 Task: Add a timeline in the project AgileFusion for the epic 'IT Problem Management Process Improvement' from 2024/02/08 to 2024/11/05. Add a timeline in the project AgileFusion for the epic 'IT Incident Management Process Improvement' from 2024/03/20 to 2024/10/09. Add a timeline in the project AgileFusion for the epic 'IT Service Request Management Process Improvement' from 2024/03/15 to 2024/09/20
Action: Mouse moved to (399, 165)
Screenshot: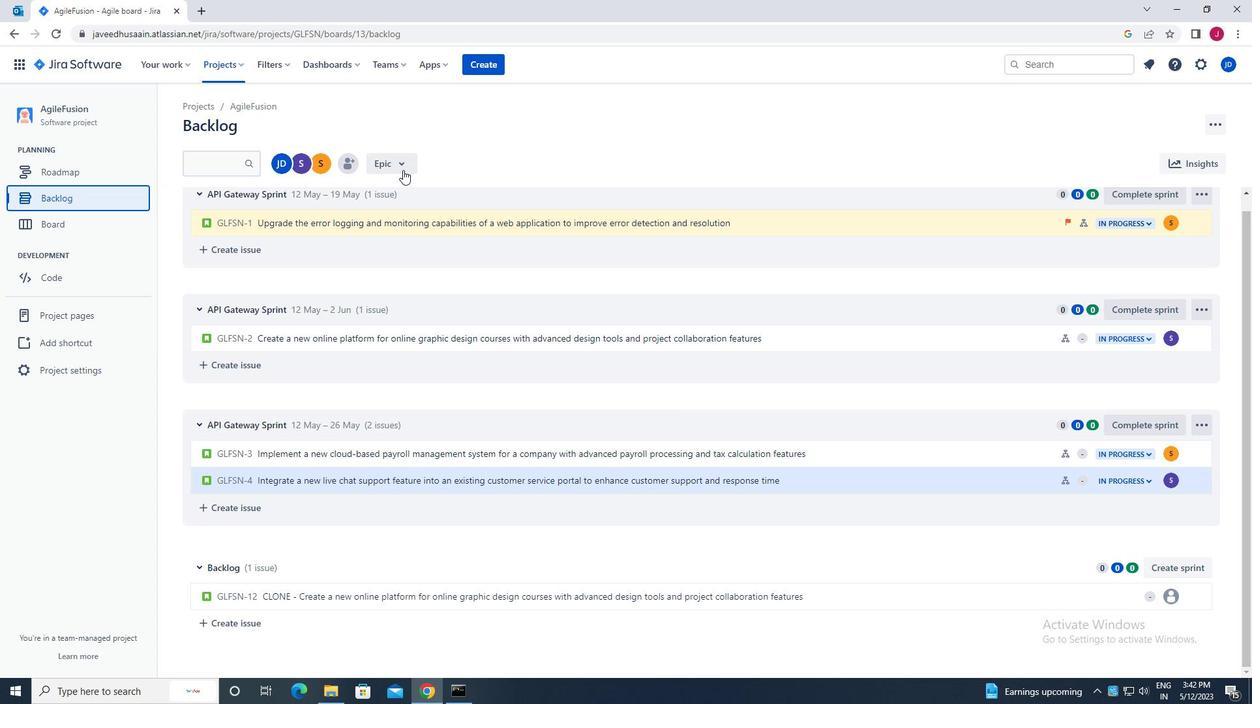 
Action: Mouse pressed left at (399, 165)
Screenshot: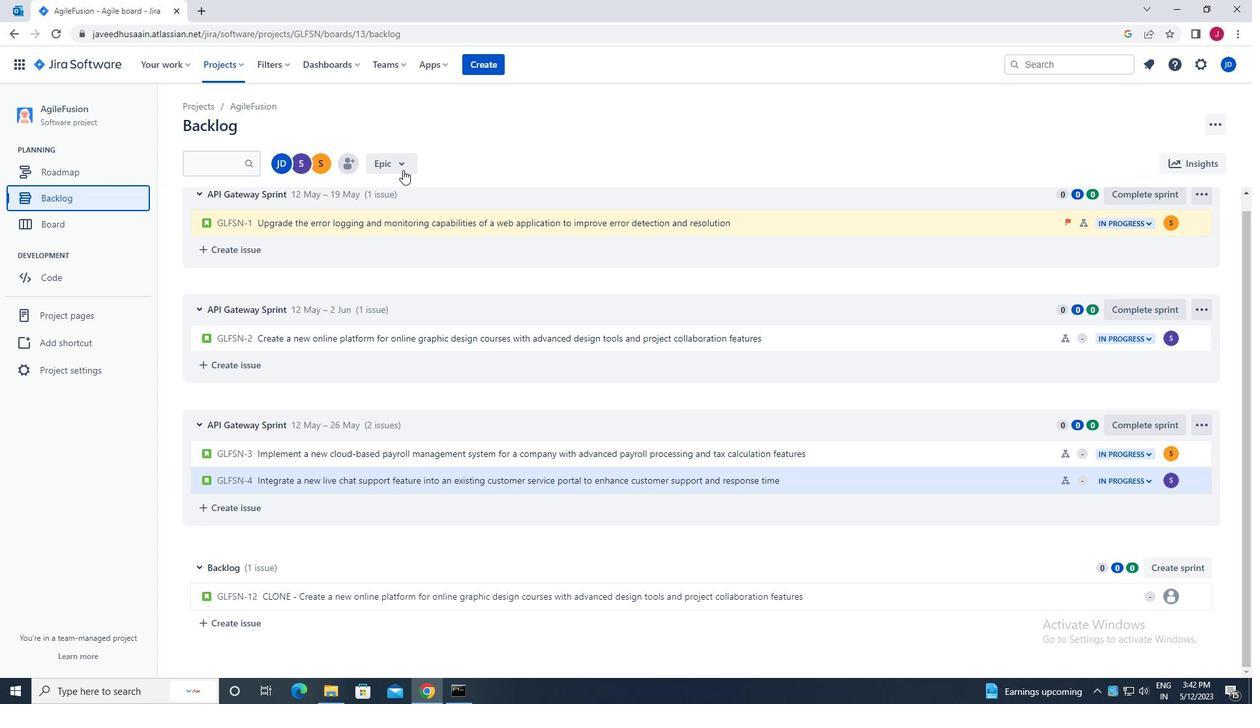 
Action: Mouse moved to (394, 303)
Screenshot: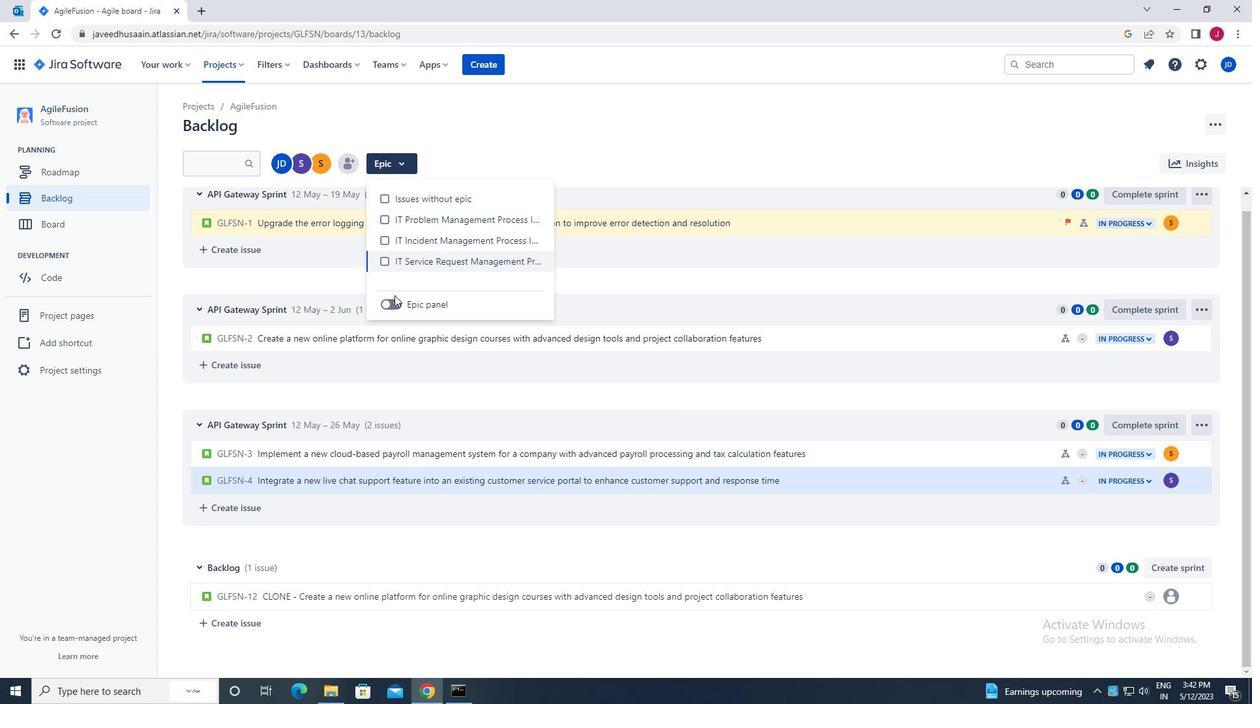 
Action: Mouse pressed left at (394, 303)
Screenshot: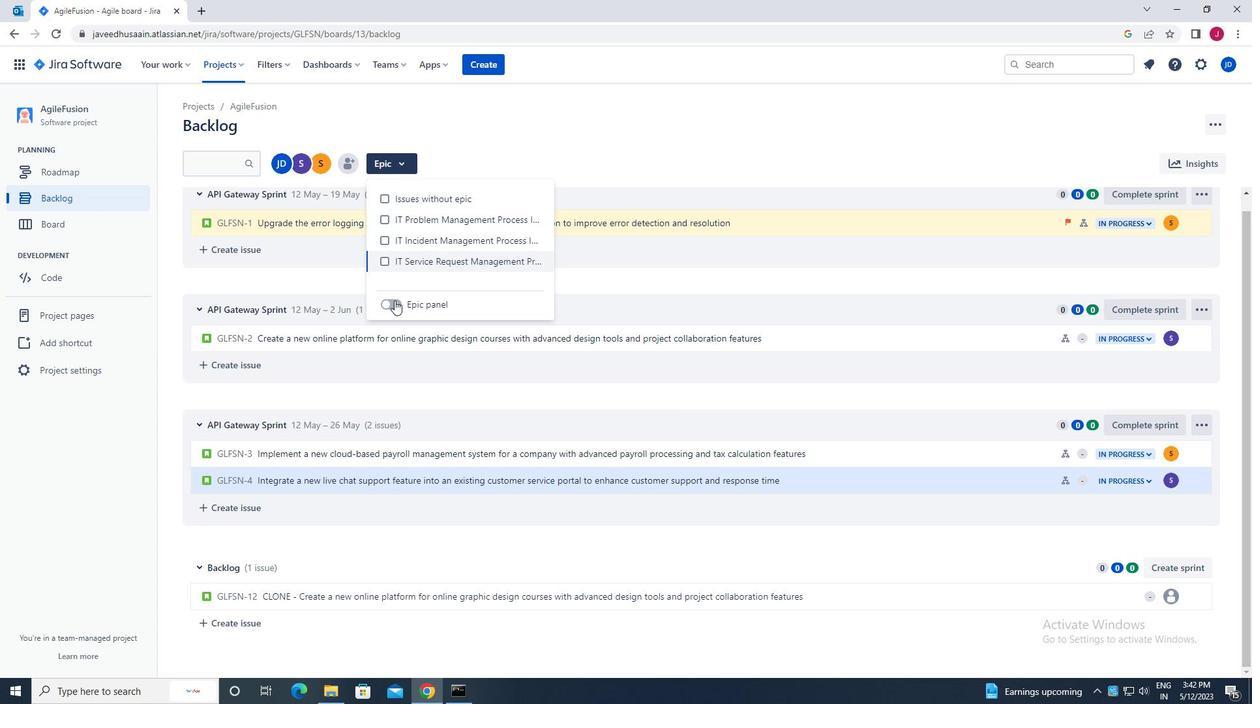 
Action: Mouse moved to (194, 264)
Screenshot: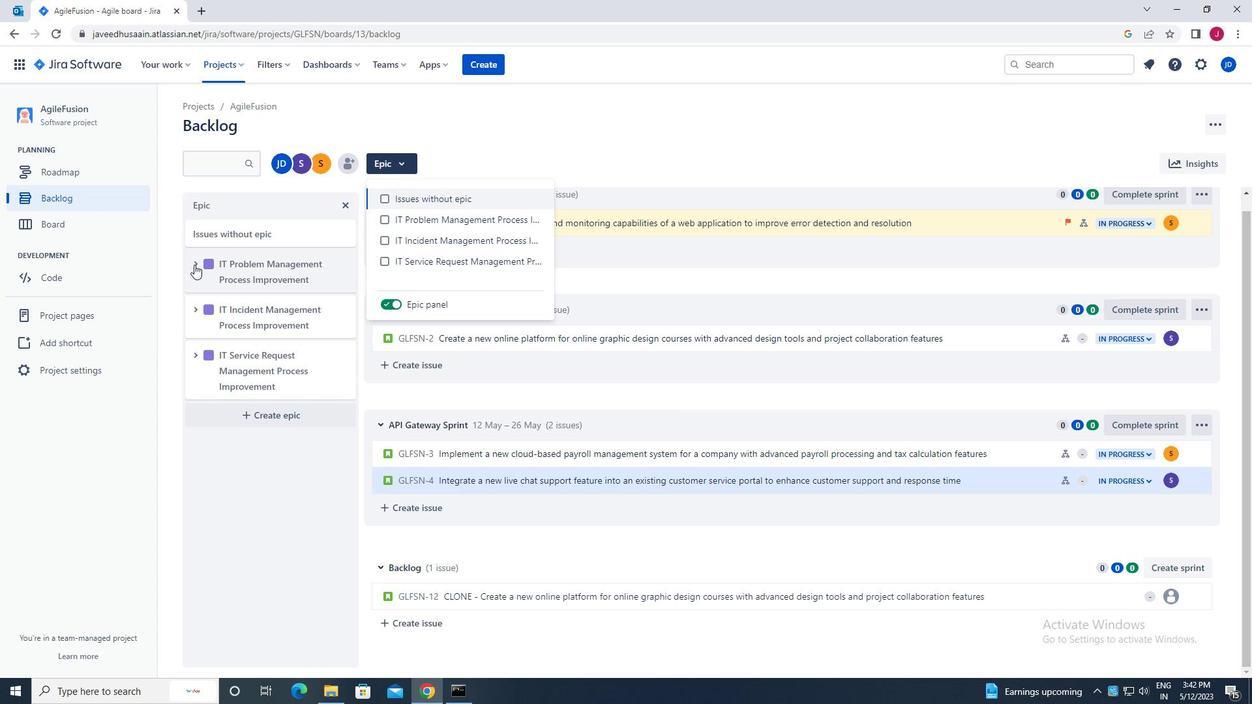 
Action: Mouse pressed left at (194, 264)
Screenshot: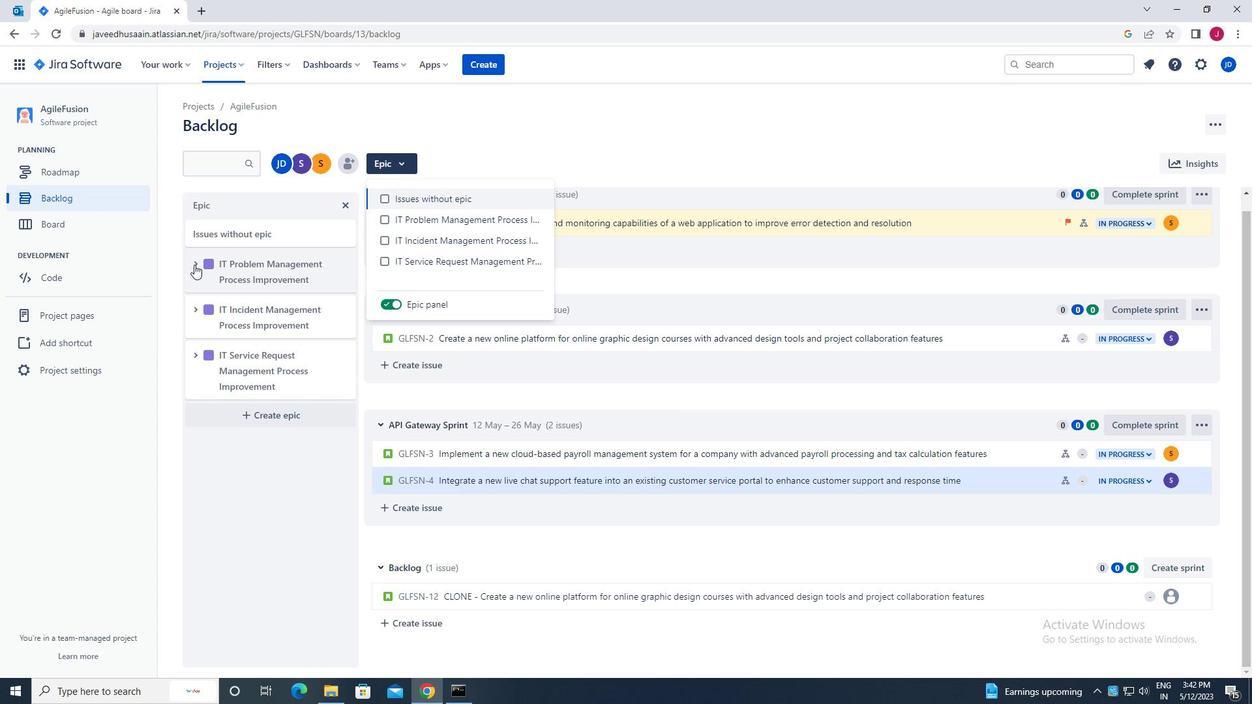 
Action: Mouse moved to (275, 392)
Screenshot: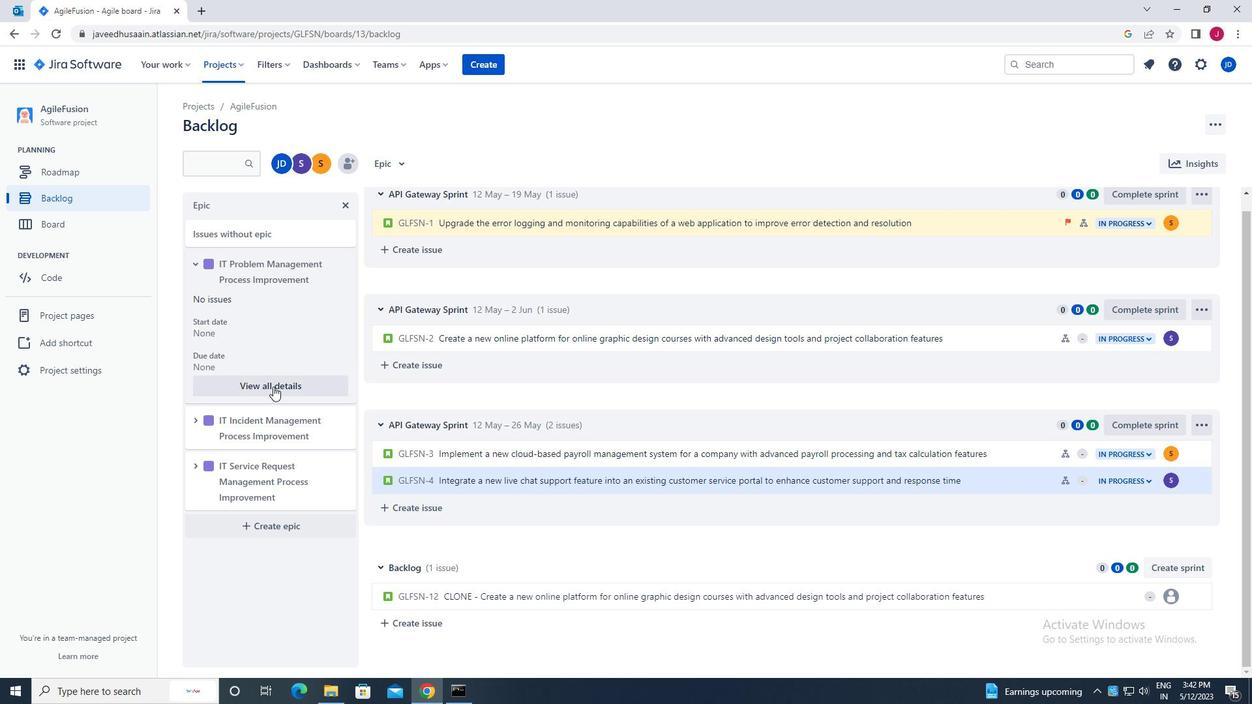 
Action: Mouse pressed left at (275, 392)
Screenshot: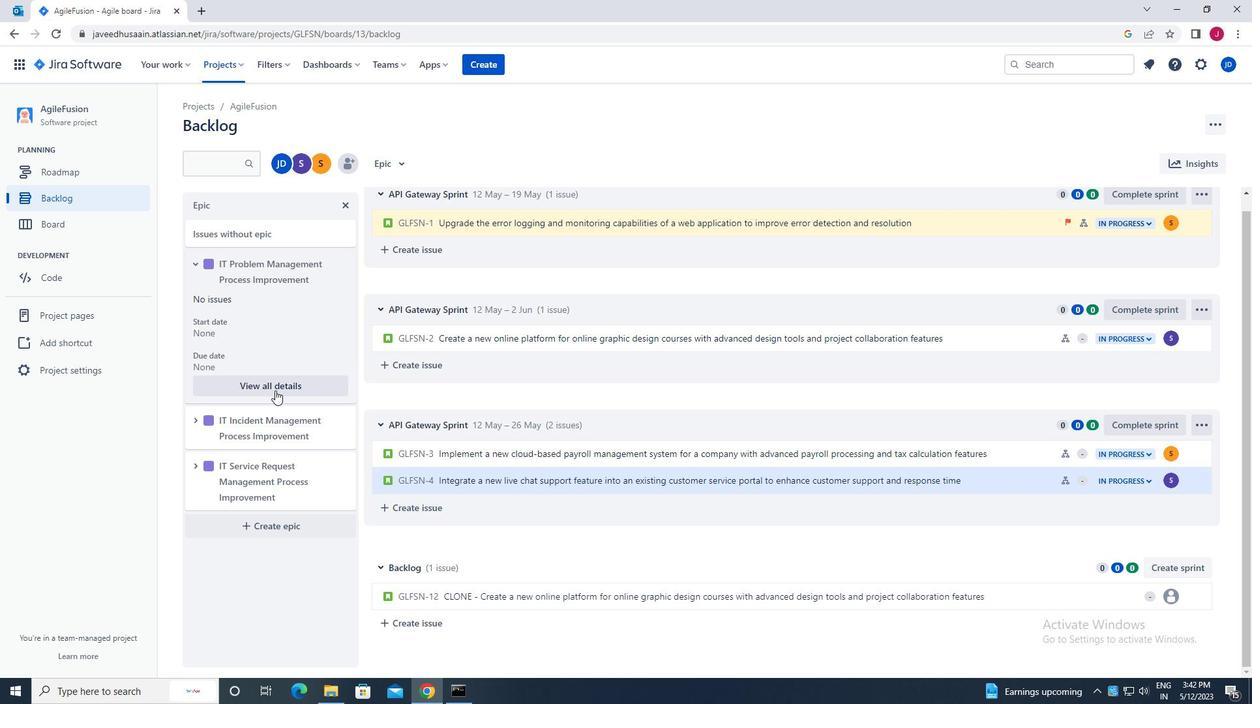
Action: Mouse moved to (1124, 488)
Screenshot: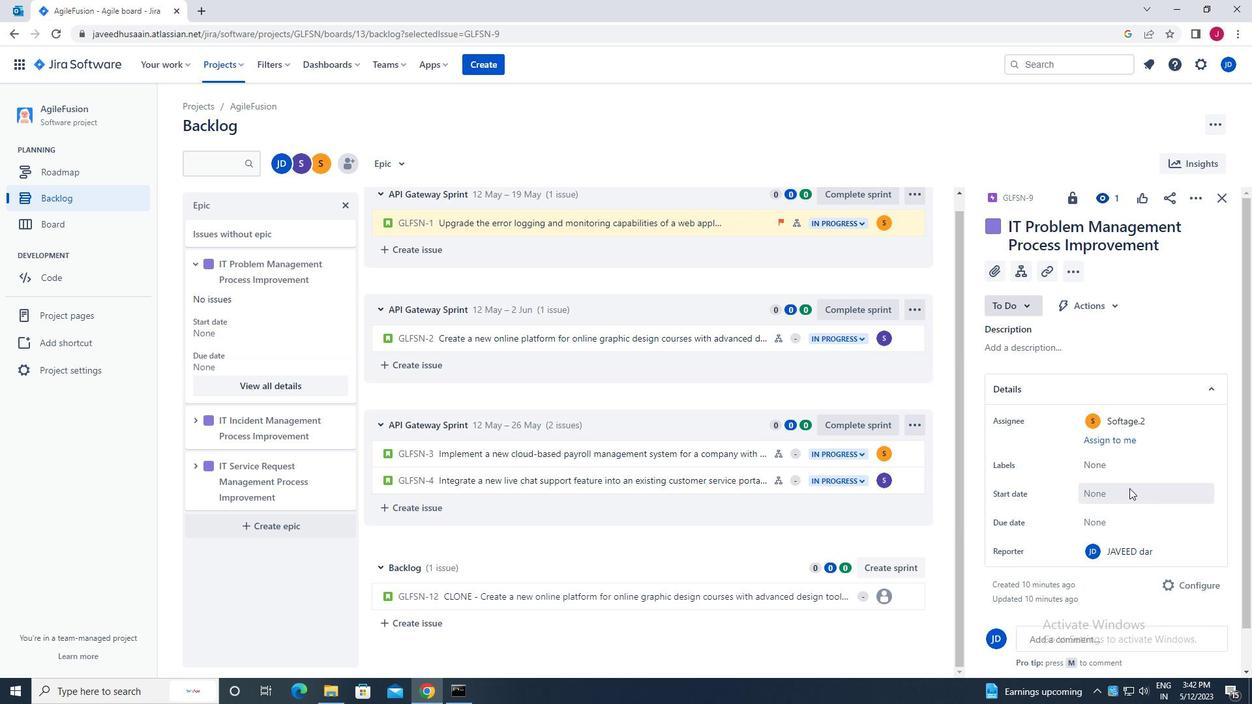 
Action: Mouse pressed left at (1124, 488)
Screenshot: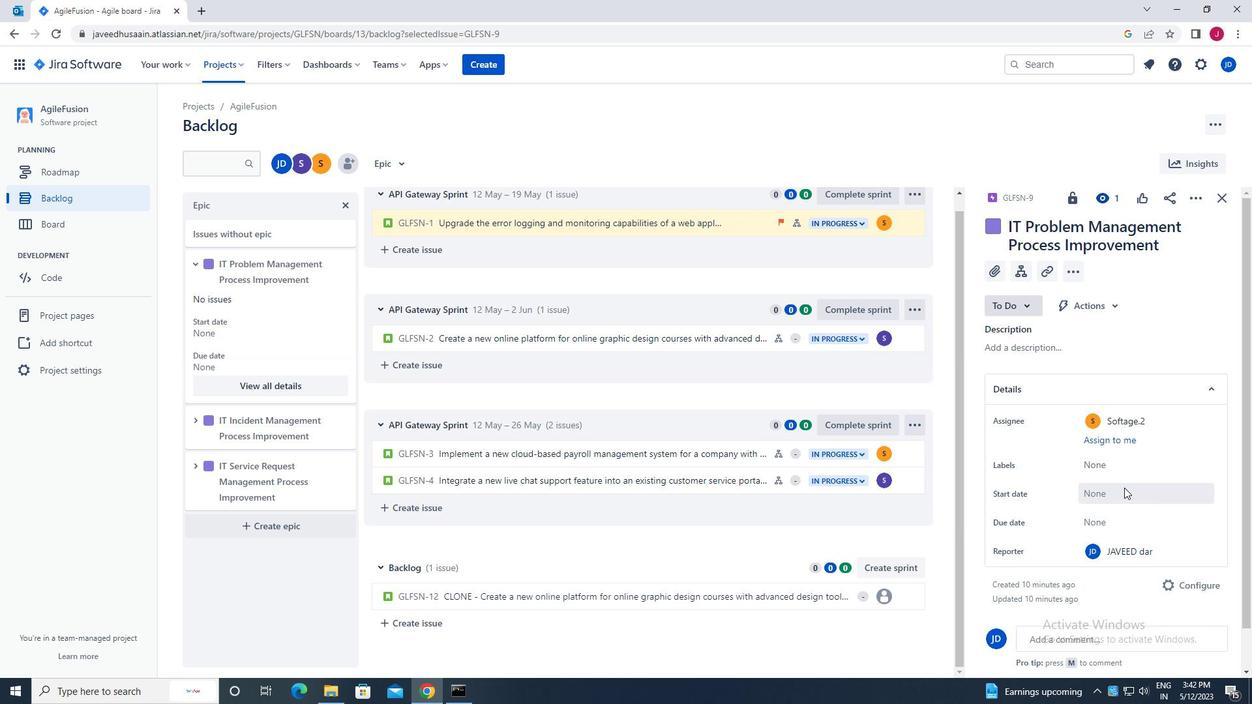 
Action: Mouse moved to (1226, 310)
Screenshot: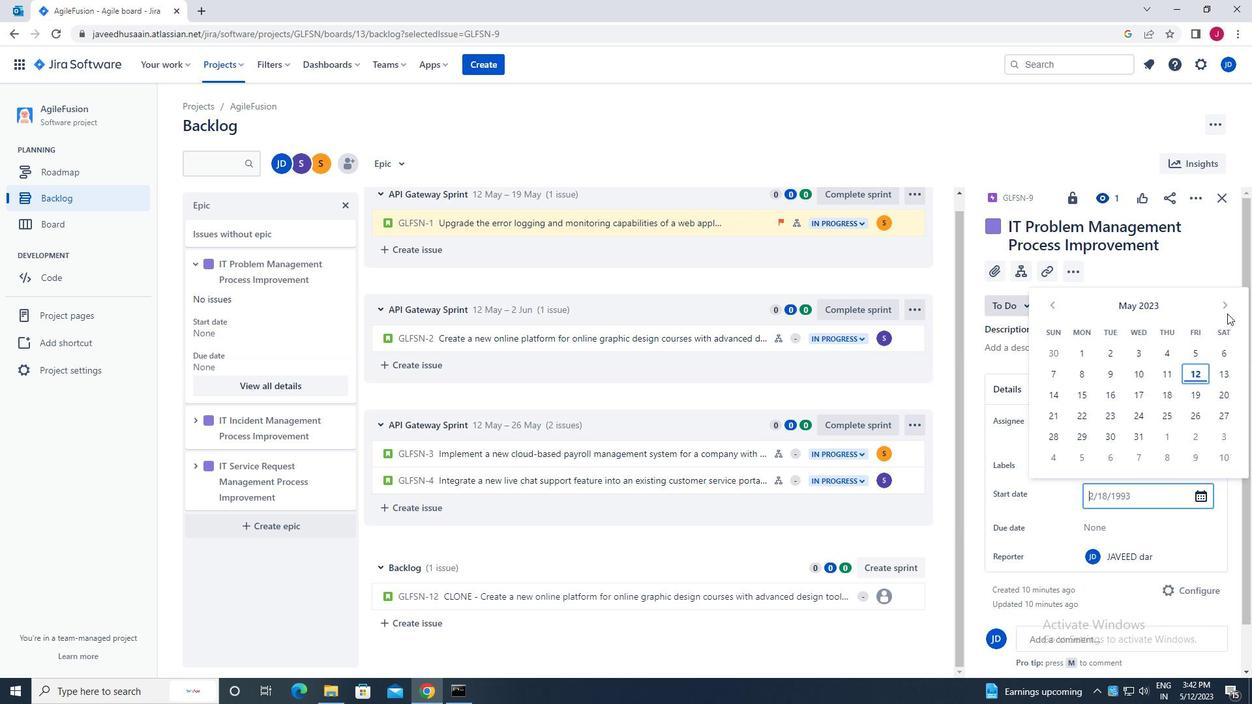 
Action: Mouse pressed left at (1226, 310)
Screenshot: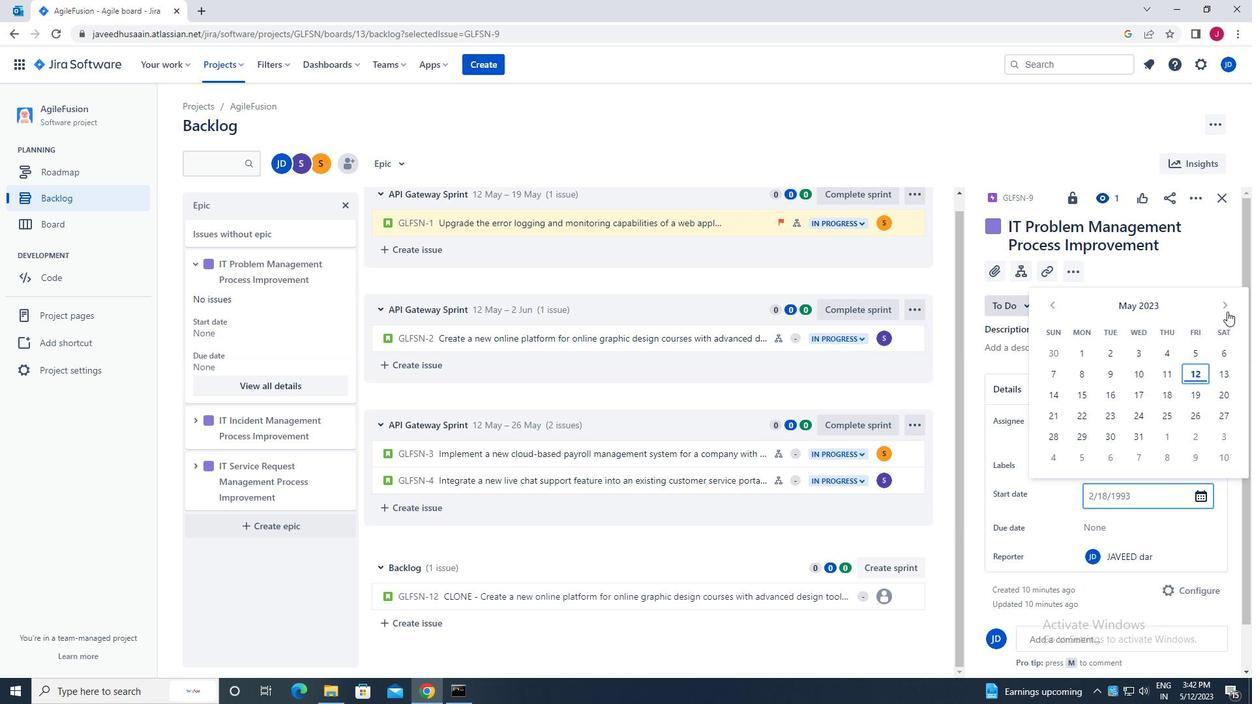 
Action: Mouse moved to (1226, 310)
Screenshot: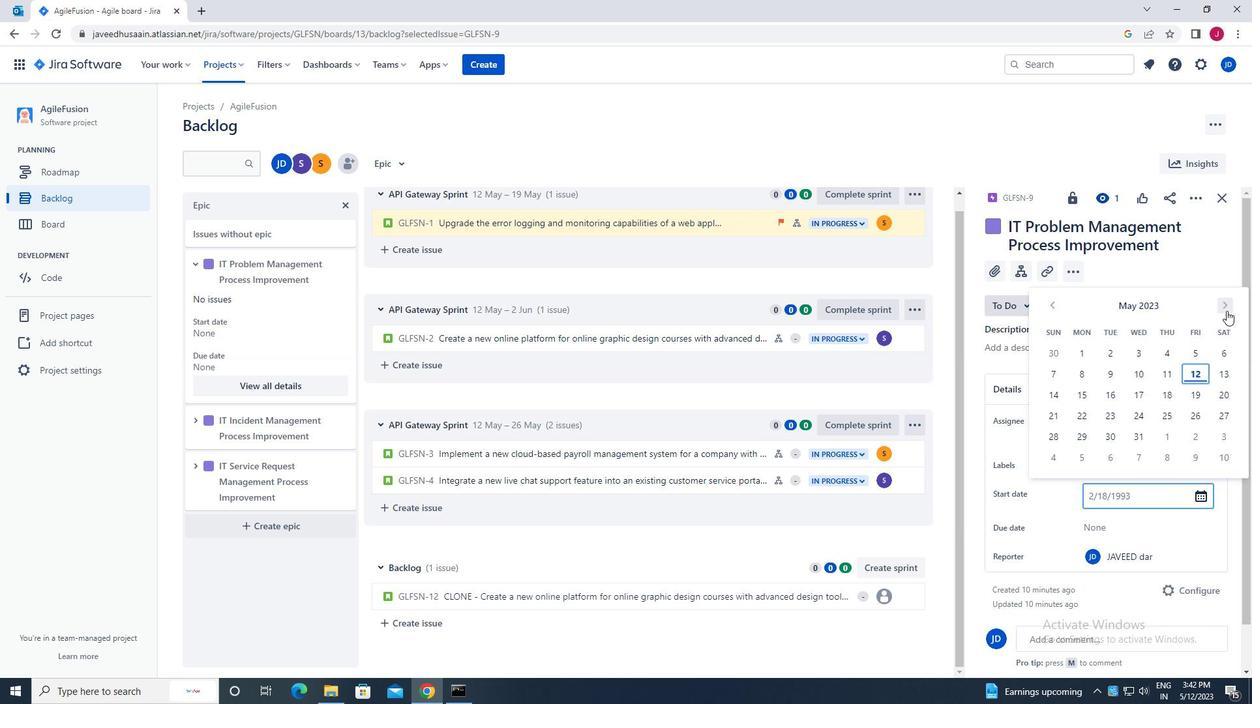 
Action: Mouse pressed left at (1226, 310)
Screenshot: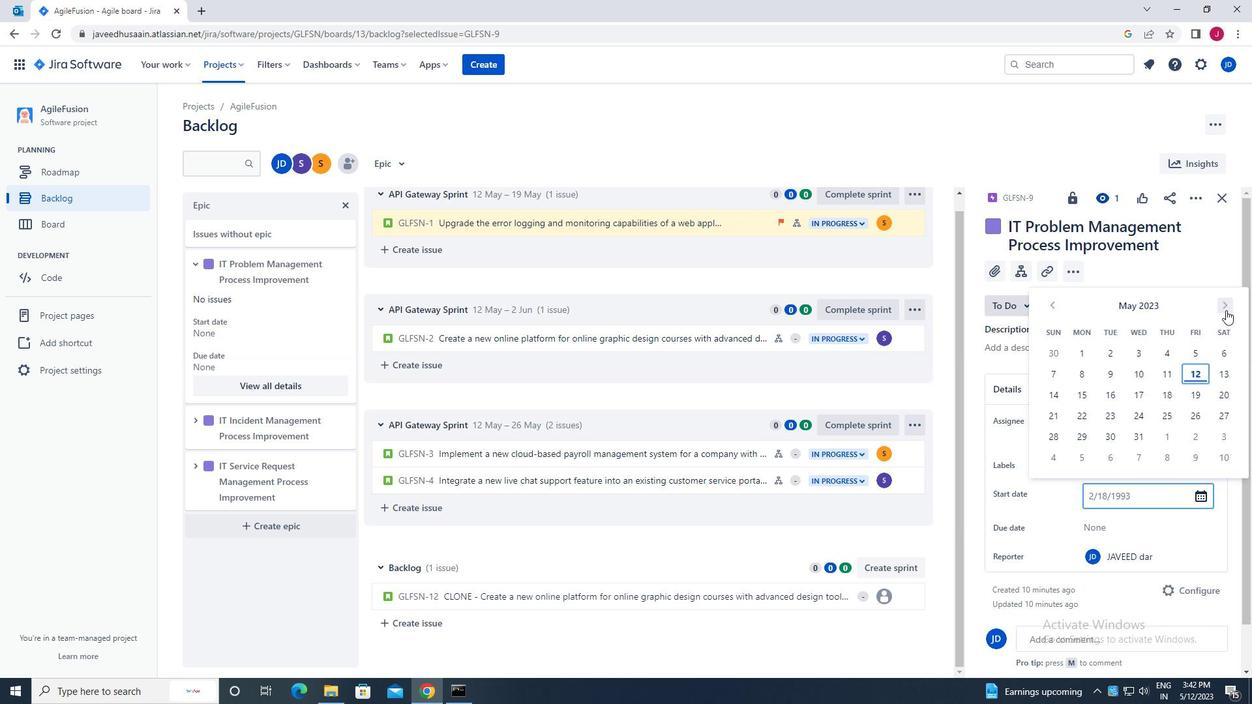 
Action: Mouse pressed left at (1226, 310)
Screenshot: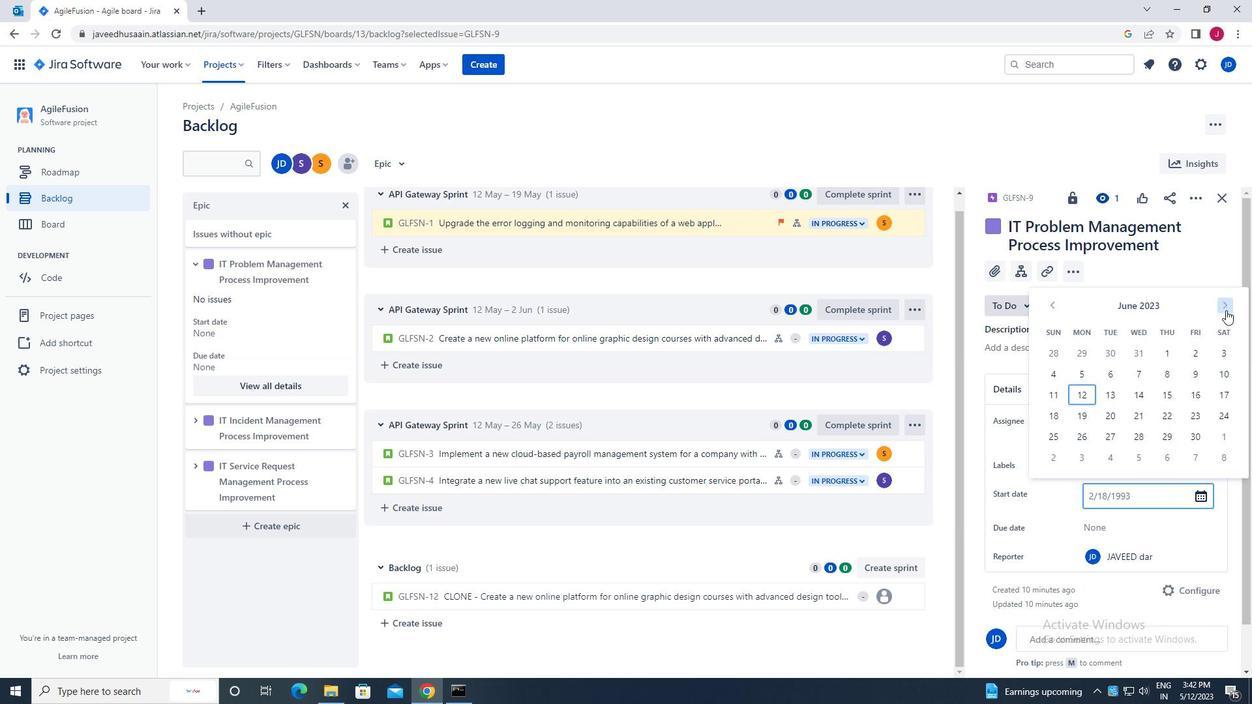 
Action: Mouse pressed left at (1226, 310)
Screenshot: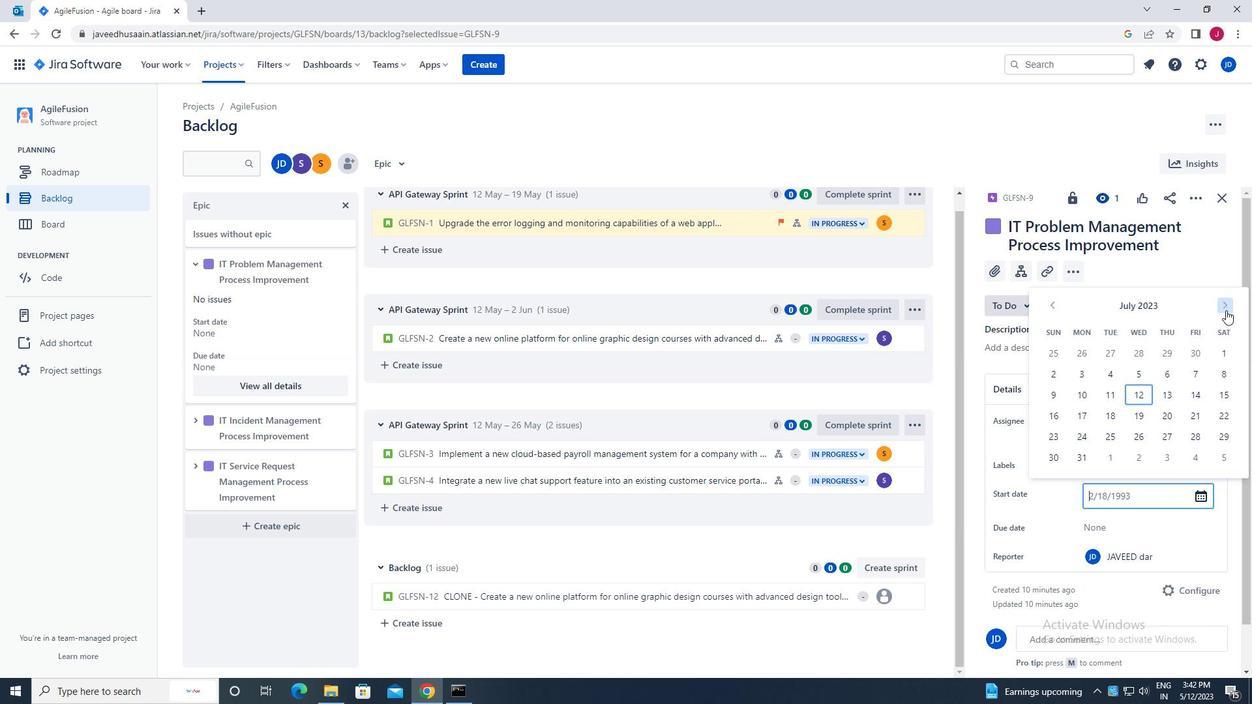 
Action: Mouse pressed left at (1226, 310)
Screenshot: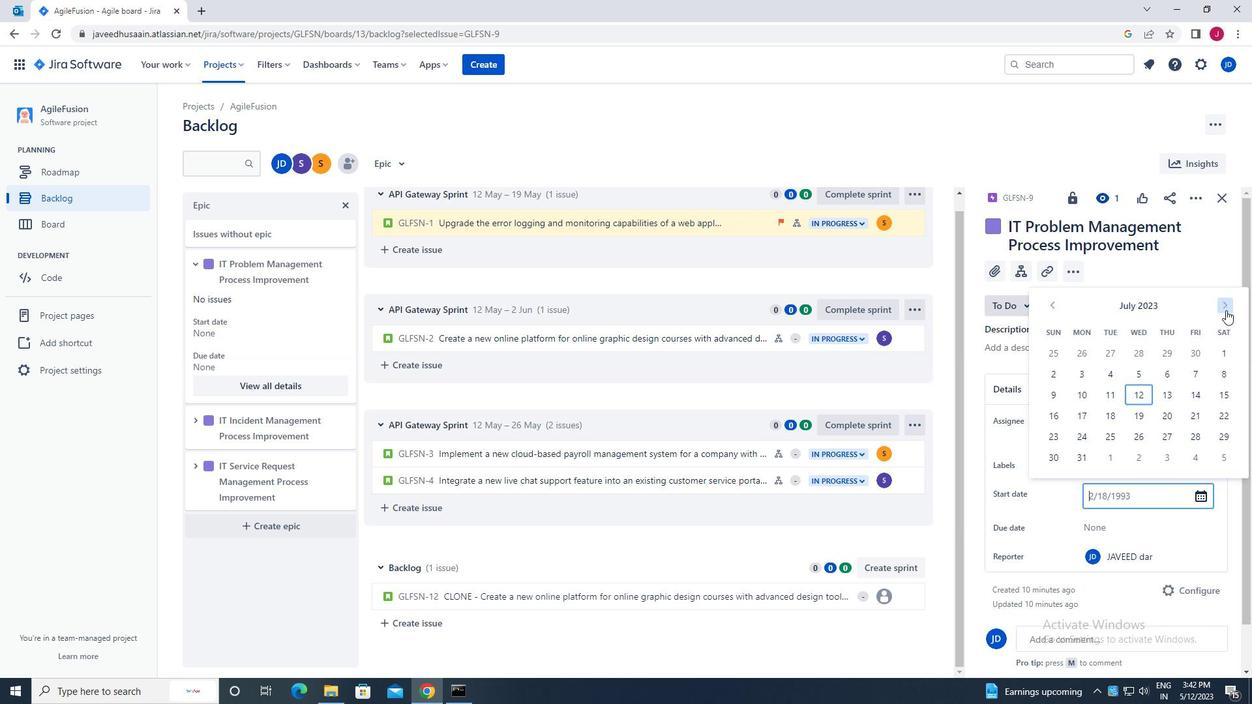 
Action: Mouse pressed left at (1226, 310)
Screenshot: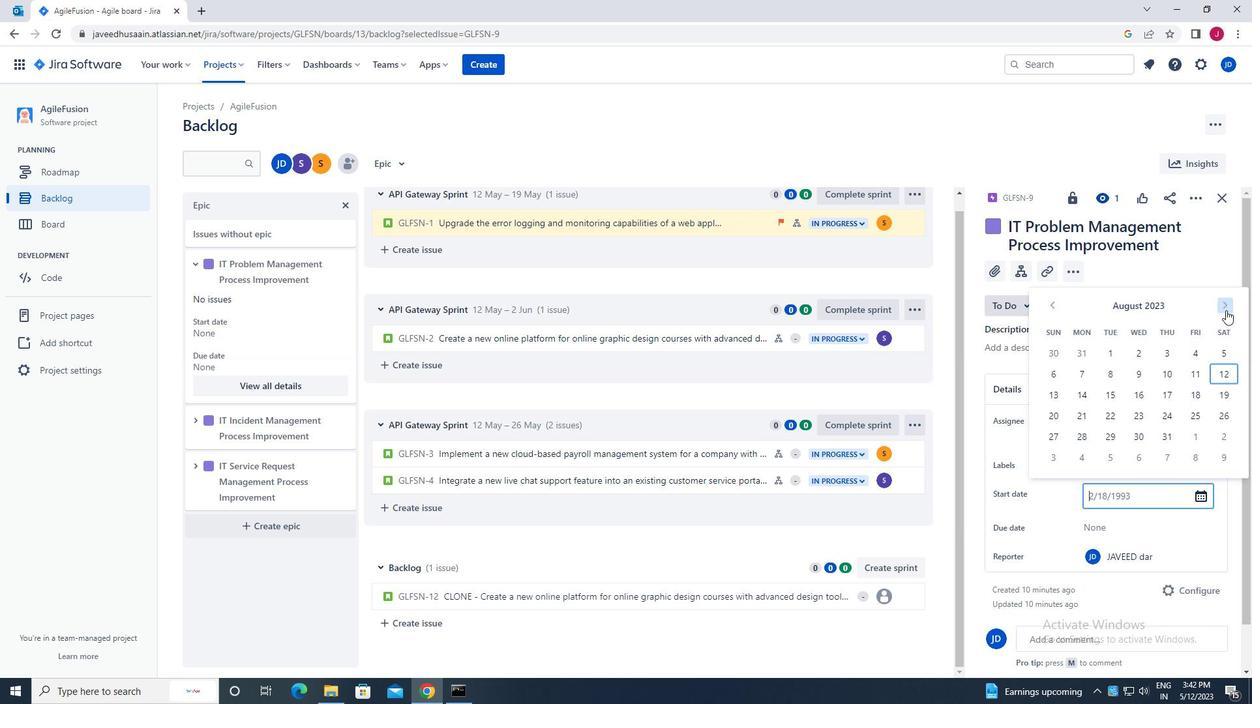 
Action: Mouse pressed left at (1226, 310)
Screenshot: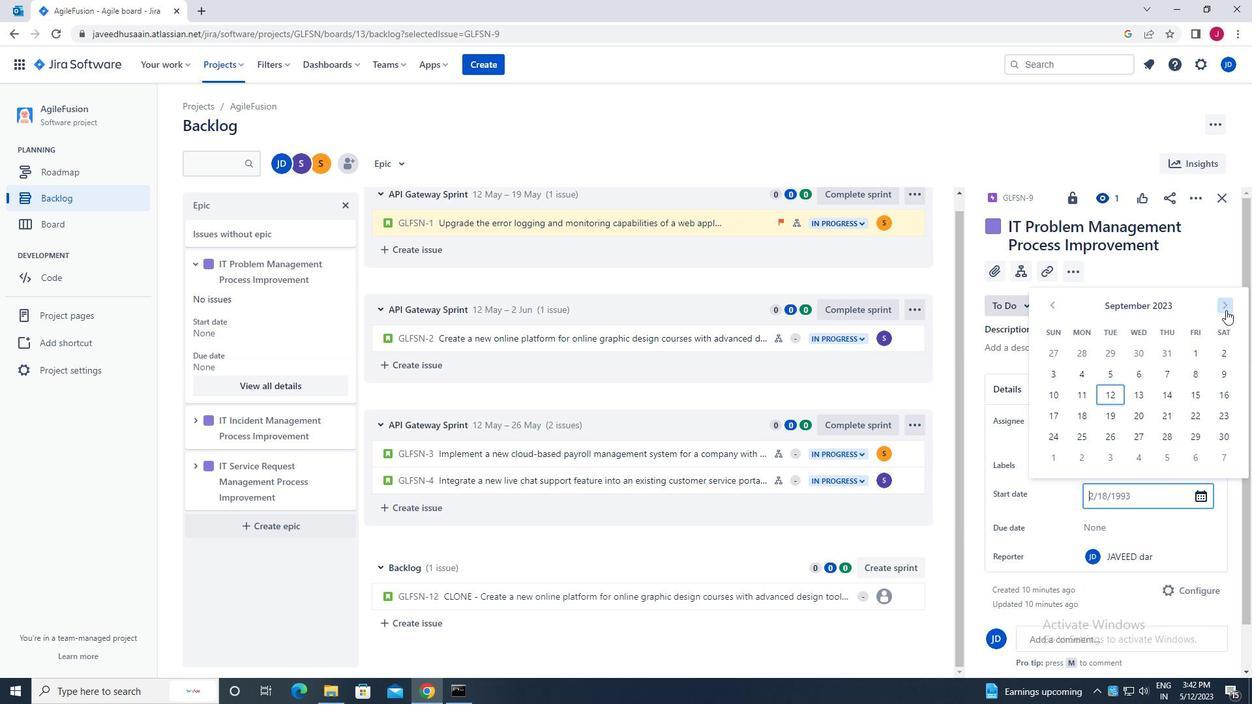 
Action: Mouse pressed left at (1226, 310)
Screenshot: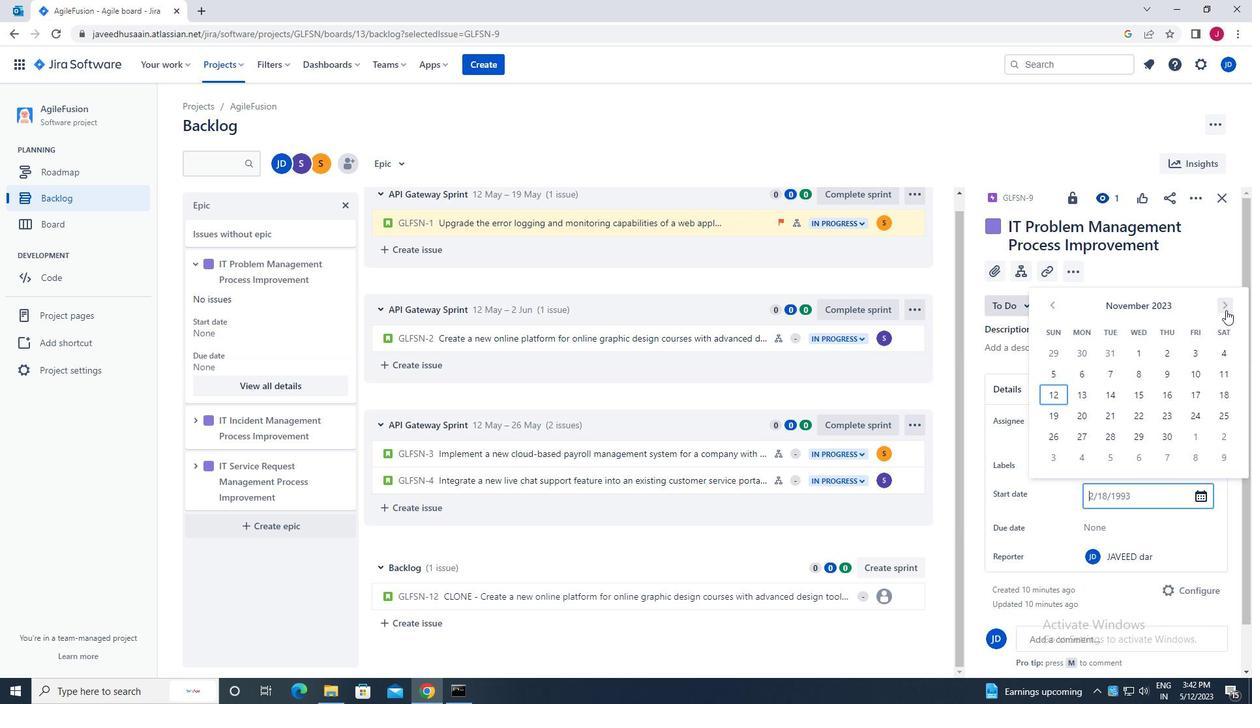 
Action: Mouse pressed left at (1226, 310)
Screenshot: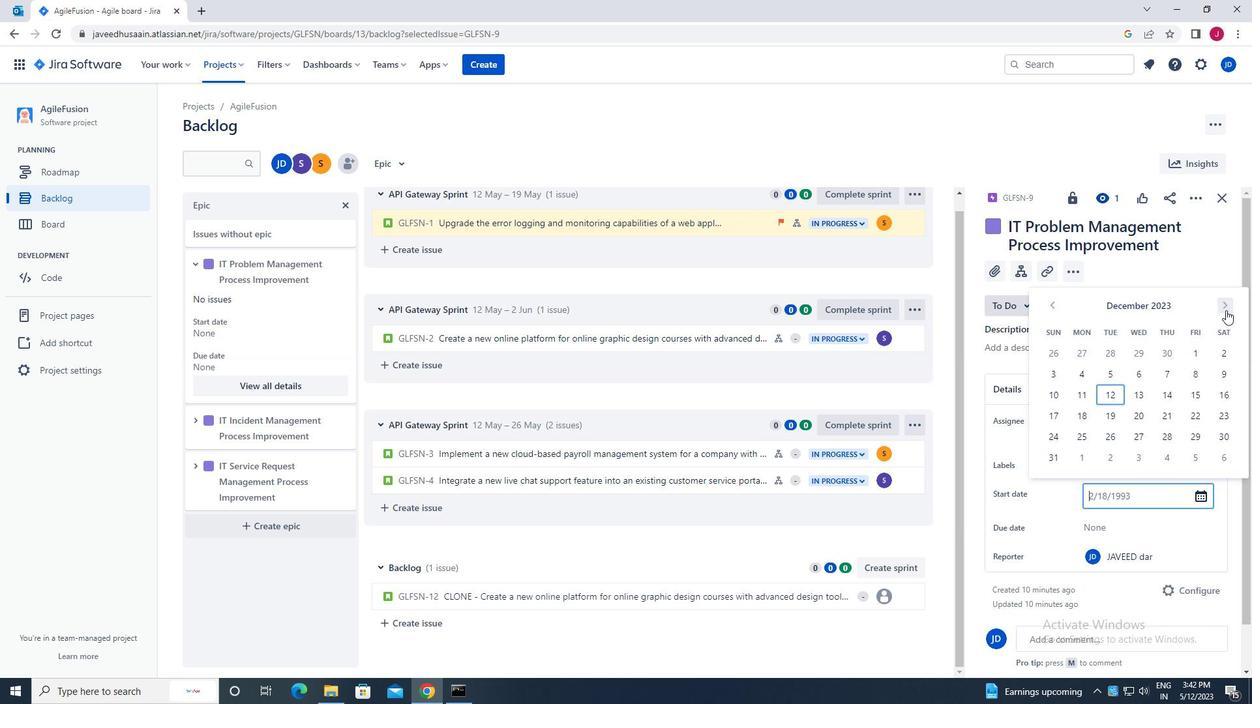 
Action: Mouse pressed left at (1226, 310)
Screenshot: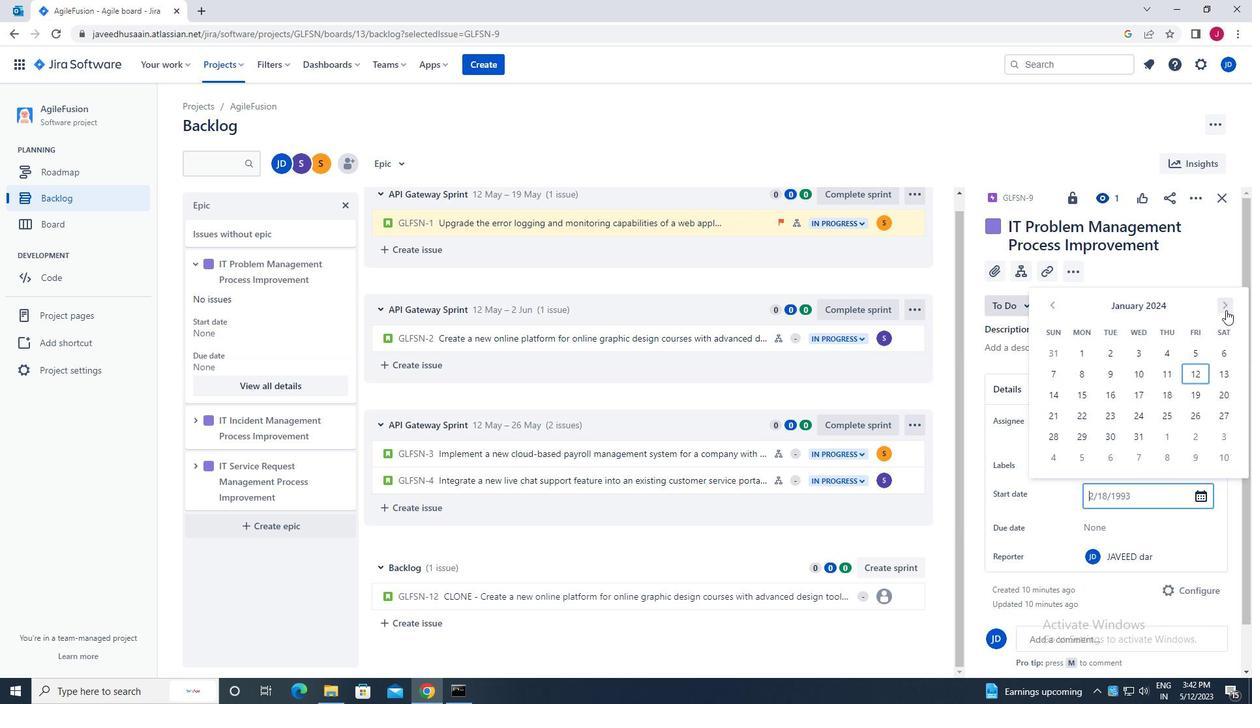 
Action: Mouse moved to (1053, 308)
Screenshot: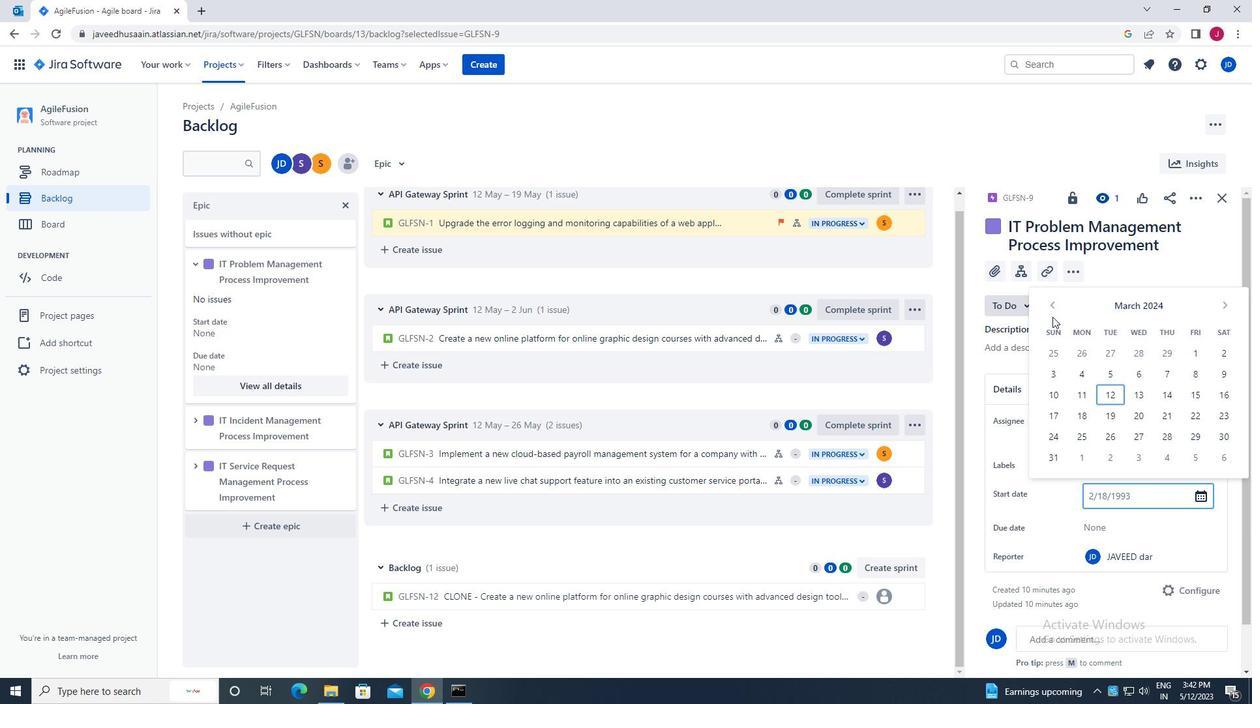 
Action: Mouse pressed left at (1053, 308)
Screenshot: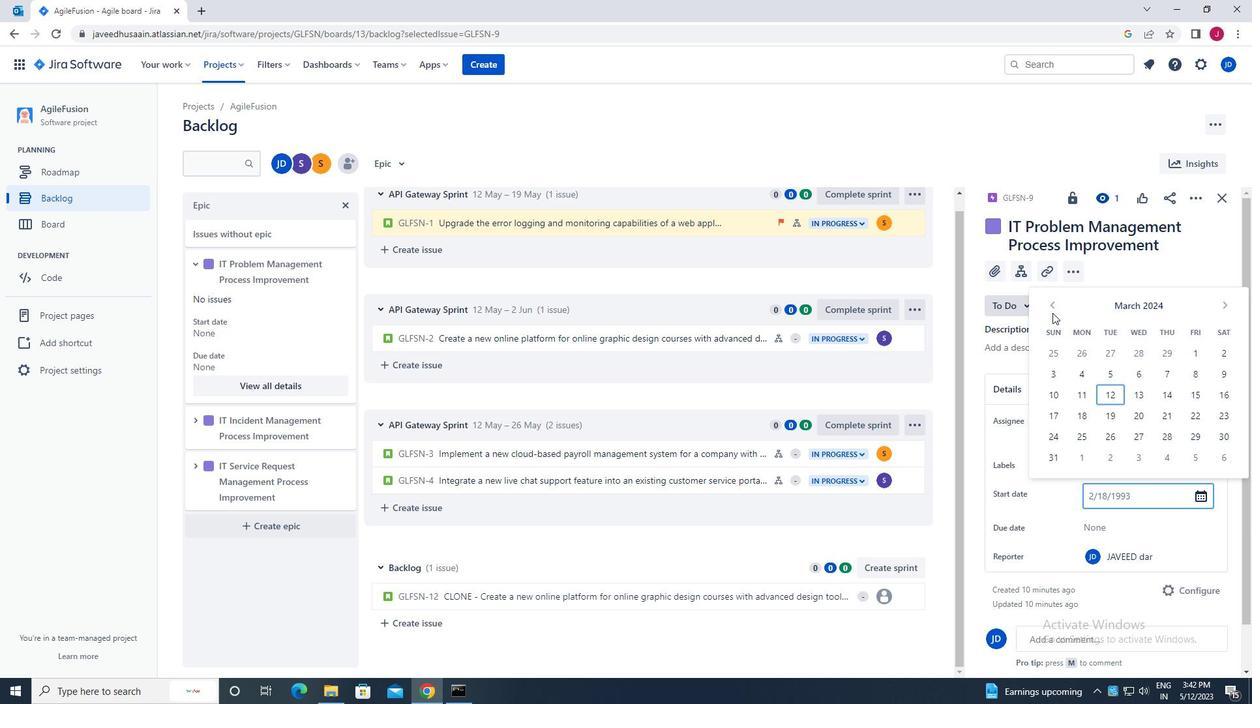 
Action: Mouse pressed left at (1053, 308)
Screenshot: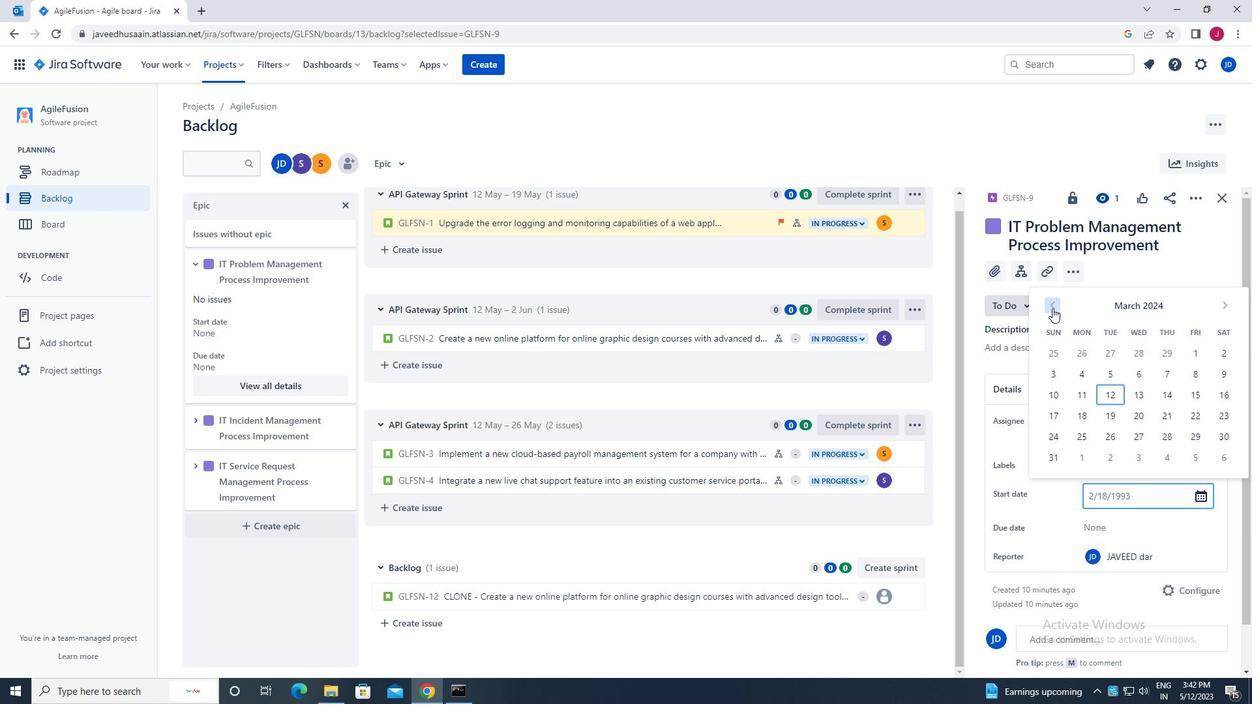 
Action: Mouse moved to (1224, 305)
Screenshot: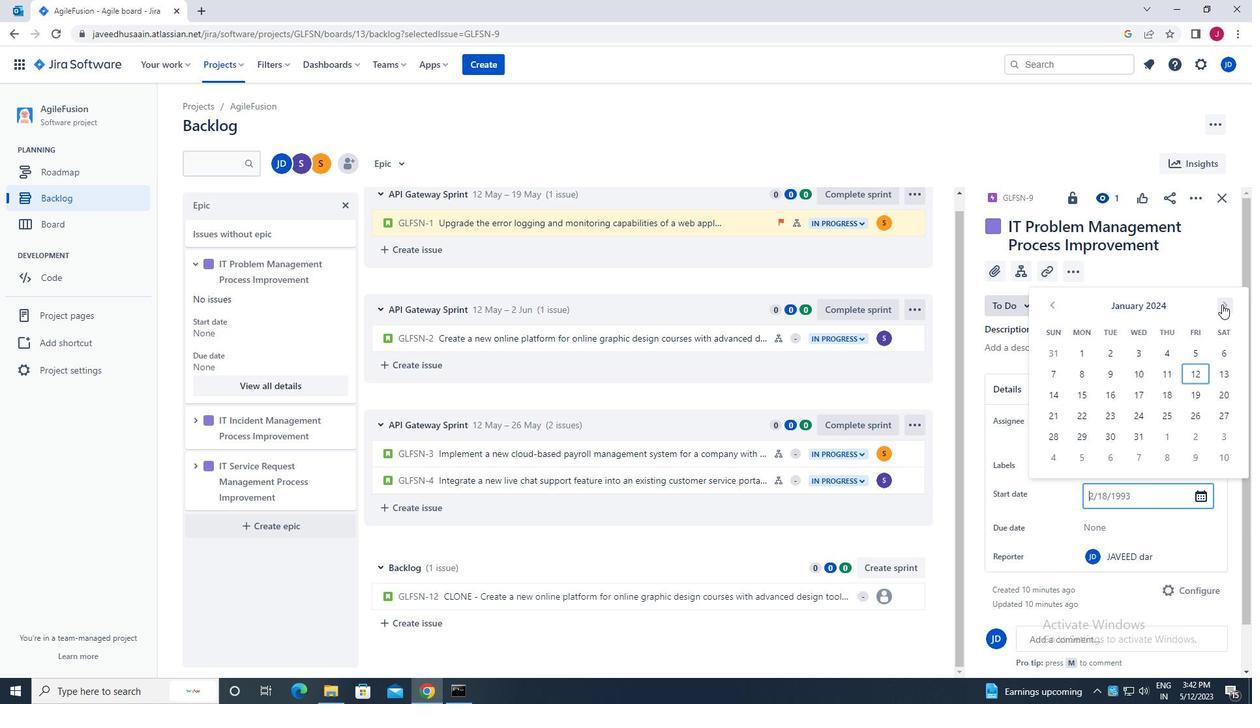 
Action: Mouse pressed left at (1224, 305)
Screenshot: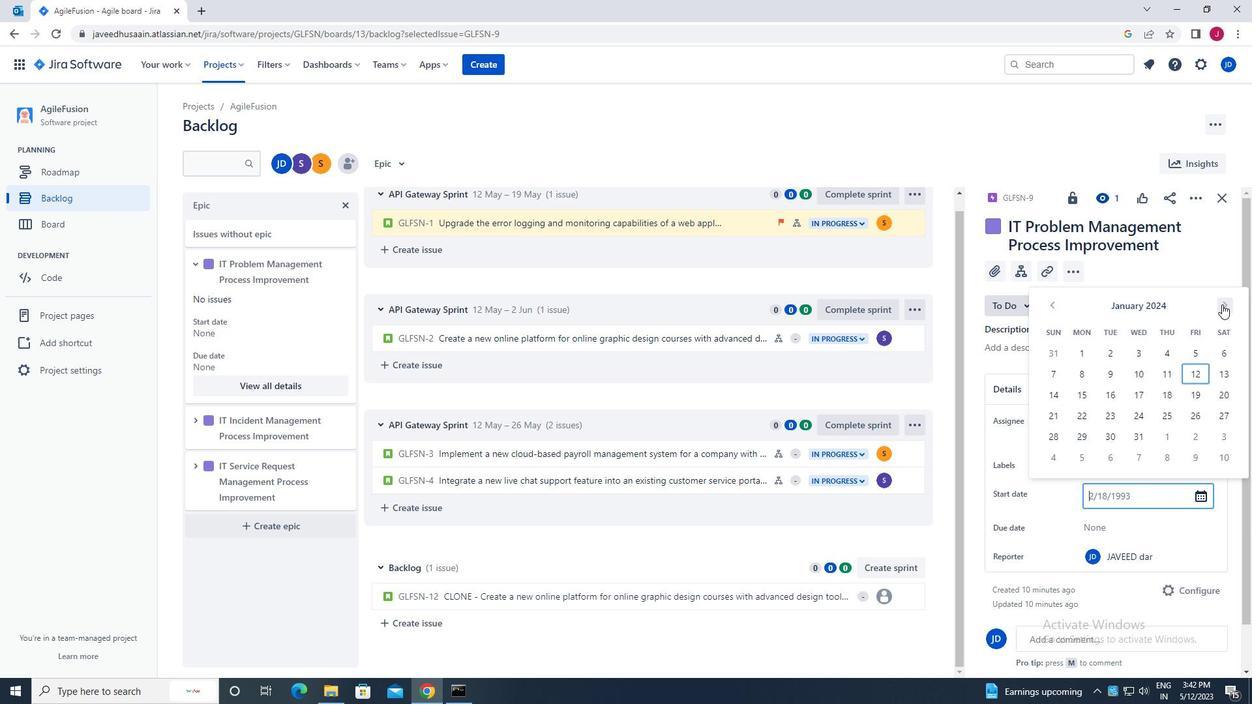 
Action: Mouse moved to (1171, 373)
Screenshot: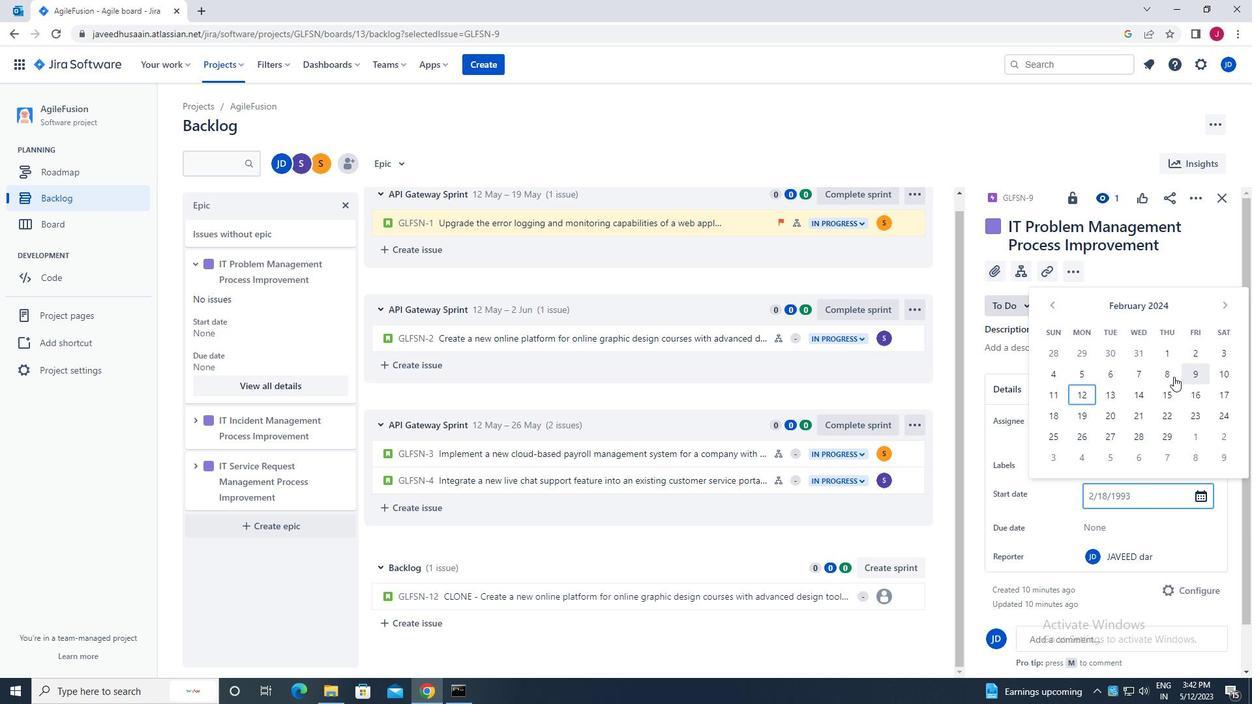 
Action: Mouse pressed left at (1171, 373)
Screenshot: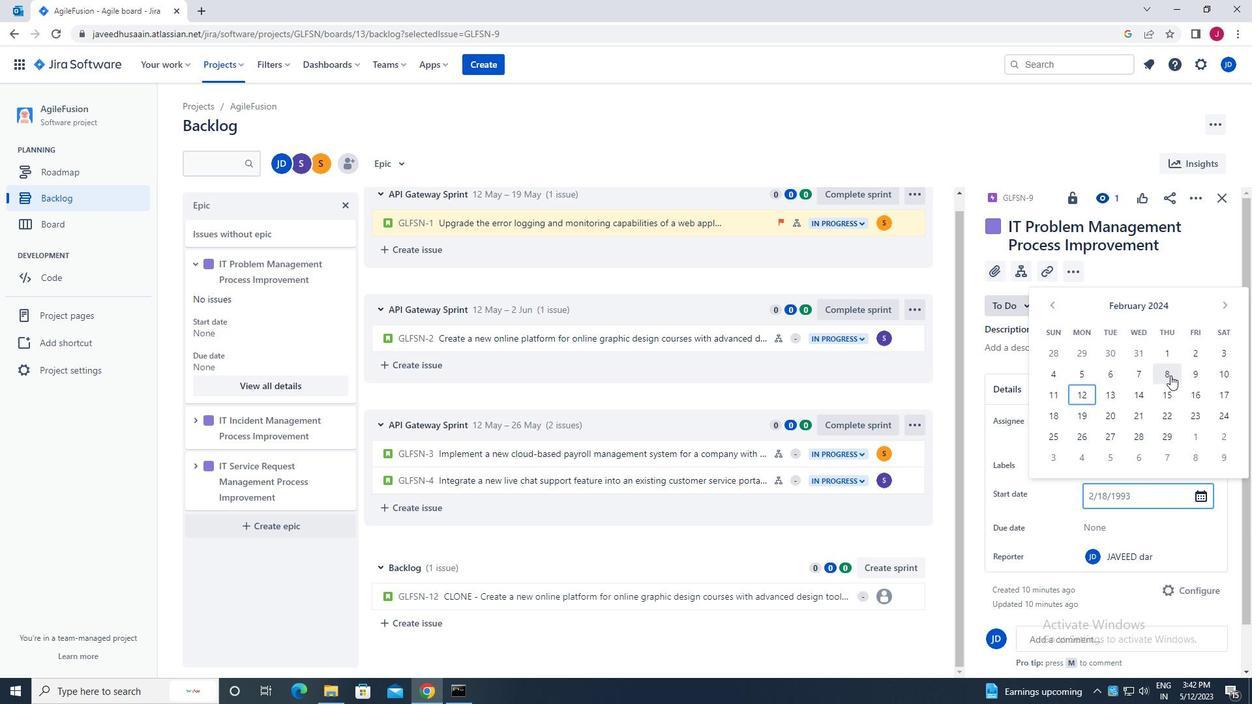 
Action: Key pressed <Key.enter>
Screenshot: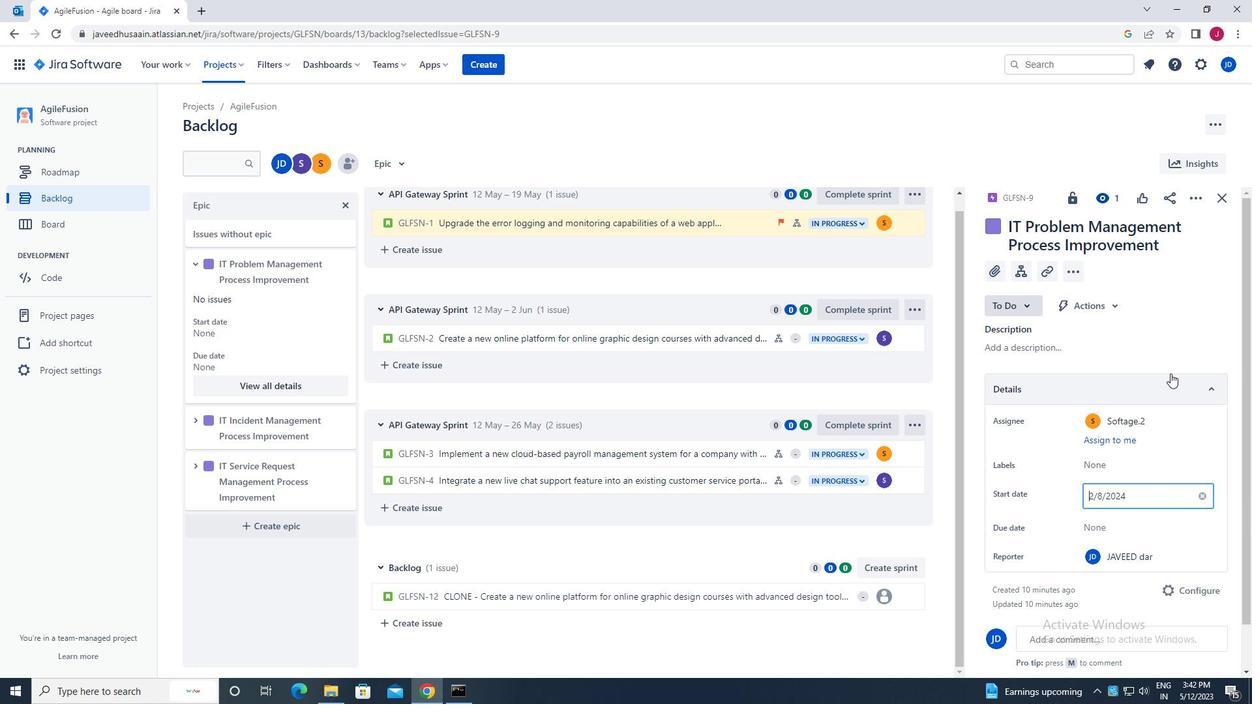 
Action: Mouse moved to (1099, 470)
Screenshot: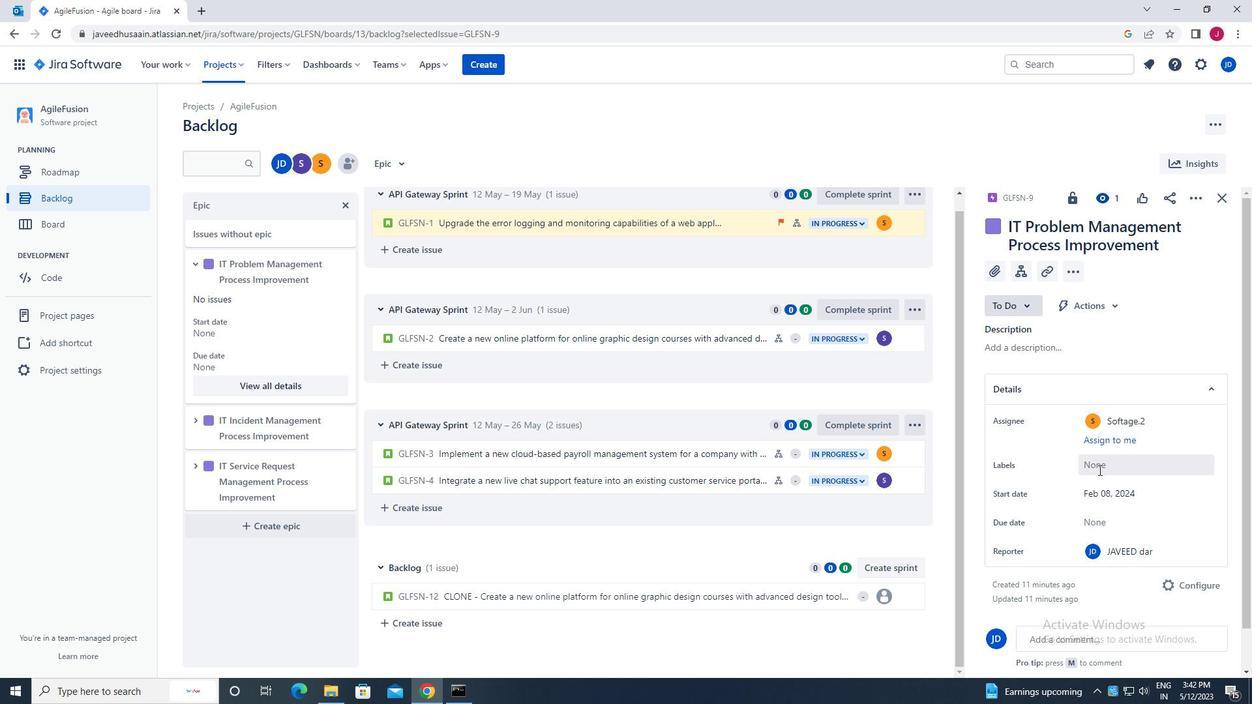 
Action: Mouse pressed left at (1099, 470)
Screenshot: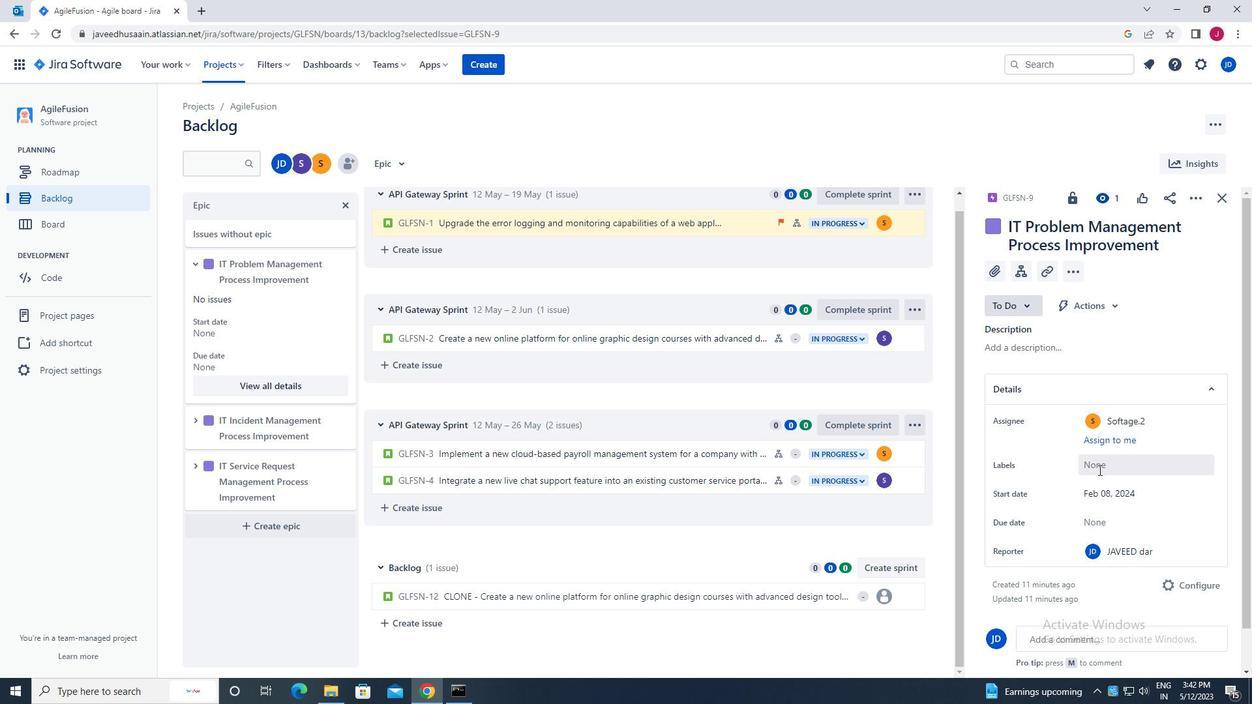 
Action: Mouse moved to (1038, 461)
Screenshot: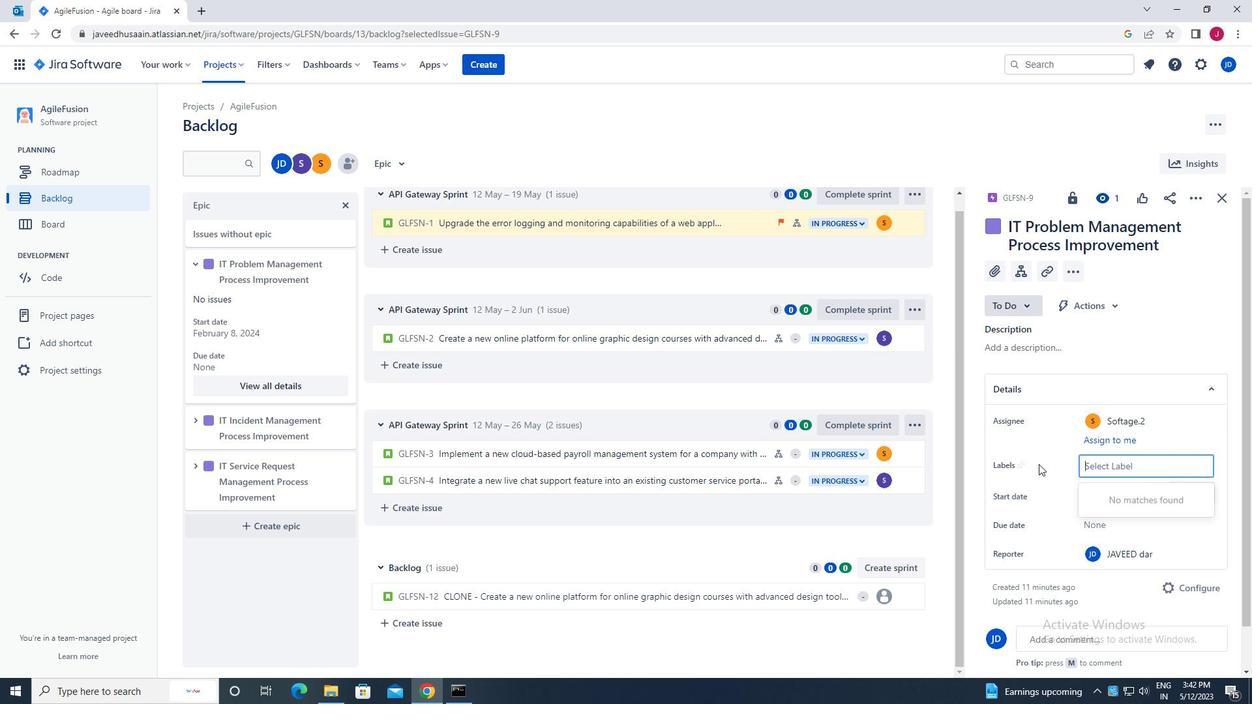 
Action: Mouse pressed left at (1038, 461)
Screenshot: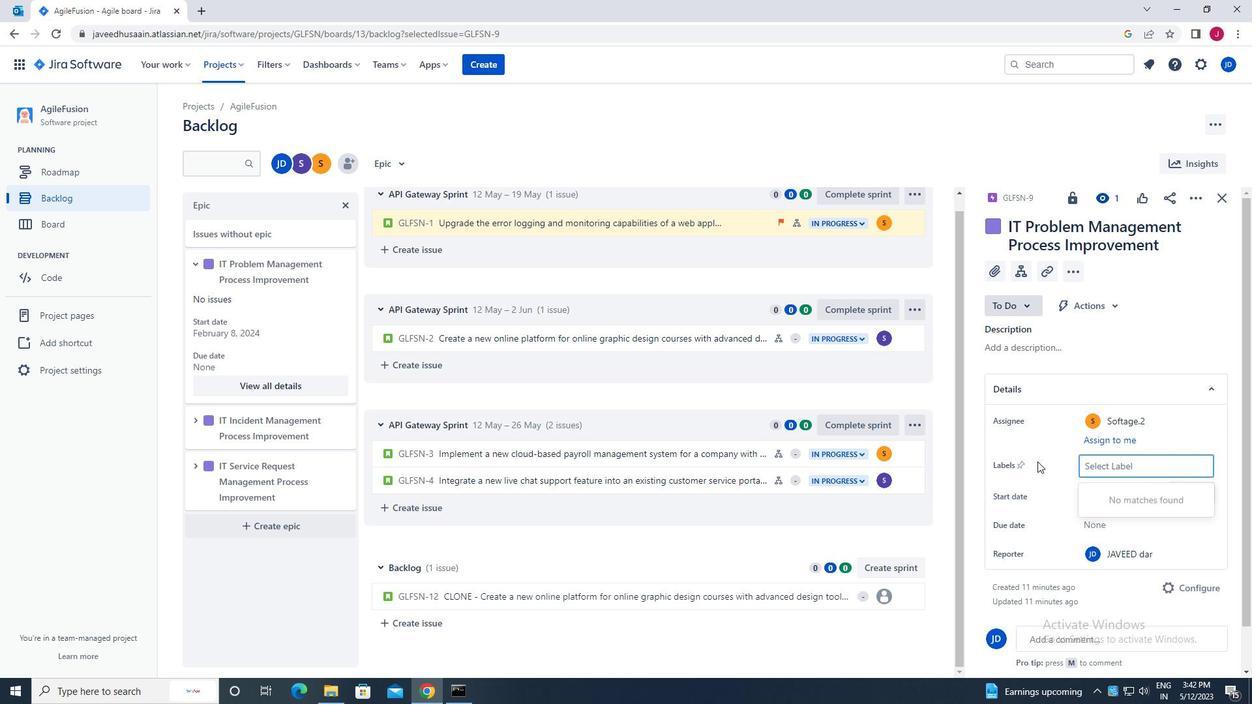 
Action: Mouse moved to (1101, 525)
Screenshot: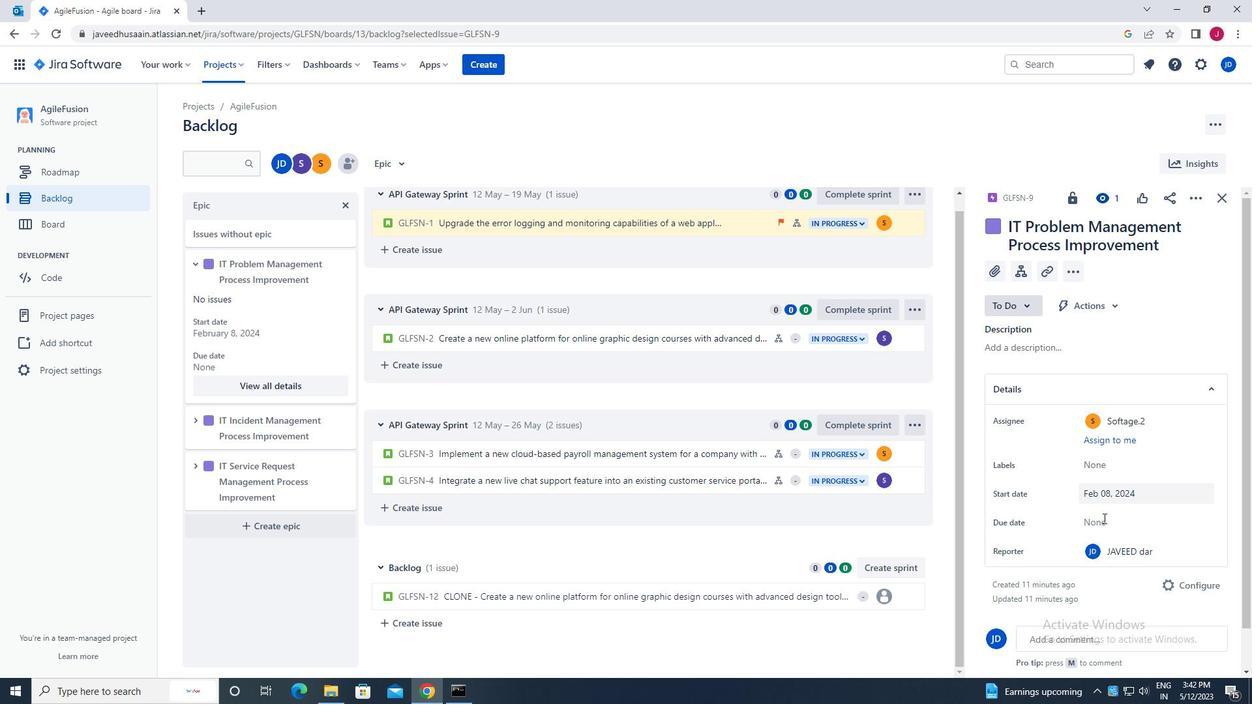 
Action: Mouse pressed left at (1101, 525)
Screenshot: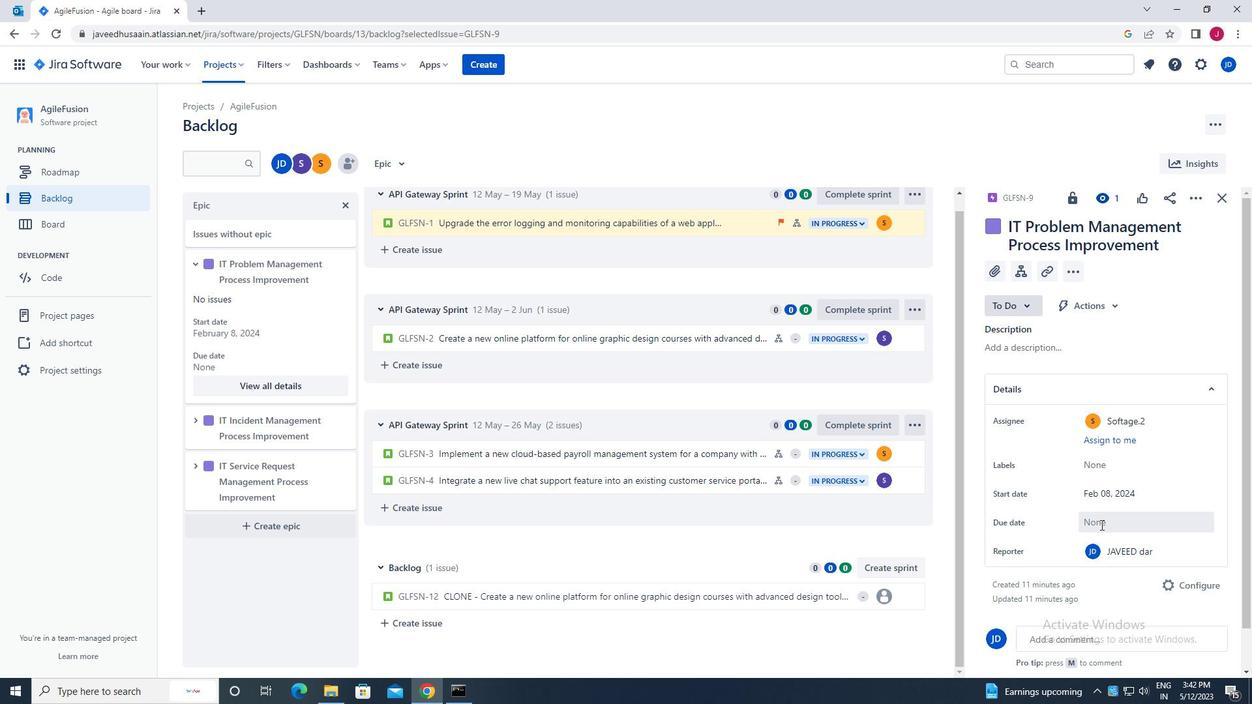 
Action: Mouse moved to (1223, 336)
Screenshot: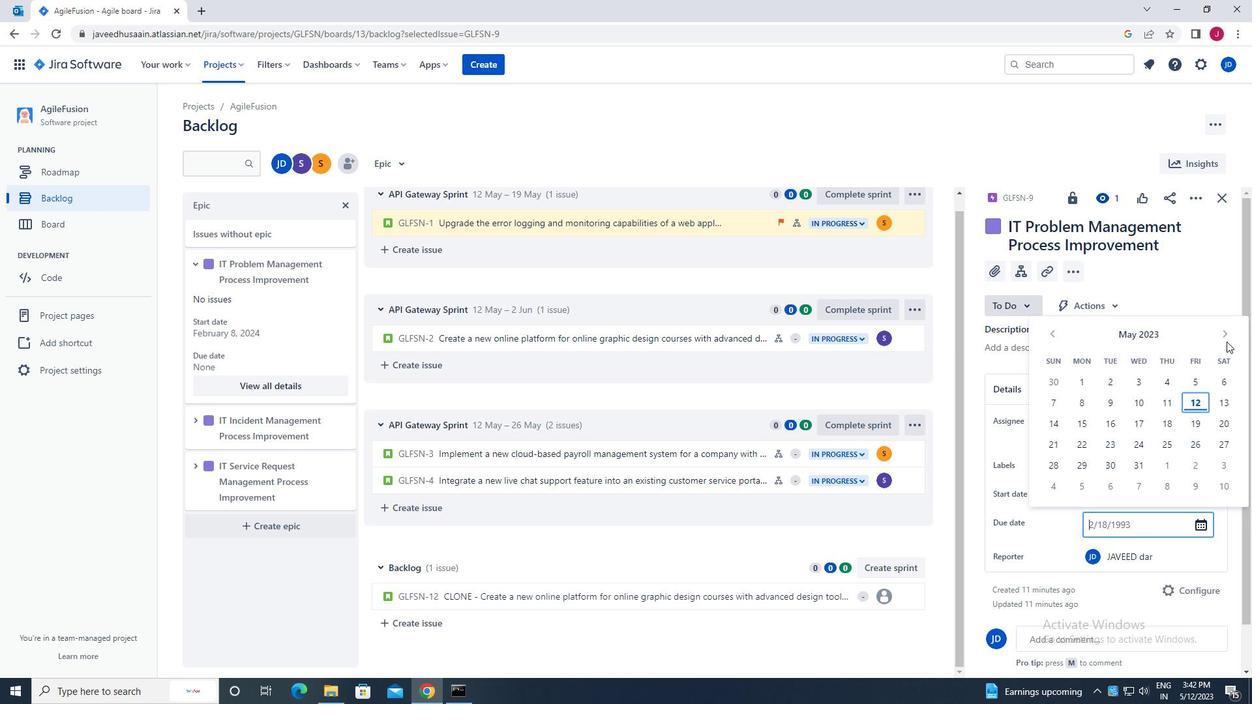 
Action: Mouse pressed left at (1223, 336)
Screenshot: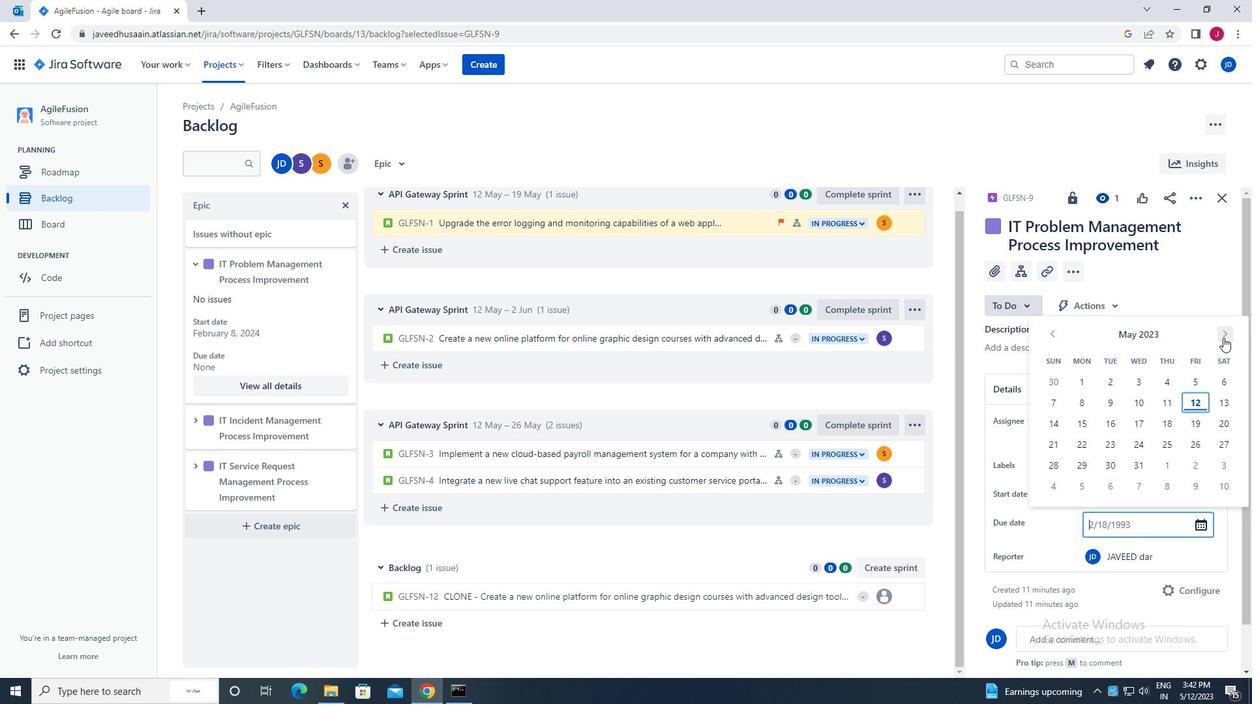 
Action: Mouse pressed left at (1223, 336)
Screenshot: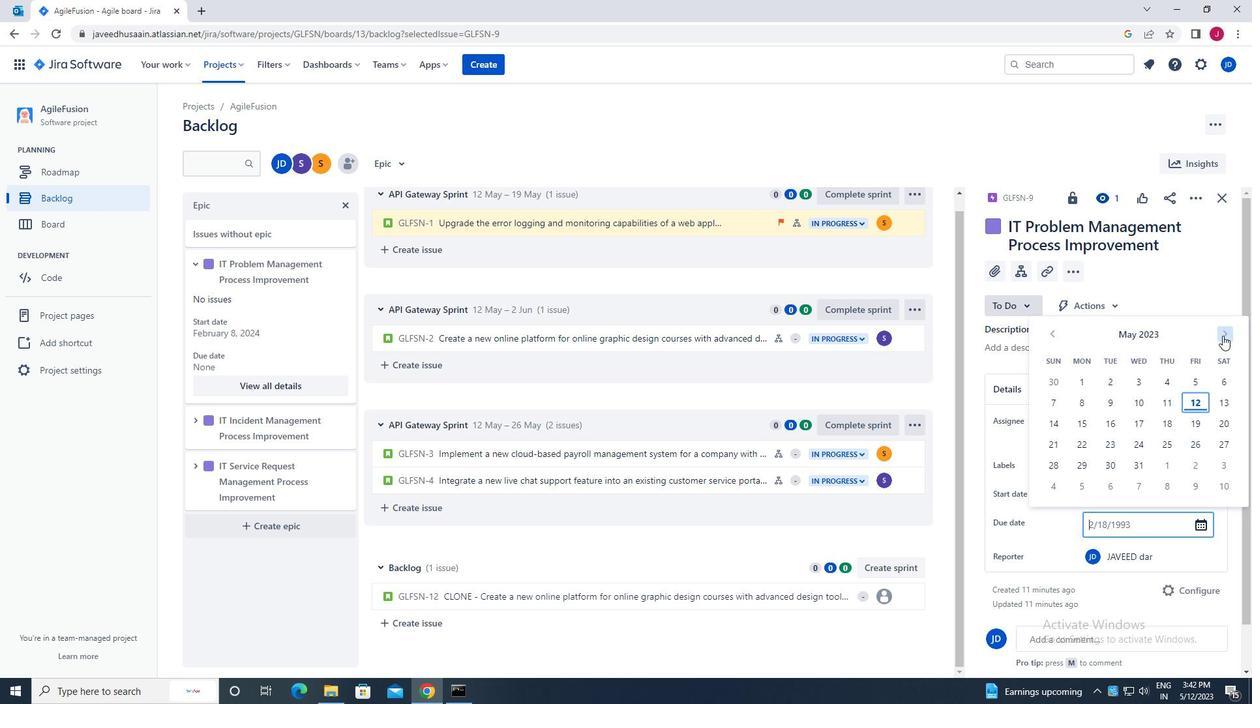 
Action: Mouse pressed left at (1223, 336)
Screenshot: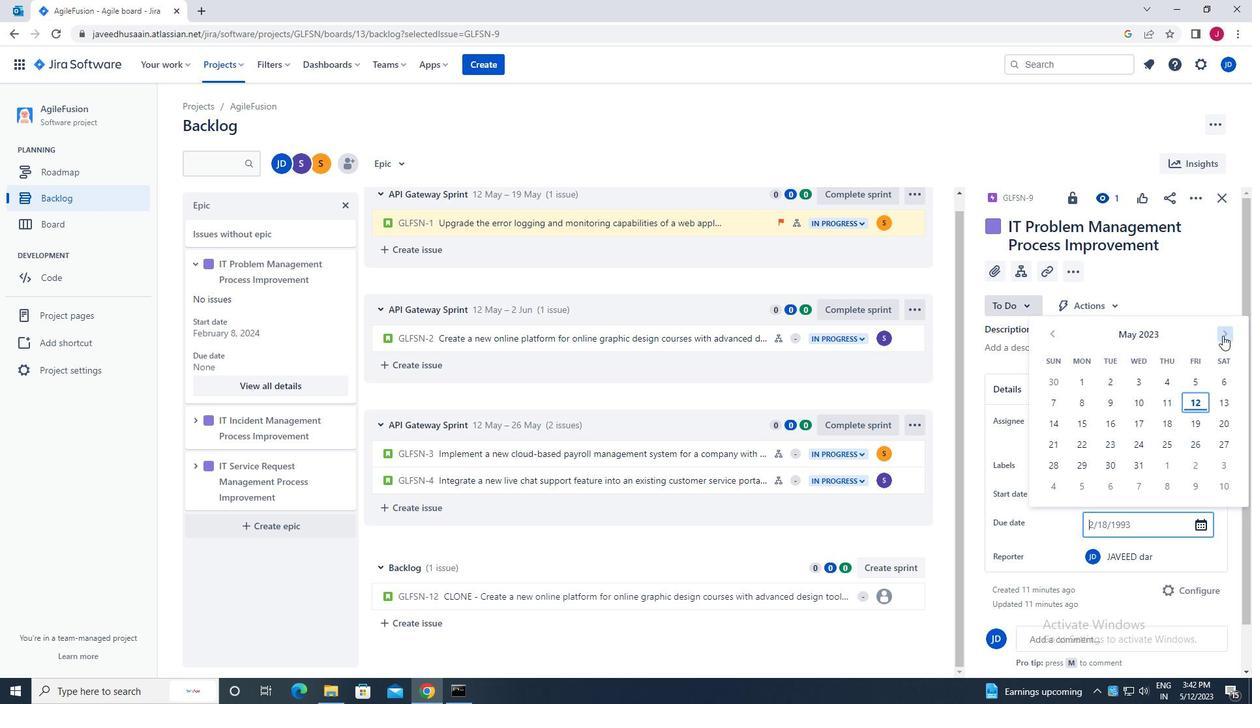 
Action: Mouse pressed left at (1223, 336)
Screenshot: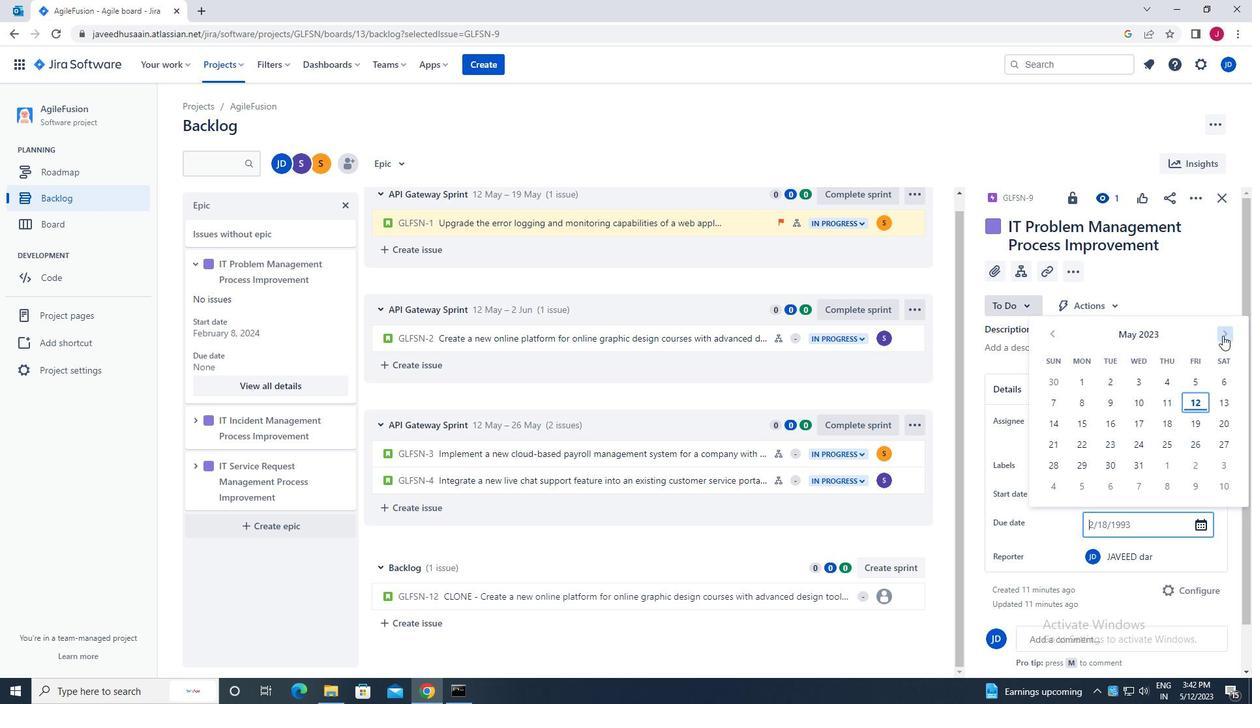 
Action: Mouse pressed left at (1223, 336)
Screenshot: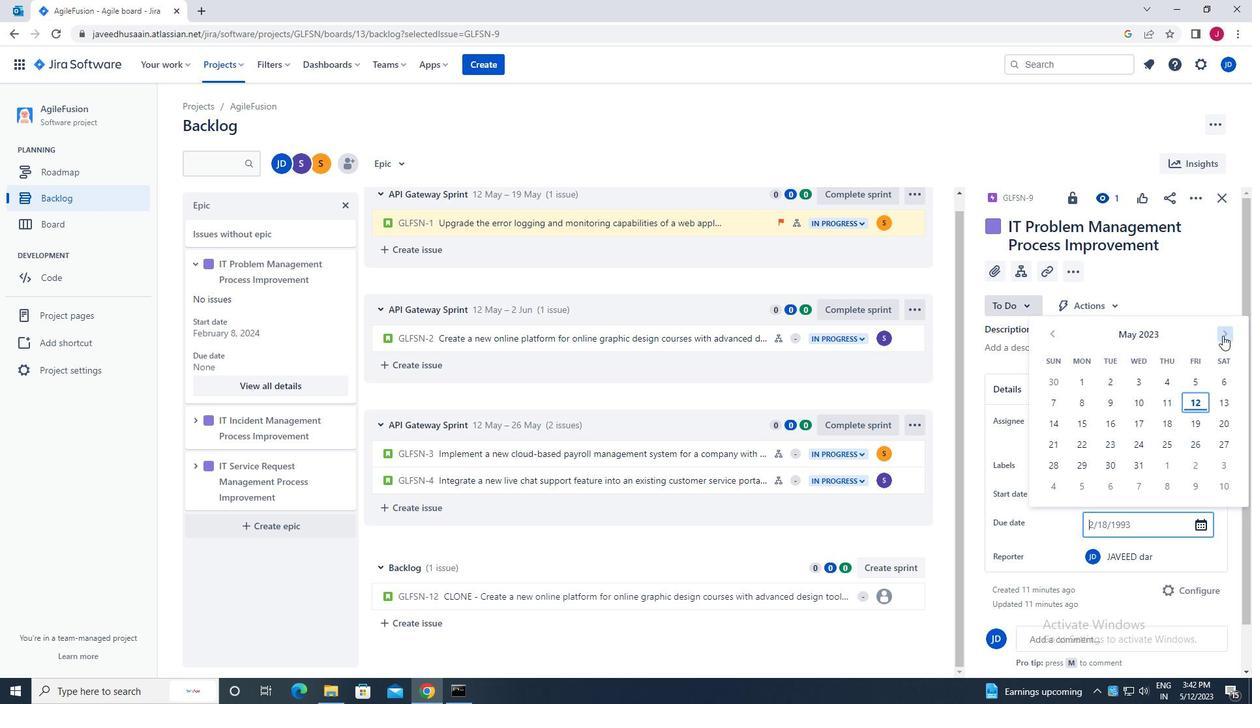 
Action: Mouse pressed left at (1223, 336)
Screenshot: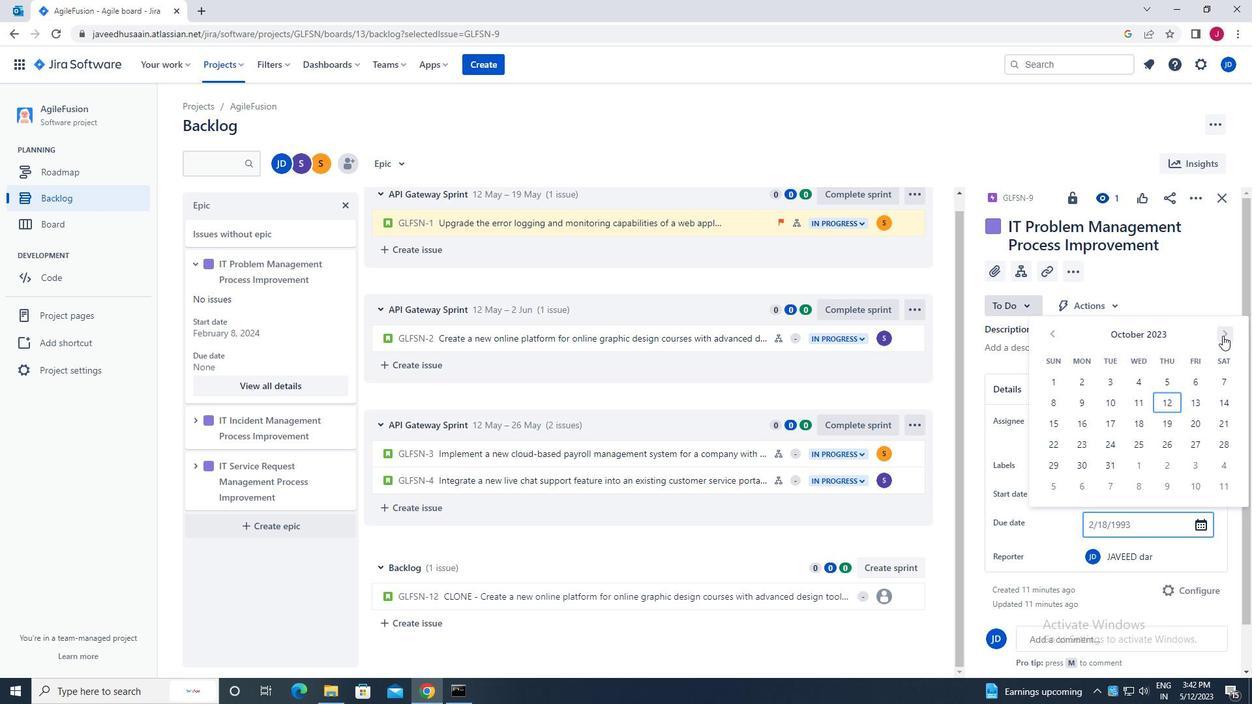 
Action: Mouse pressed left at (1223, 336)
Screenshot: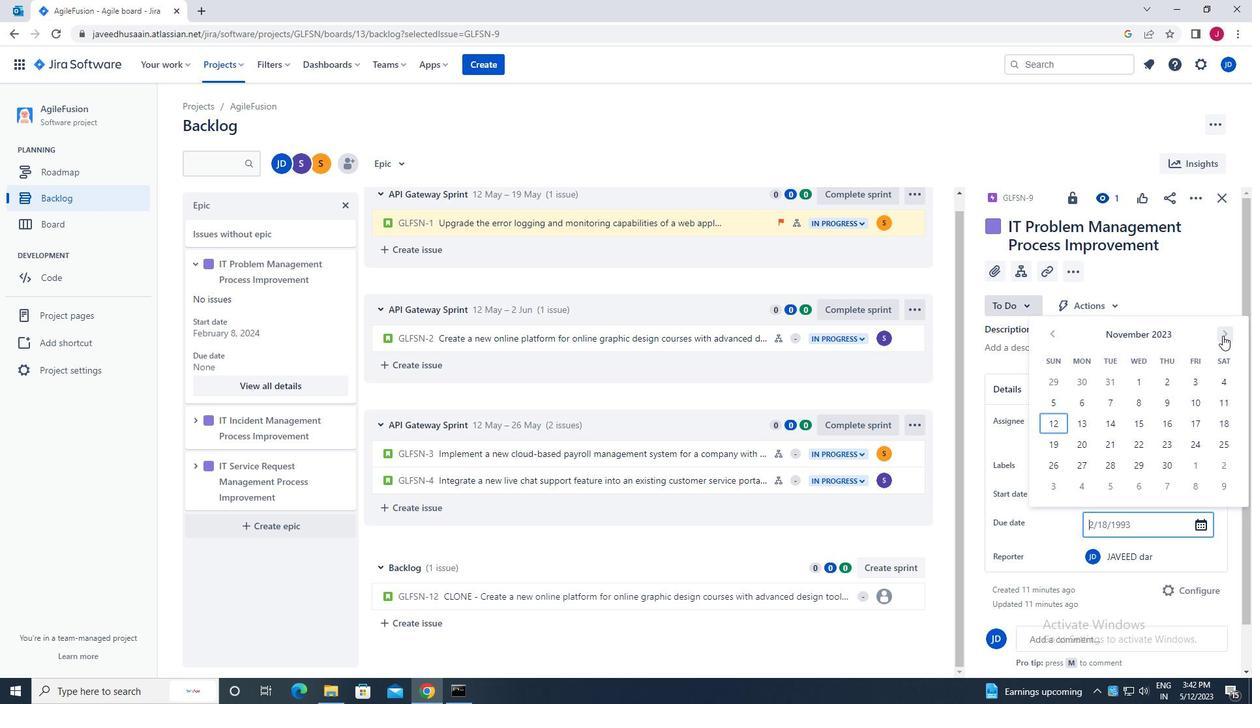 
Action: Mouse pressed left at (1223, 336)
Screenshot: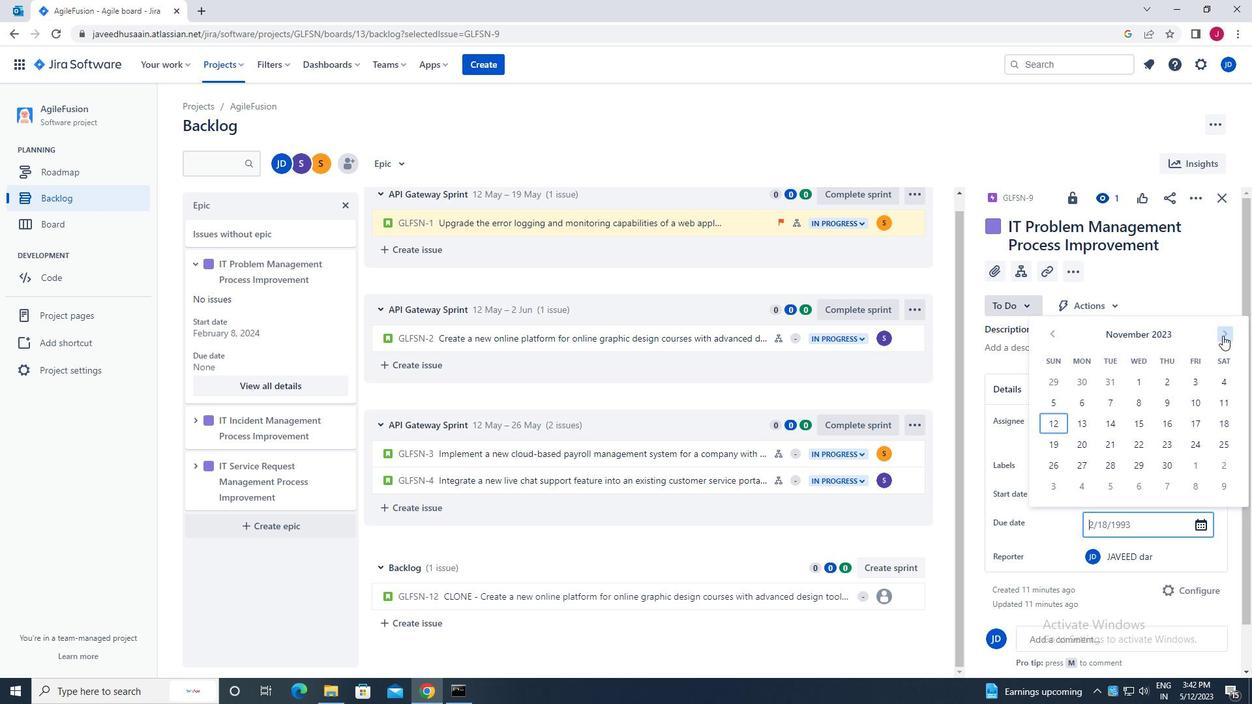 
Action: Mouse pressed left at (1223, 336)
Screenshot: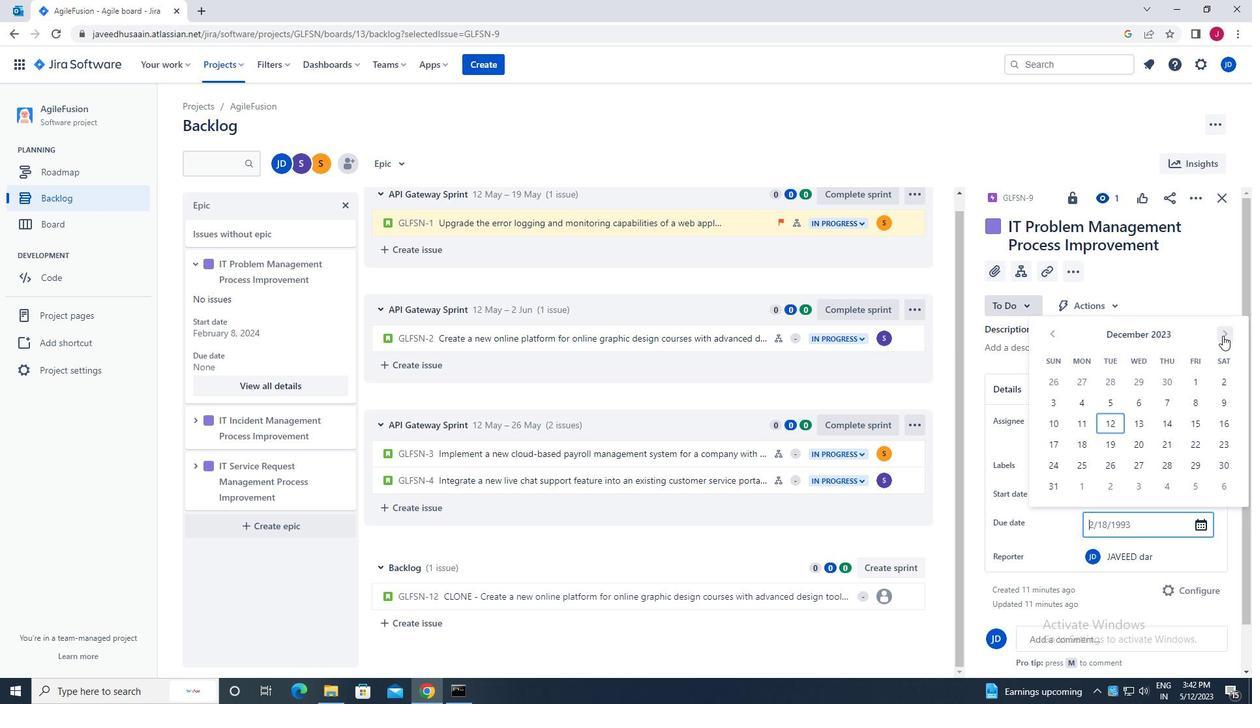 
Action: Mouse pressed left at (1223, 336)
Screenshot: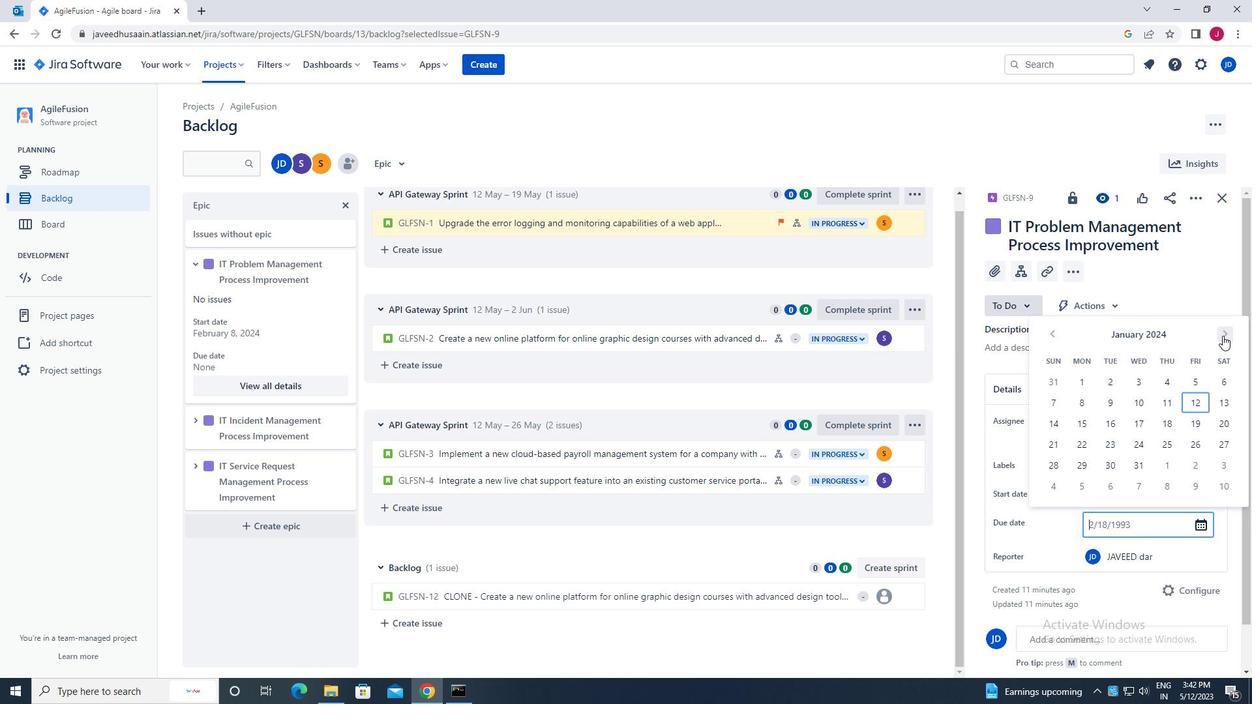 
Action: Mouse pressed left at (1223, 336)
Screenshot: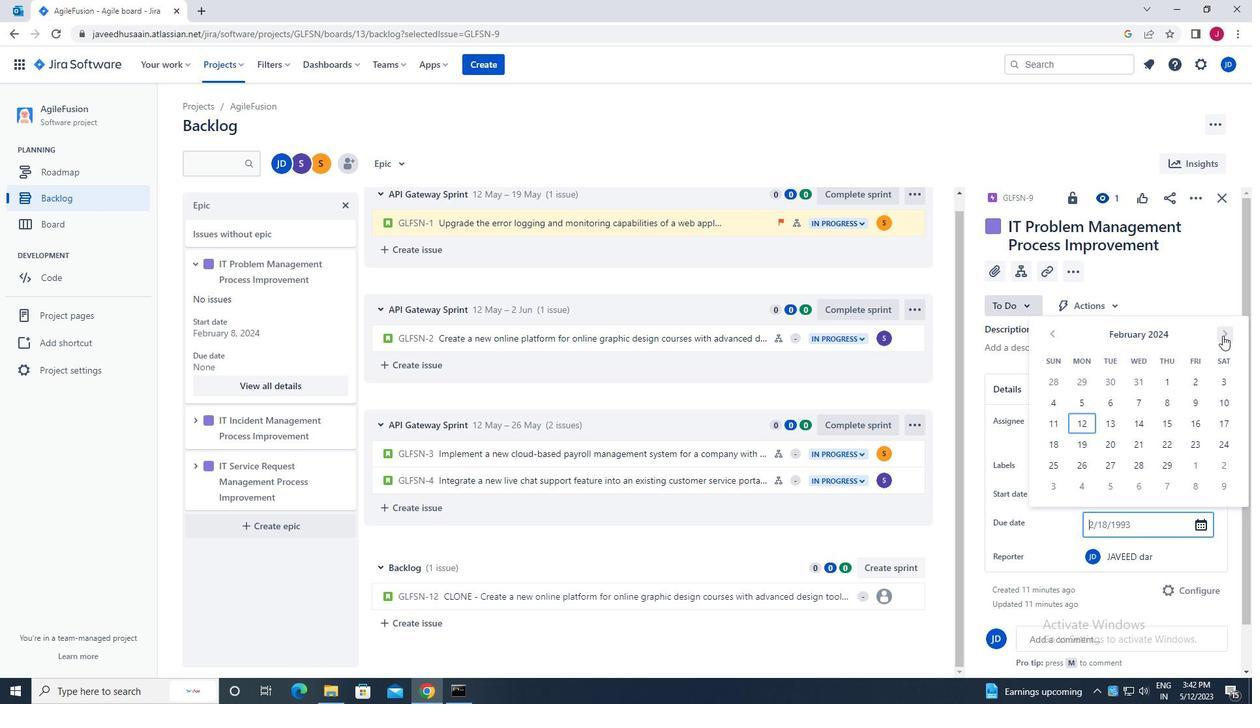 
Action: Mouse pressed left at (1223, 336)
Screenshot: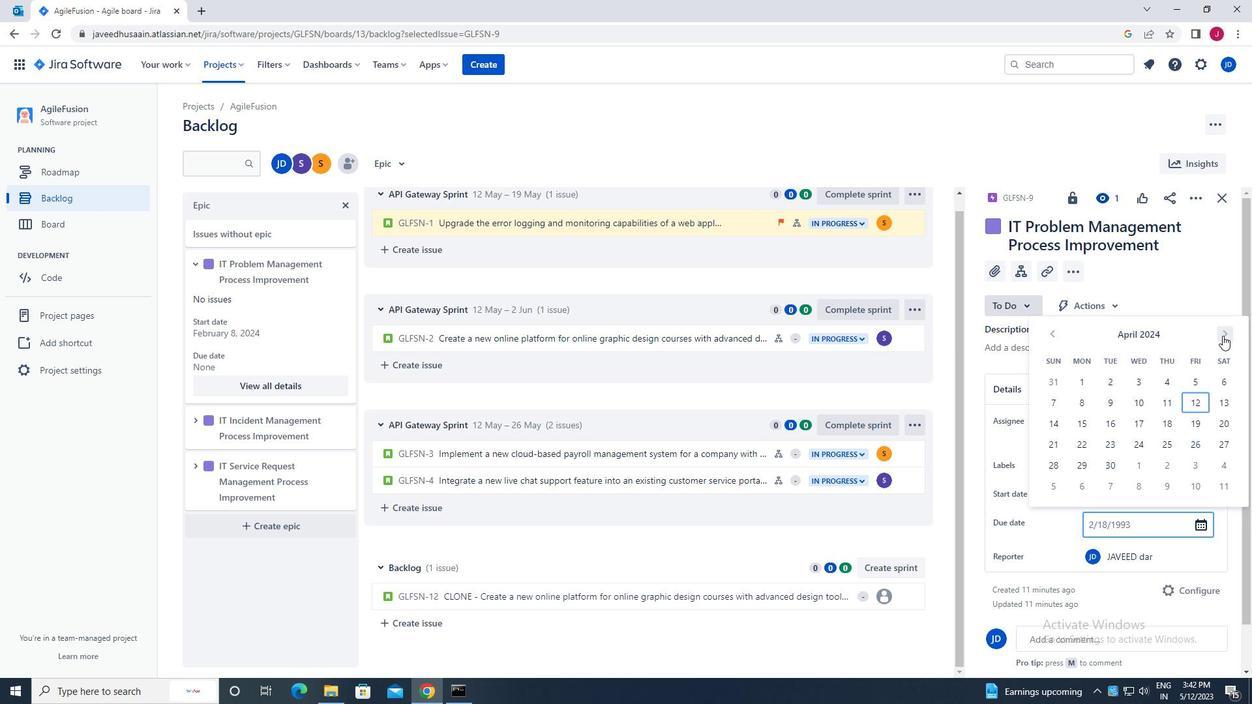 
Action: Mouse moved to (1223, 336)
Screenshot: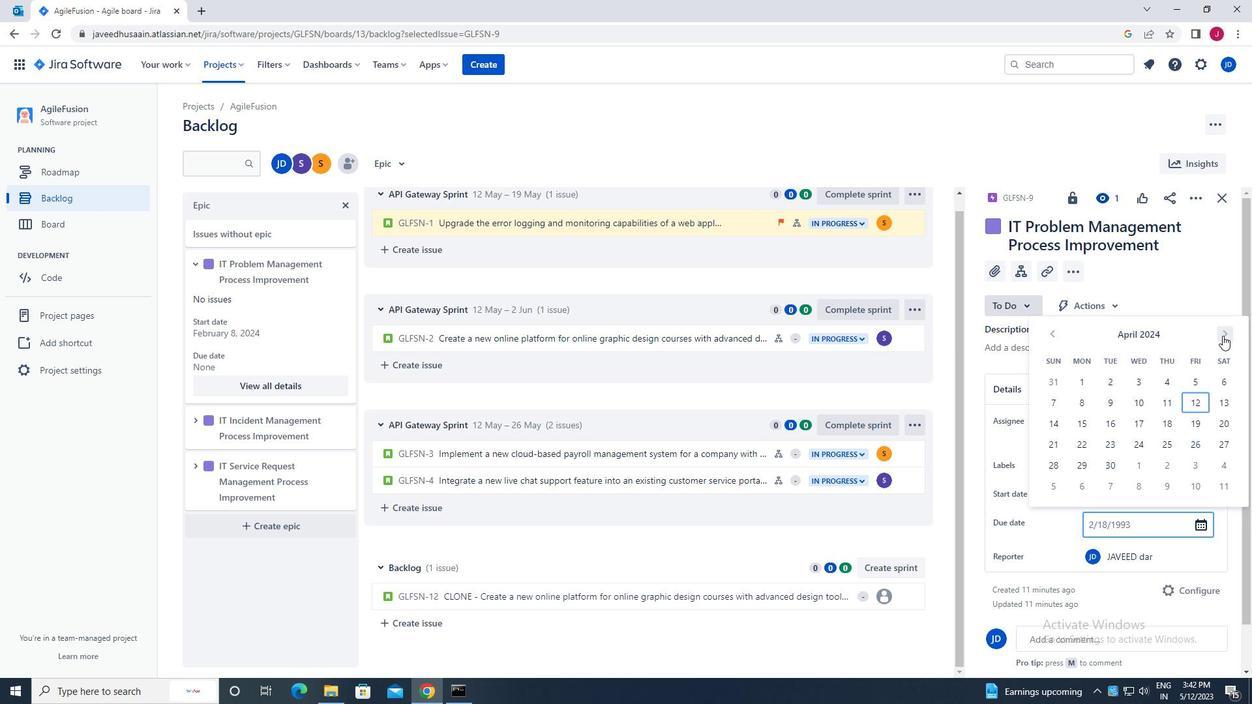 
Action: Mouse pressed left at (1223, 336)
Screenshot: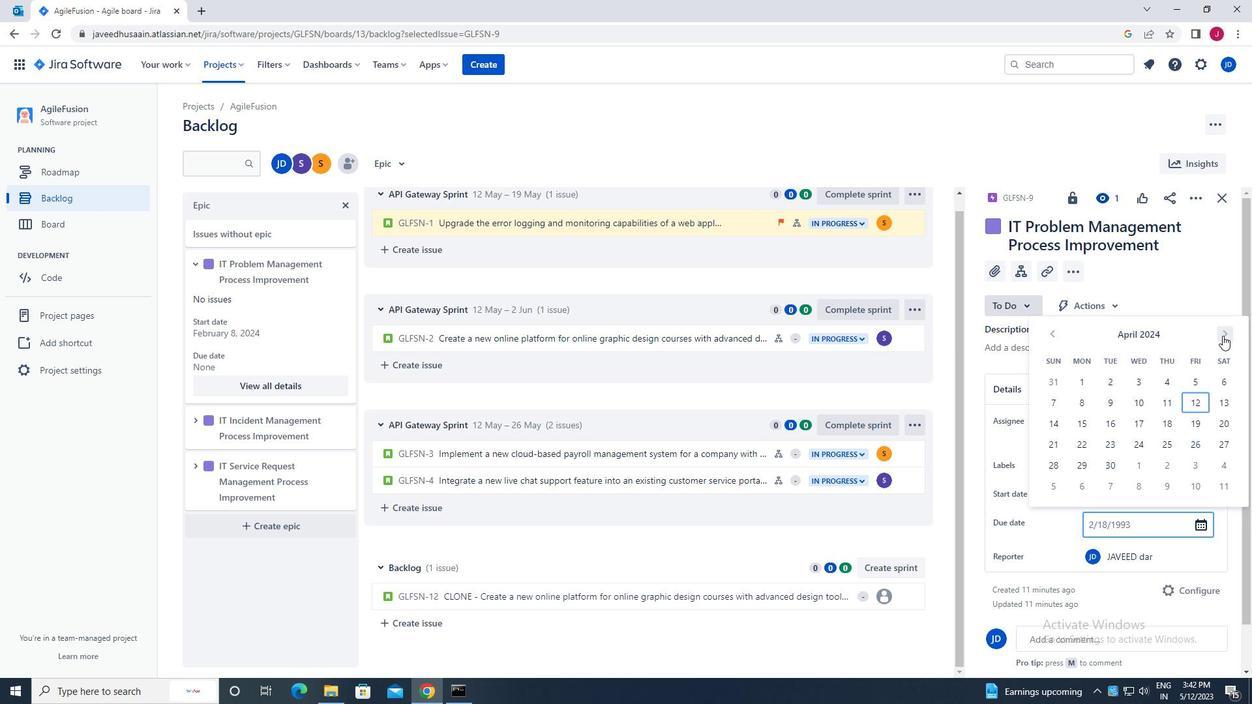 
Action: Mouse pressed left at (1223, 336)
Screenshot: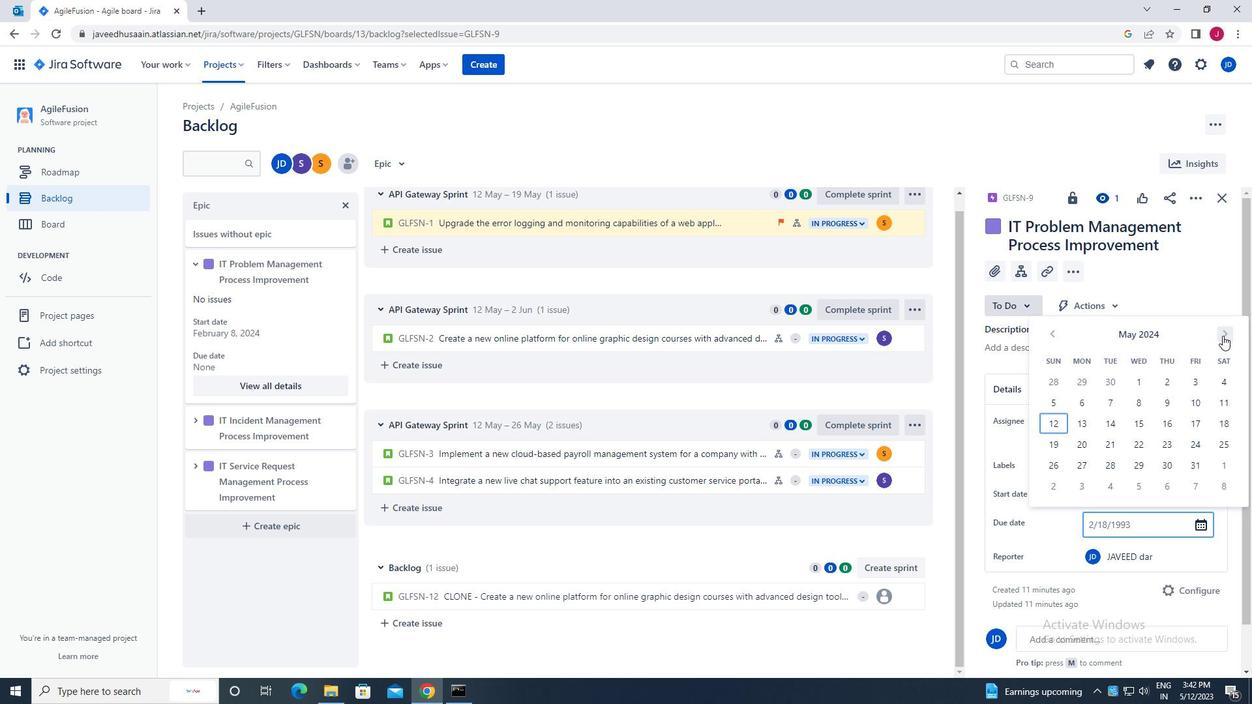 
Action: Mouse pressed left at (1223, 336)
Screenshot: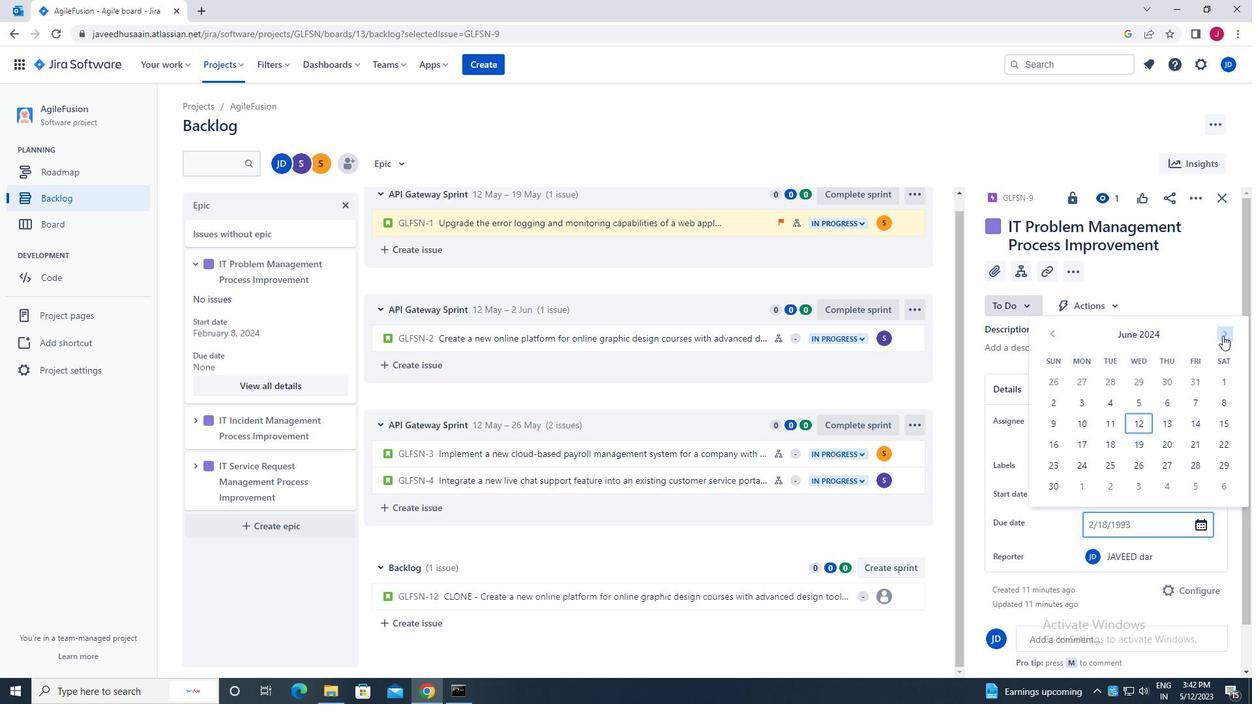 
Action: Mouse pressed left at (1223, 336)
Screenshot: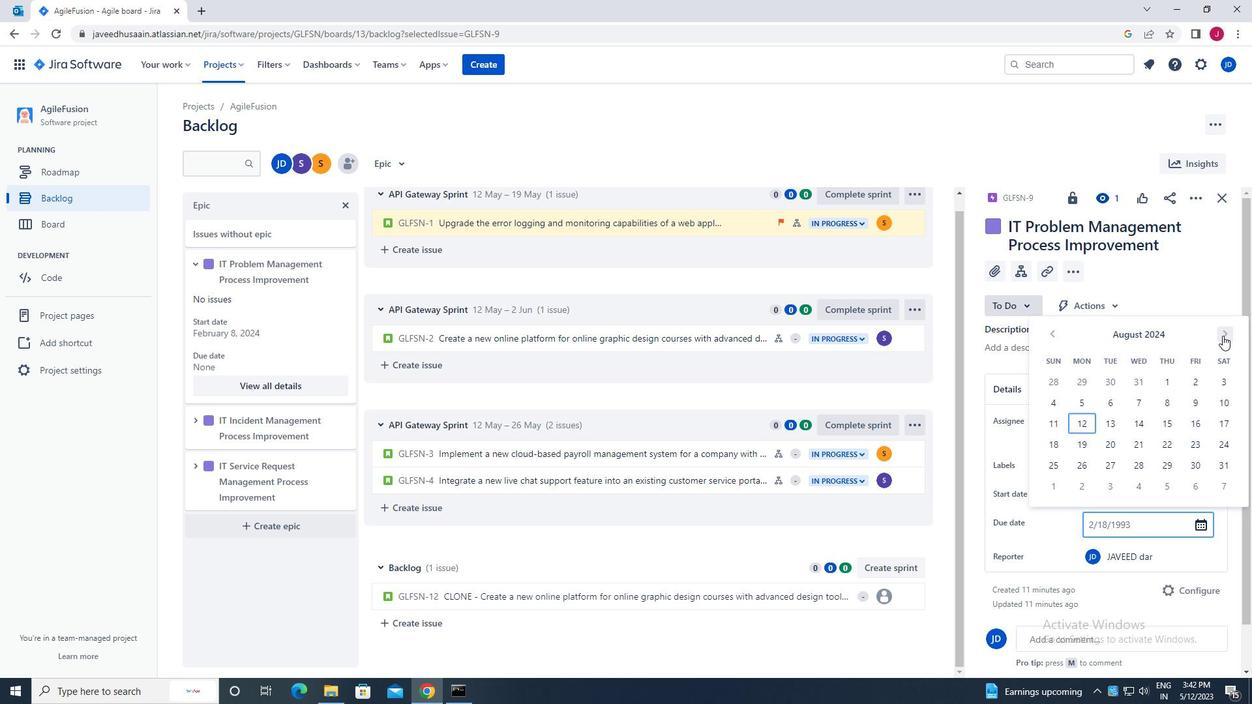 
Action: Mouse pressed left at (1223, 336)
Screenshot: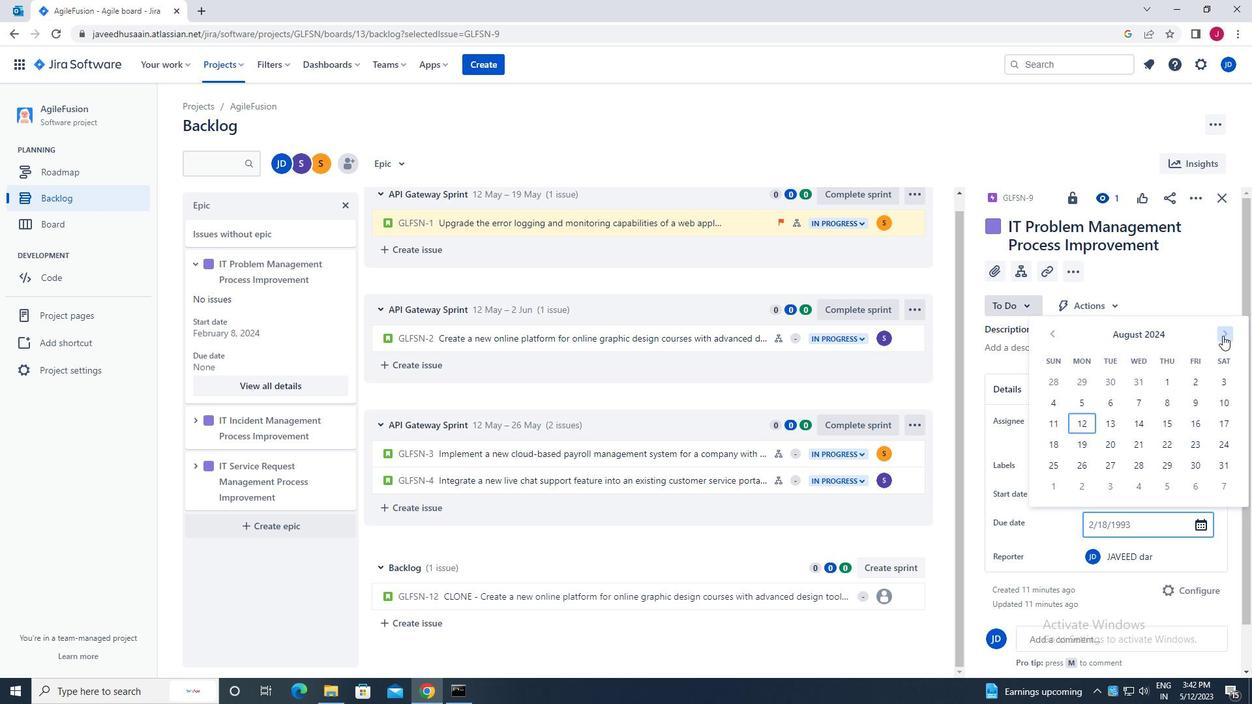 
Action: Mouse pressed left at (1223, 336)
Screenshot: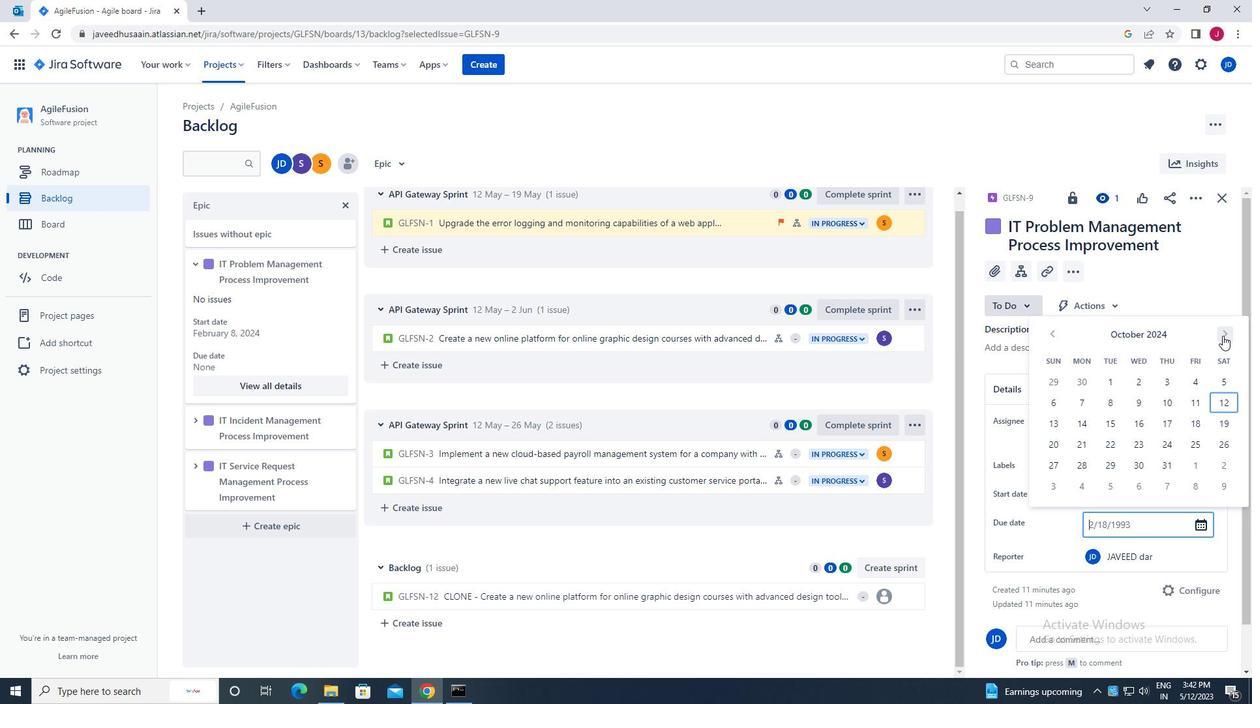 
Action: Mouse moved to (1114, 402)
Screenshot: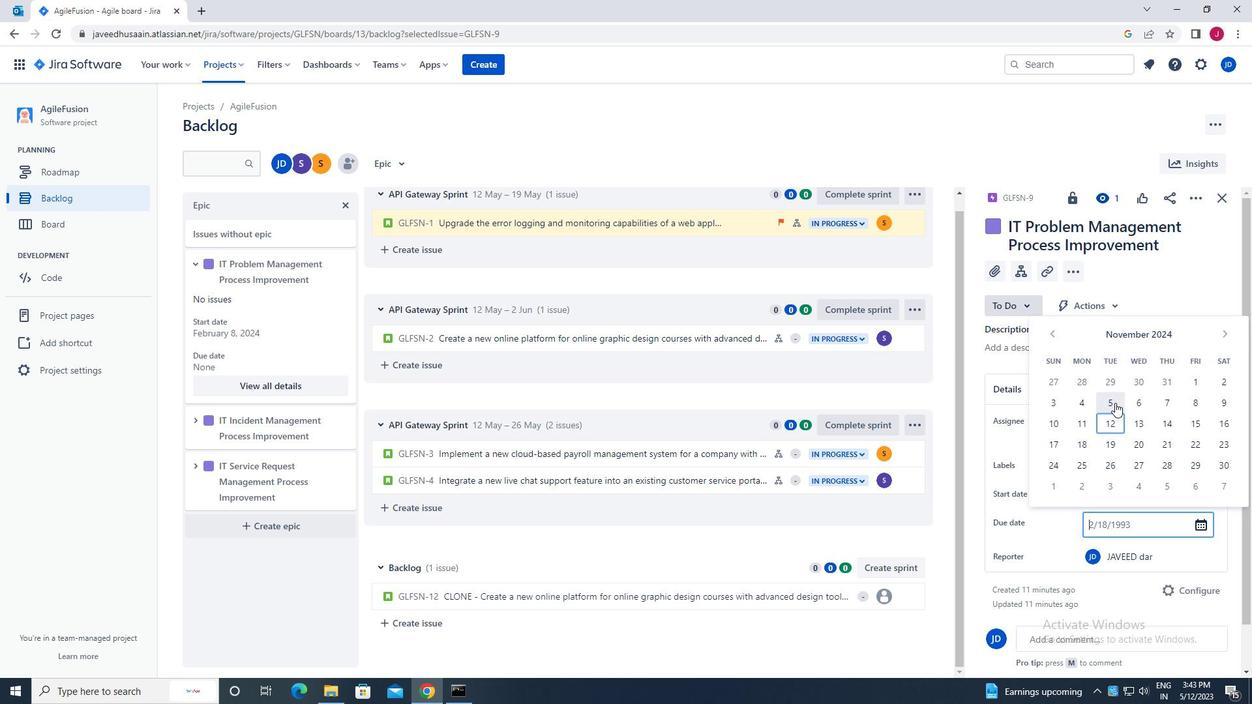 
Action: Mouse pressed left at (1114, 402)
Screenshot: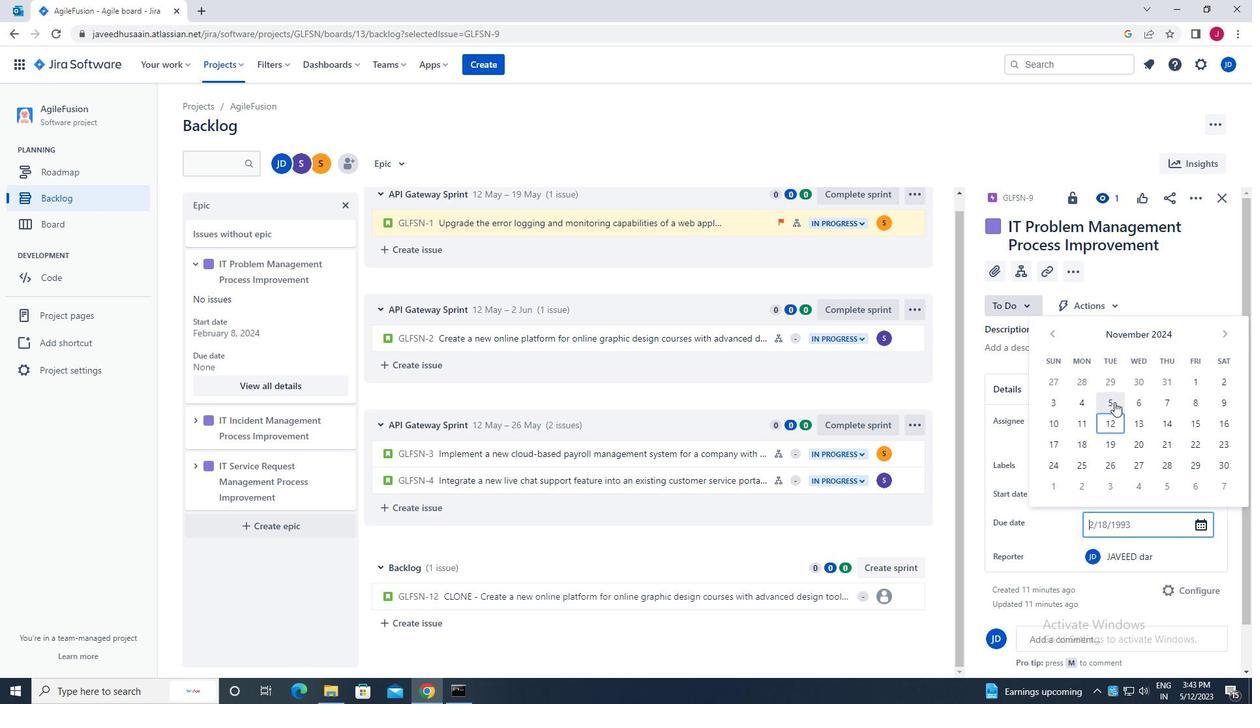 
Action: Key pressed <Key.enter>
Screenshot: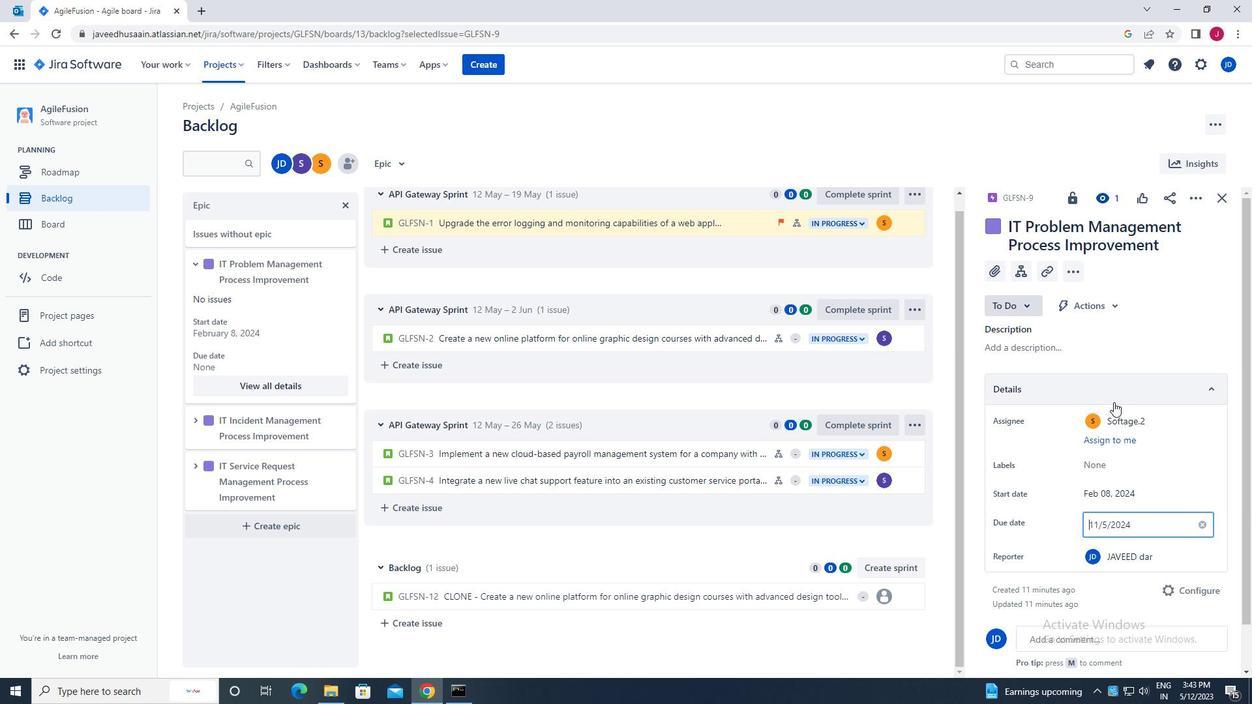 
Action: Mouse moved to (1217, 199)
Screenshot: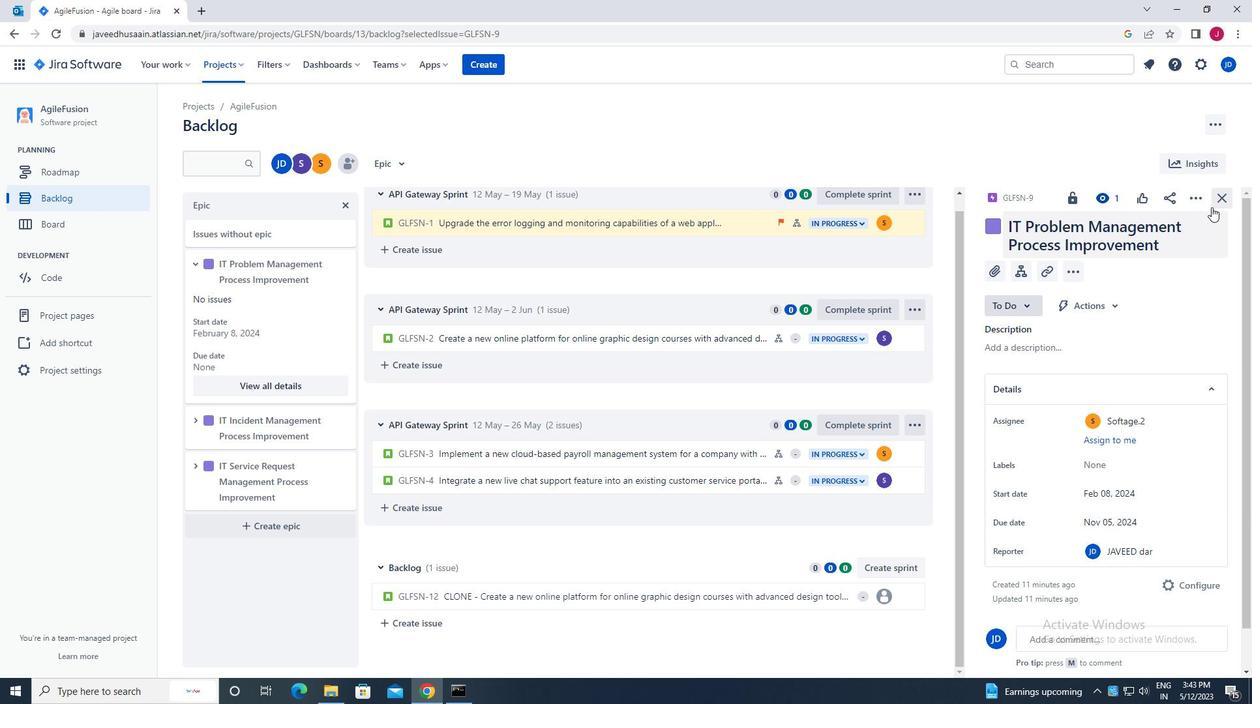 
Action: Mouse pressed left at (1217, 199)
Screenshot: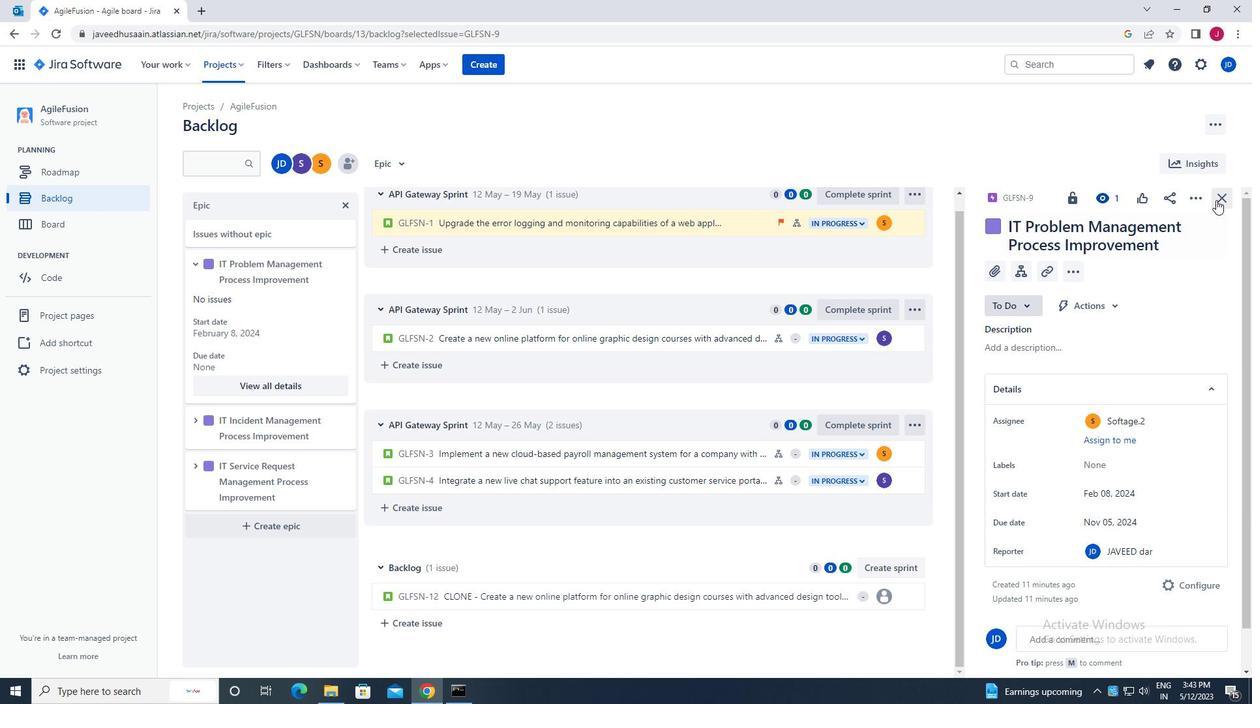 
Action: Mouse moved to (194, 426)
Screenshot: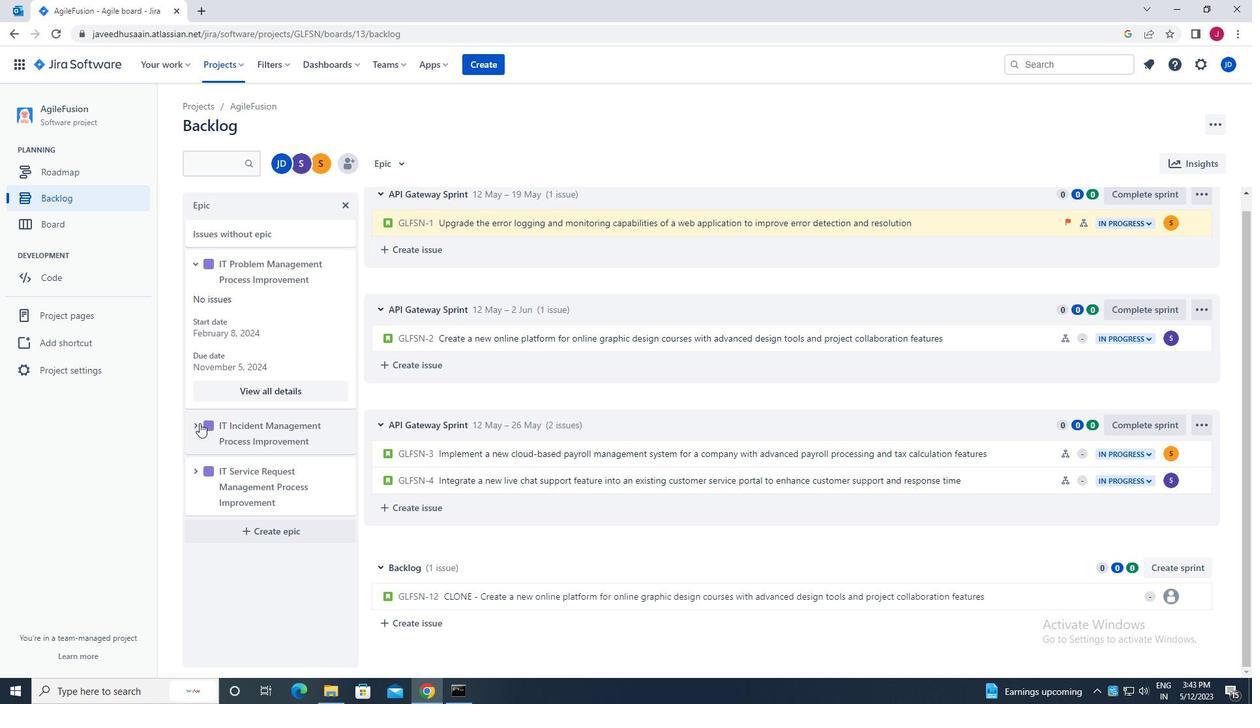 
Action: Mouse pressed left at (194, 426)
Screenshot: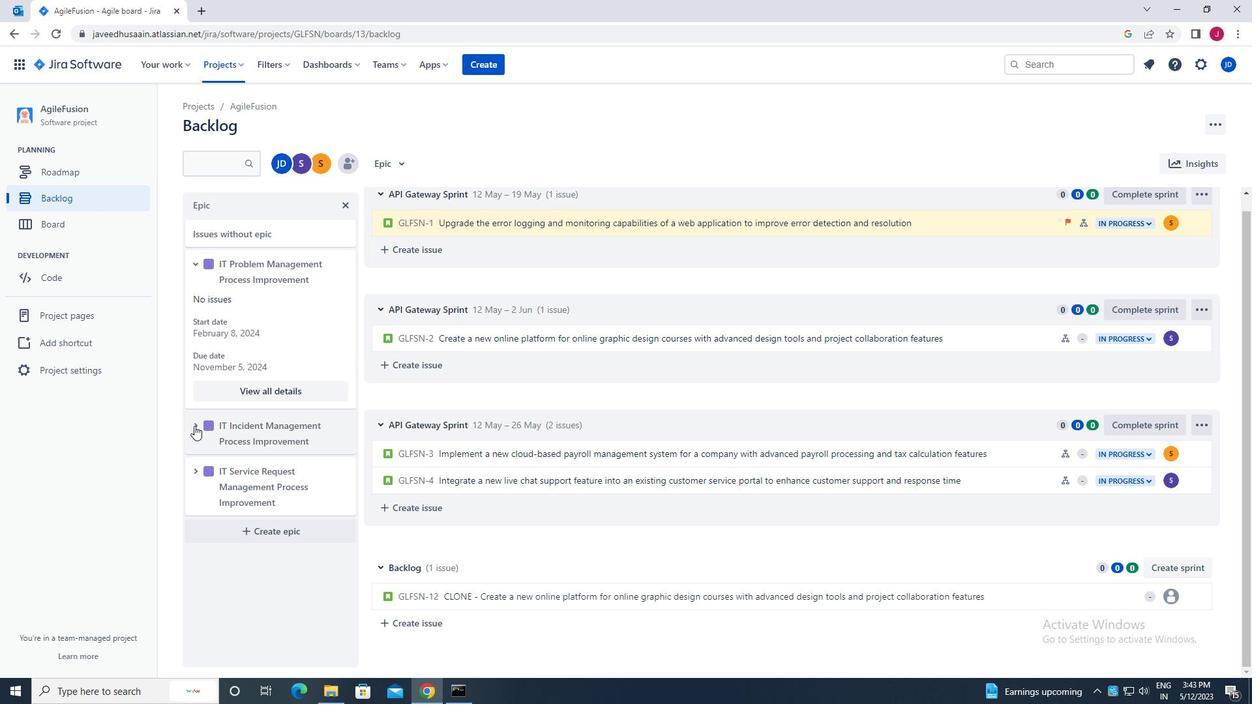 
Action: Mouse moved to (259, 546)
Screenshot: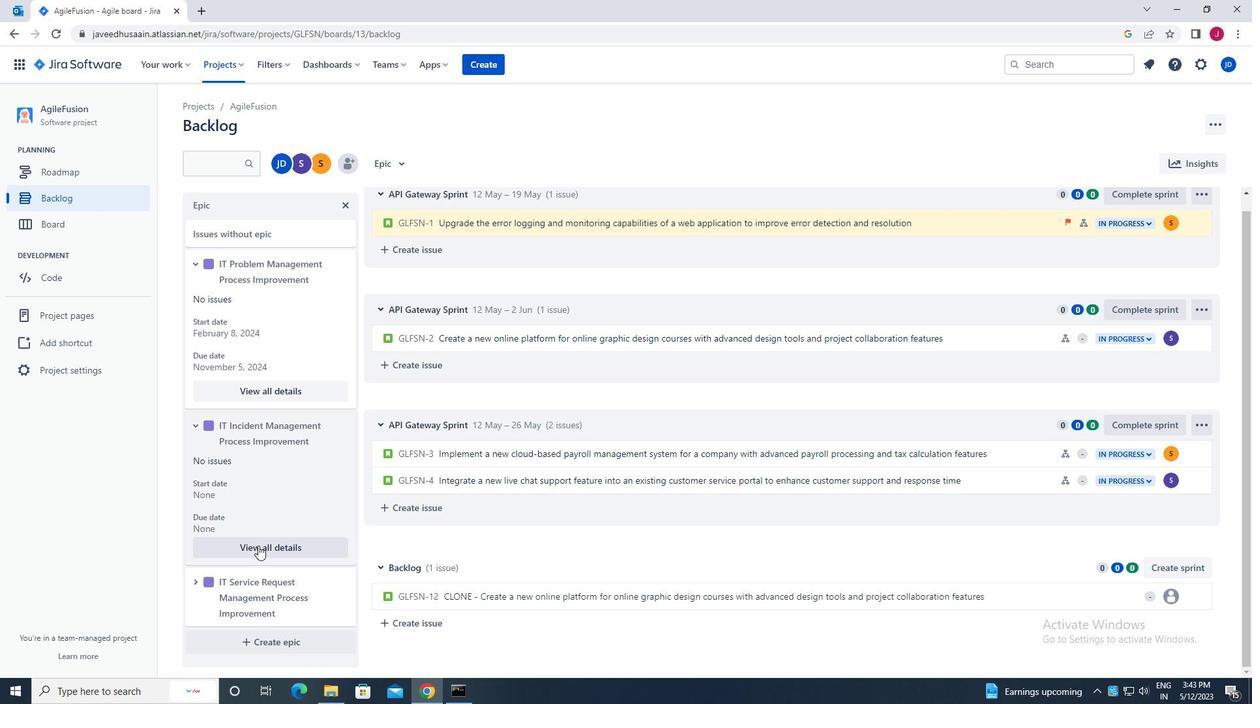 
Action: Mouse pressed left at (259, 546)
Screenshot: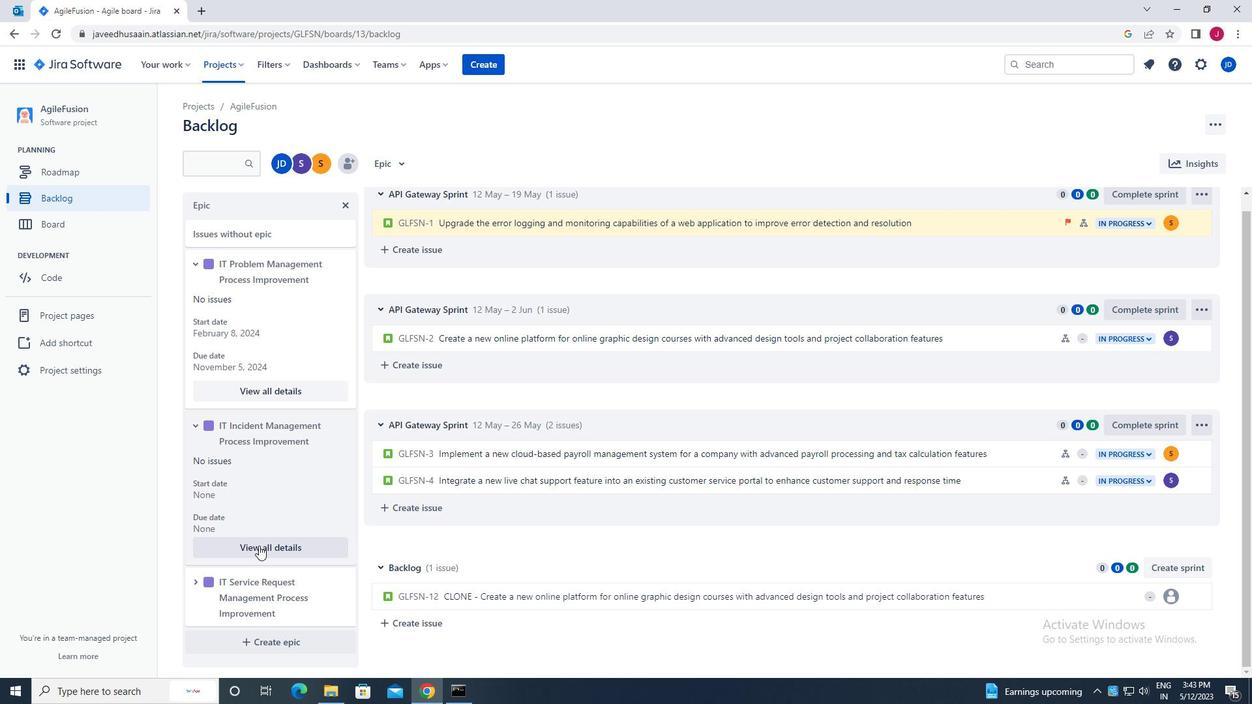 
Action: Mouse moved to (1100, 493)
Screenshot: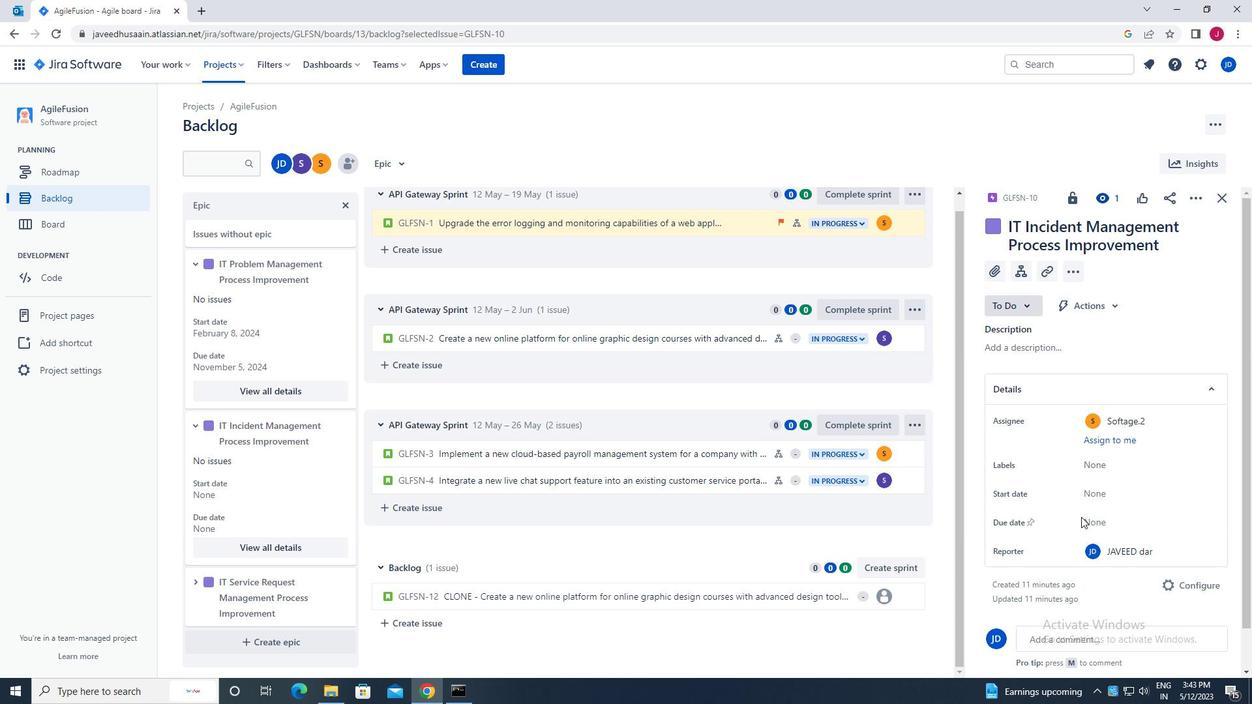 
Action: Mouse pressed left at (1100, 493)
Screenshot: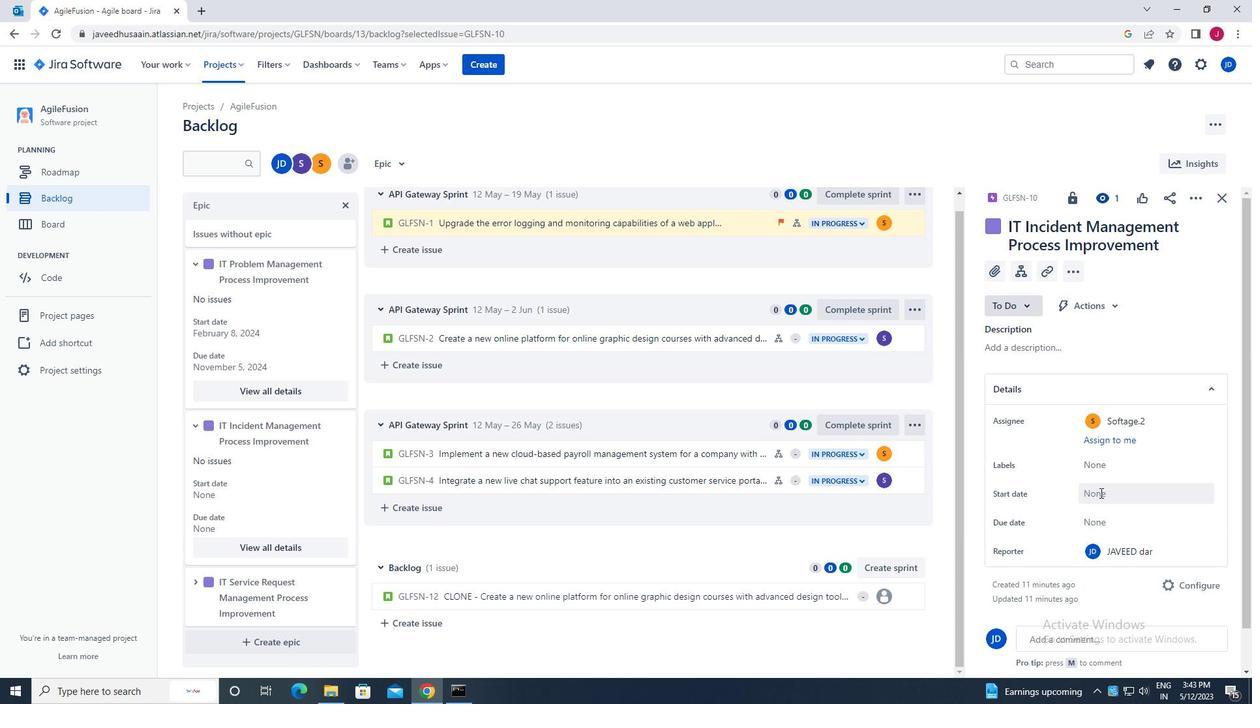 
Action: Mouse moved to (1227, 302)
Screenshot: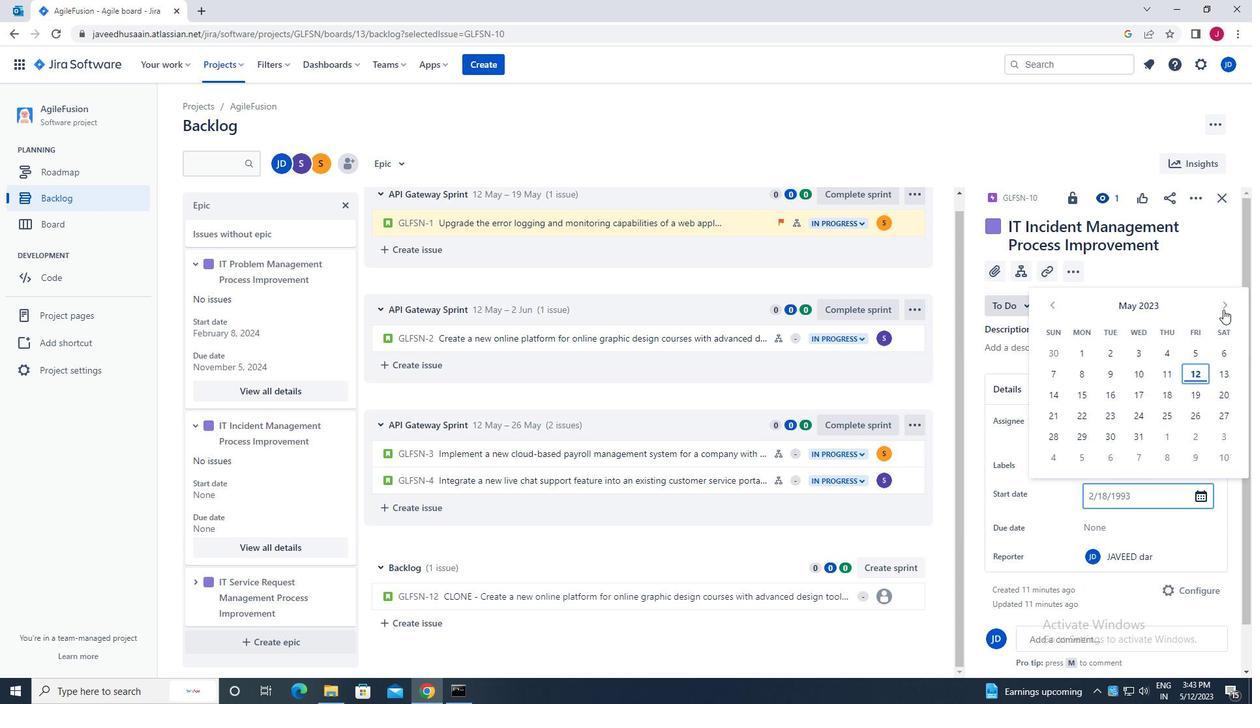 
Action: Mouse pressed left at (1227, 302)
Screenshot: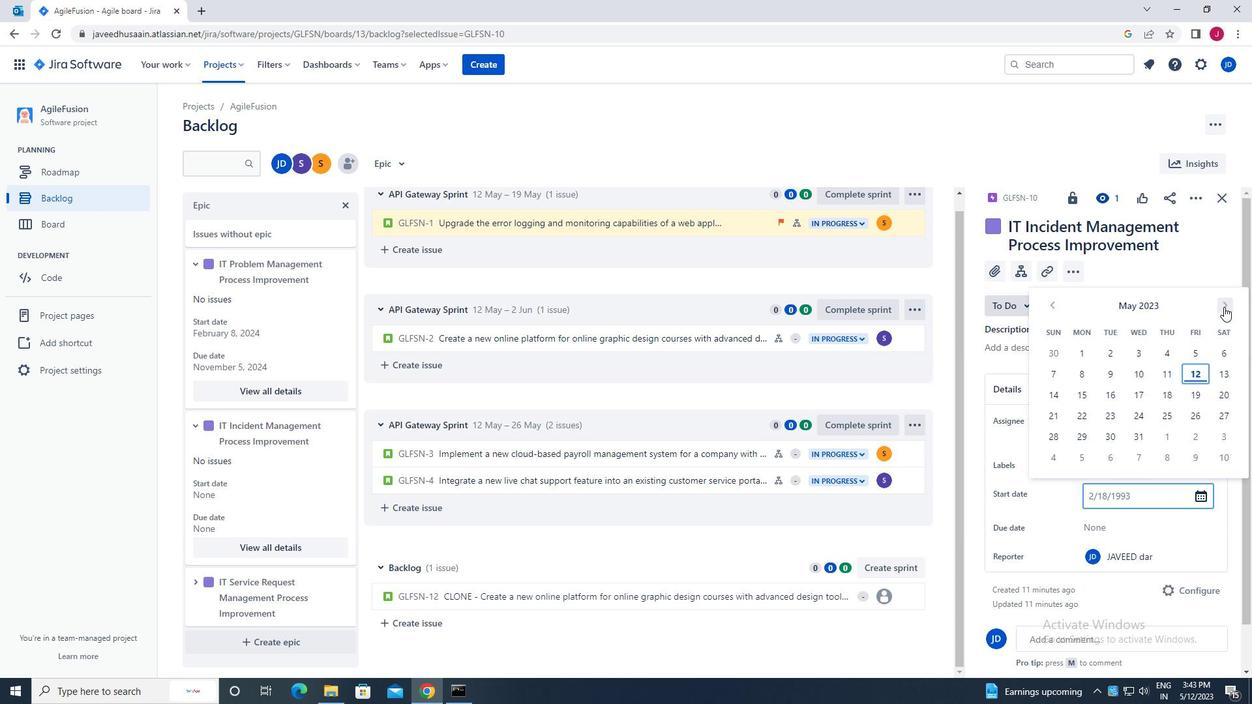 
Action: Mouse pressed left at (1227, 302)
Screenshot: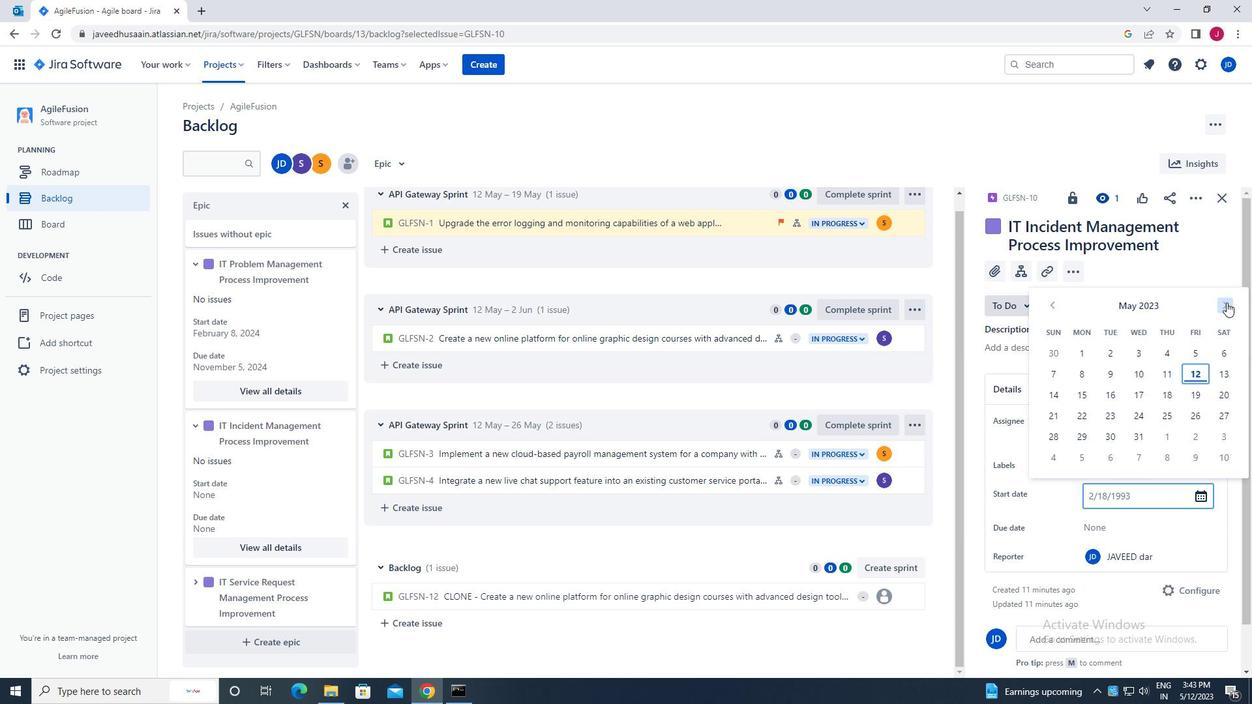 
Action: Mouse pressed left at (1227, 302)
Screenshot: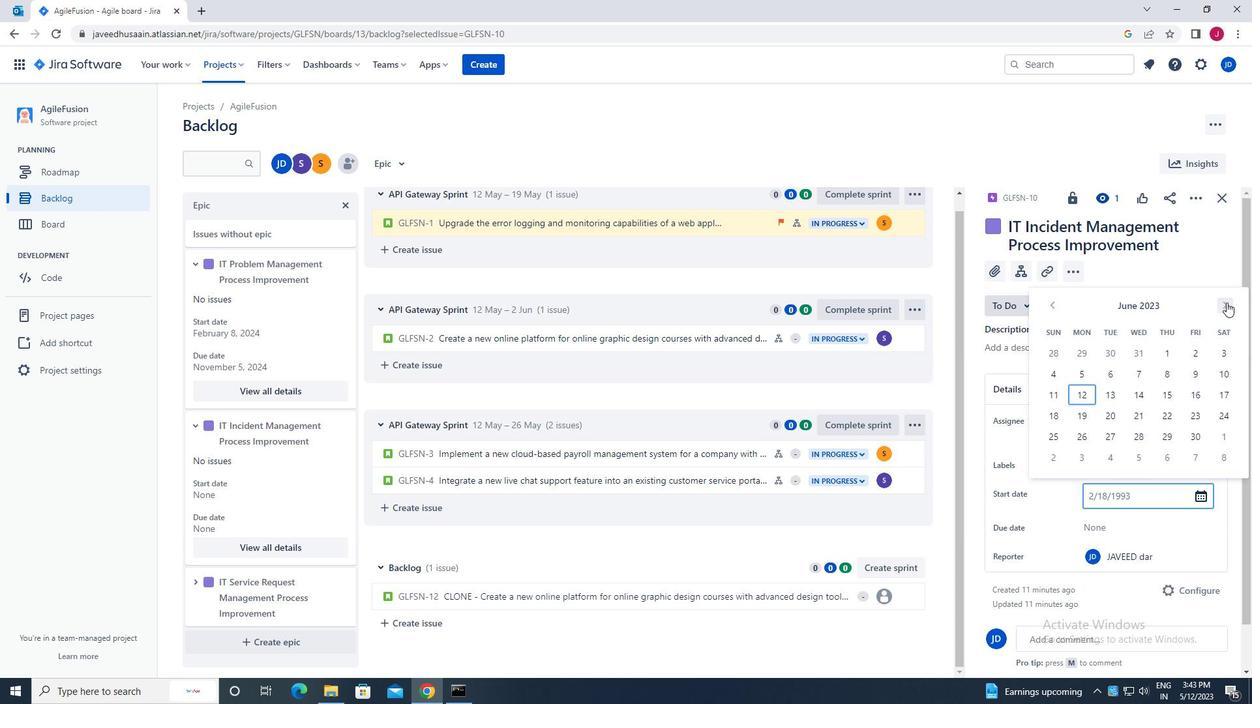 
Action: Mouse pressed left at (1227, 302)
Screenshot: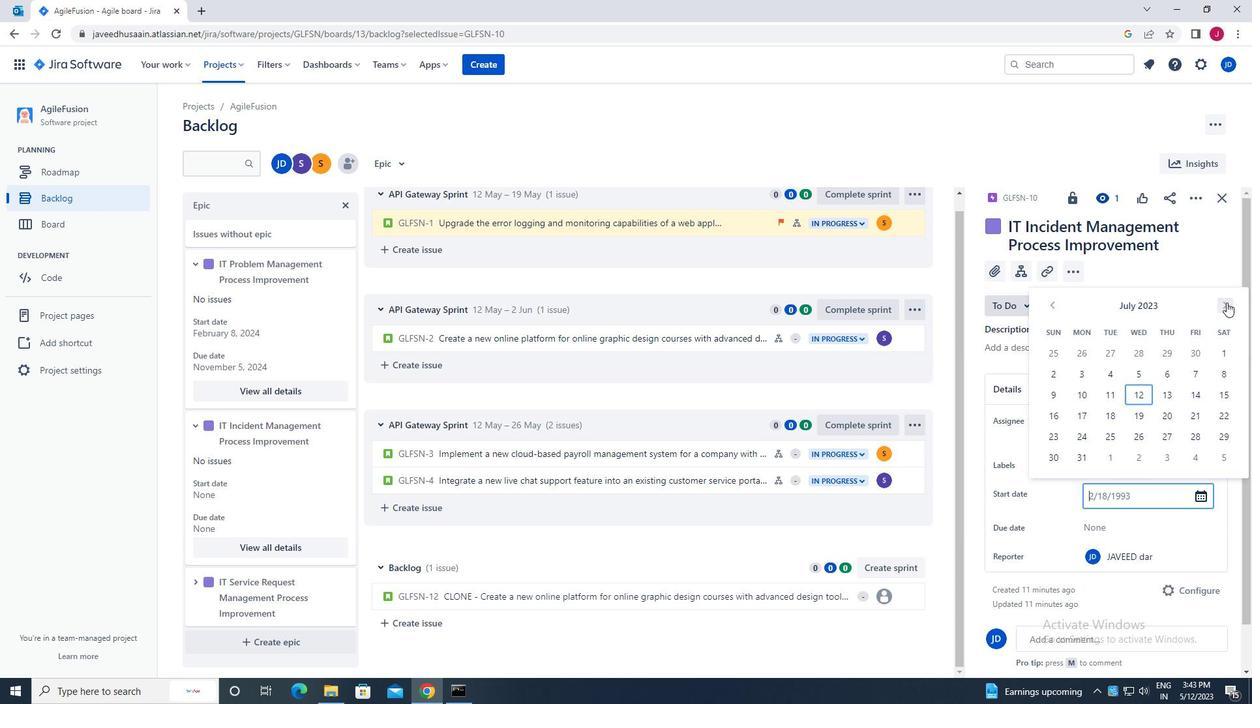 
Action: Mouse pressed left at (1227, 302)
Screenshot: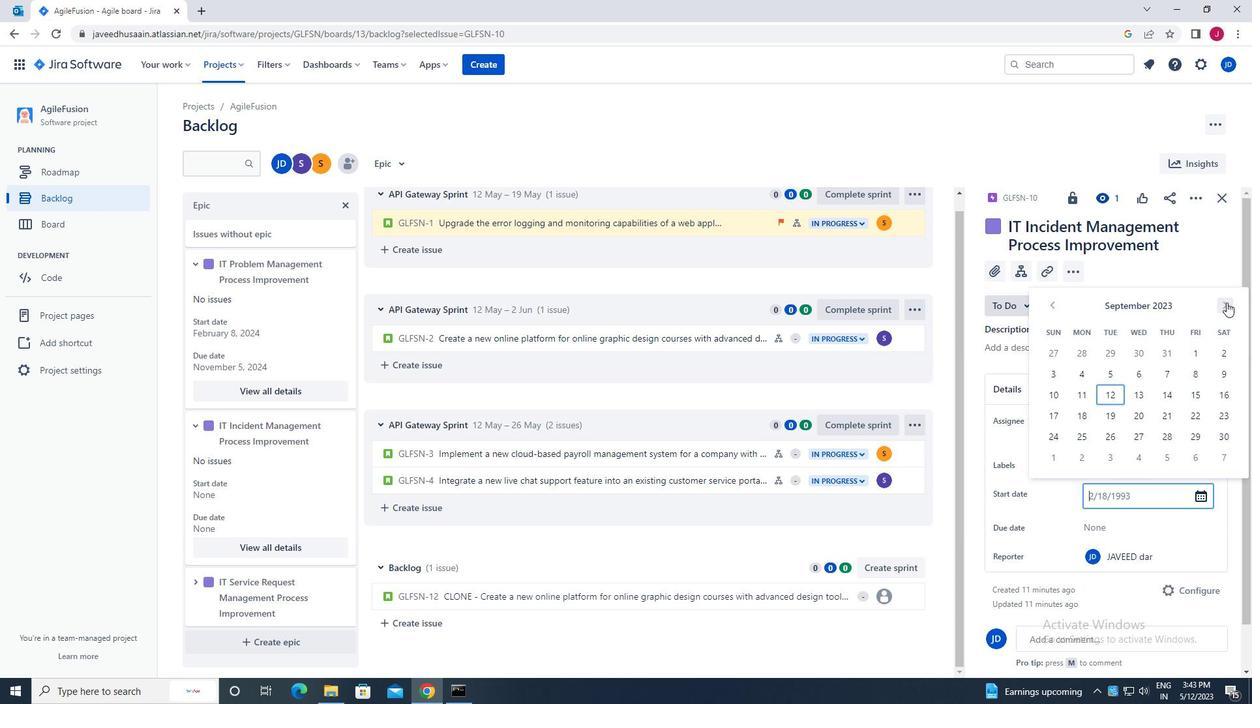 
Action: Mouse pressed left at (1227, 302)
Screenshot: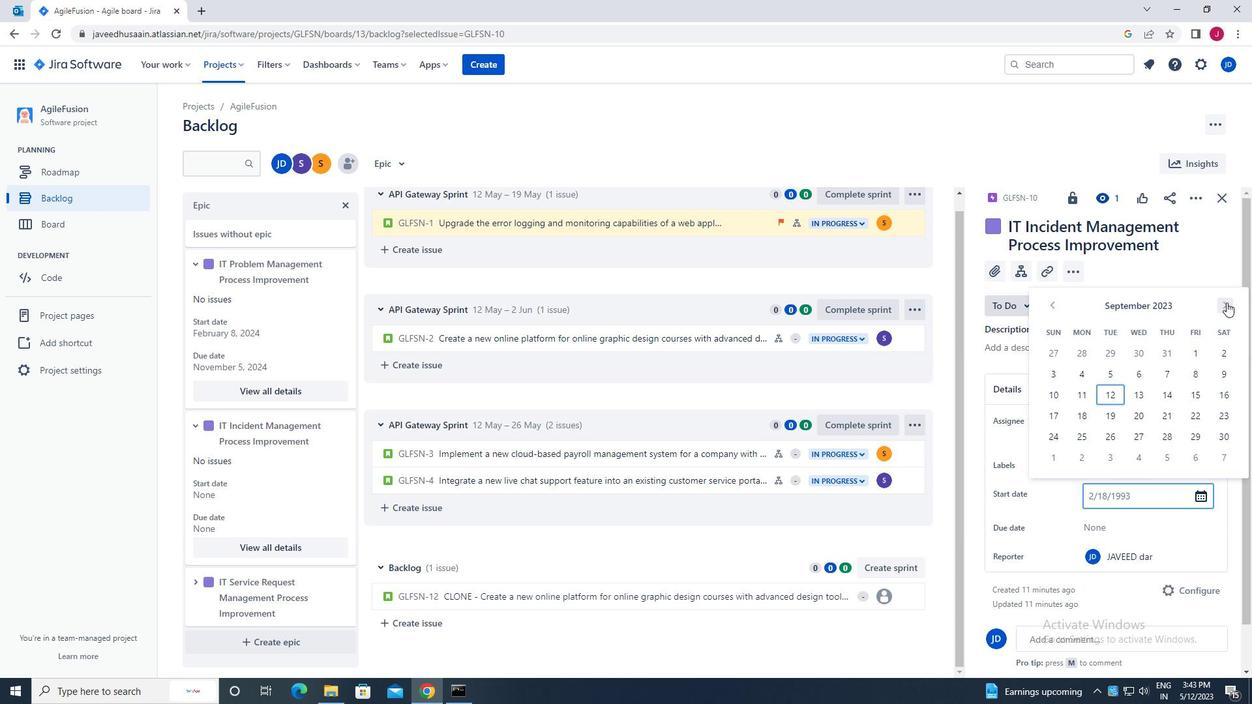 
Action: Mouse pressed left at (1227, 302)
Screenshot: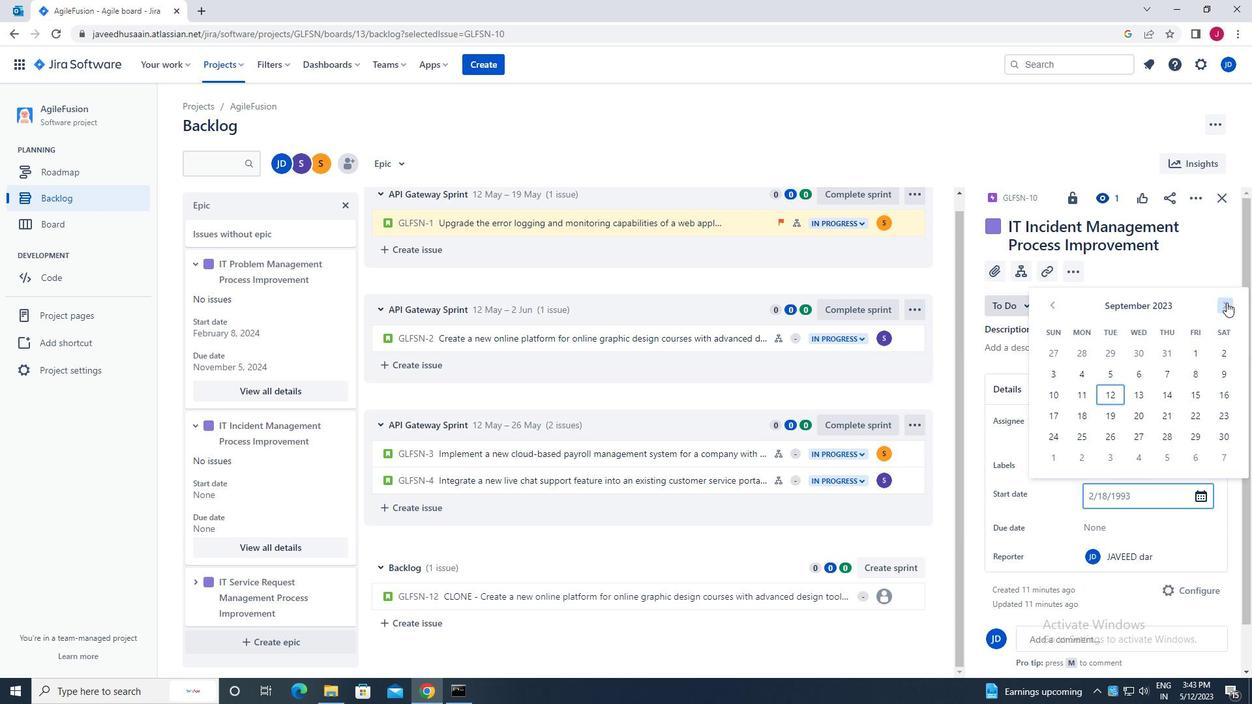 
Action: Mouse pressed left at (1227, 302)
Screenshot: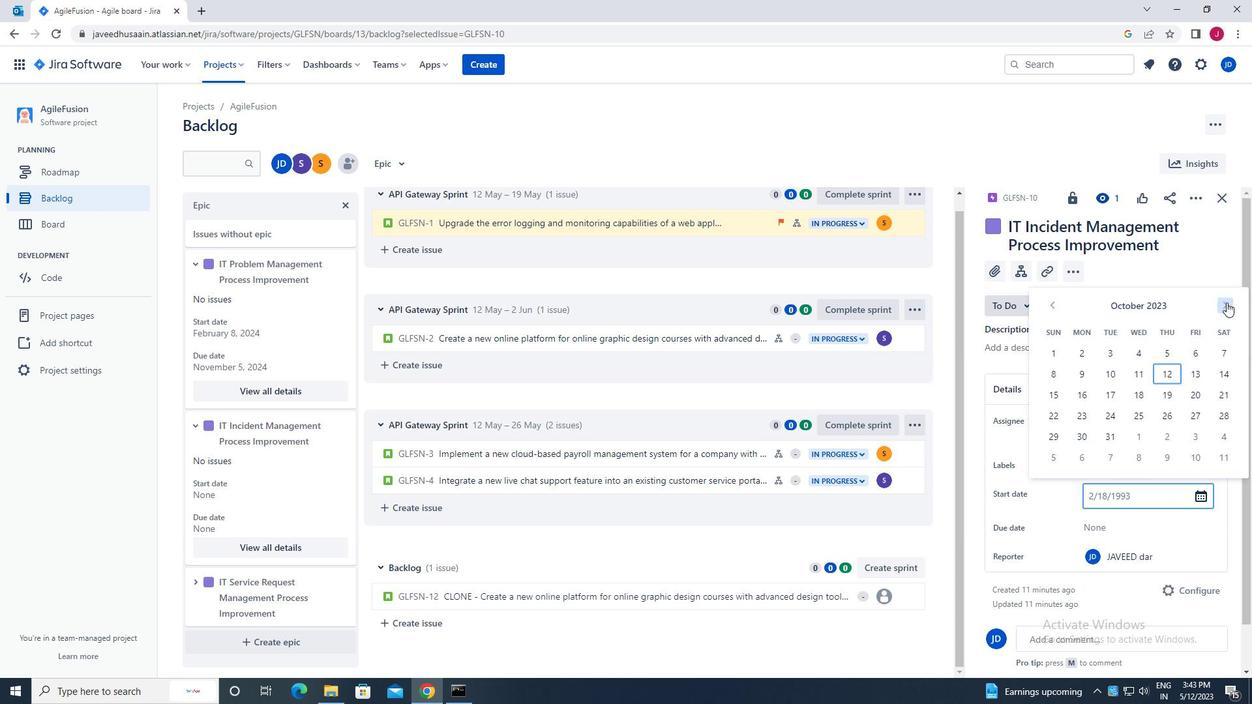 
Action: Mouse pressed left at (1227, 302)
Screenshot: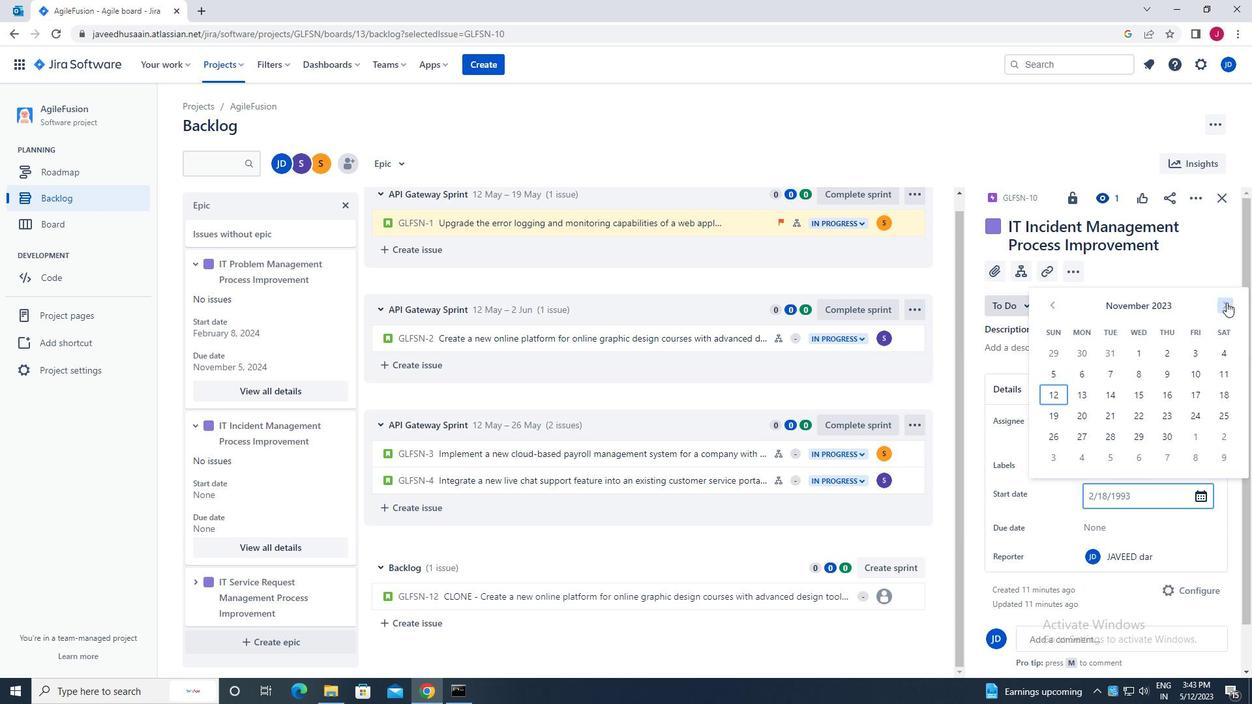 
Action: Mouse pressed left at (1227, 302)
Screenshot: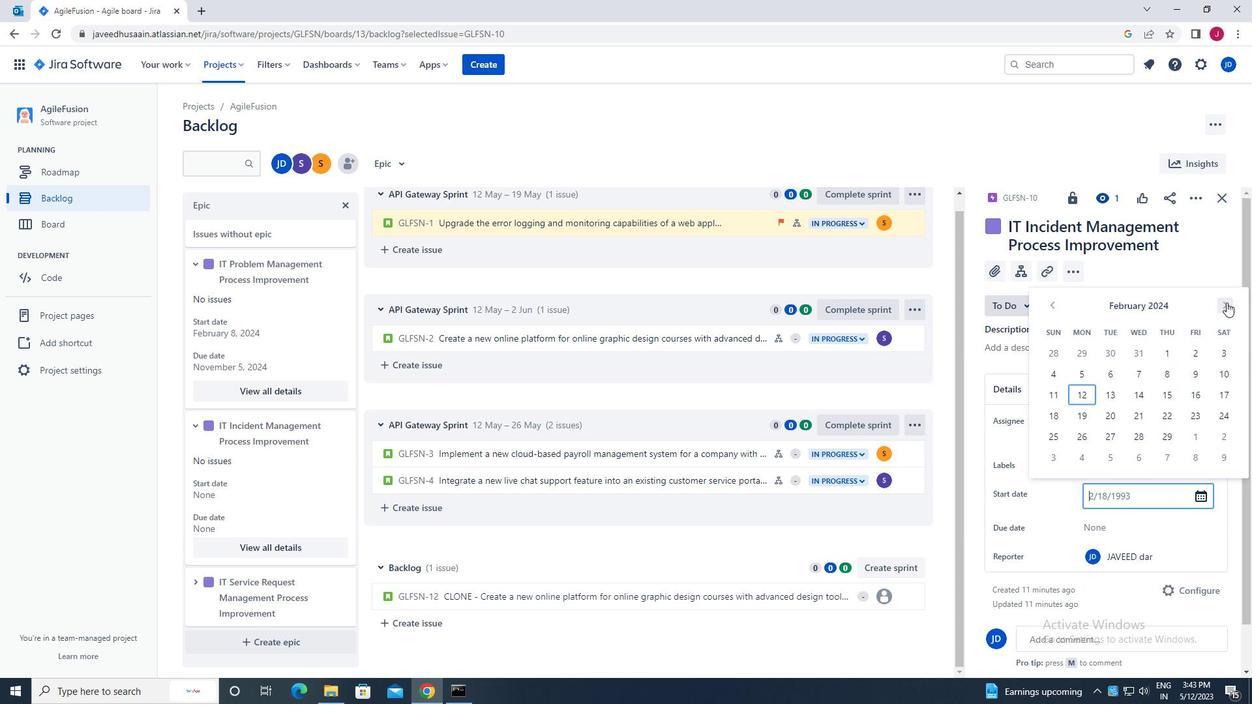 
Action: Mouse moved to (1135, 414)
Screenshot: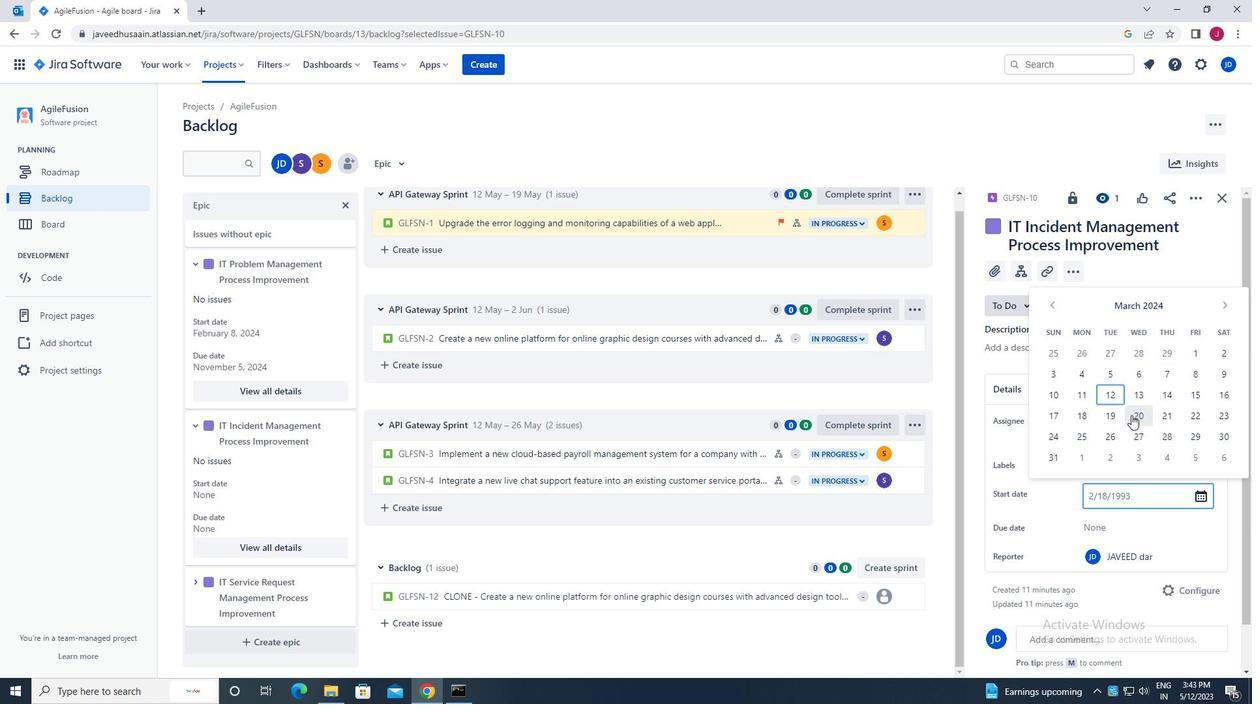 
Action: Mouse pressed left at (1135, 414)
Screenshot: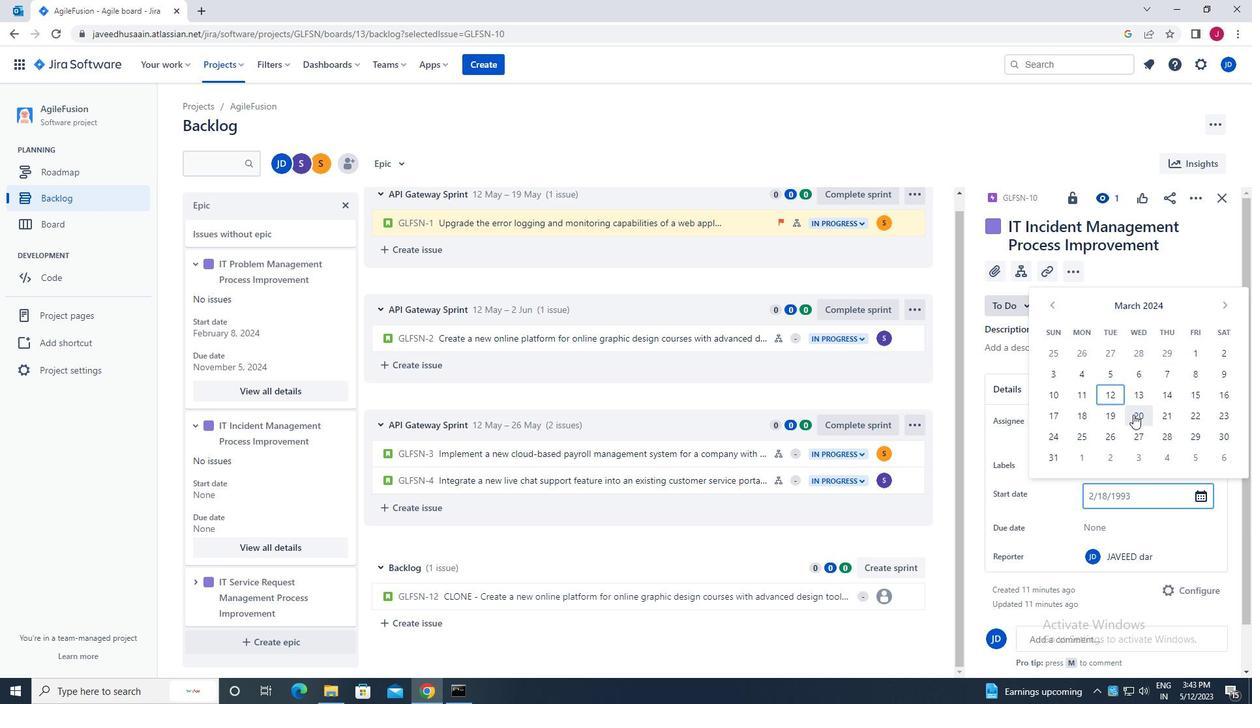 
Action: Mouse moved to (1134, 414)
Screenshot: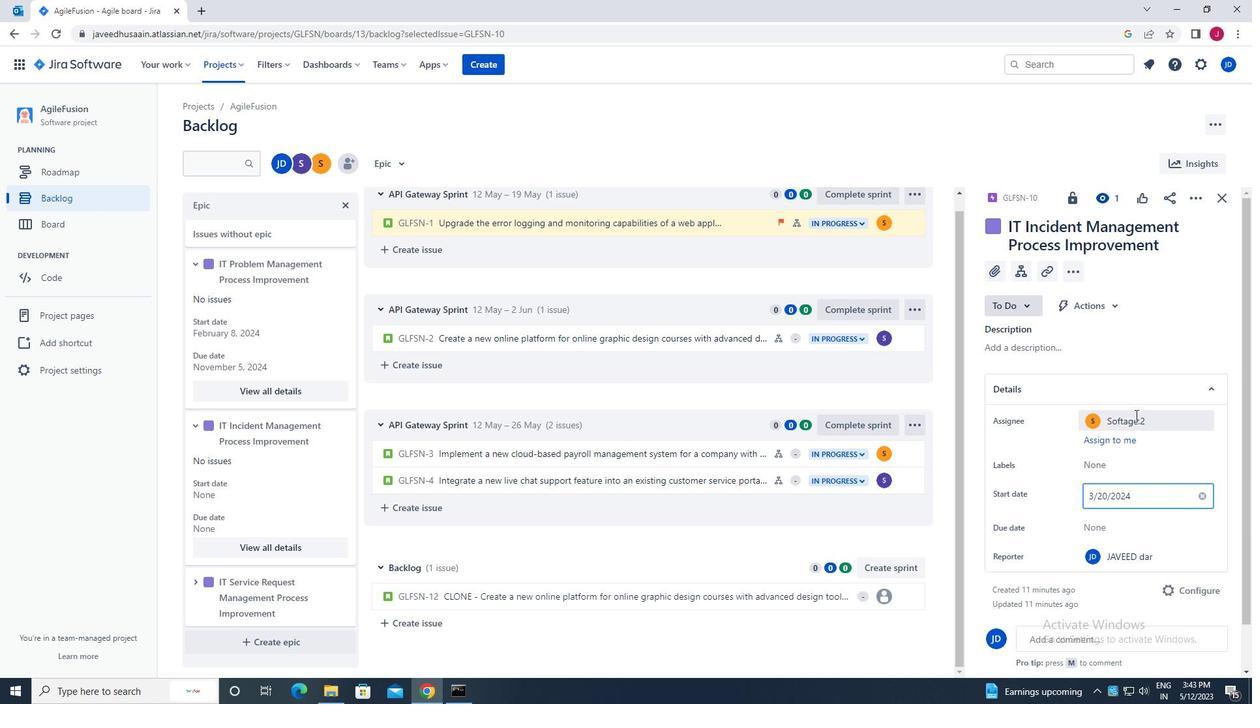 
Action: Key pressed <Key.enter>
Screenshot: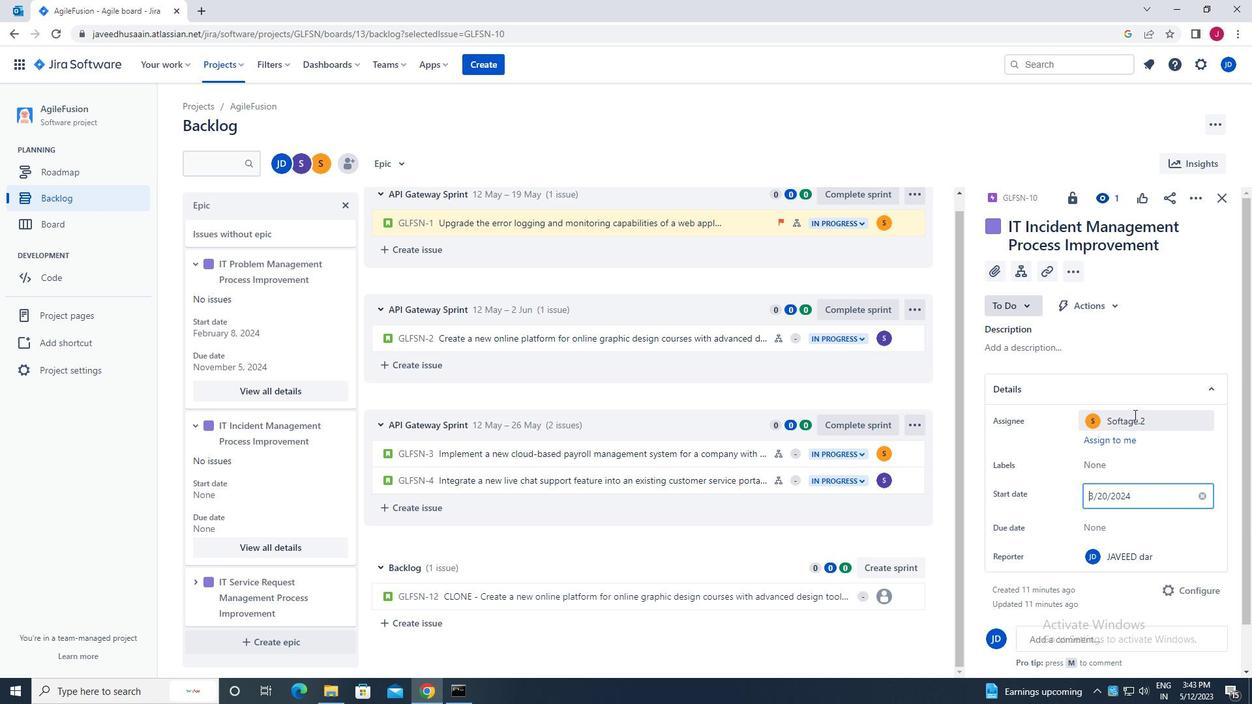 
Action: Mouse moved to (1101, 521)
Screenshot: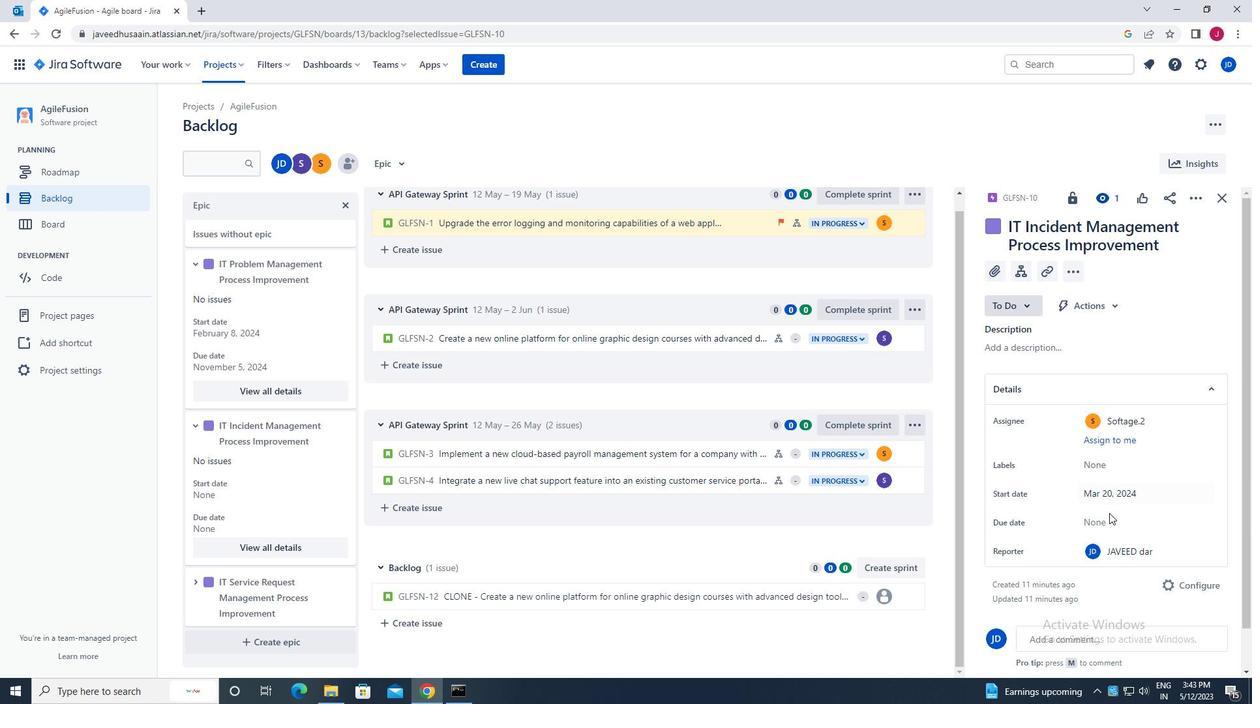 
Action: Mouse pressed left at (1101, 521)
Screenshot: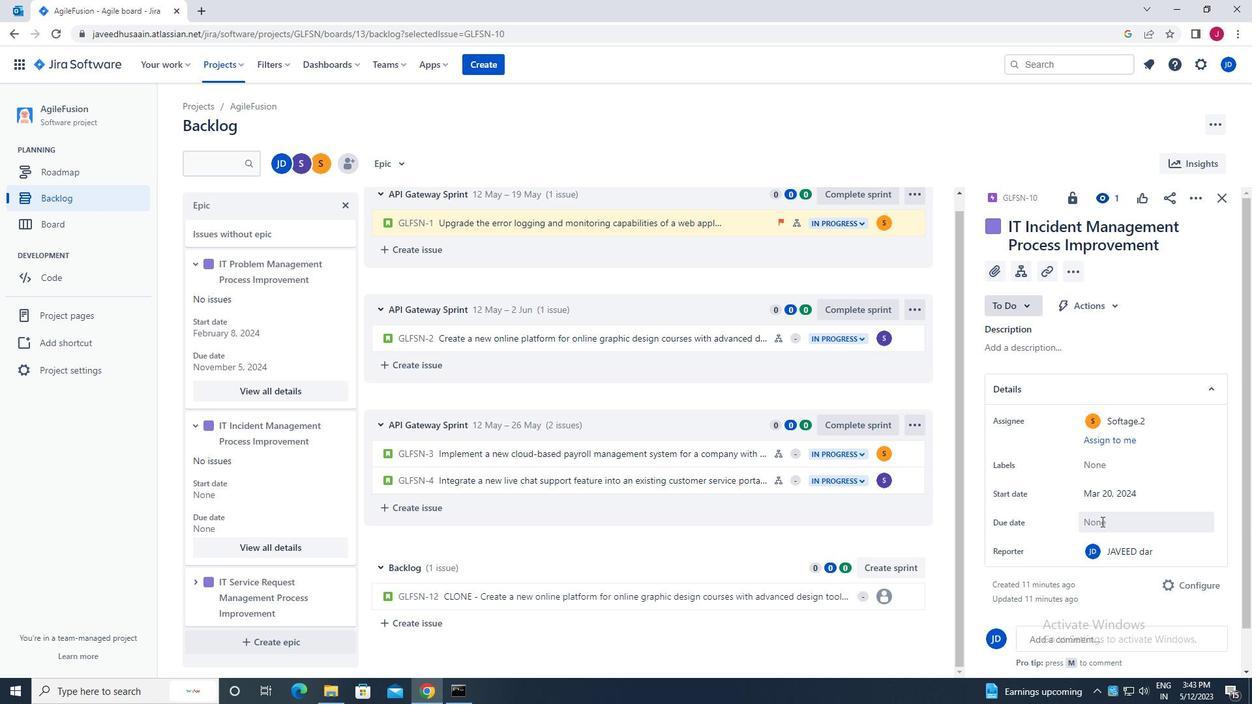 
Action: Mouse moved to (1225, 330)
Screenshot: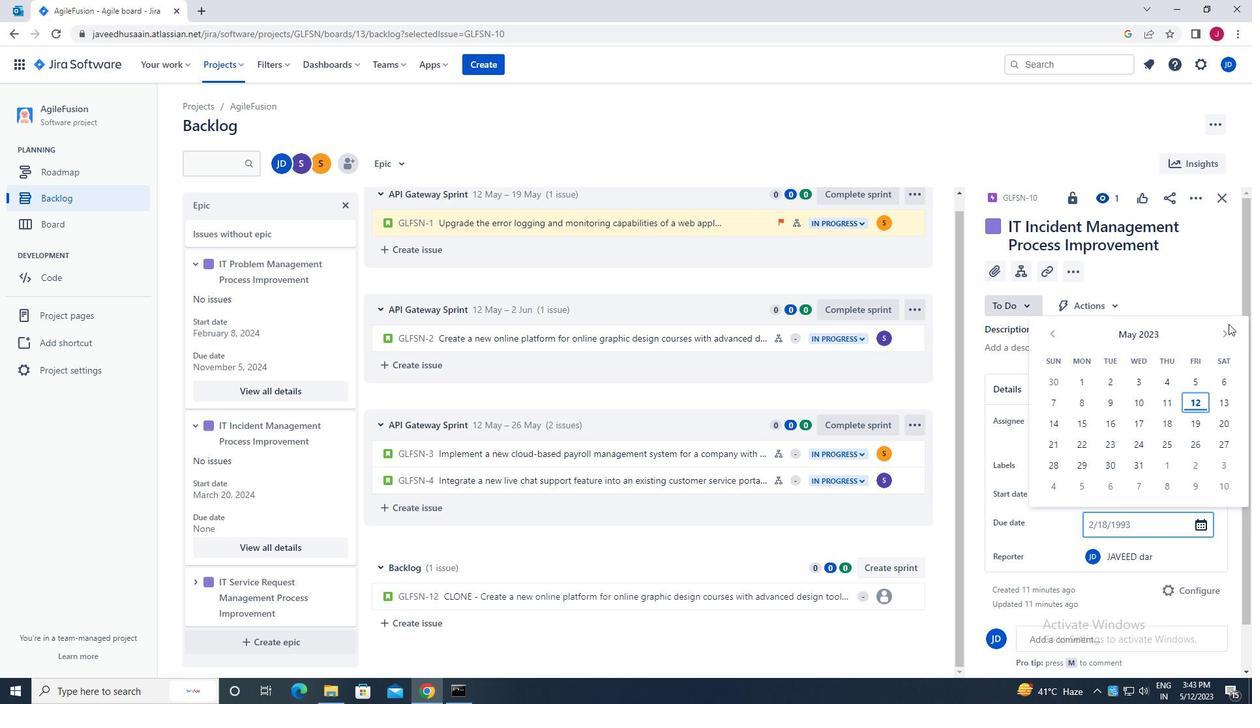 
Action: Mouse pressed left at (1225, 330)
Screenshot: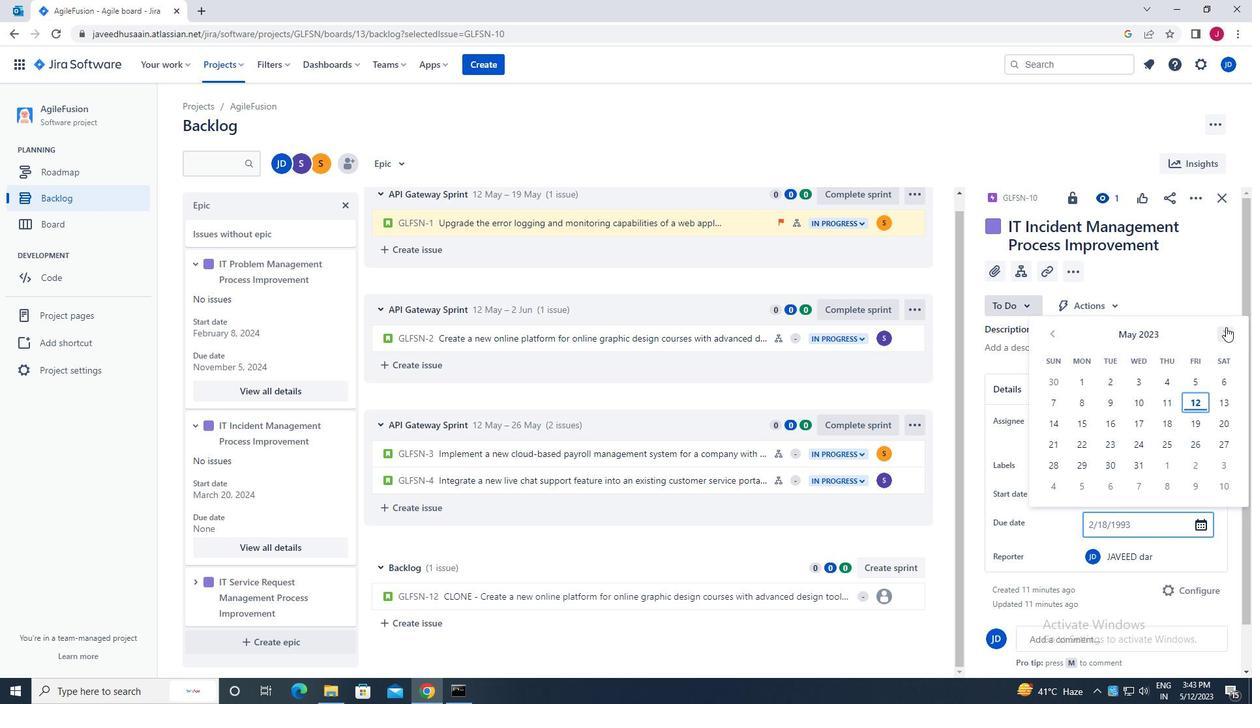 
Action: Mouse pressed left at (1225, 330)
Screenshot: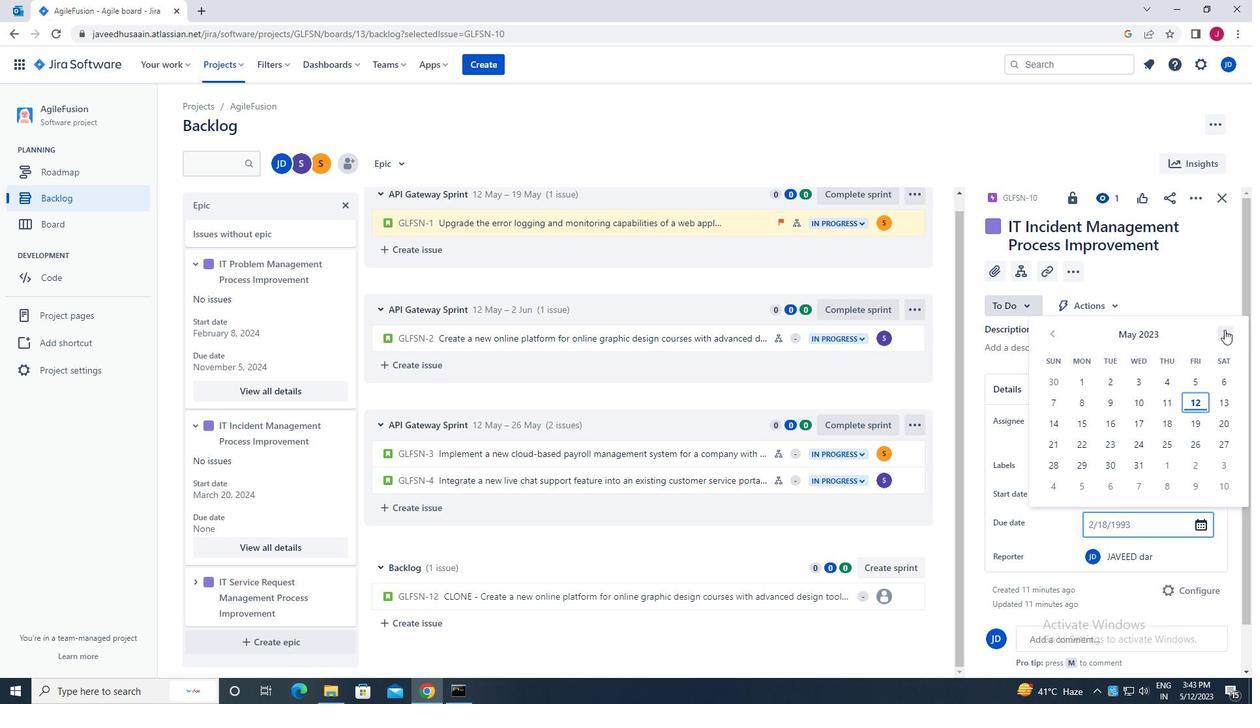 
Action: Mouse pressed left at (1225, 330)
Screenshot: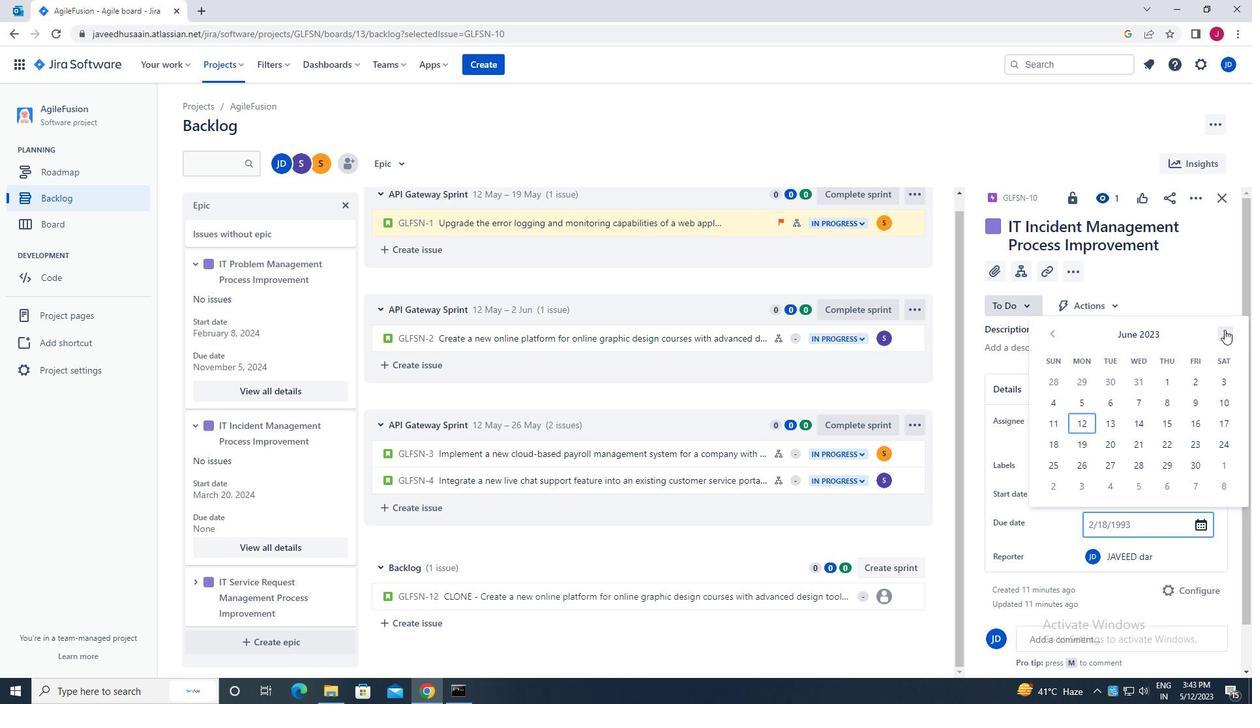 
Action: Mouse pressed left at (1225, 330)
Screenshot: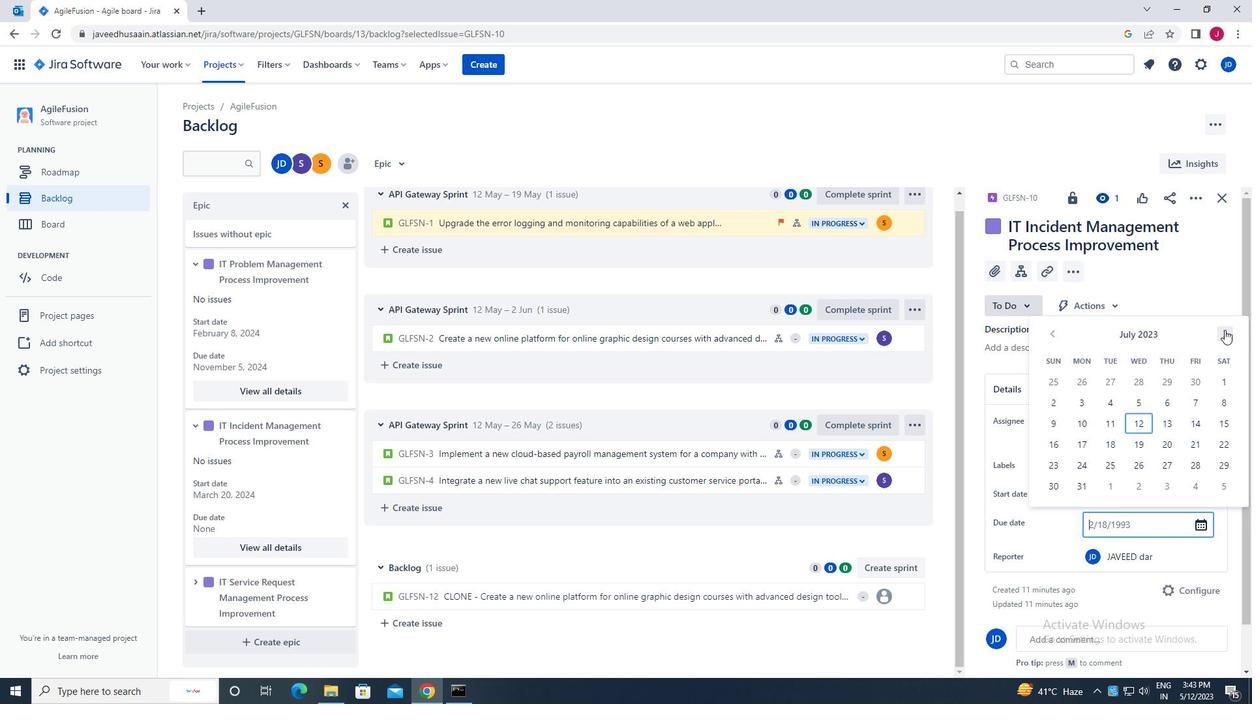 
Action: Mouse pressed left at (1225, 330)
Screenshot: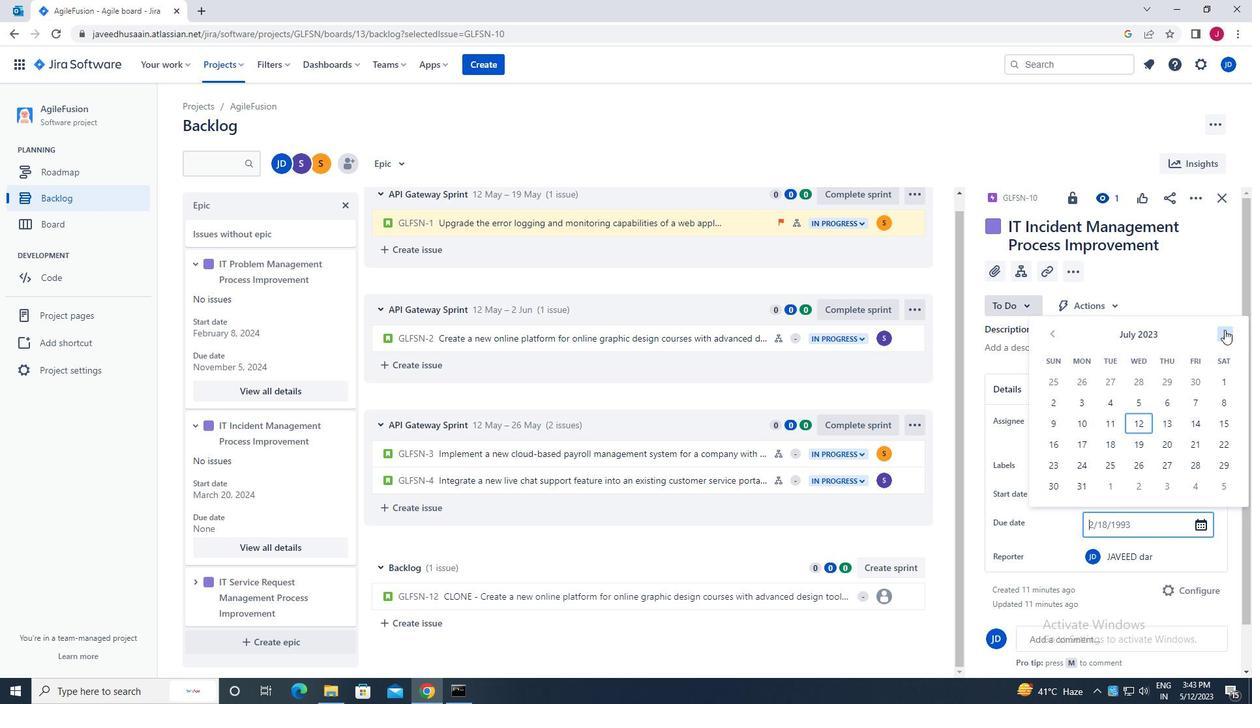 
Action: Mouse pressed left at (1225, 330)
Screenshot: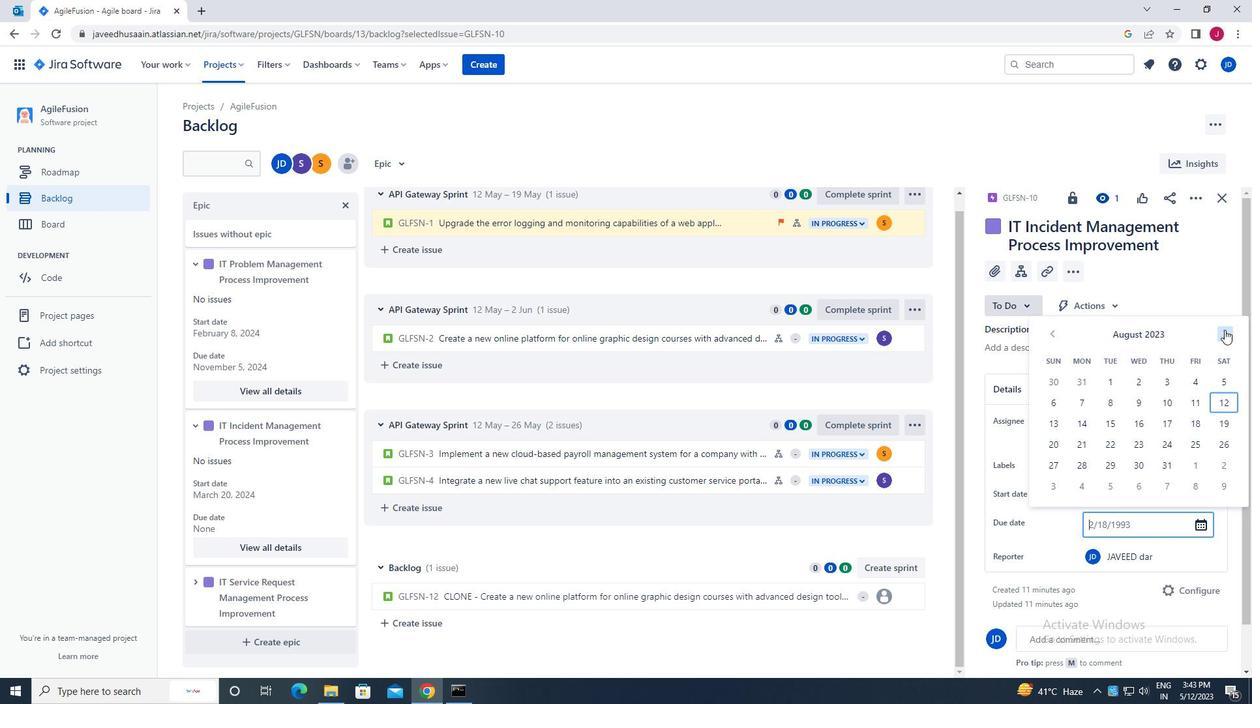 
Action: Mouse pressed left at (1225, 330)
Screenshot: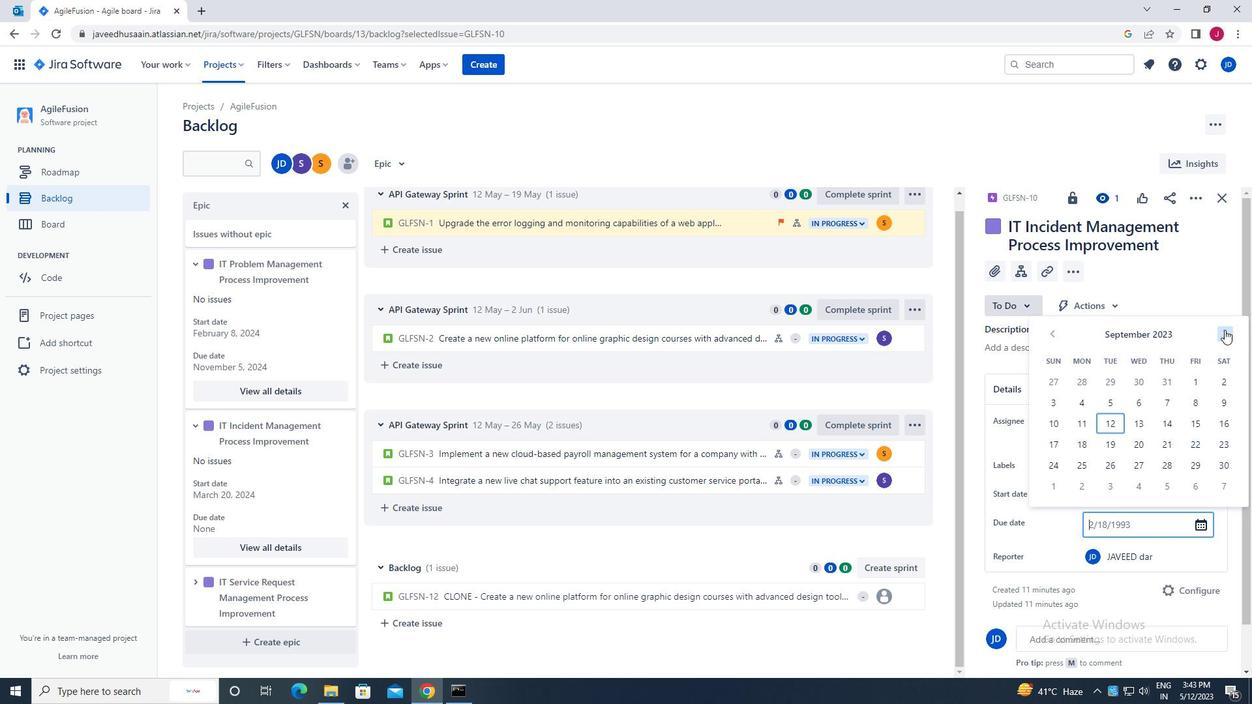 
Action: Mouse pressed left at (1225, 330)
Screenshot: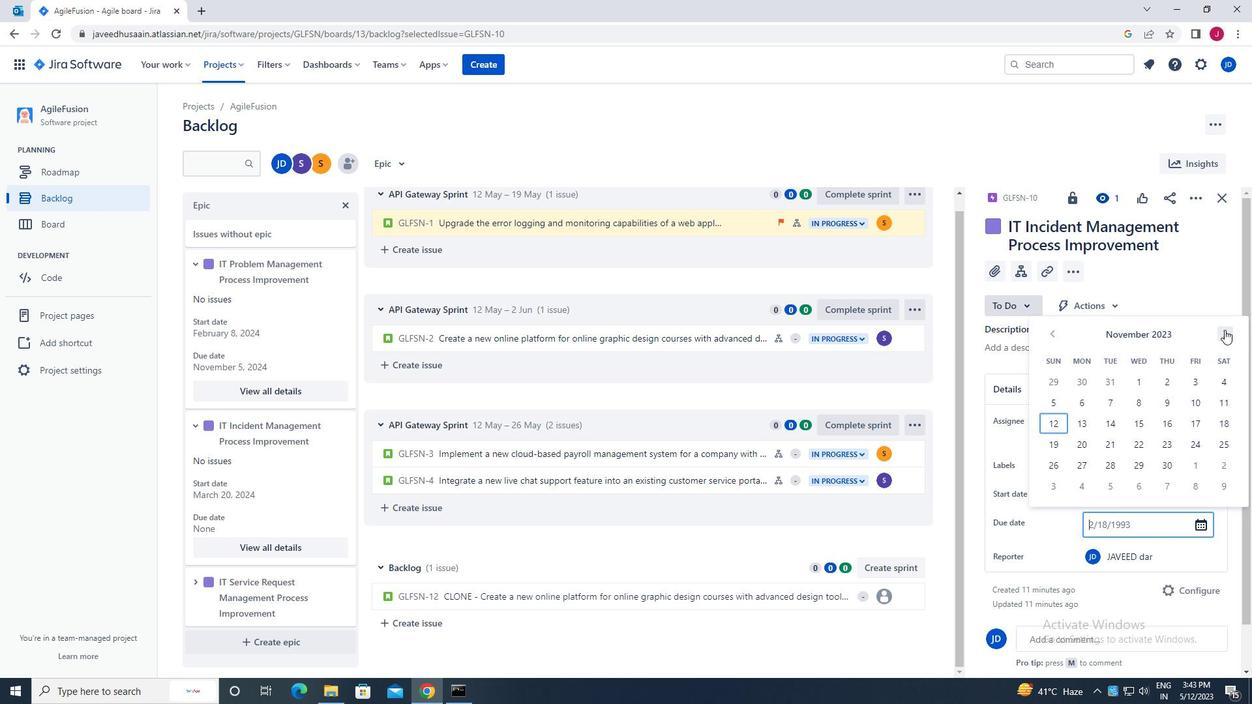 
Action: Mouse pressed left at (1225, 330)
Screenshot: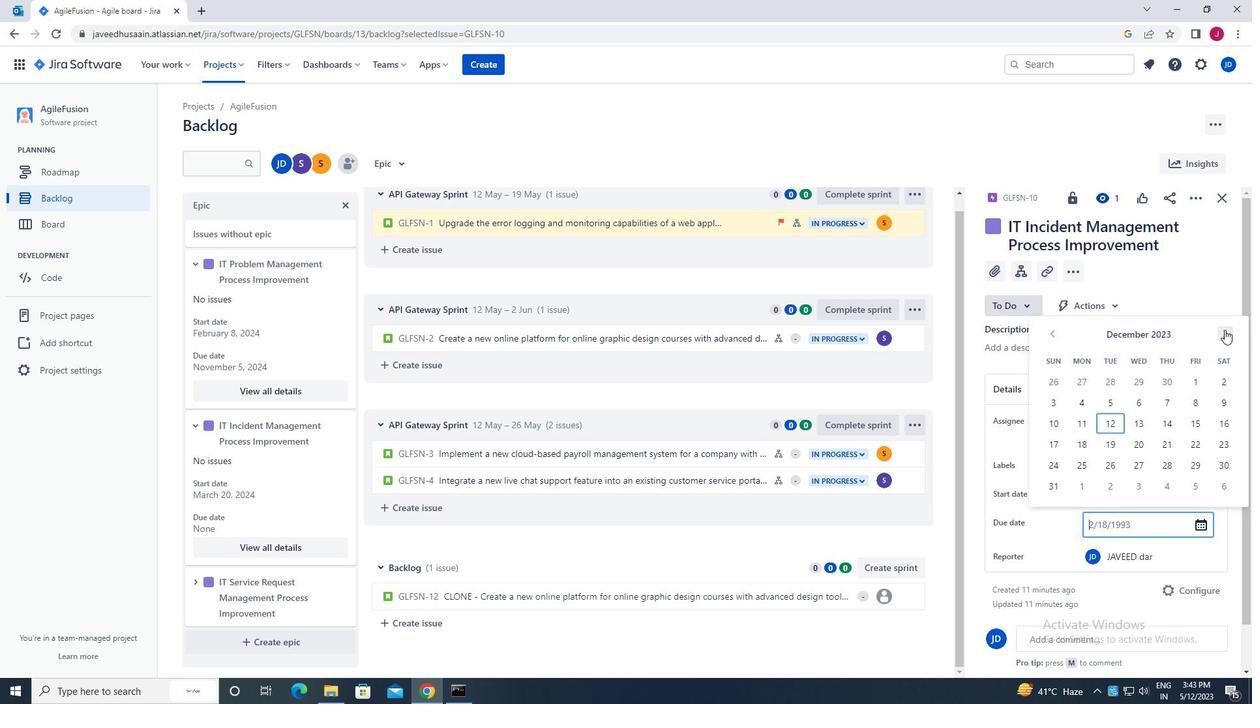 
Action: Mouse pressed left at (1225, 330)
Screenshot: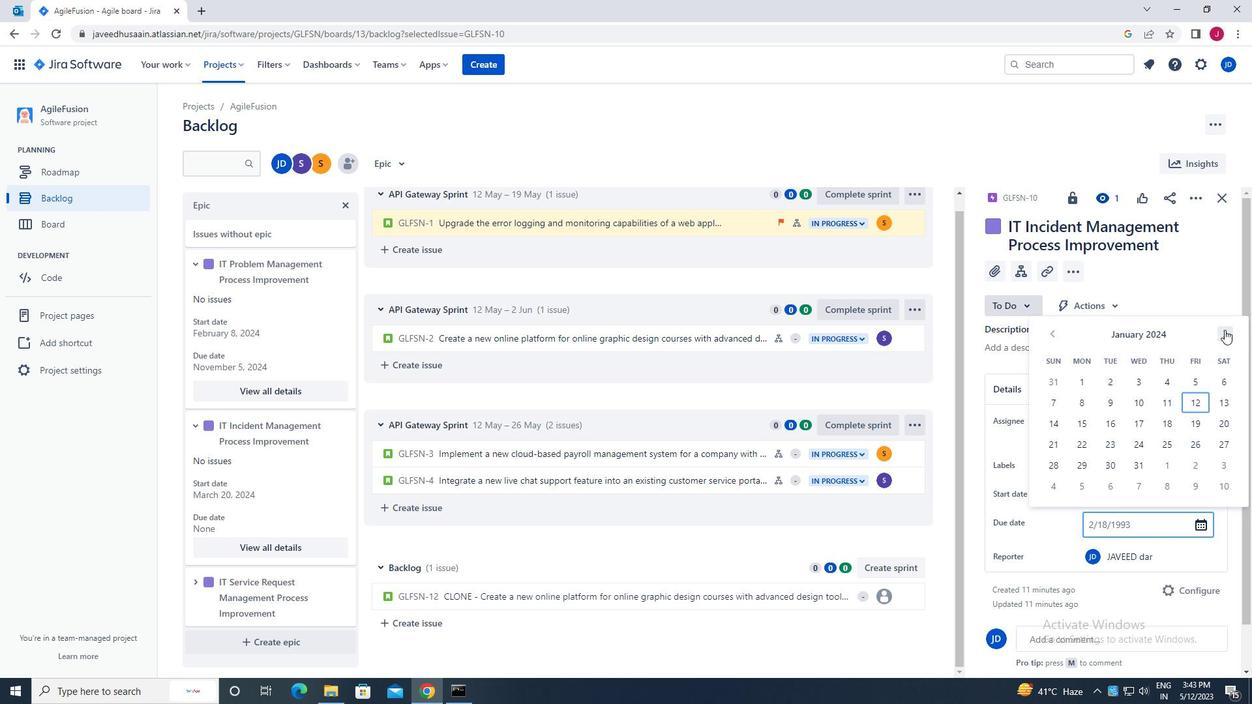 
Action: Mouse pressed left at (1225, 330)
Screenshot: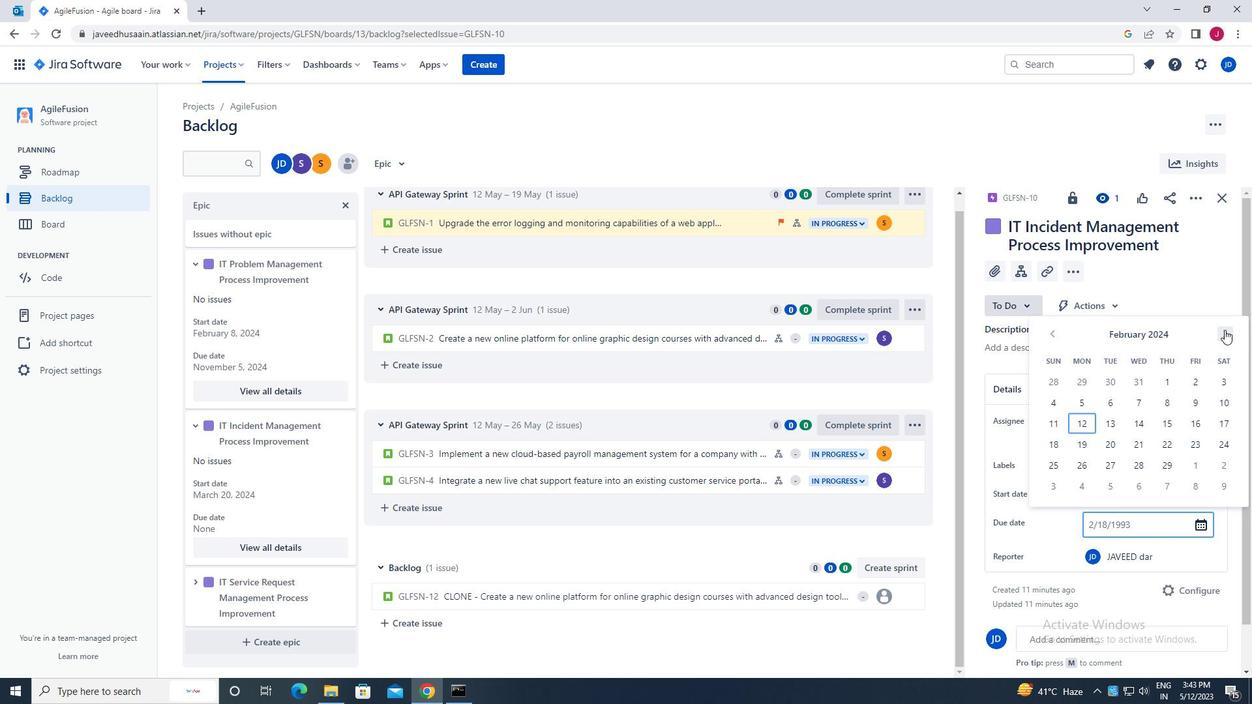 
Action: Mouse pressed left at (1225, 330)
Screenshot: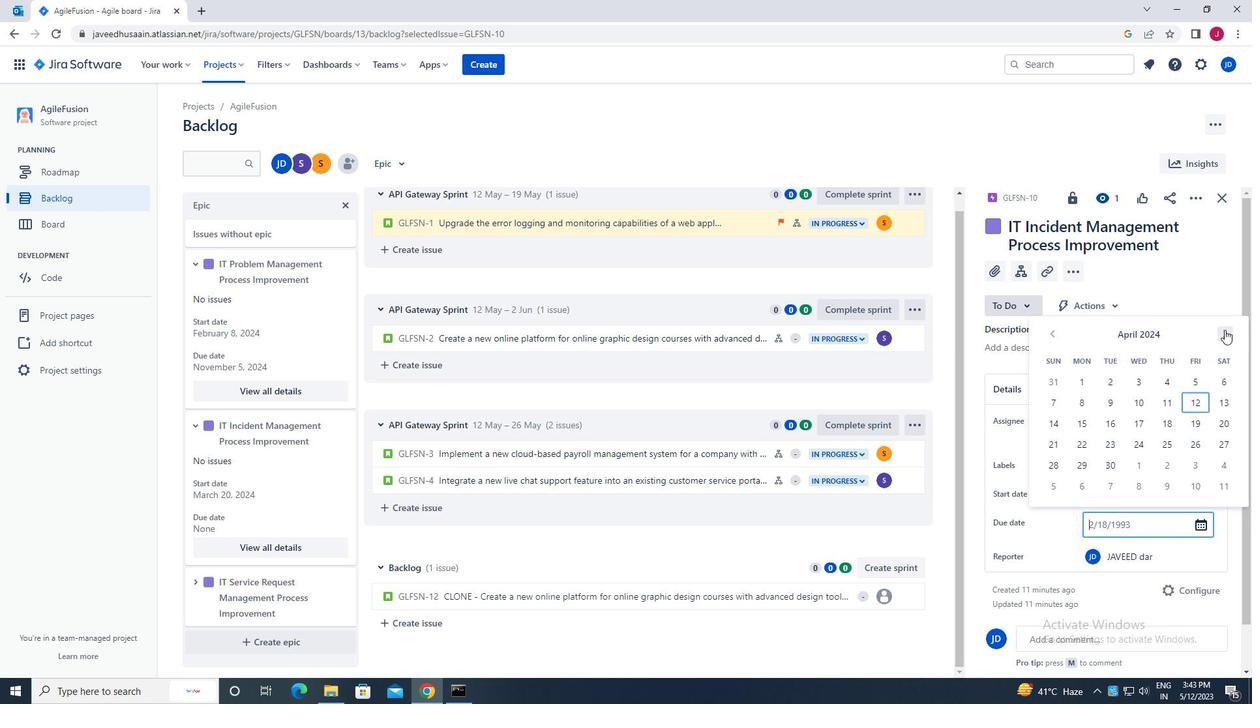 
Action: Mouse pressed left at (1225, 330)
Screenshot: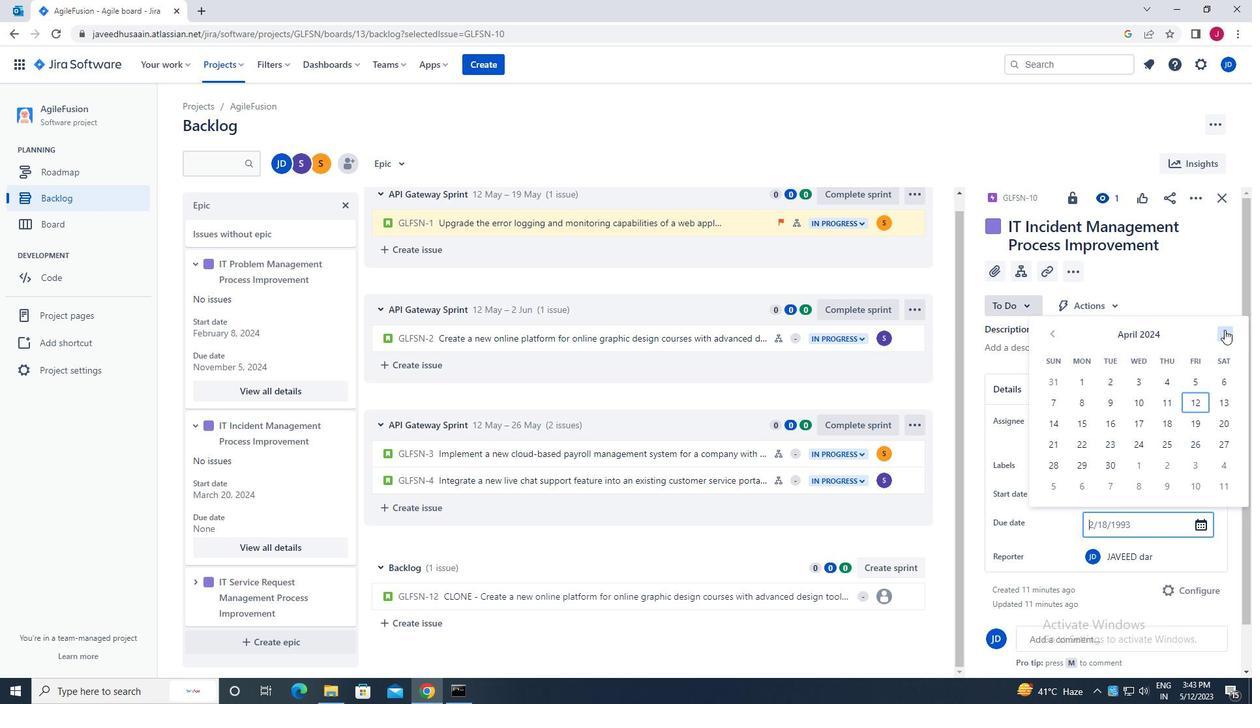 
Action: Mouse pressed left at (1225, 330)
Screenshot: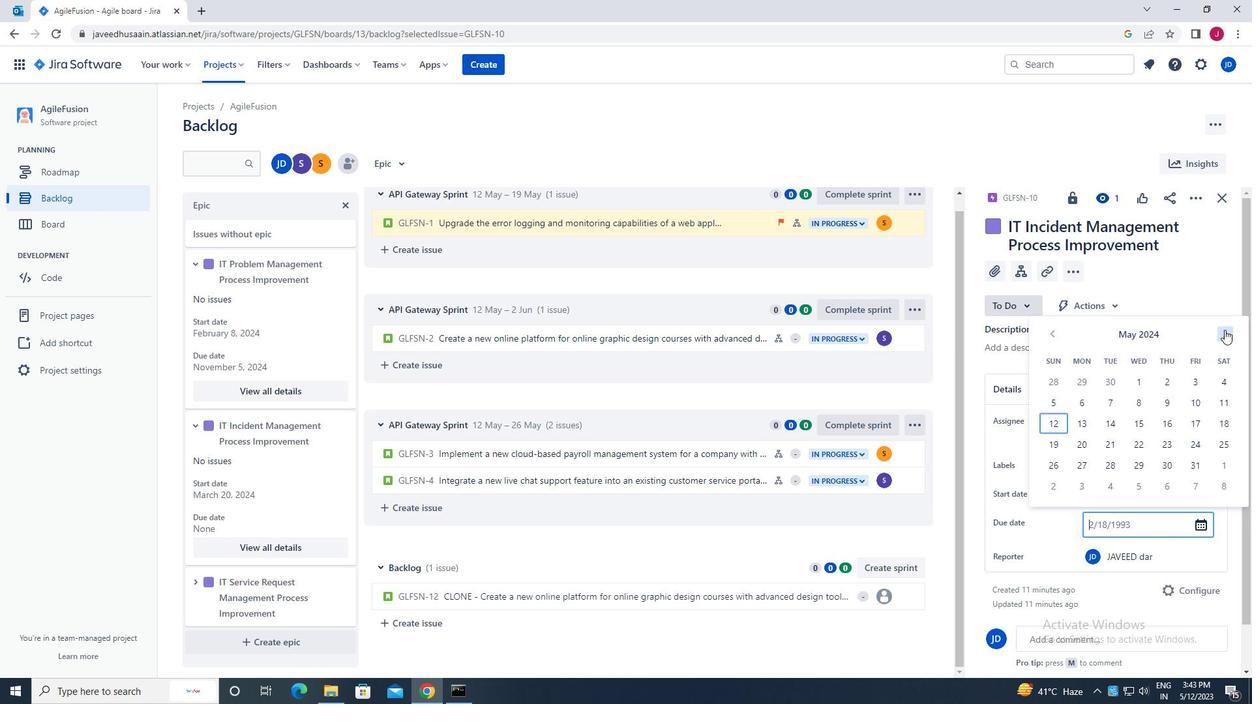 
Action: Mouse pressed left at (1225, 330)
Screenshot: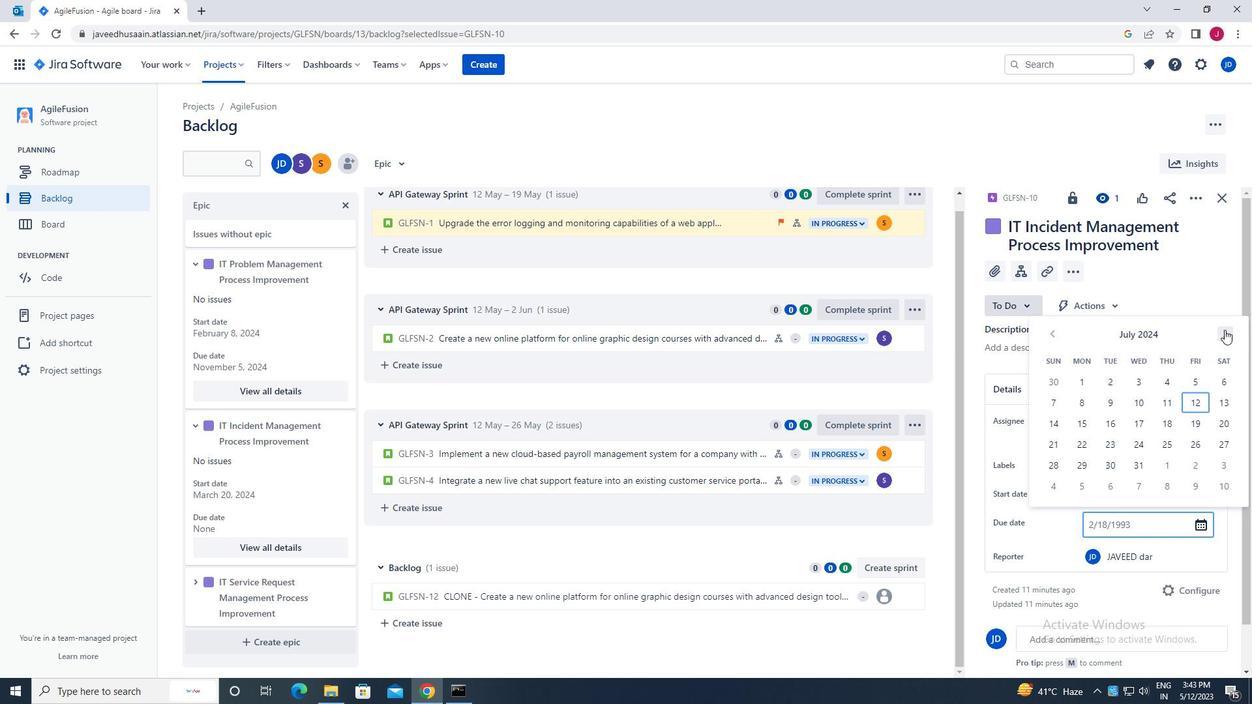 
Action: Mouse pressed left at (1225, 330)
Screenshot: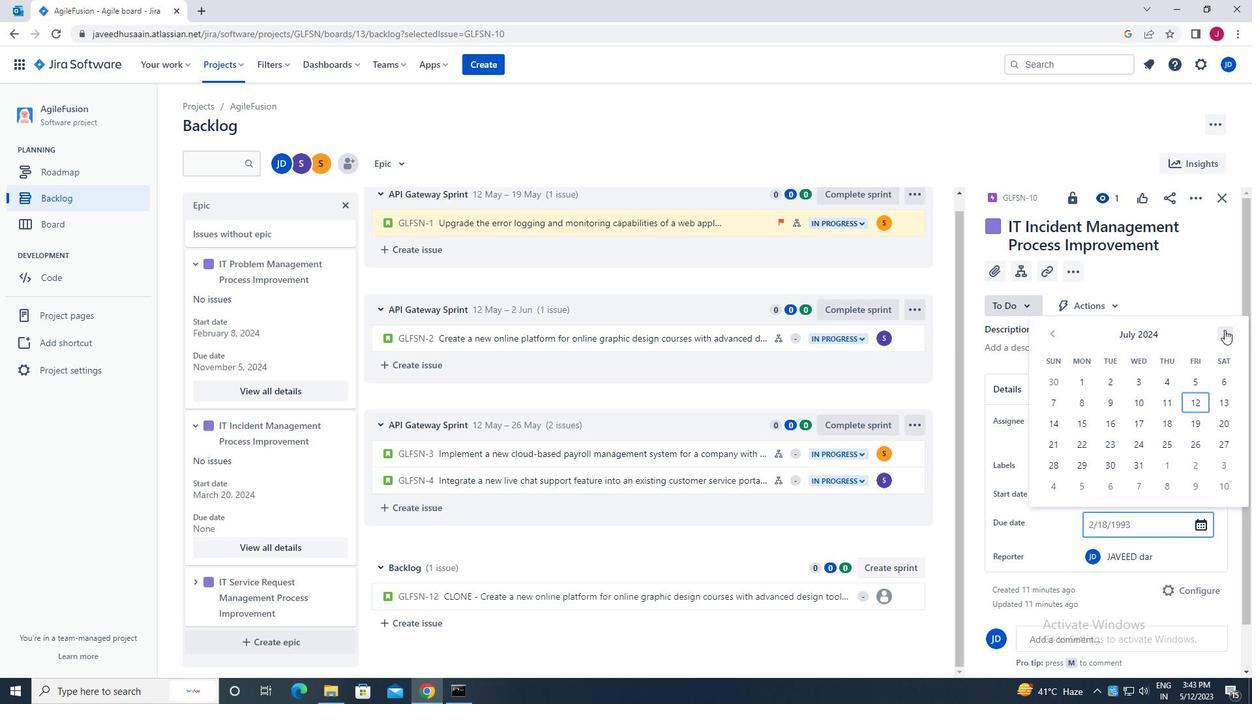 
Action: Mouse pressed left at (1225, 330)
Screenshot: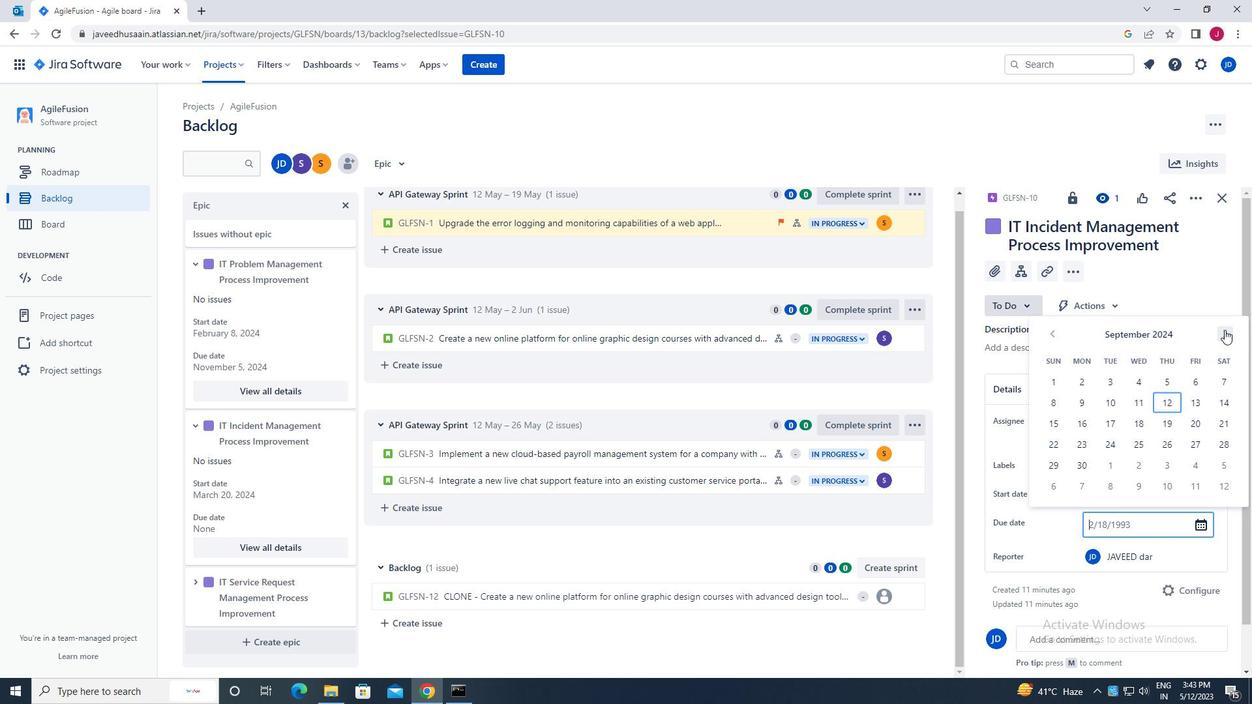 
Action: Mouse moved to (1145, 403)
Screenshot: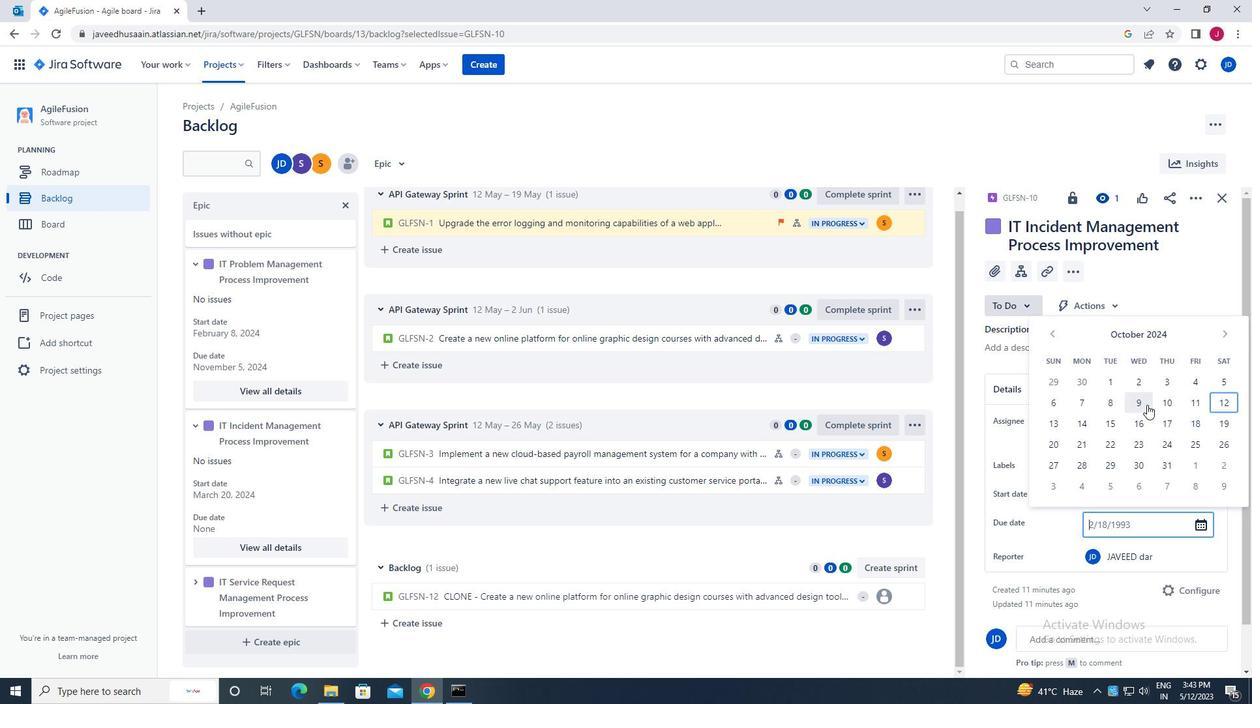 
Action: Mouse pressed left at (1145, 403)
Screenshot: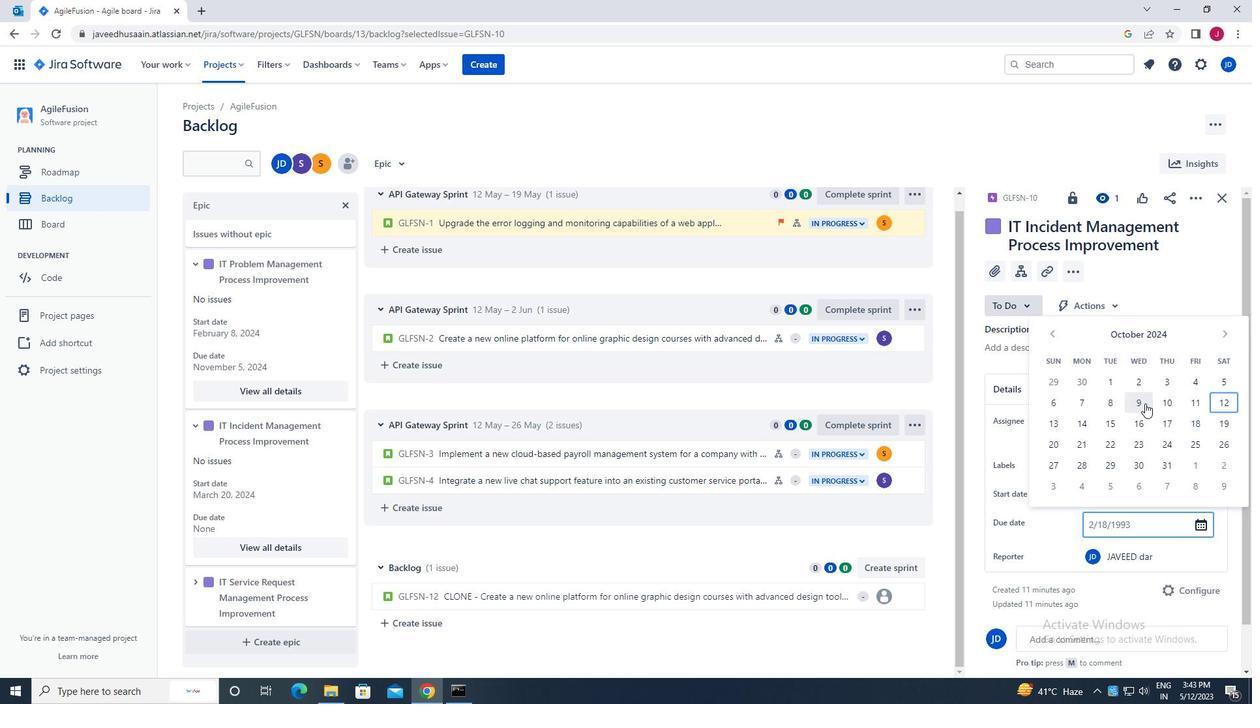 
Action: Key pressed <Key.enter>
Screenshot: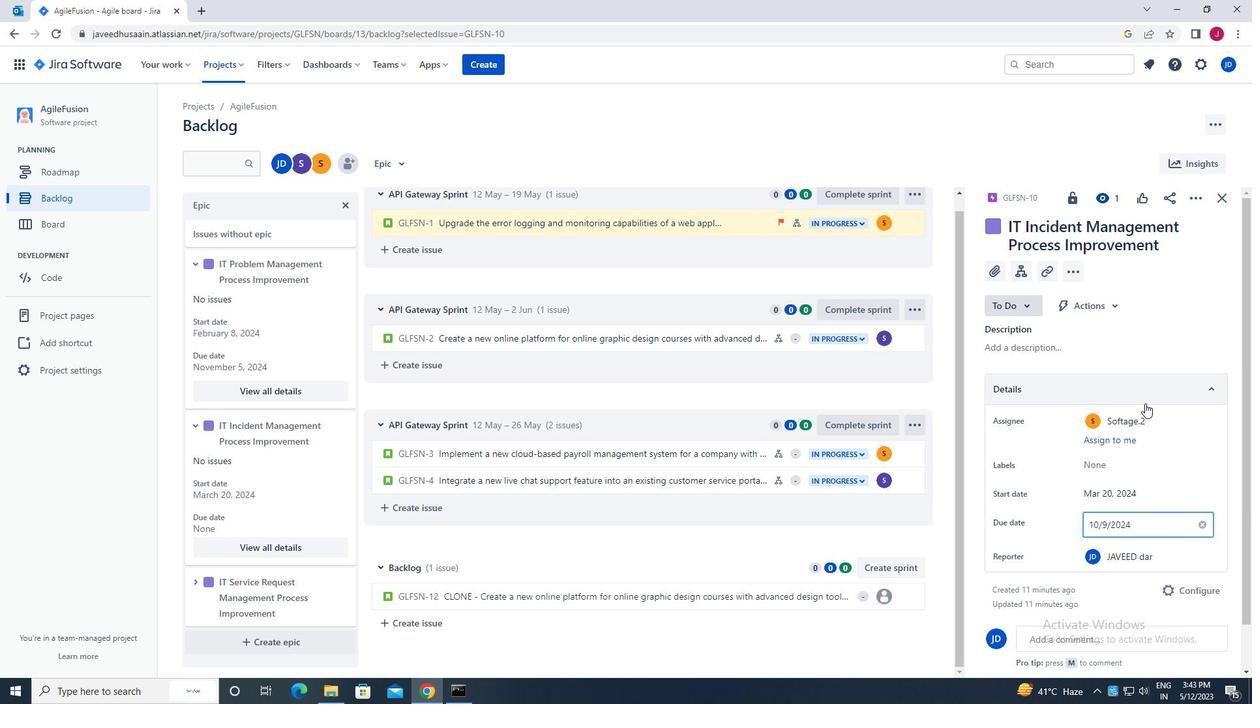 
Action: Mouse moved to (1221, 197)
Screenshot: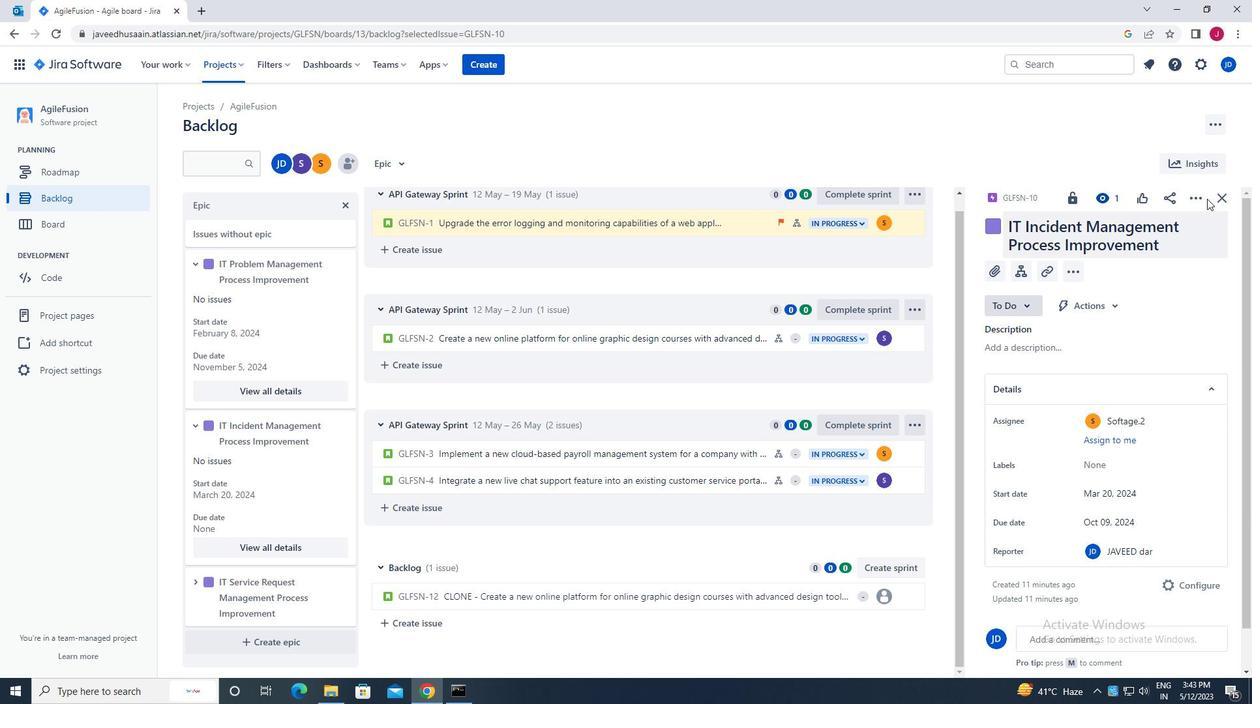 
Action: Mouse pressed left at (1221, 197)
Screenshot: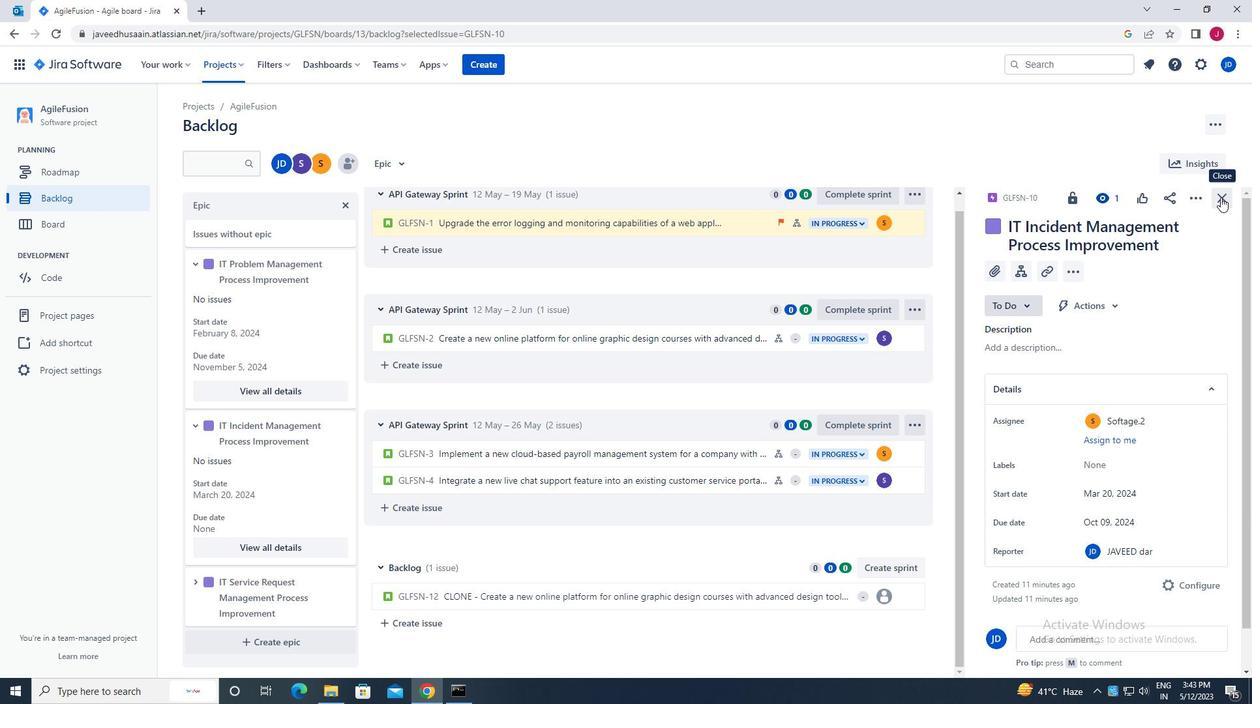 
Action: Mouse moved to (200, 569)
Screenshot: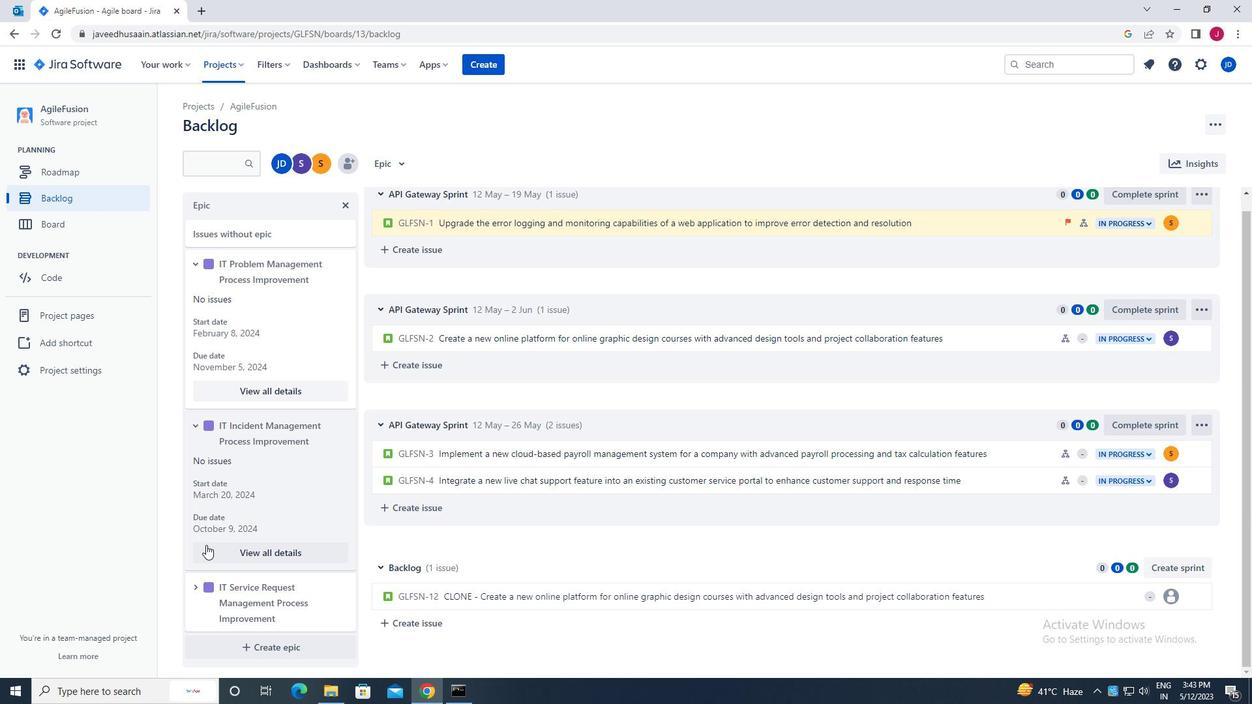 
Action: Mouse scrolled (200, 568) with delta (0, 0)
Screenshot: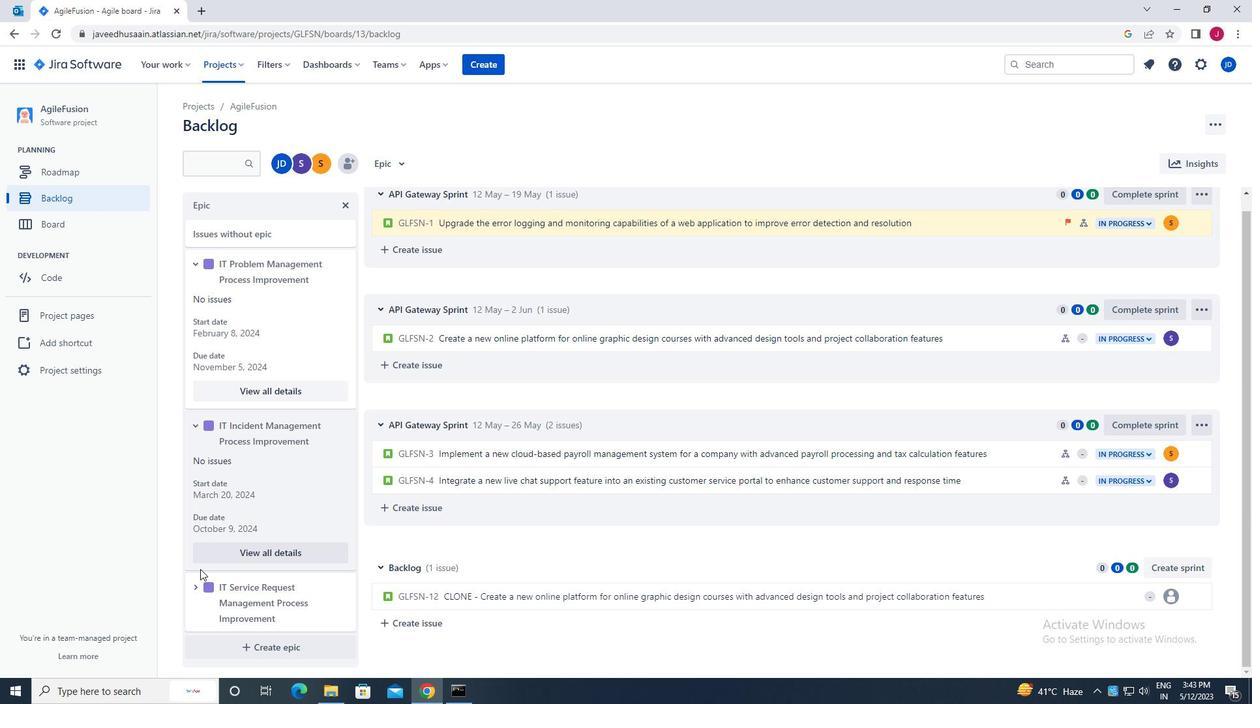 
Action: Mouse scrolled (200, 568) with delta (0, 0)
Screenshot: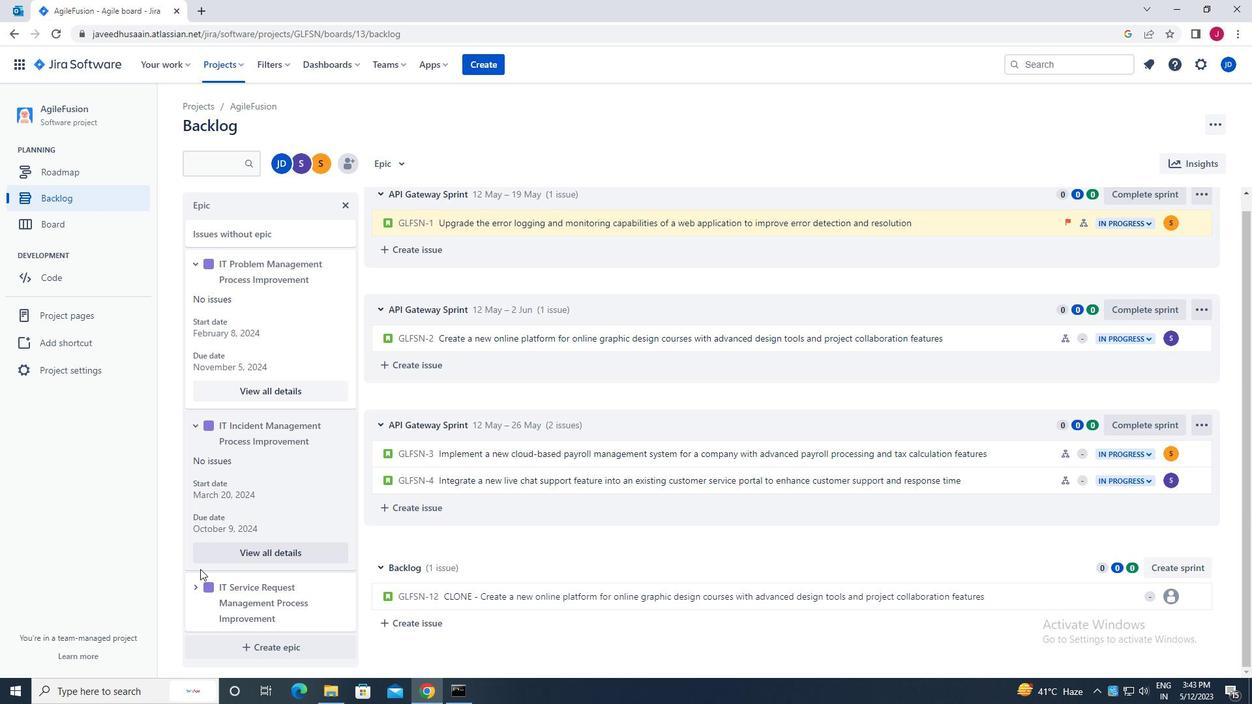 
Action: Mouse scrolled (200, 568) with delta (0, 0)
Screenshot: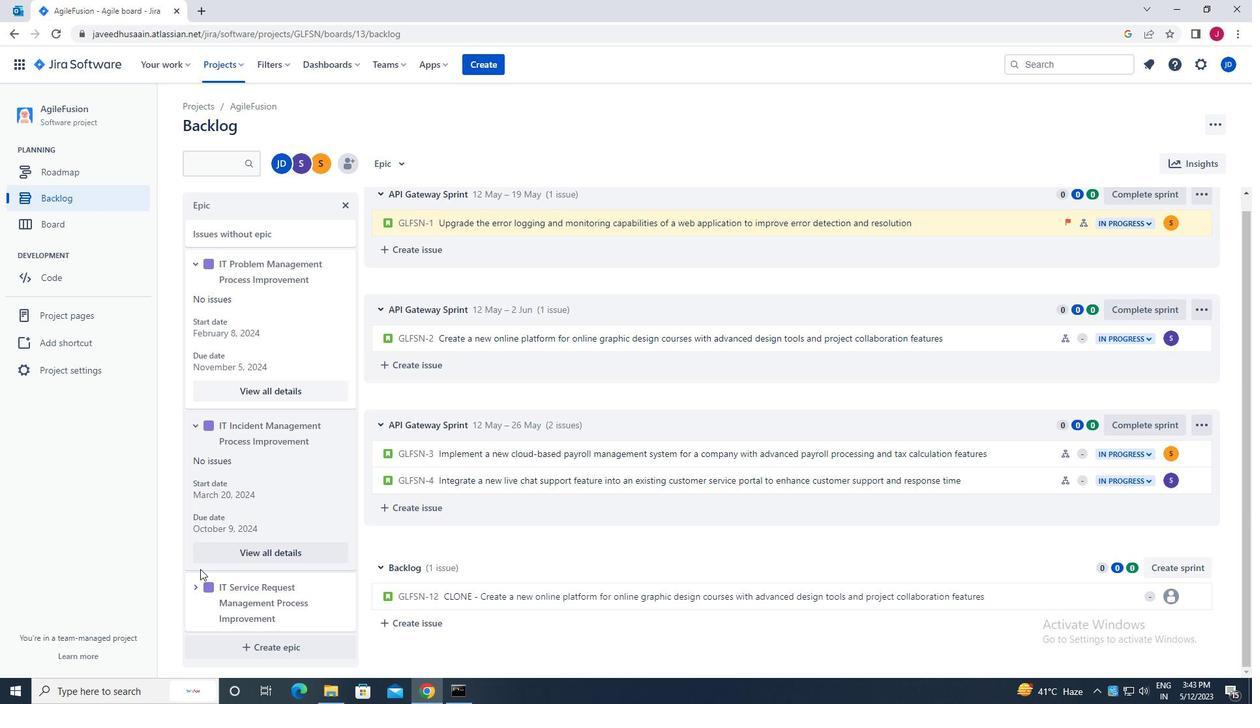 
Action: Mouse moved to (195, 588)
Screenshot: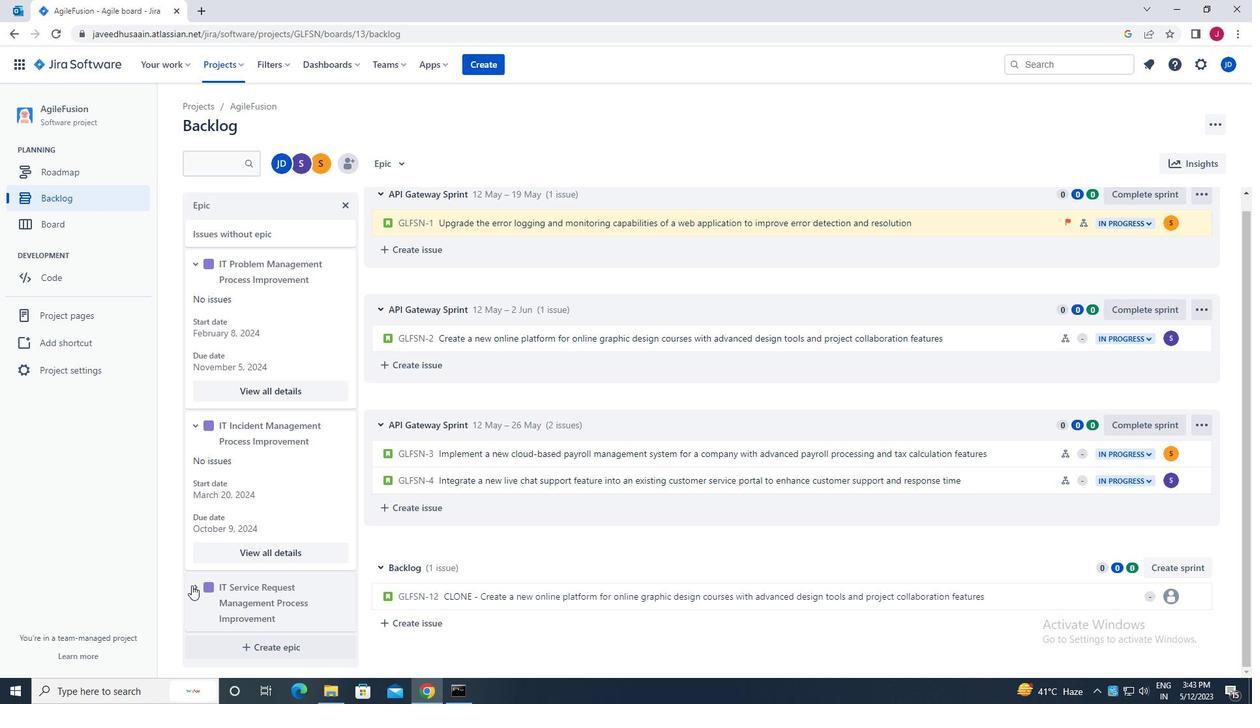 
Action: Mouse pressed left at (195, 588)
Screenshot: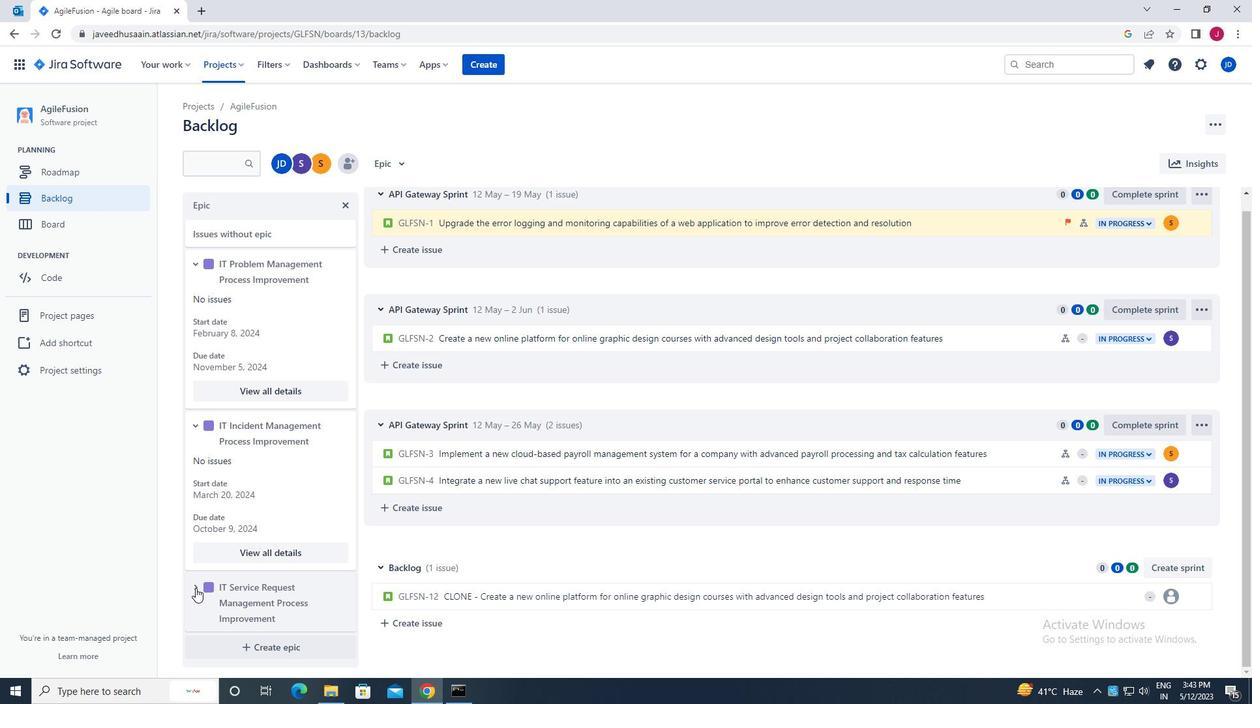 
Action: Mouse moved to (270, 572)
Screenshot: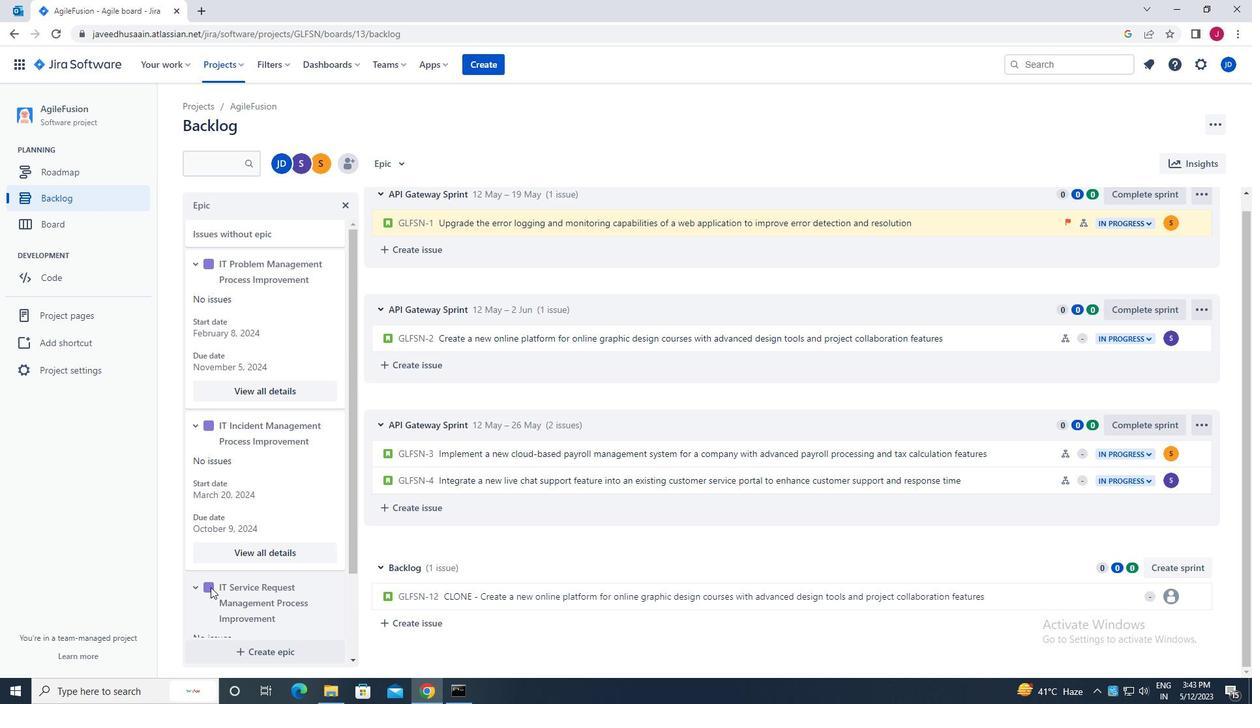 
Action: Mouse scrolled (270, 571) with delta (0, 0)
Screenshot: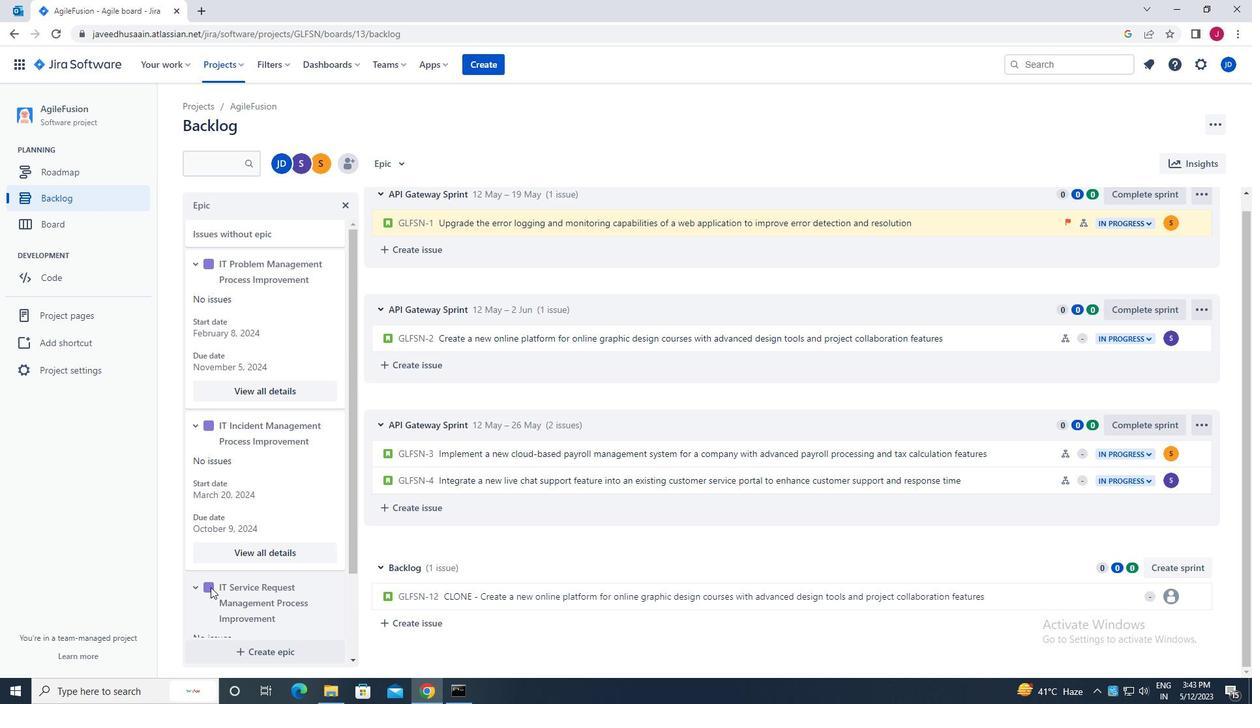 
Action: Mouse scrolled (270, 571) with delta (0, 0)
Screenshot: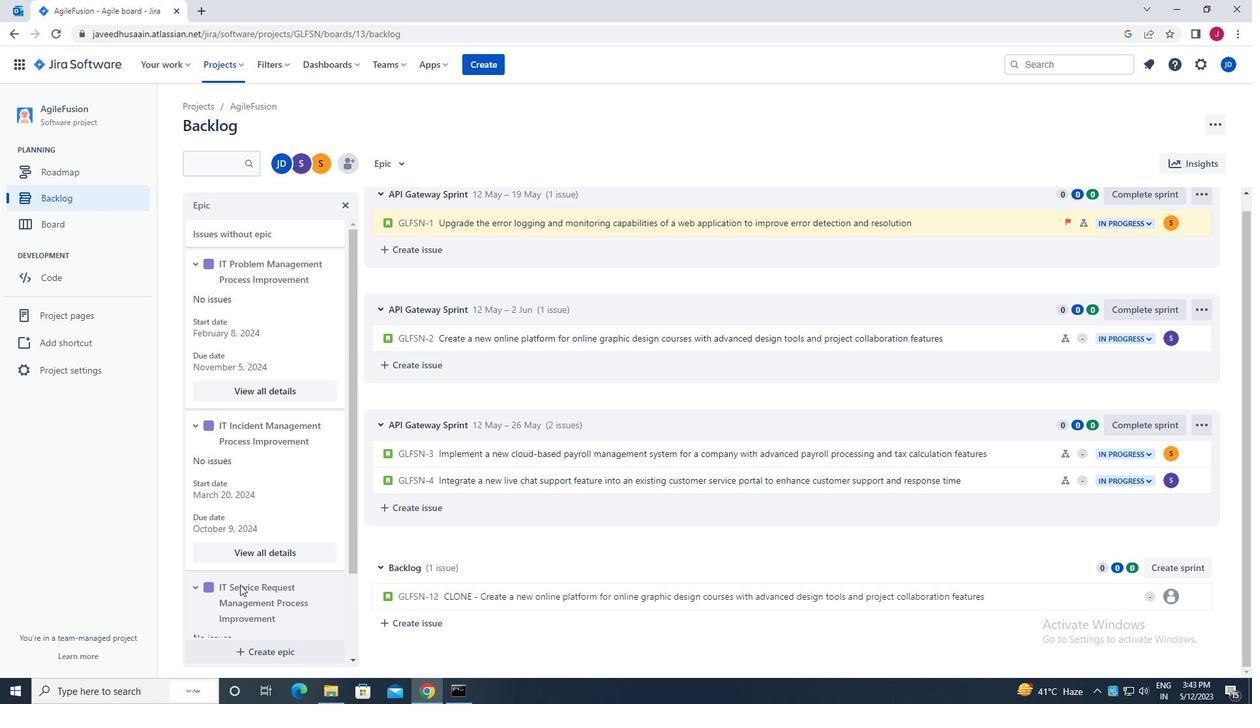 
Action: Mouse scrolled (270, 571) with delta (0, 0)
Screenshot: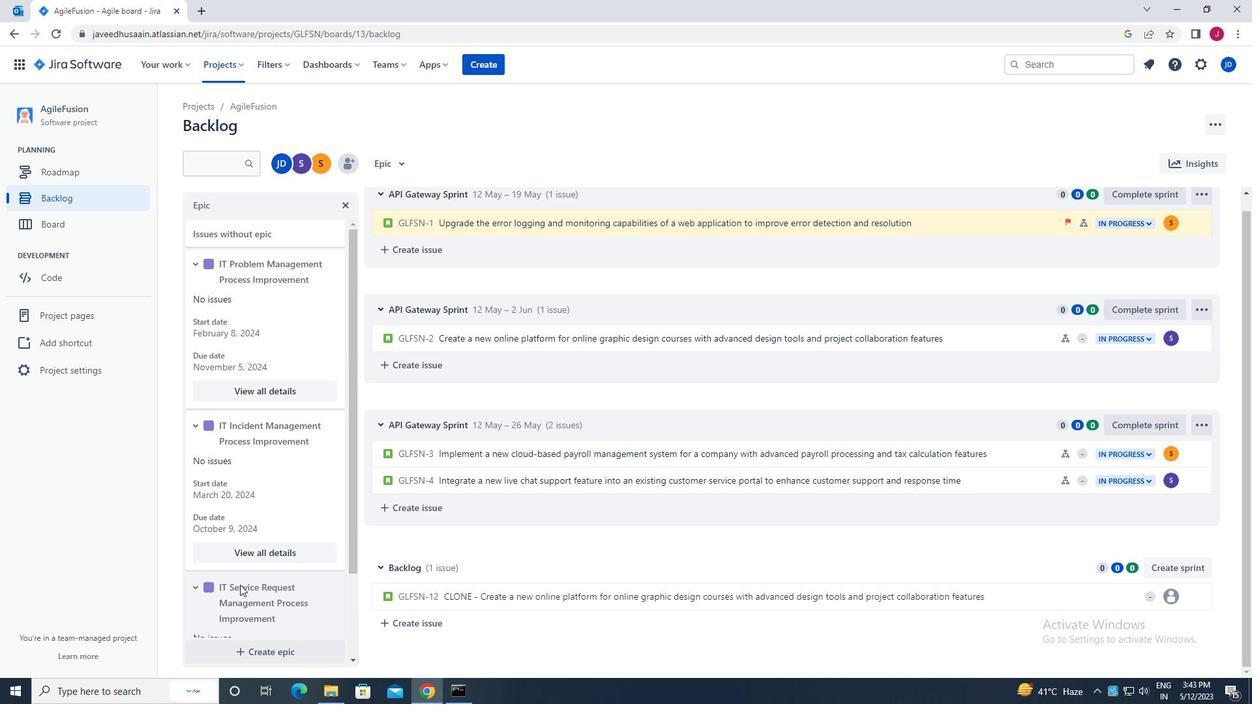 
Action: Mouse scrolled (270, 571) with delta (0, 0)
Screenshot: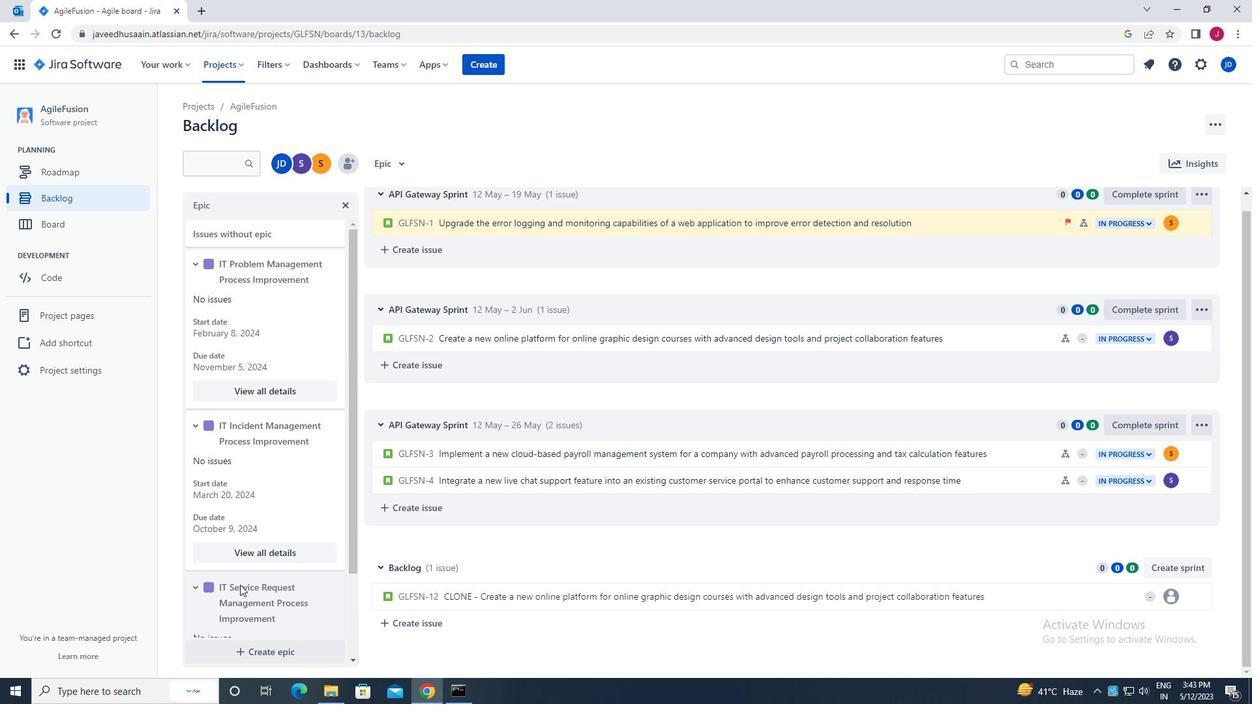 
Action: Mouse scrolled (270, 571) with delta (0, 0)
Screenshot: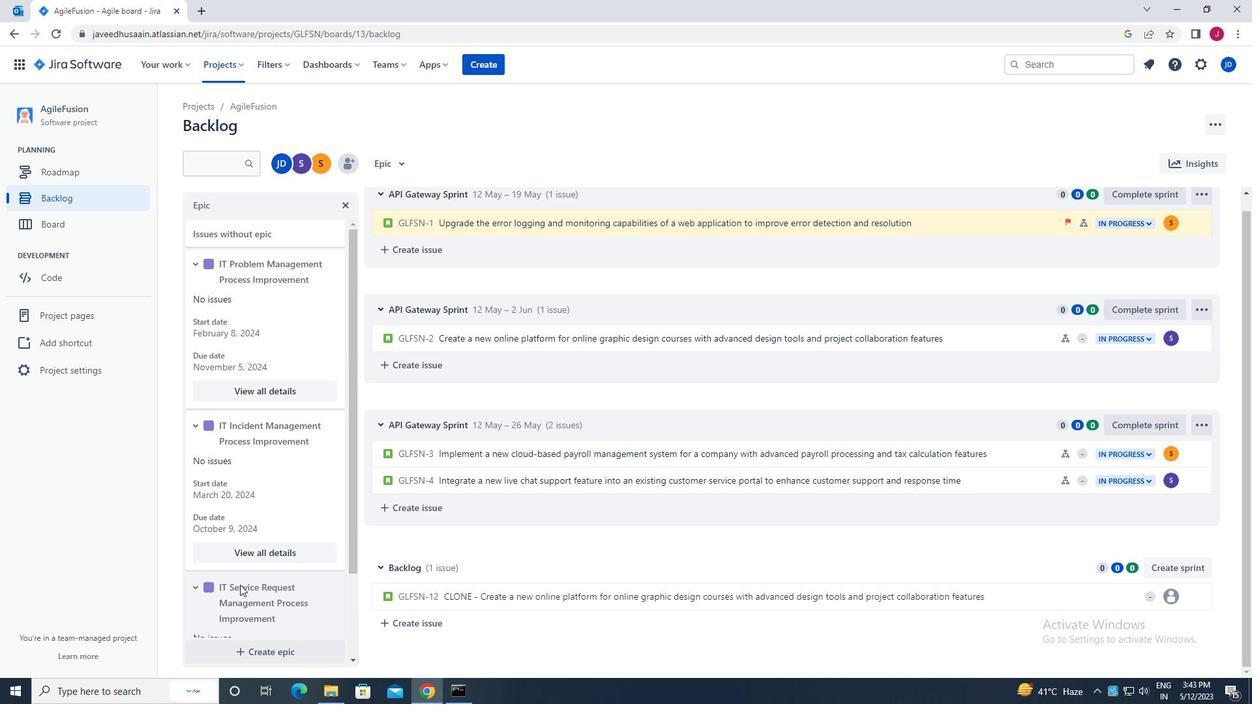 
Action: Mouse scrolled (270, 571) with delta (0, 0)
Screenshot: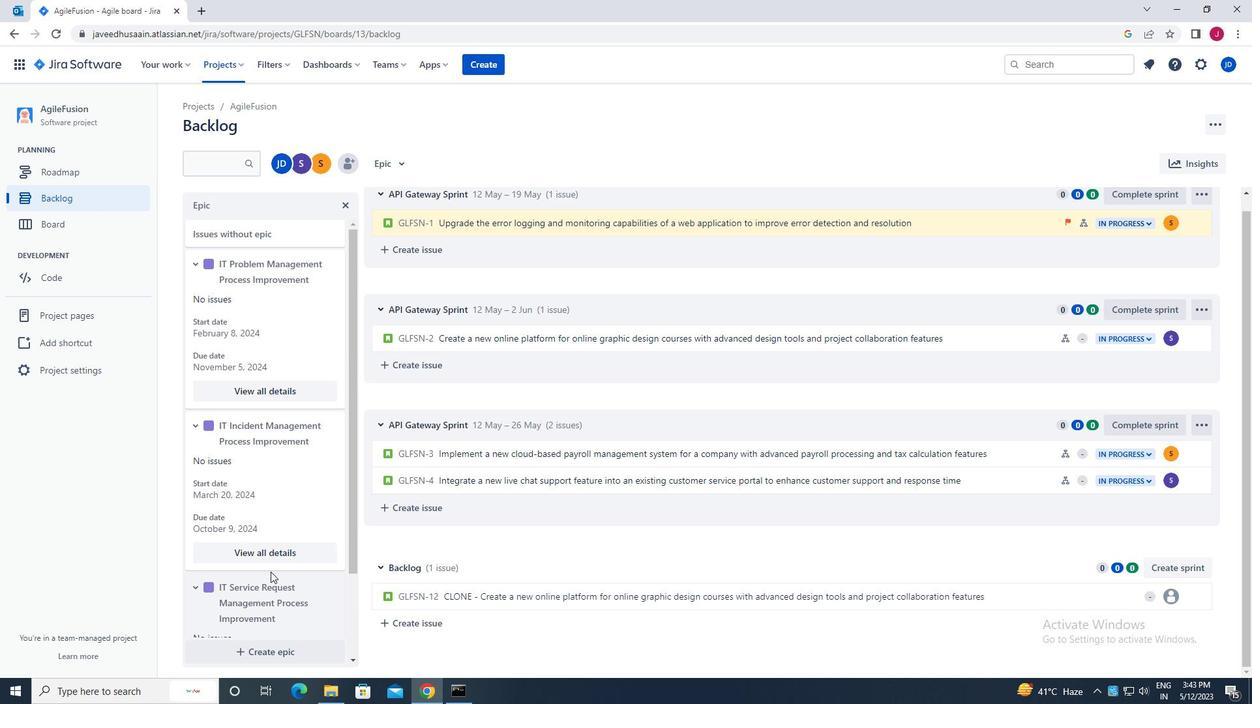 
Action: Mouse moved to (276, 615)
Screenshot: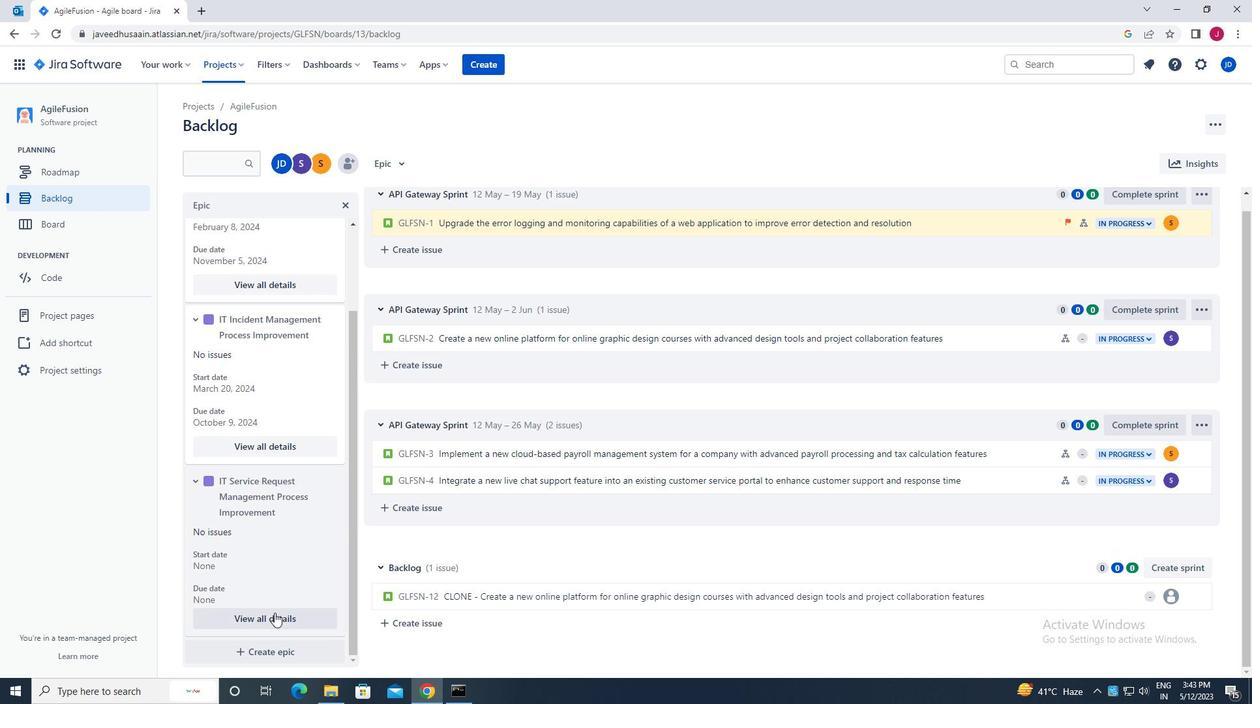 
Action: Mouse pressed left at (276, 615)
Screenshot: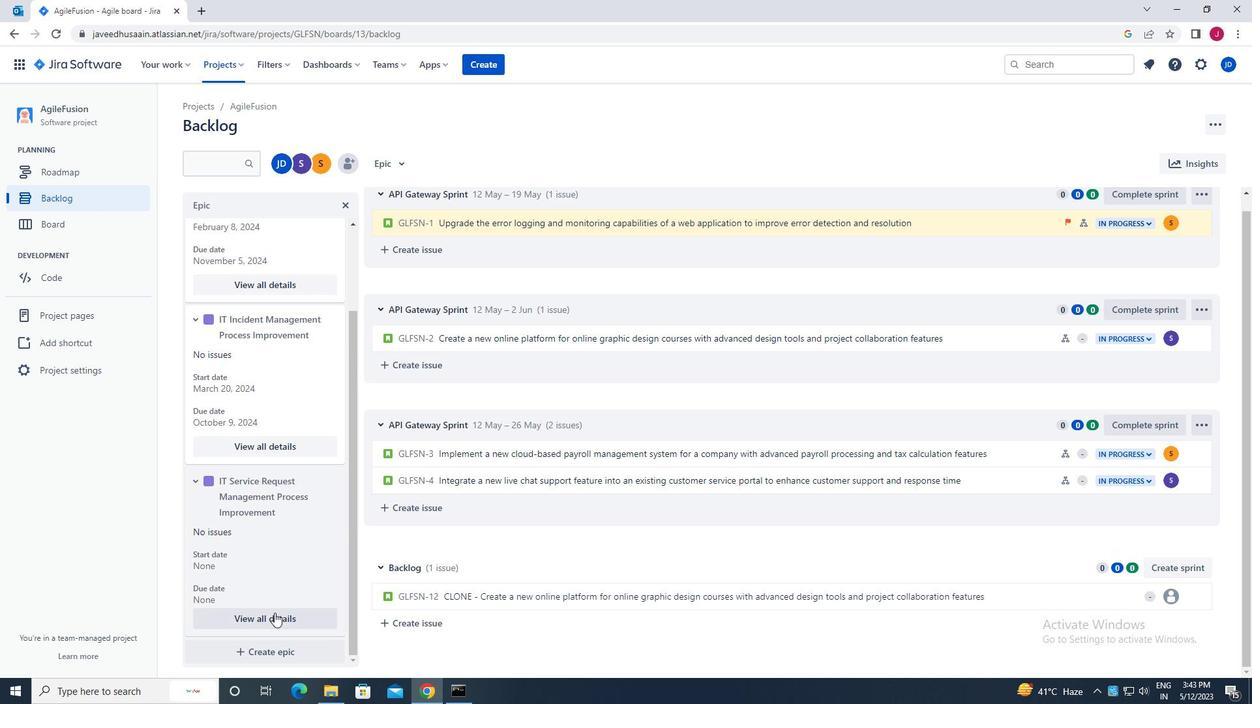 
Action: Mouse moved to (1077, 491)
Screenshot: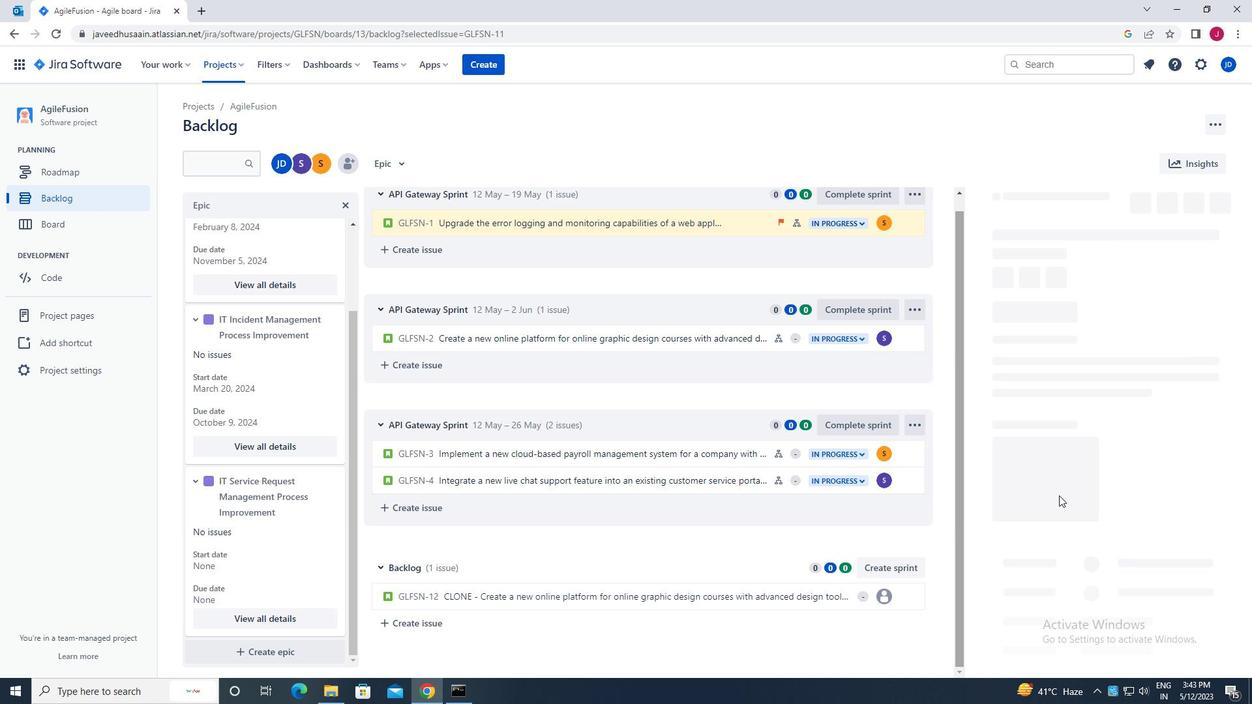 
Action: Mouse scrolled (1077, 491) with delta (0, 0)
Screenshot: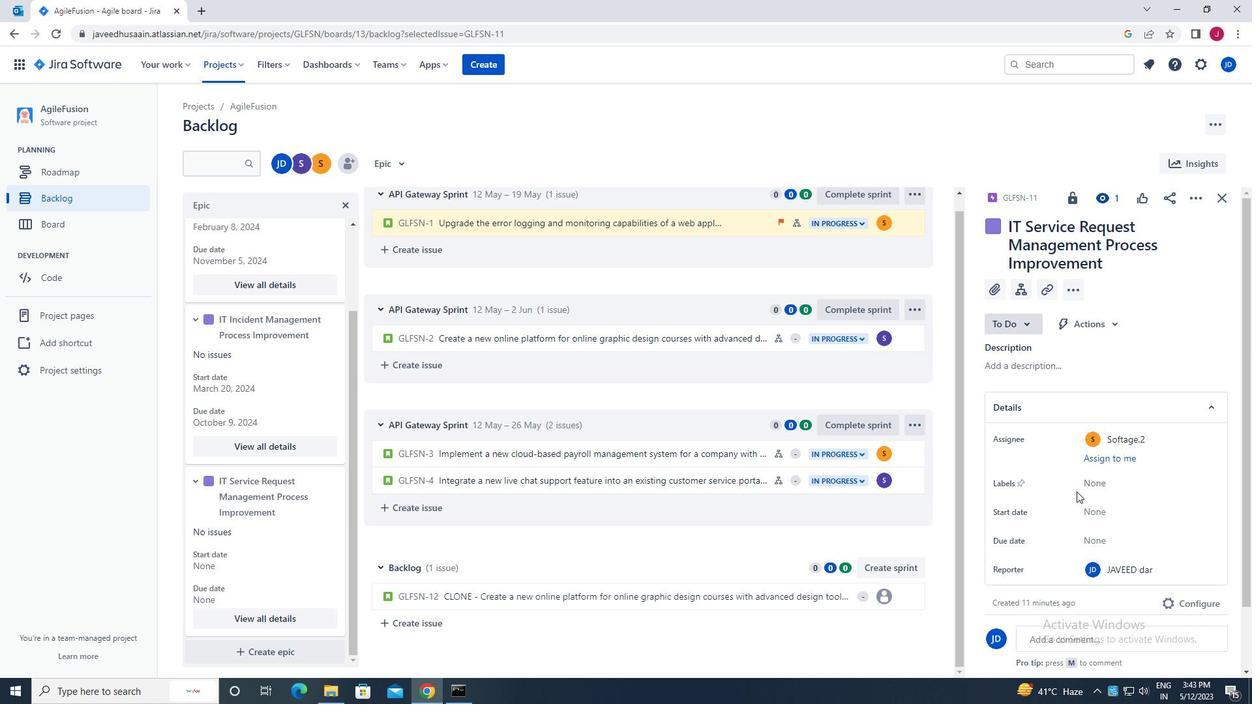 
Action: Mouse scrolled (1077, 491) with delta (0, 0)
Screenshot: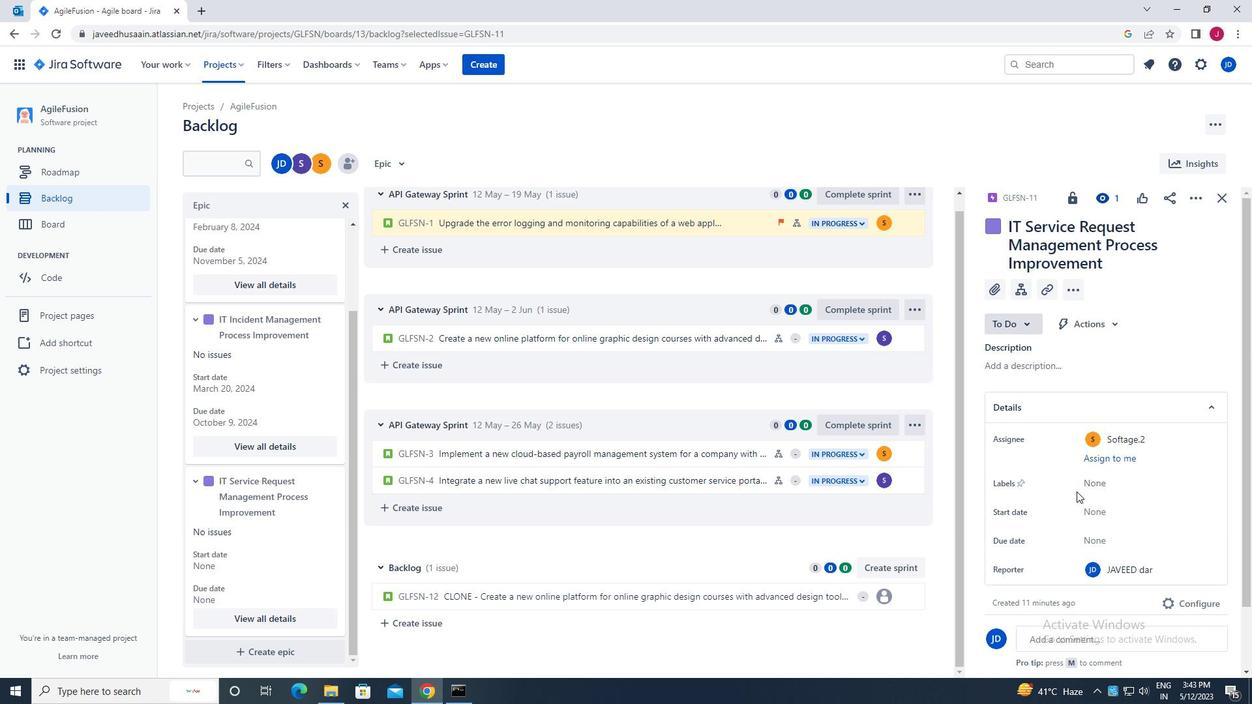 
Action: Mouse moved to (1077, 492)
Screenshot: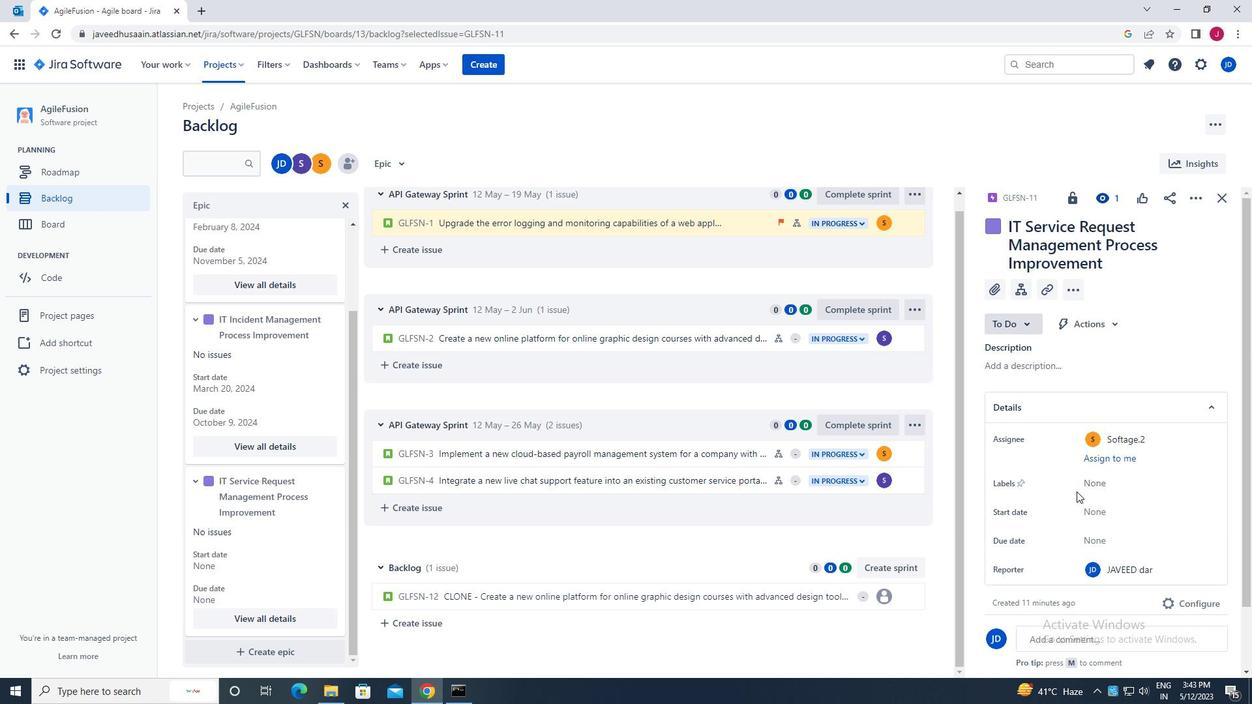 
Action: Mouse scrolled (1077, 491) with delta (0, 0)
Screenshot: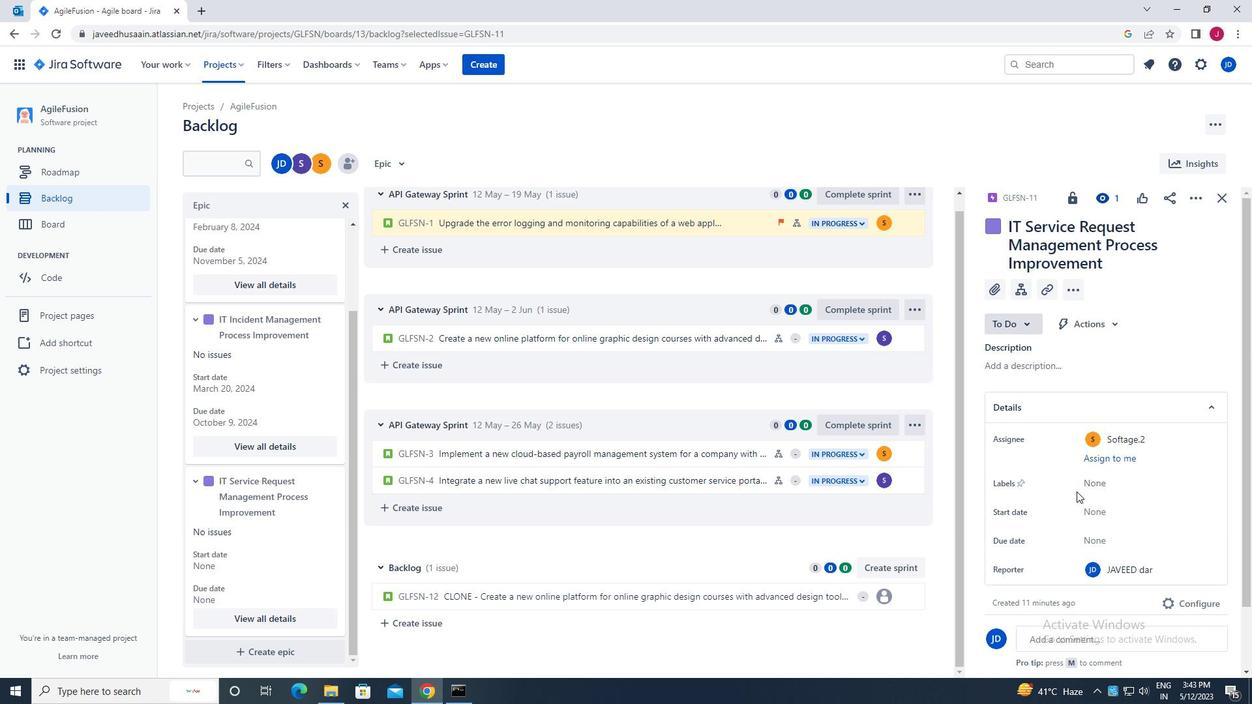 
Action: Mouse moved to (1077, 493)
Screenshot: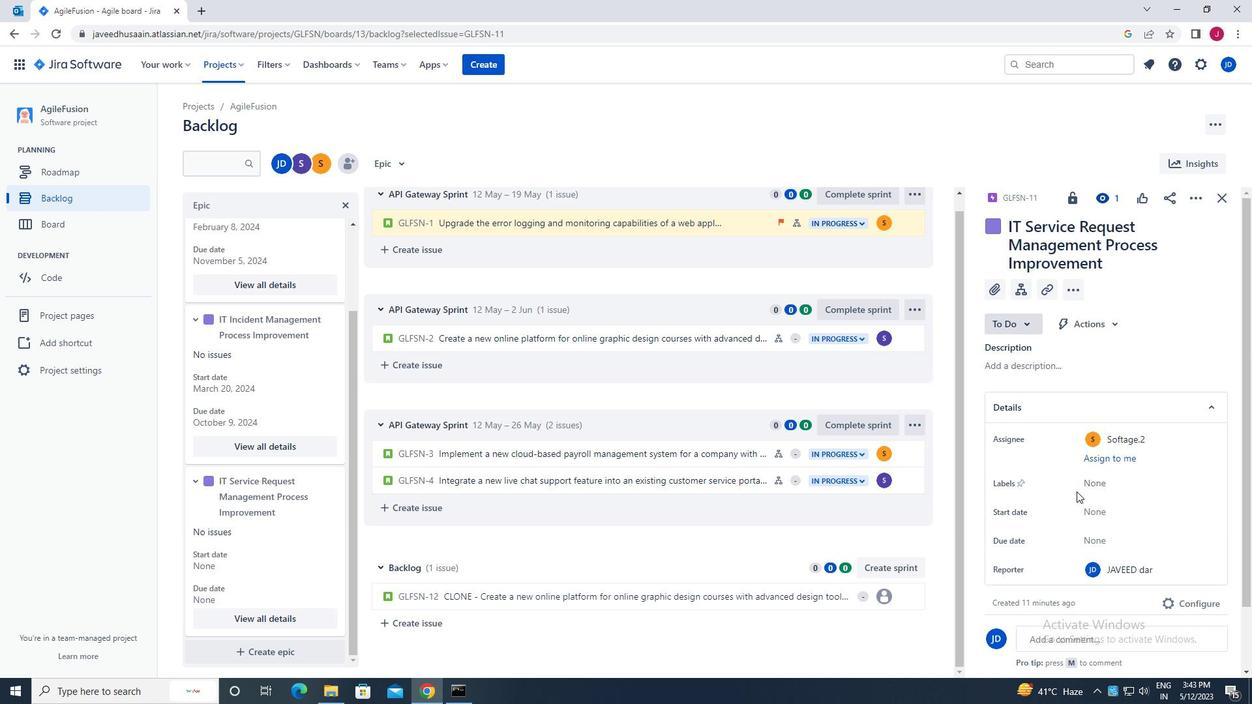 
Action: Mouse scrolled (1077, 493) with delta (0, 0)
Screenshot: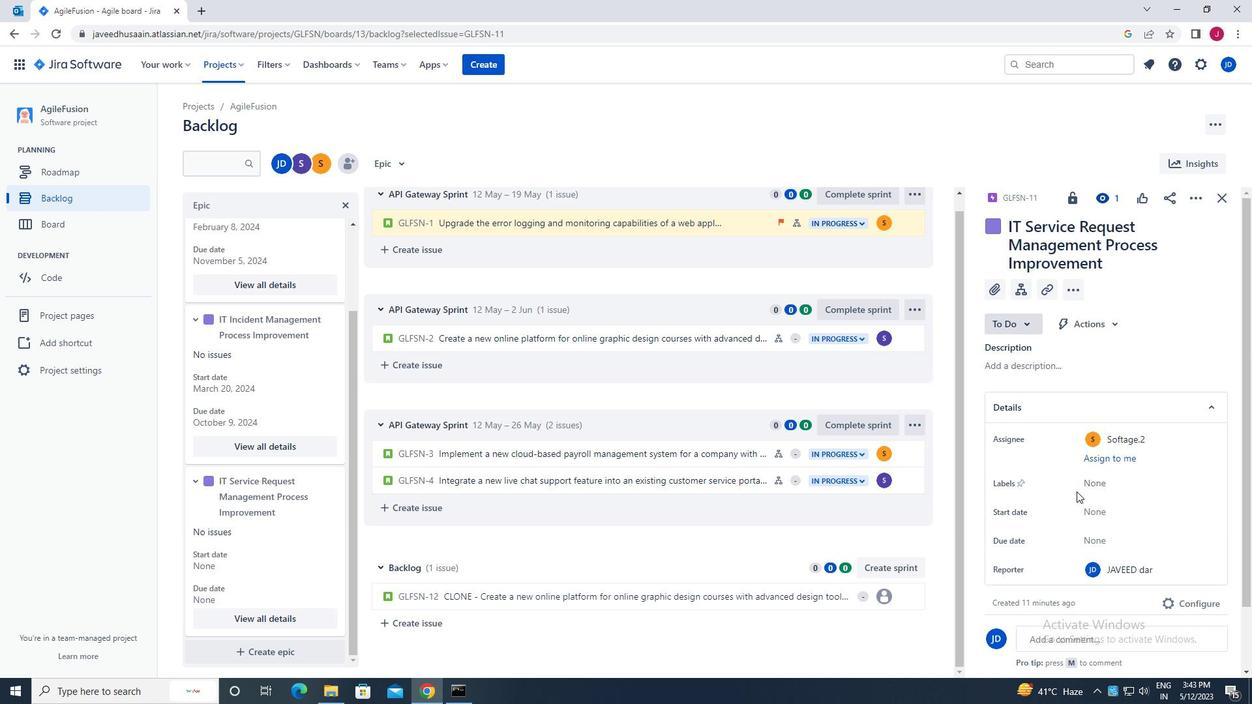 
Action: Mouse moved to (1077, 496)
Screenshot: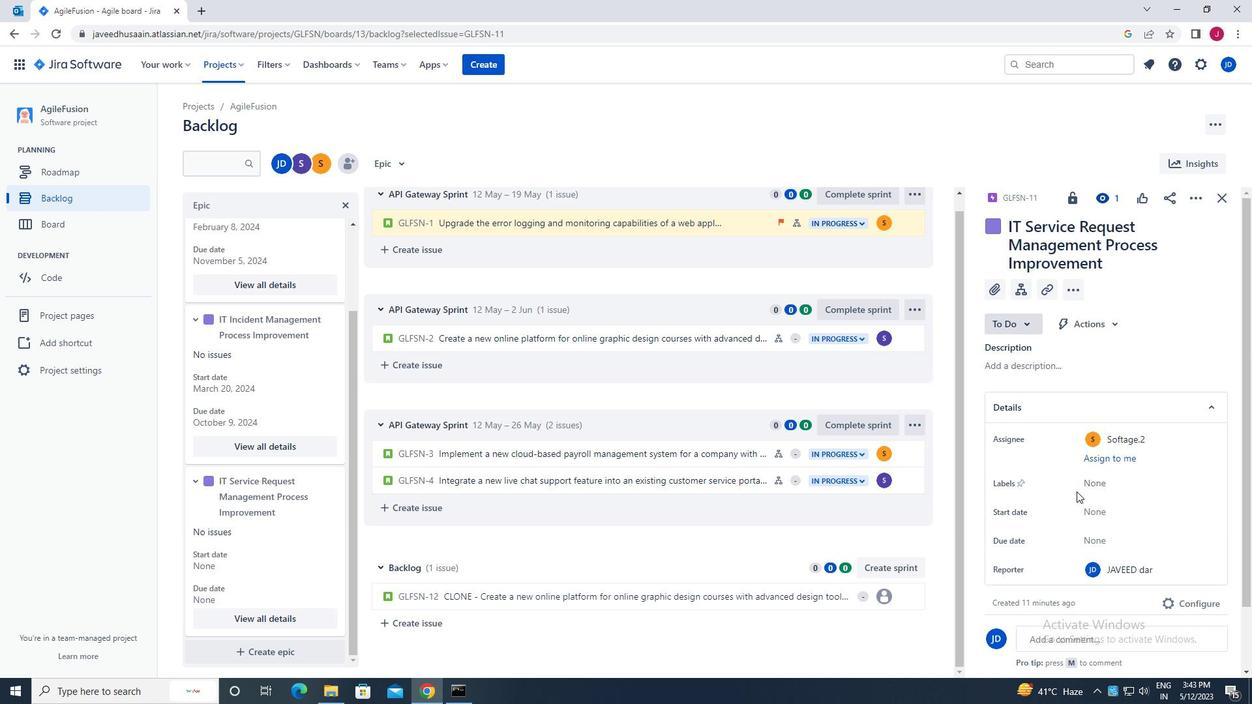 
Action: Mouse scrolled (1077, 495) with delta (0, 0)
Screenshot: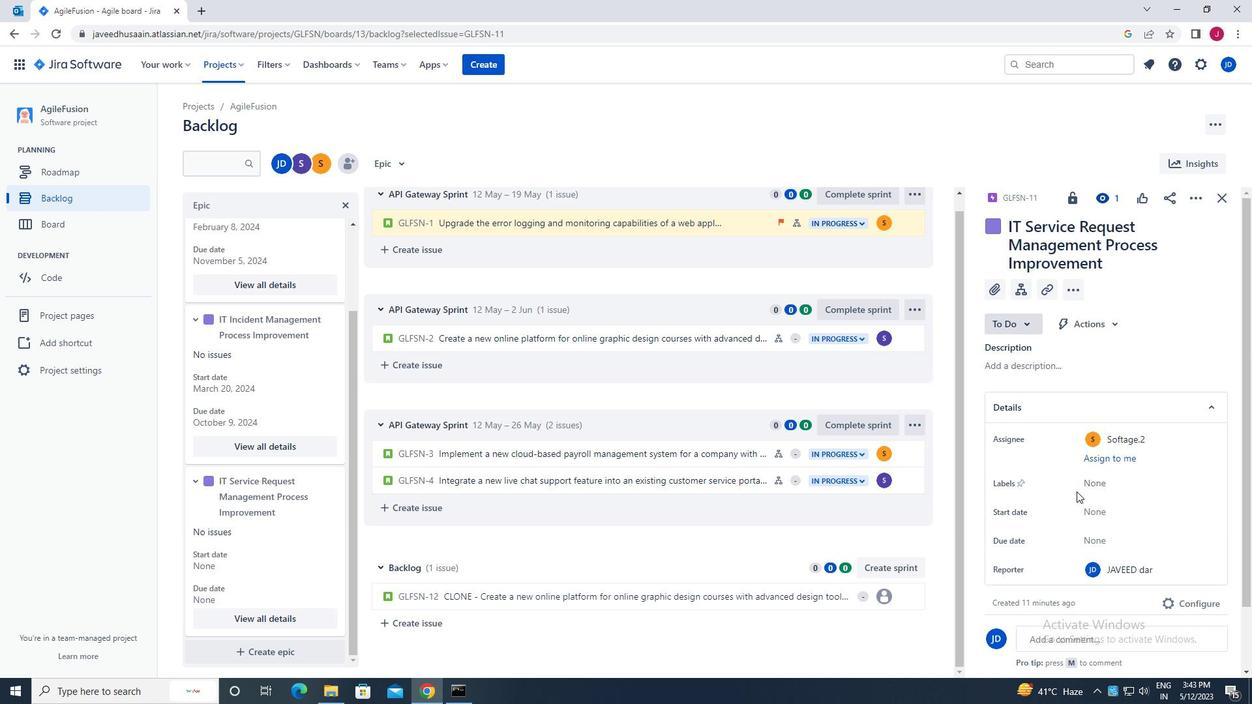 
Action: Mouse moved to (1098, 449)
Screenshot: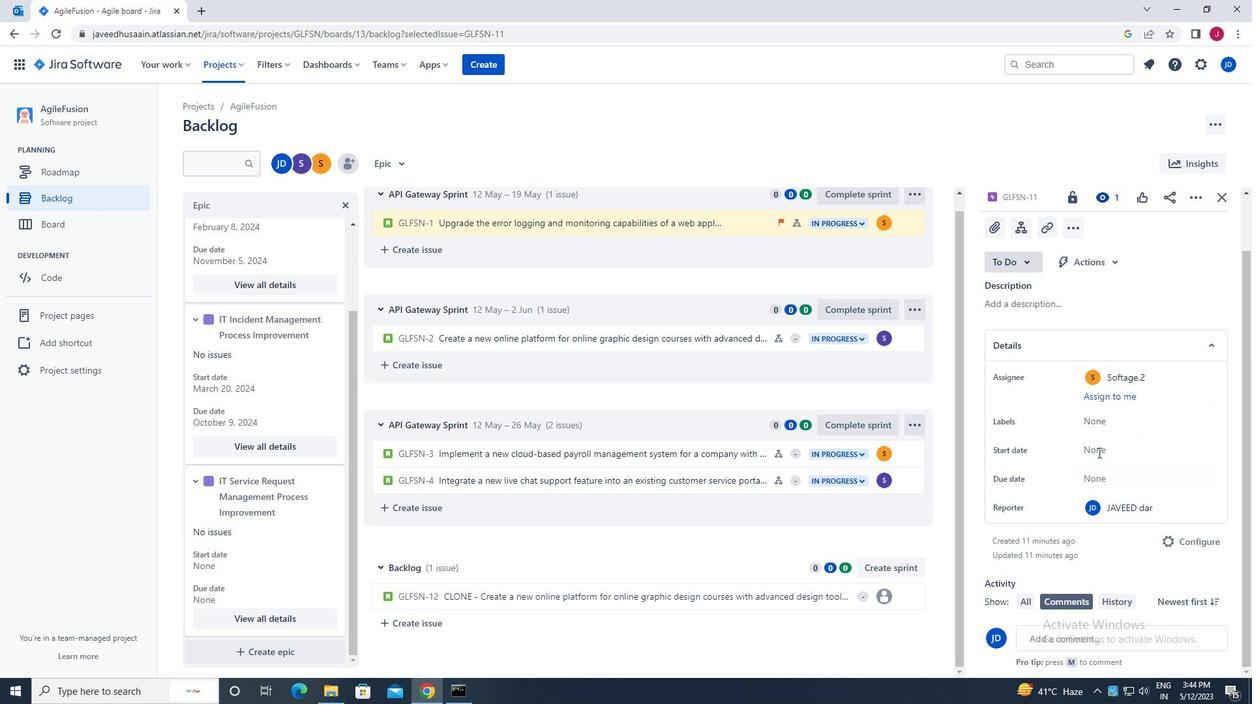 
Action: Mouse pressed left at (1098, 449)
Screenshot: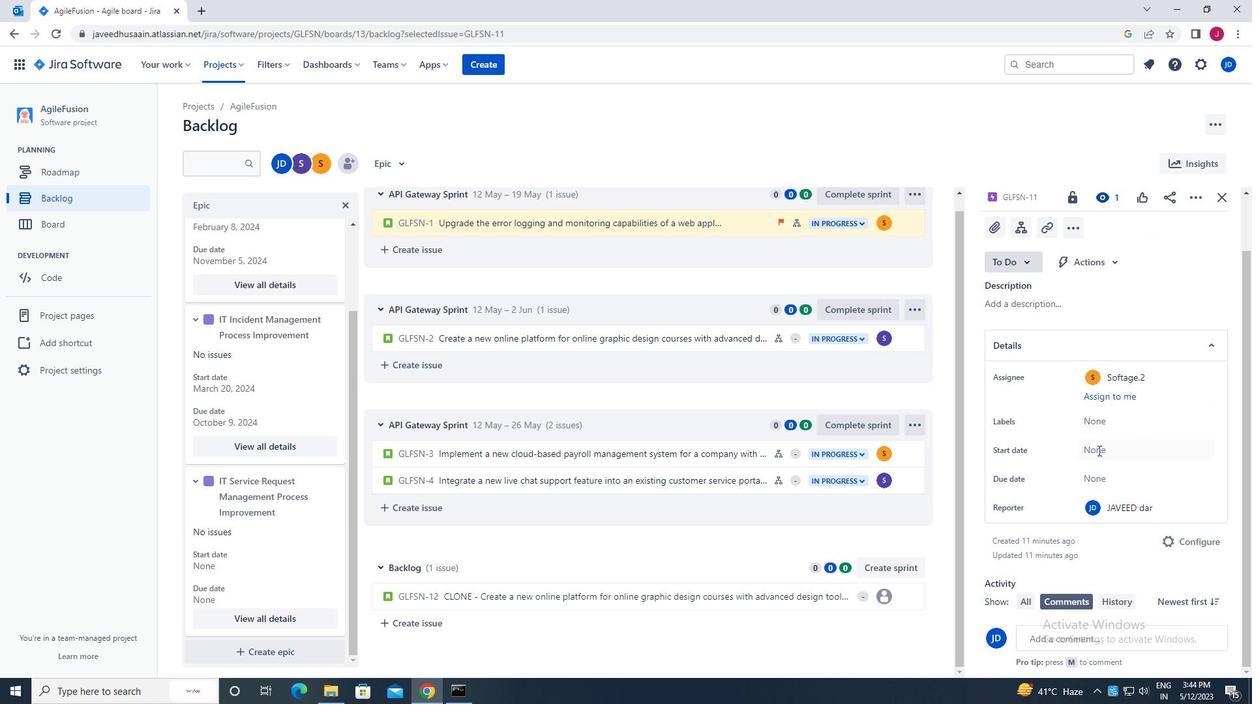 
Action: Mouse moved to (1225, 485)
Screenshot: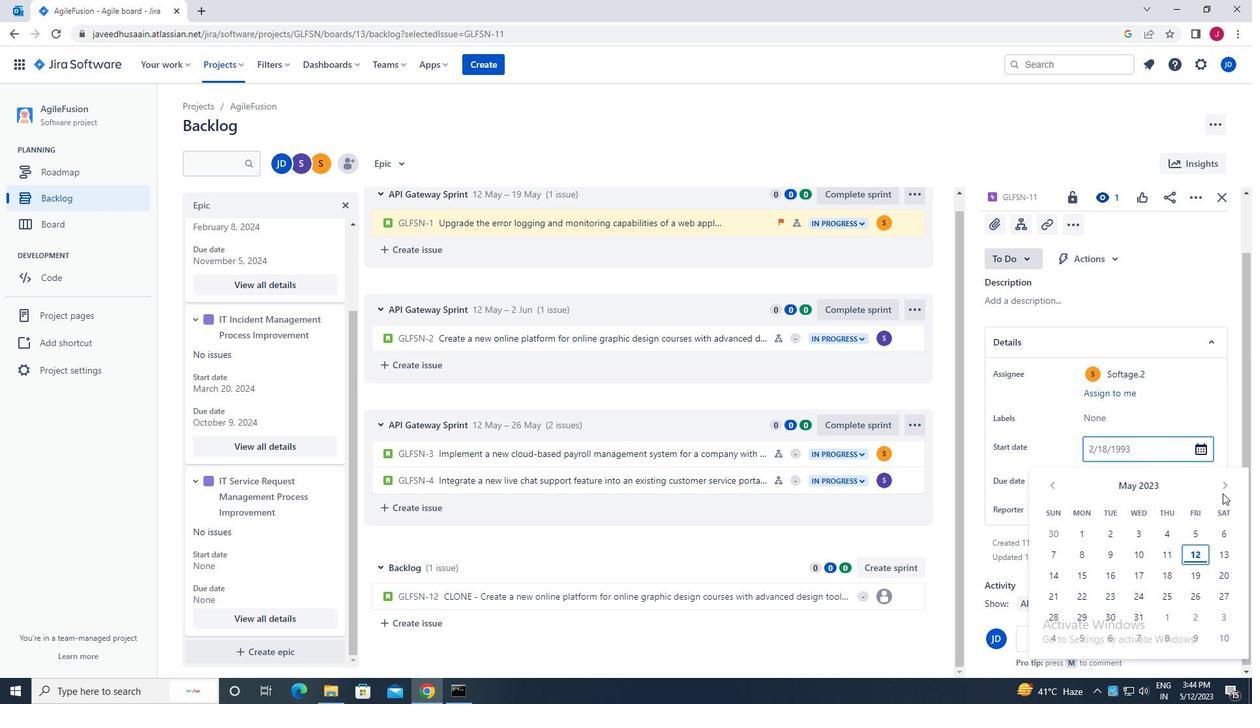 
Action: Mouse pressed left at (1225, 485)
Screenshot: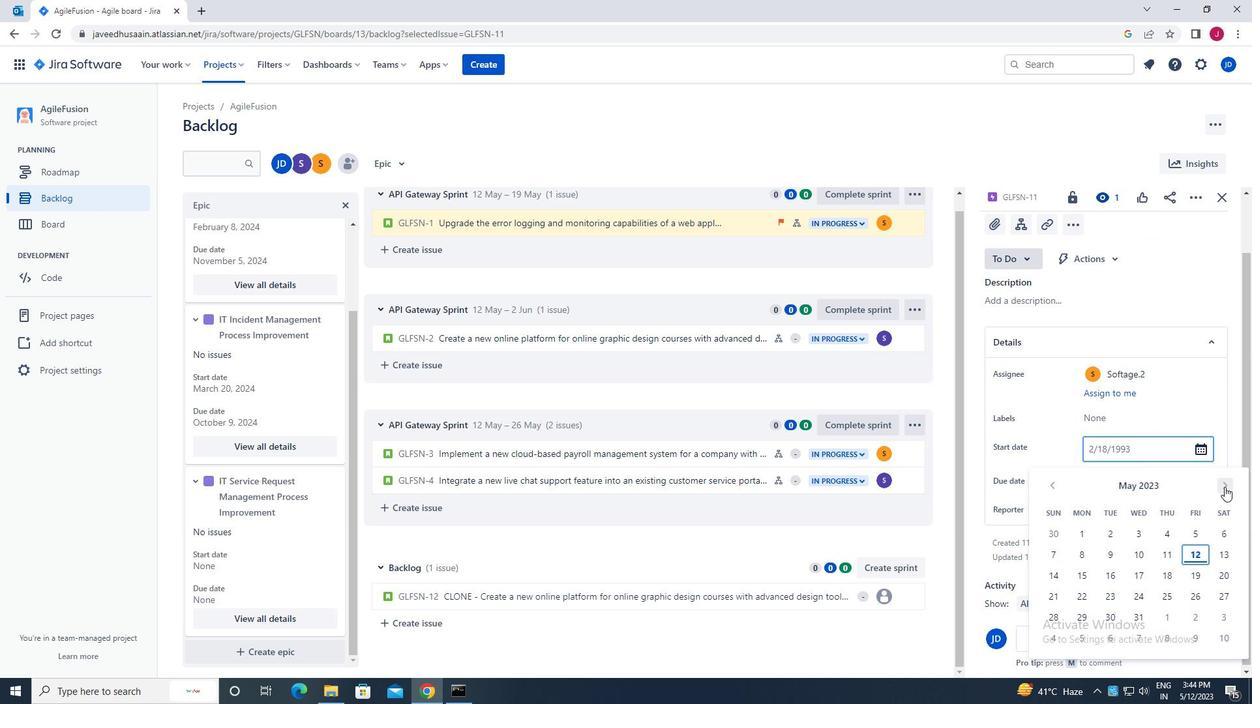 
Action: Mouse pressed left at (1225, 485)
Screenshot: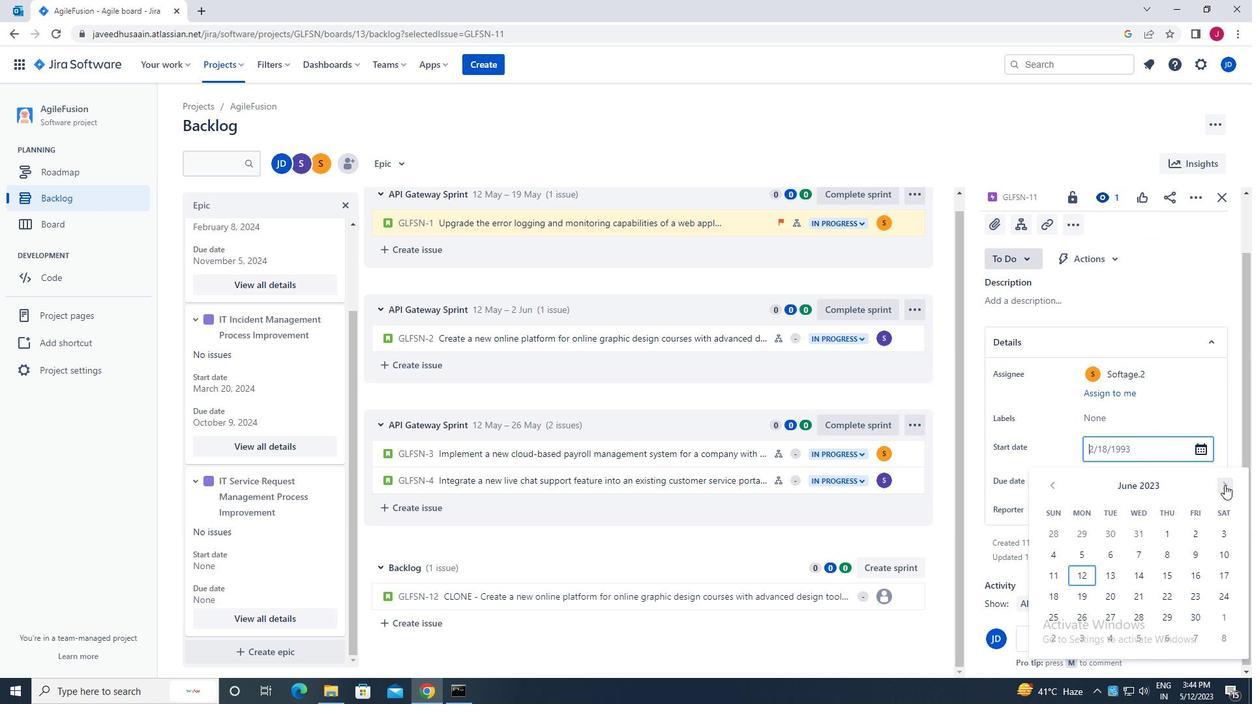 
Action: Mouse pressed left at (1225, 485)
Screenshot: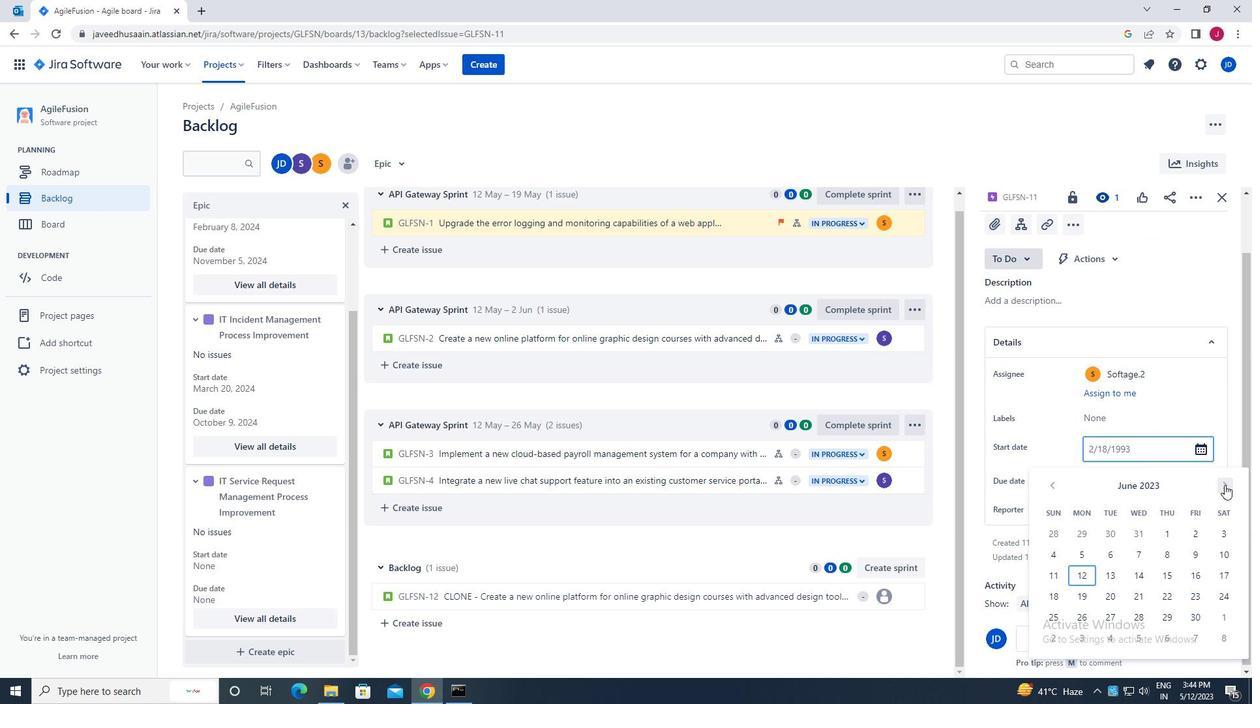 
Action: Mouse pressed left at (1225, 485)
Screenshot: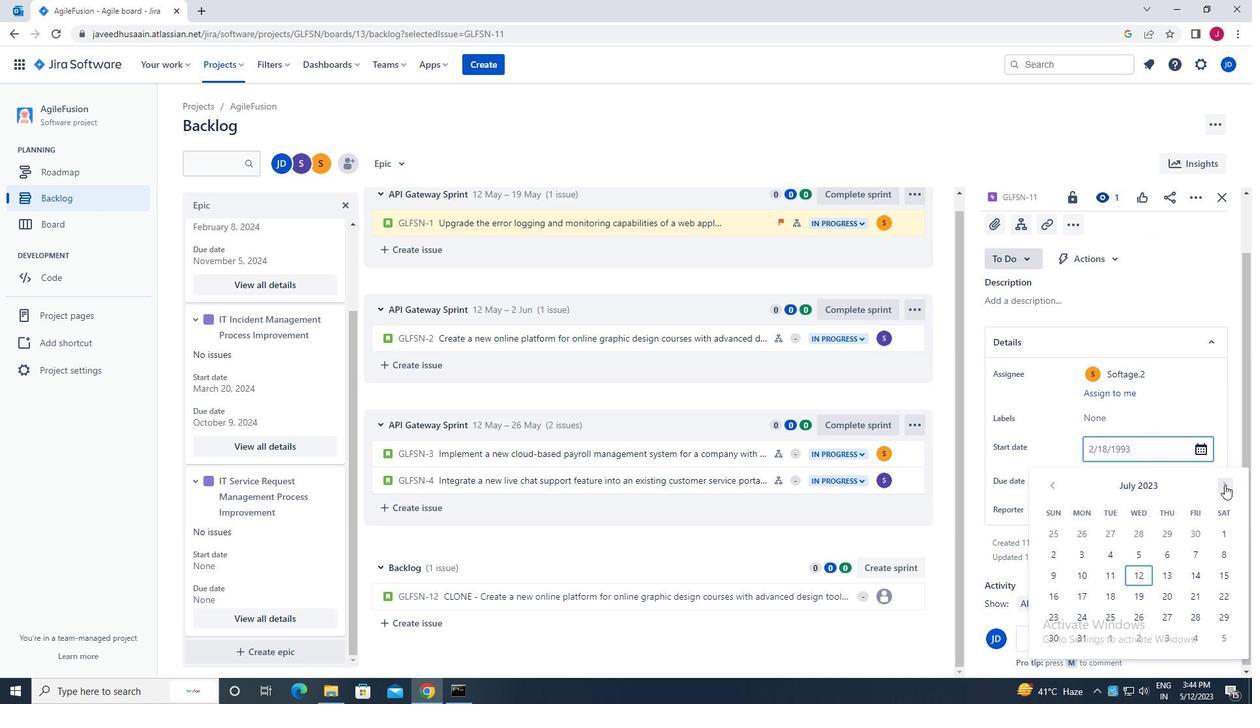 
Action: Mouse pressed left at (1225, 485)
Screenshot: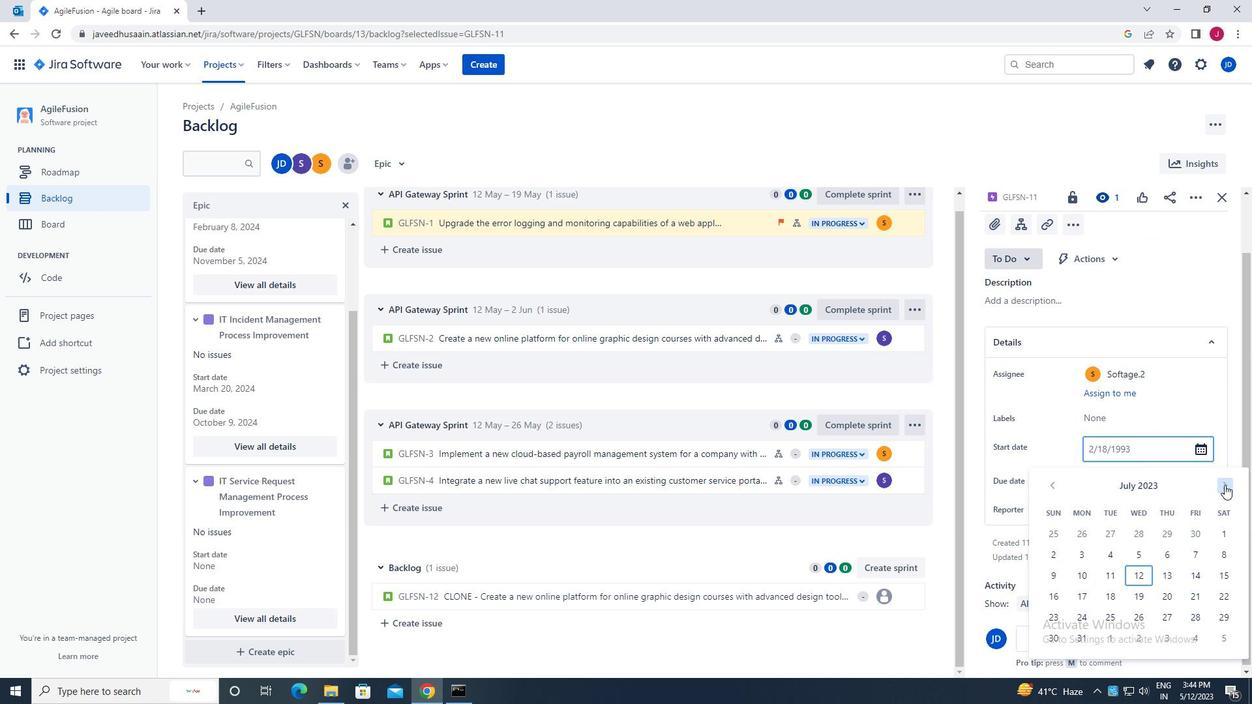 
Action: Mouse pressed left at (1225, 485)
Screenshot: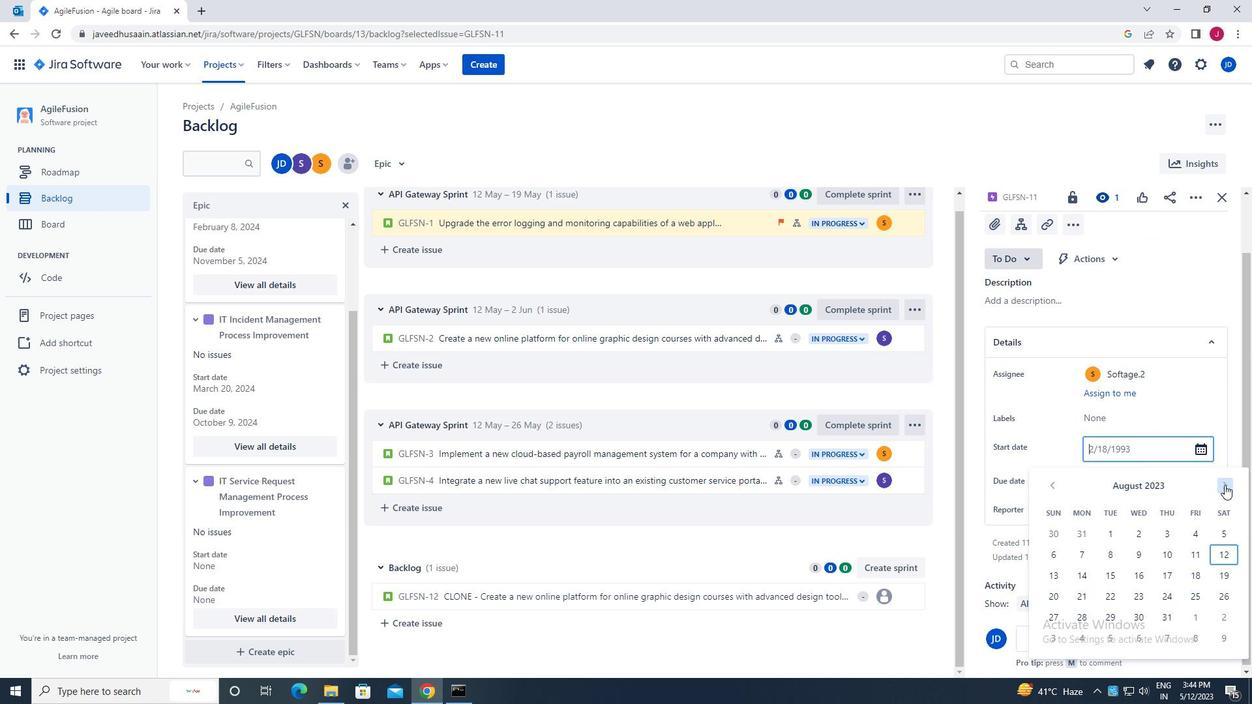 
Action: Mouse pressed left at (1225, 485)
Screenshot: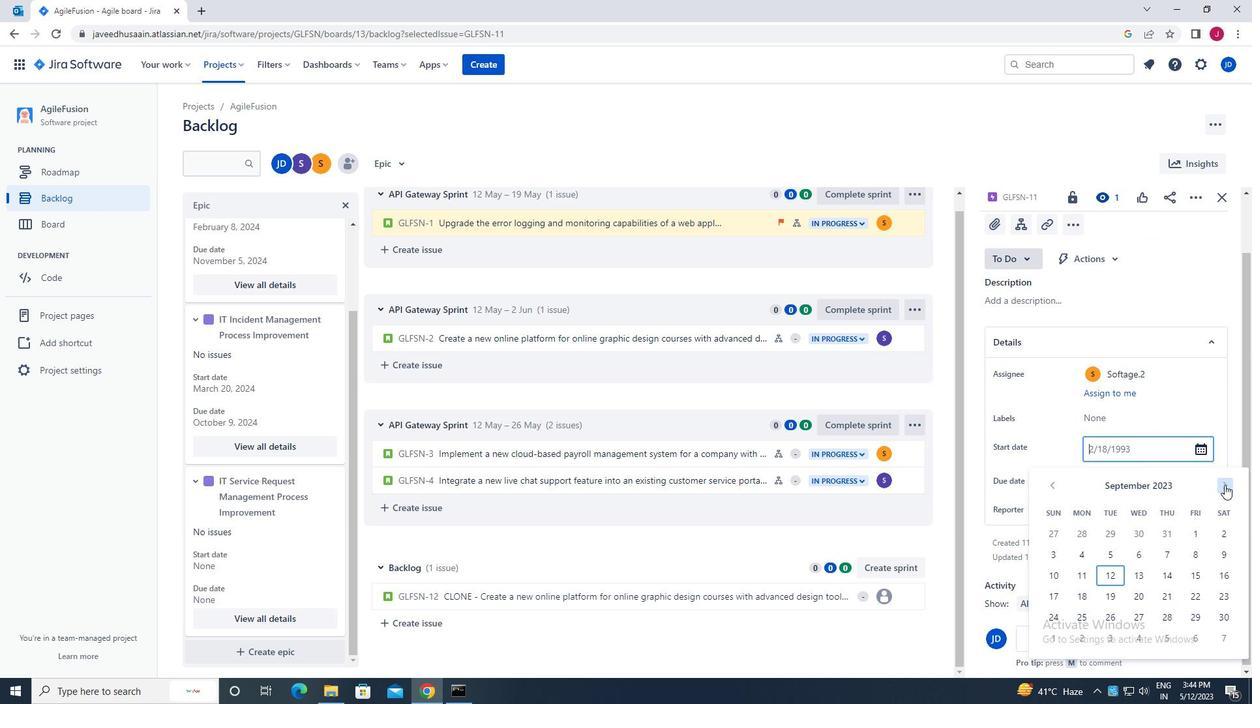 
Action: Mouse pressed left at (1225, 485)
Screenshot: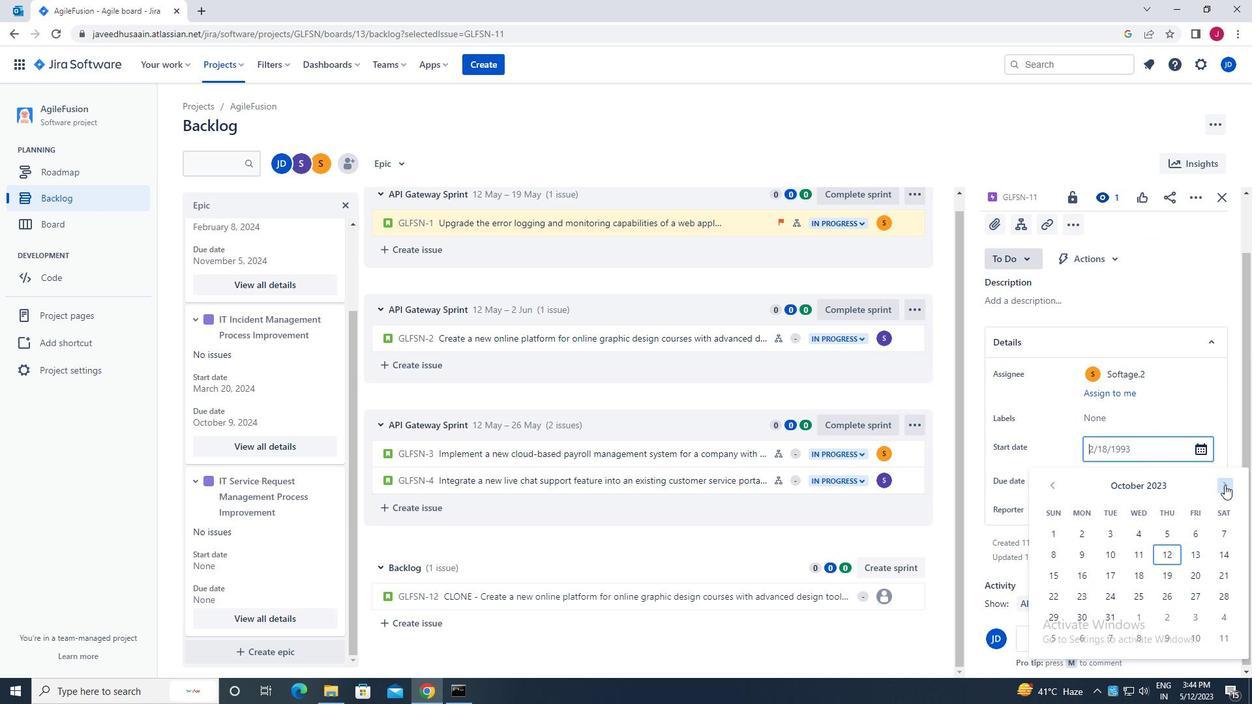 
Action: Mouse pressed left at (1225, 485)
Screenshot: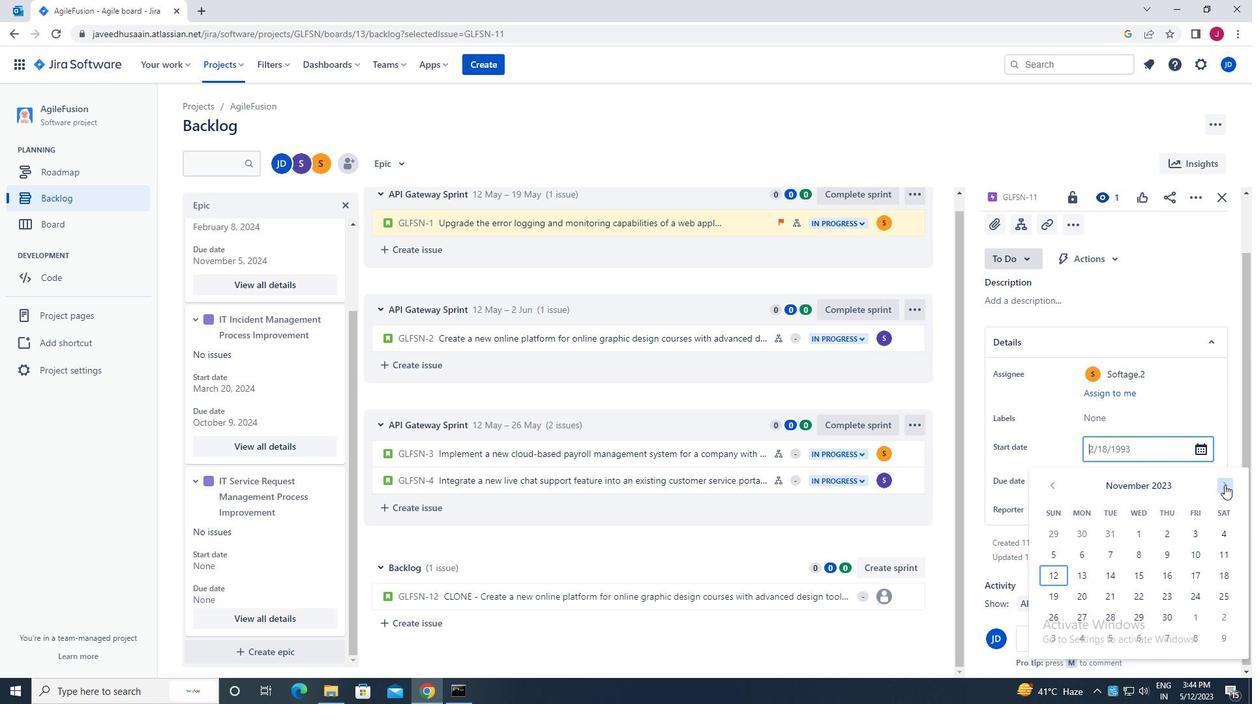 
Action: Mouse pressed left at (1225, 485)
Screenshot: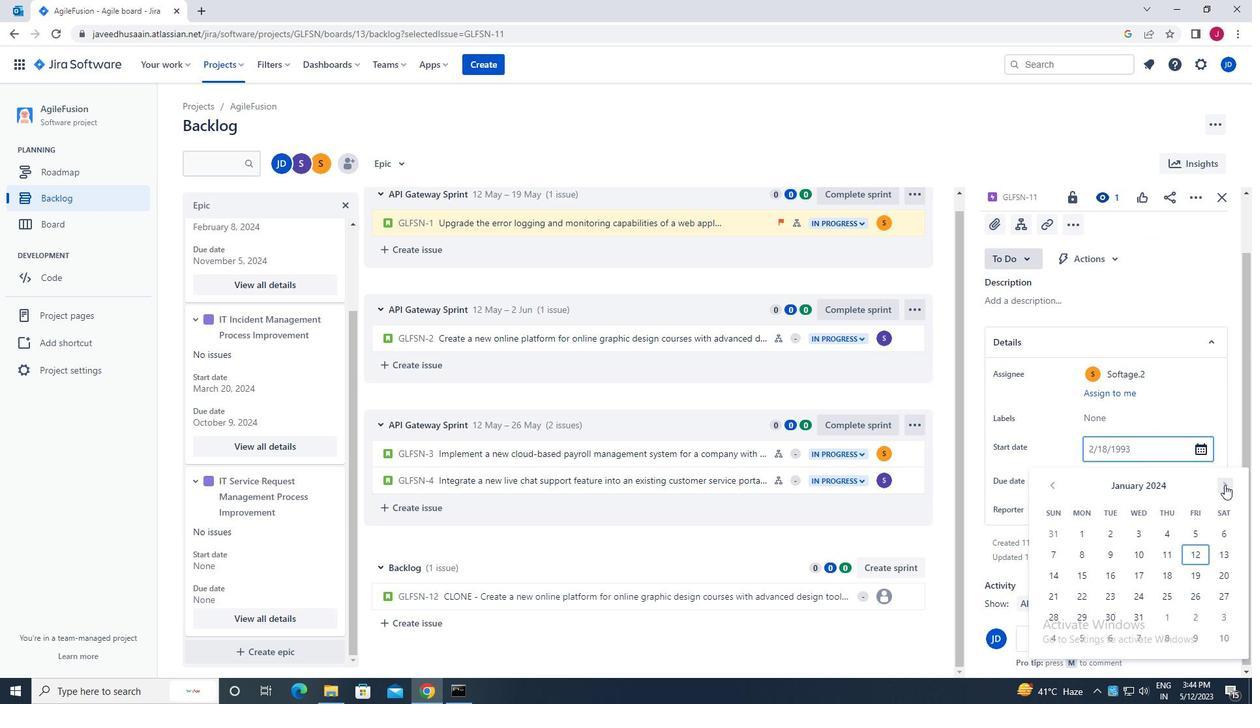 
Action: Mouse pressed left at (1225, 485)
Screenshot: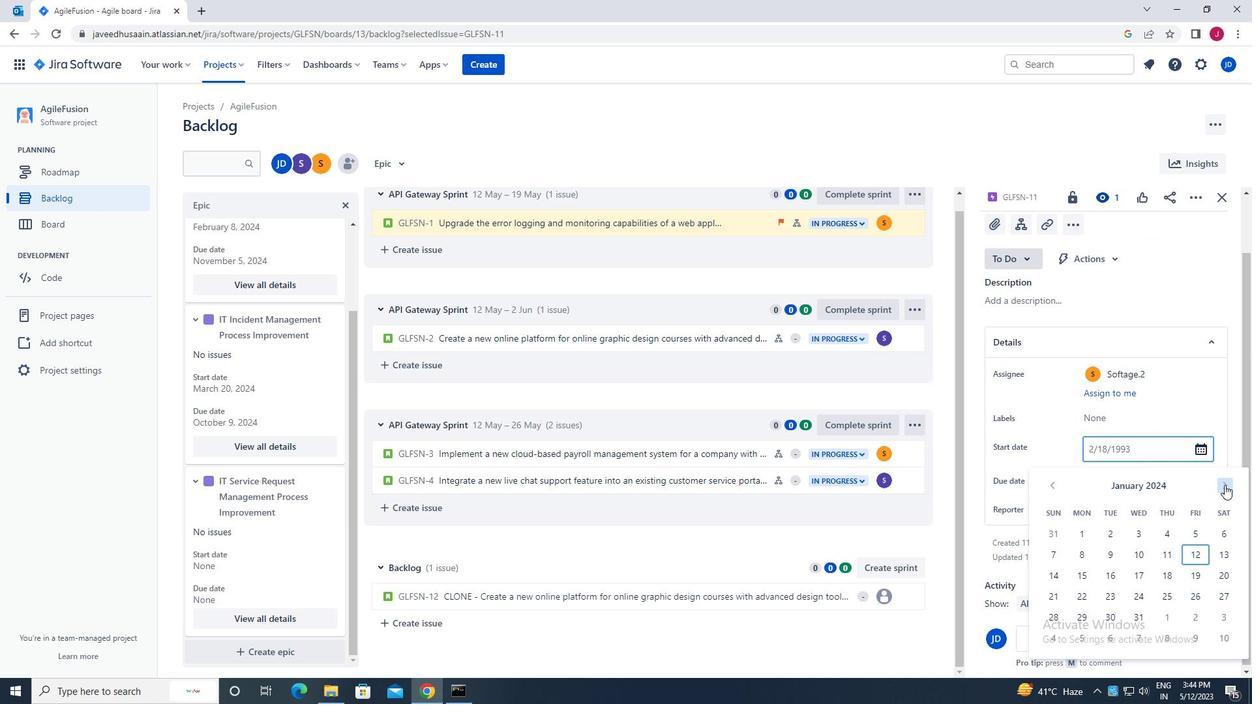 
Action: Mouse moved to (1050, 487)
Screenshot: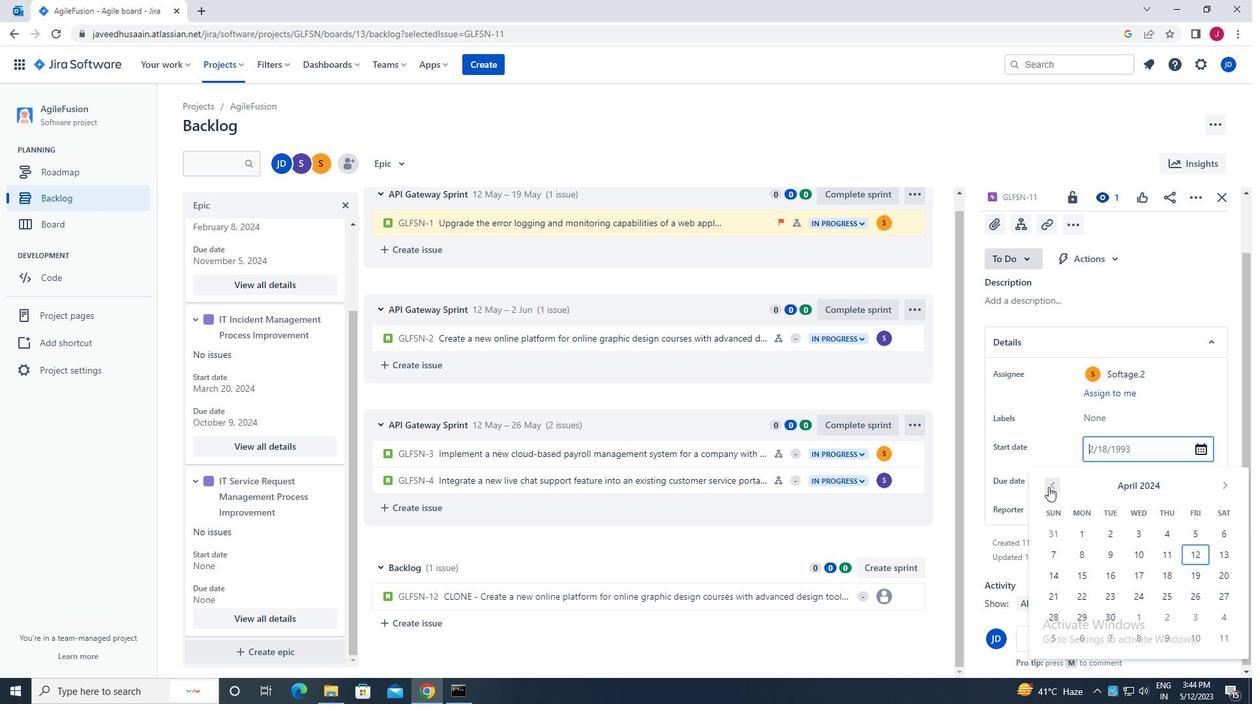 
Action: Mouse pressed left at (1050, 487)
Screenshot: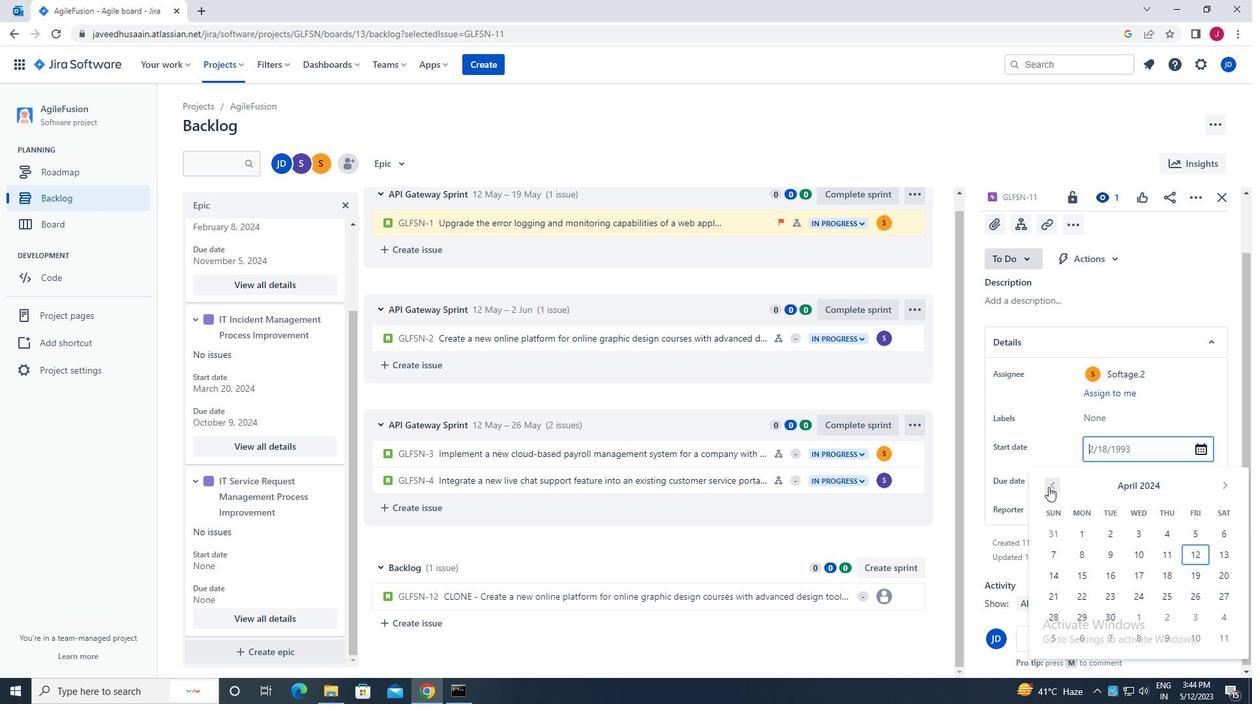 
Action: Mouse moved to (1193, 577)
Screenshot: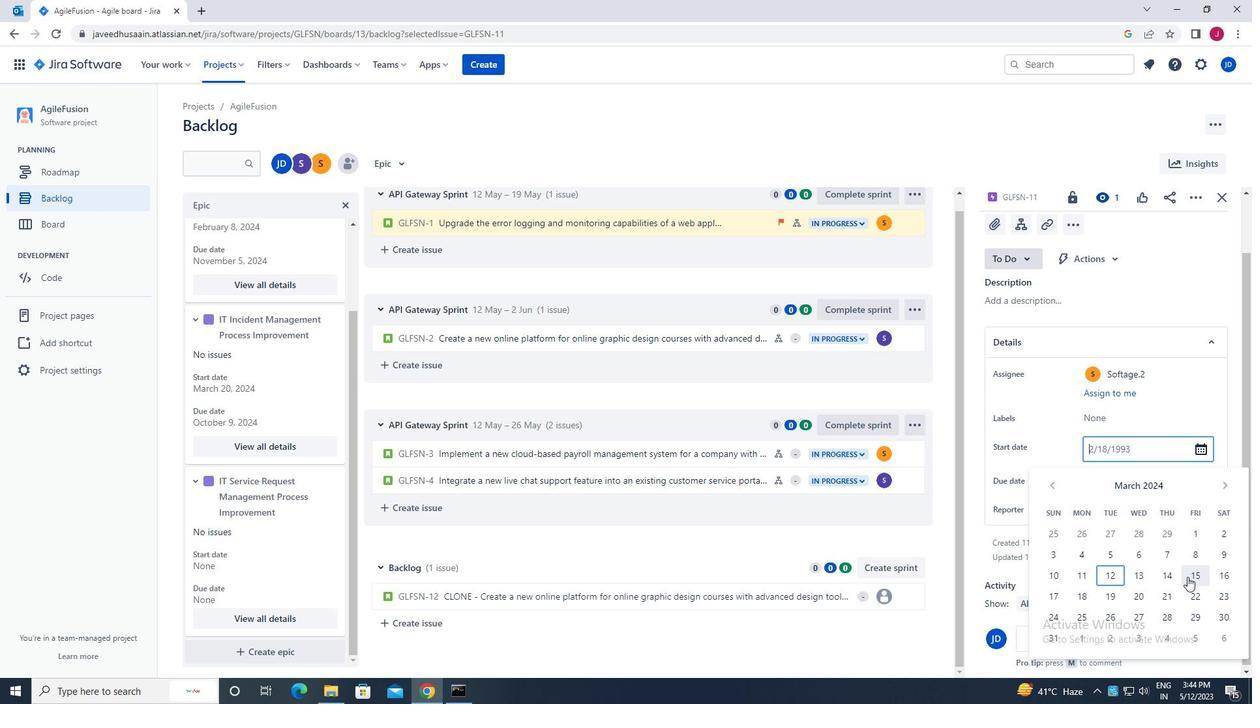 
Action: Mouse pressed left at (1193, 577)
Screenshot: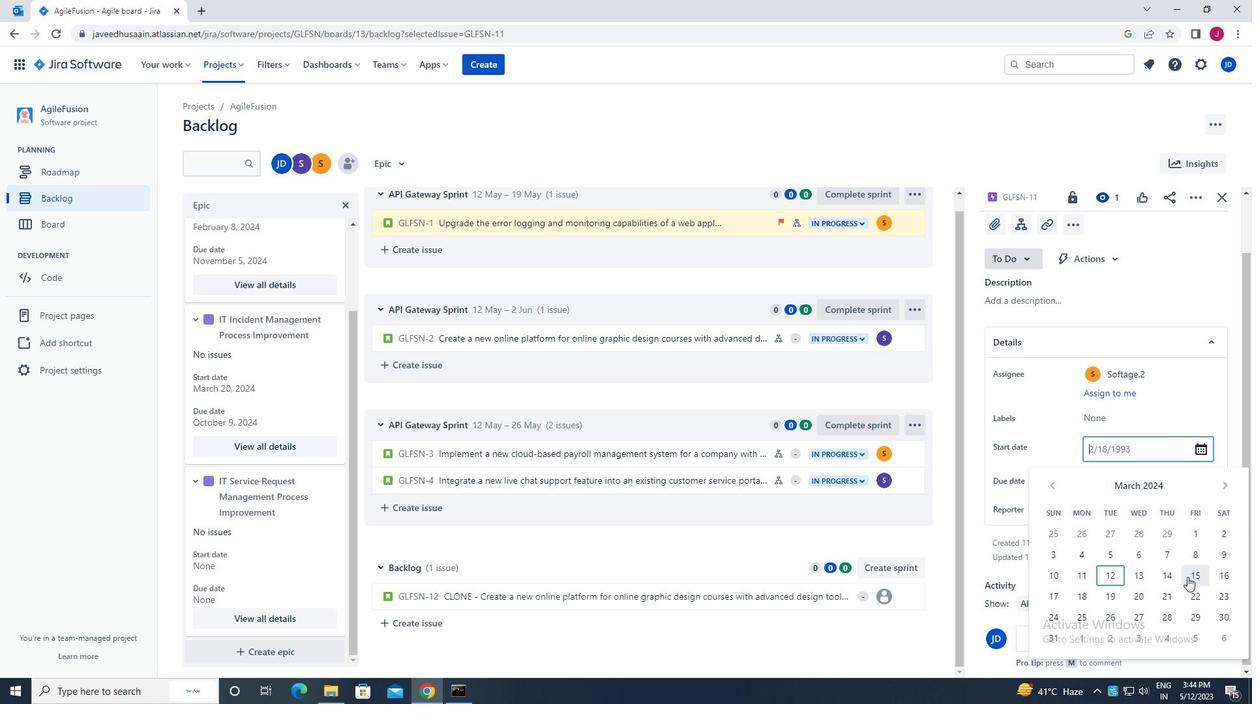 
Action: Mouse moved to (1167, 540)
Screenshot: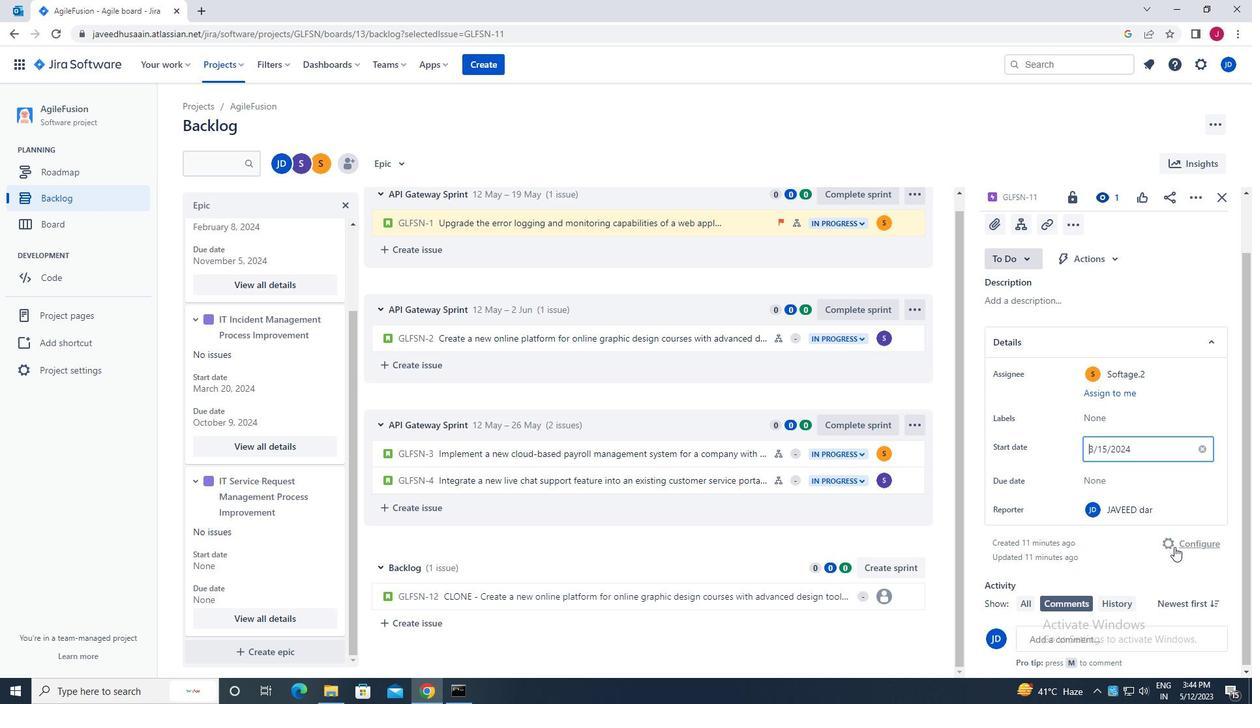 
Action: Key pressed <Key.enter>
Screenshot: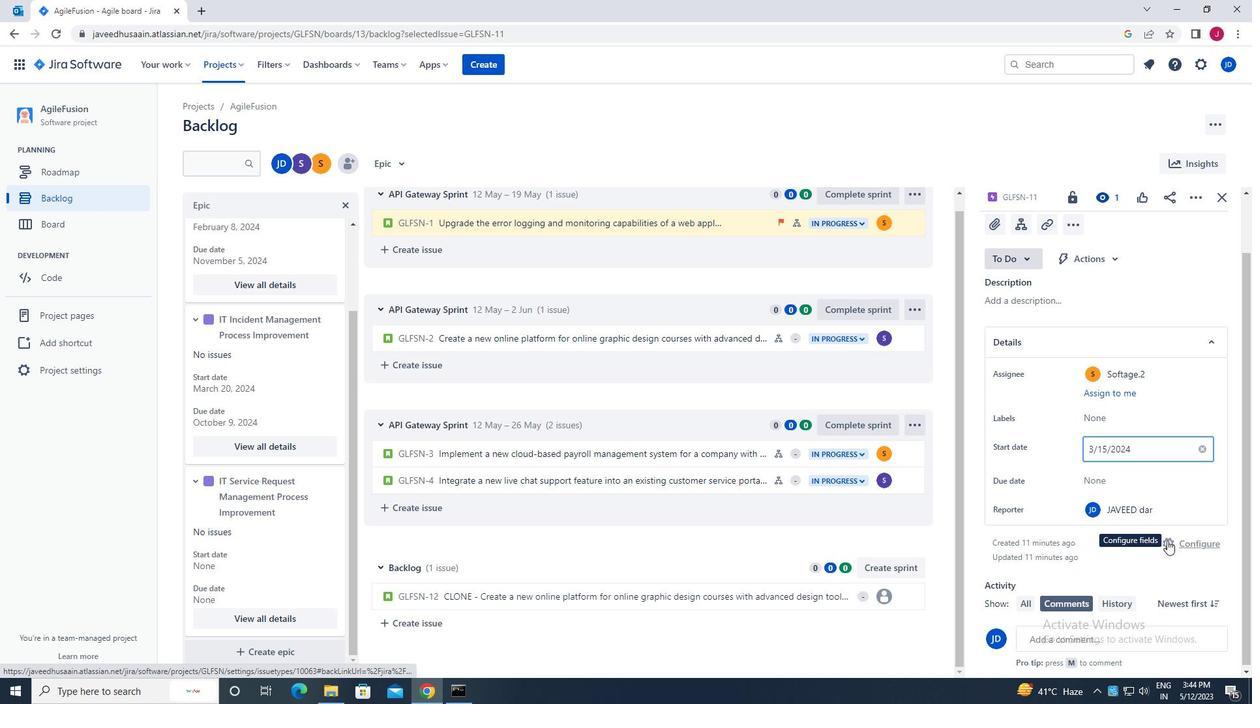 
Action: Mouse moved to (1102, 475)
Screenshot: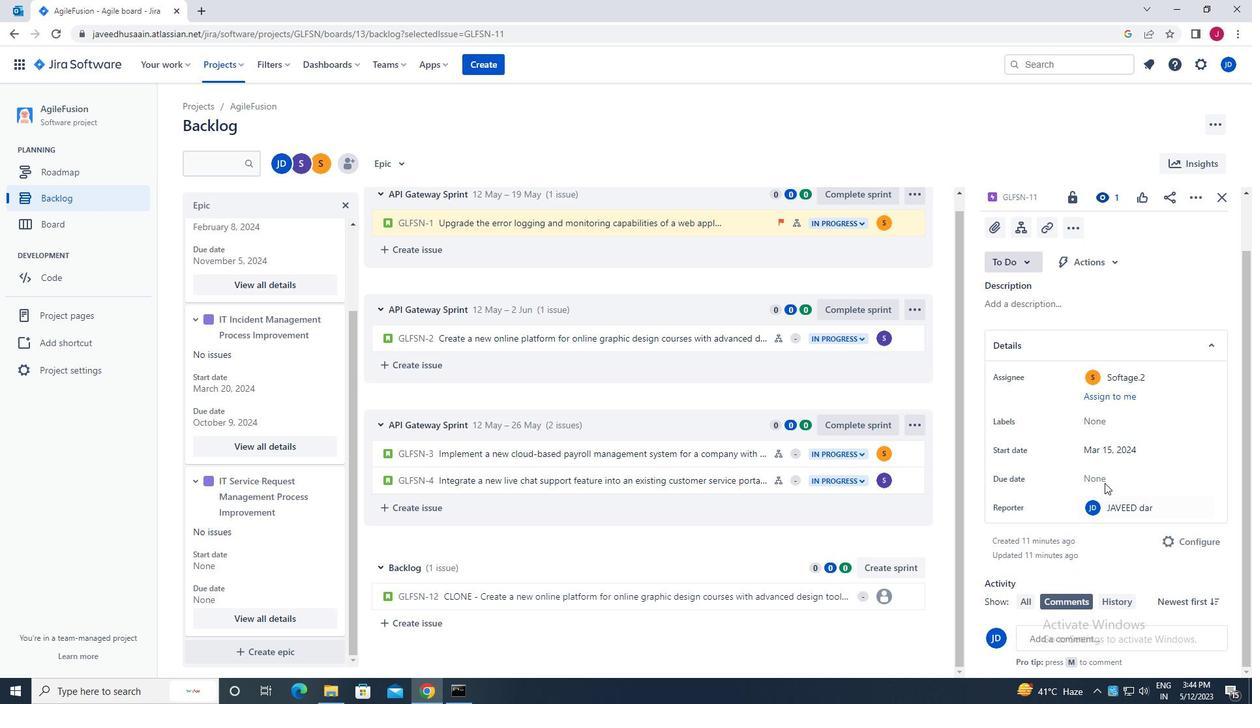 
Action: Mouse pressed left at (1102, 475)
Screenshot: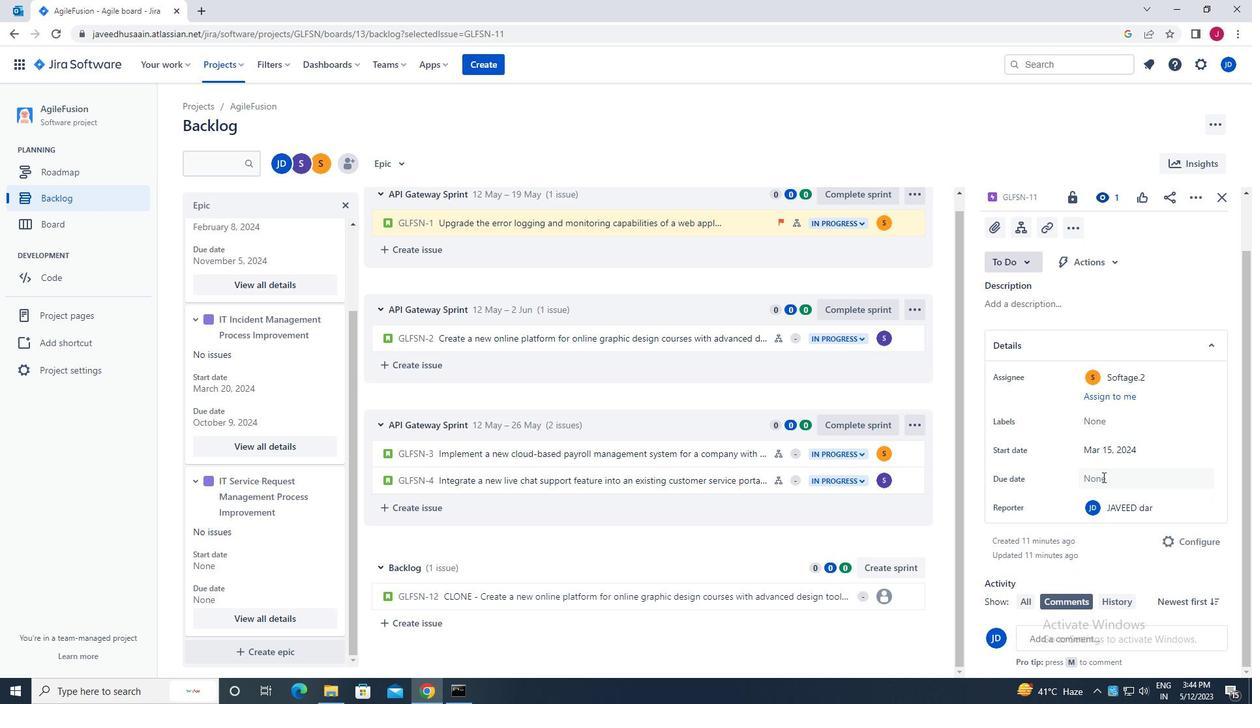
Action: Mouse moved to (1224, 287)
Screenshot: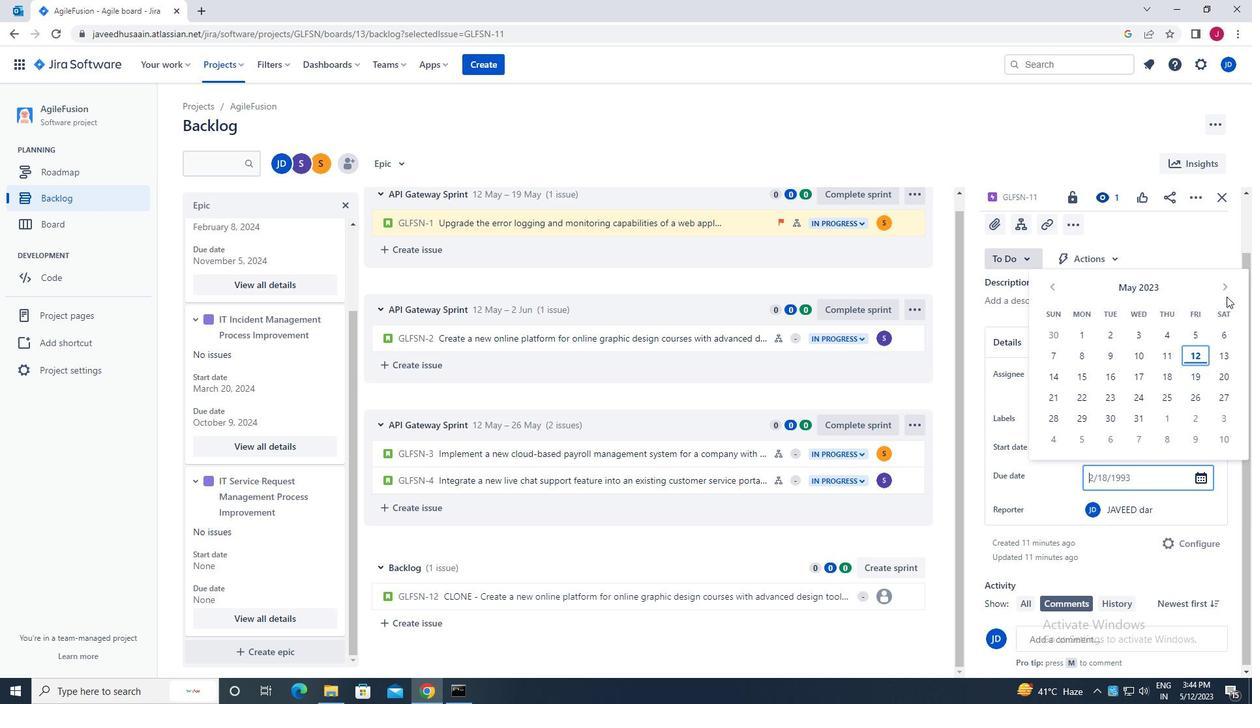
Action: Mouse pressed left at (1224, 287)
Screenshot: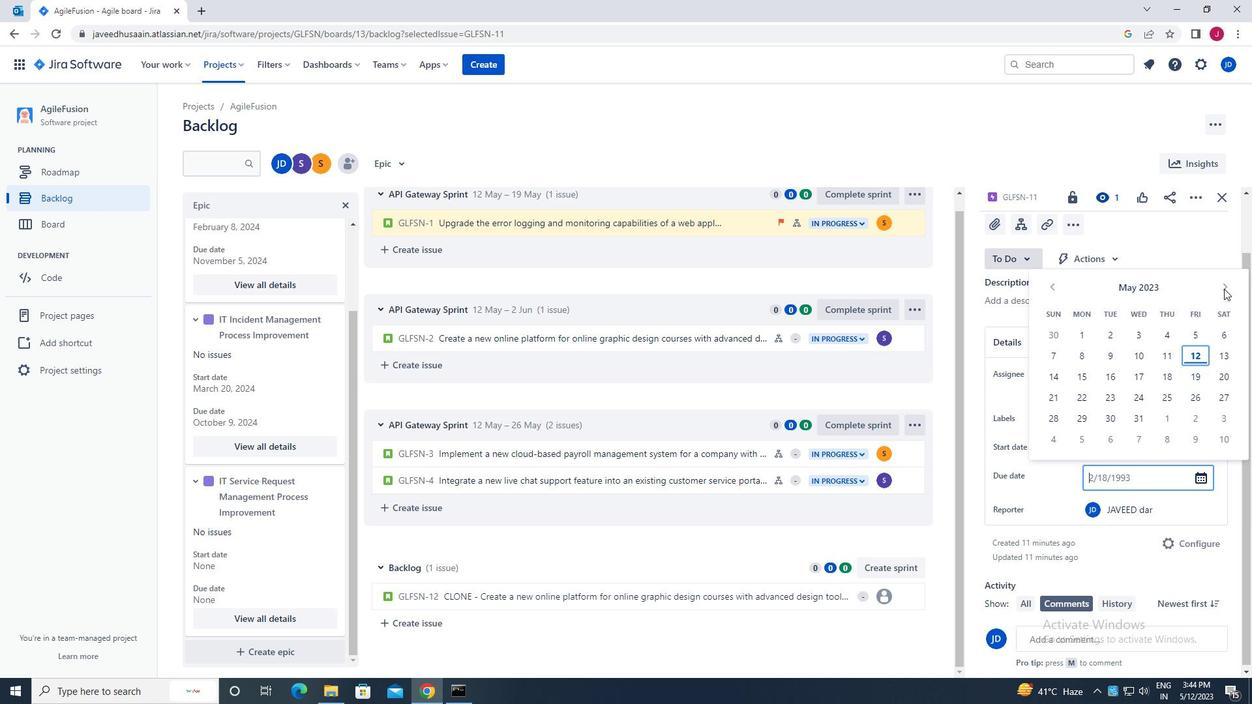 
Action: Mouse pressed left at (1224, 287)
Screenshot: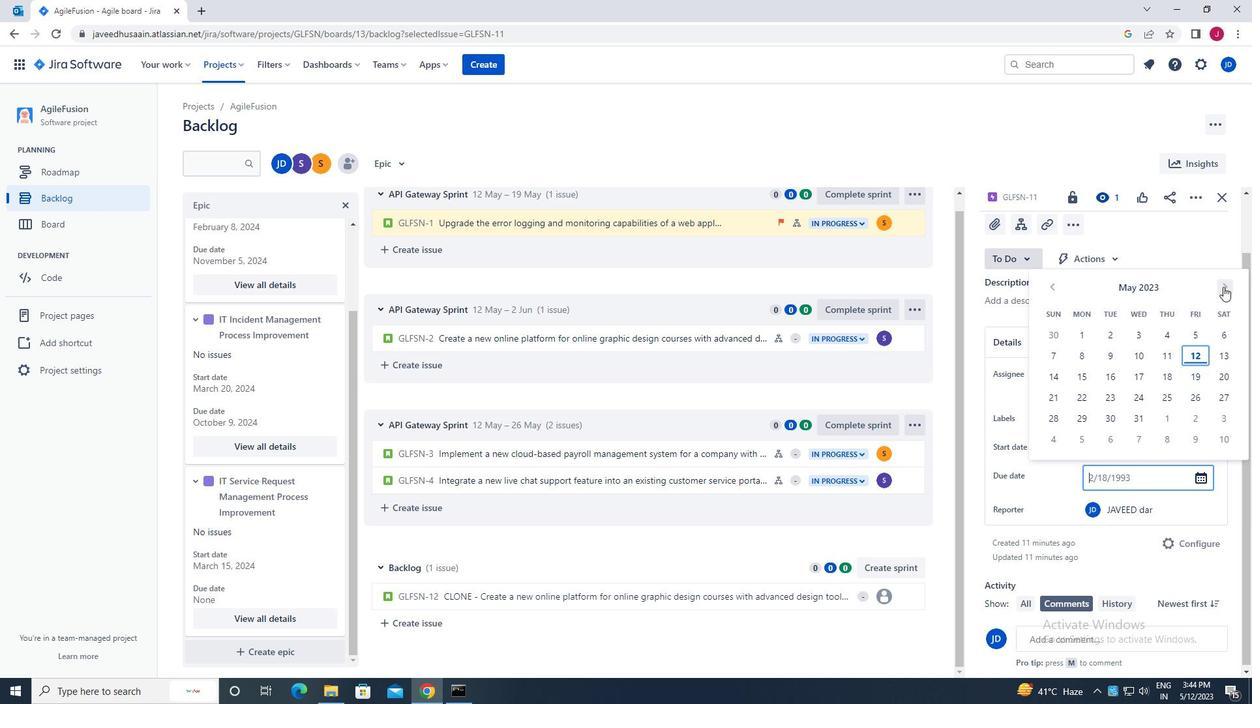
Action: Mouse pressed left at (1224, 287)
Screenshot: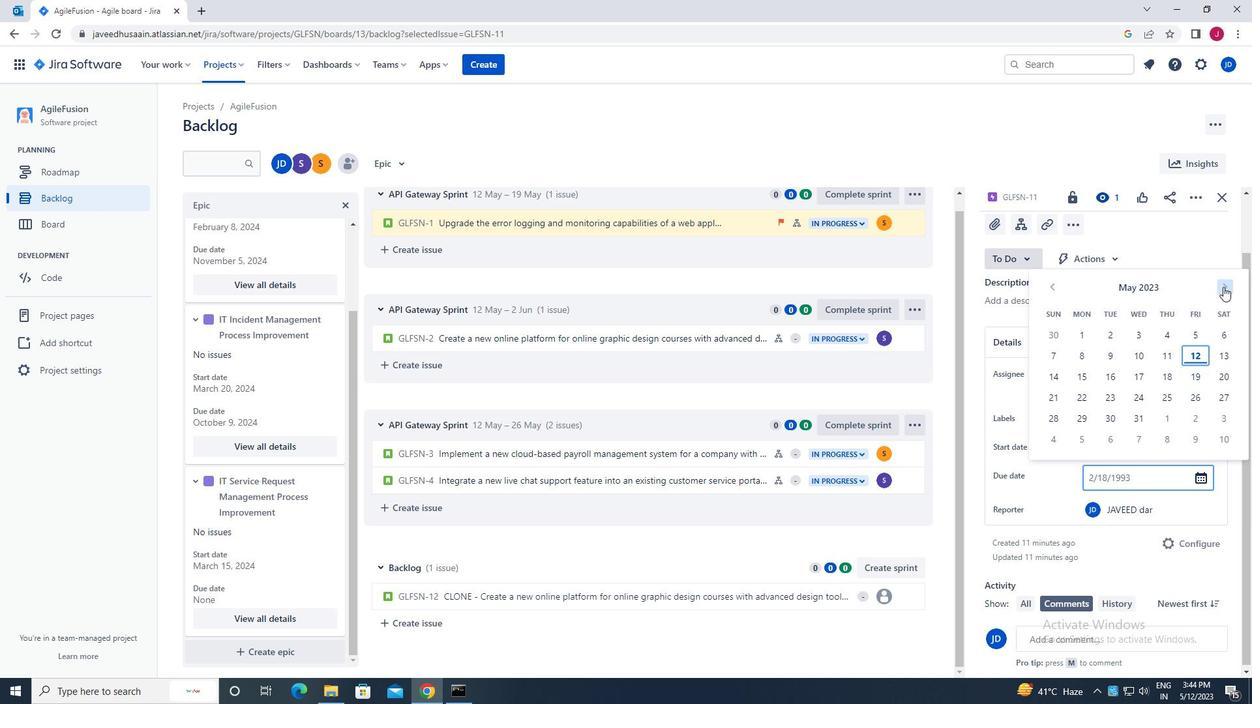 
Action: Mouse pressed left at (1224, 287)
Screenshot: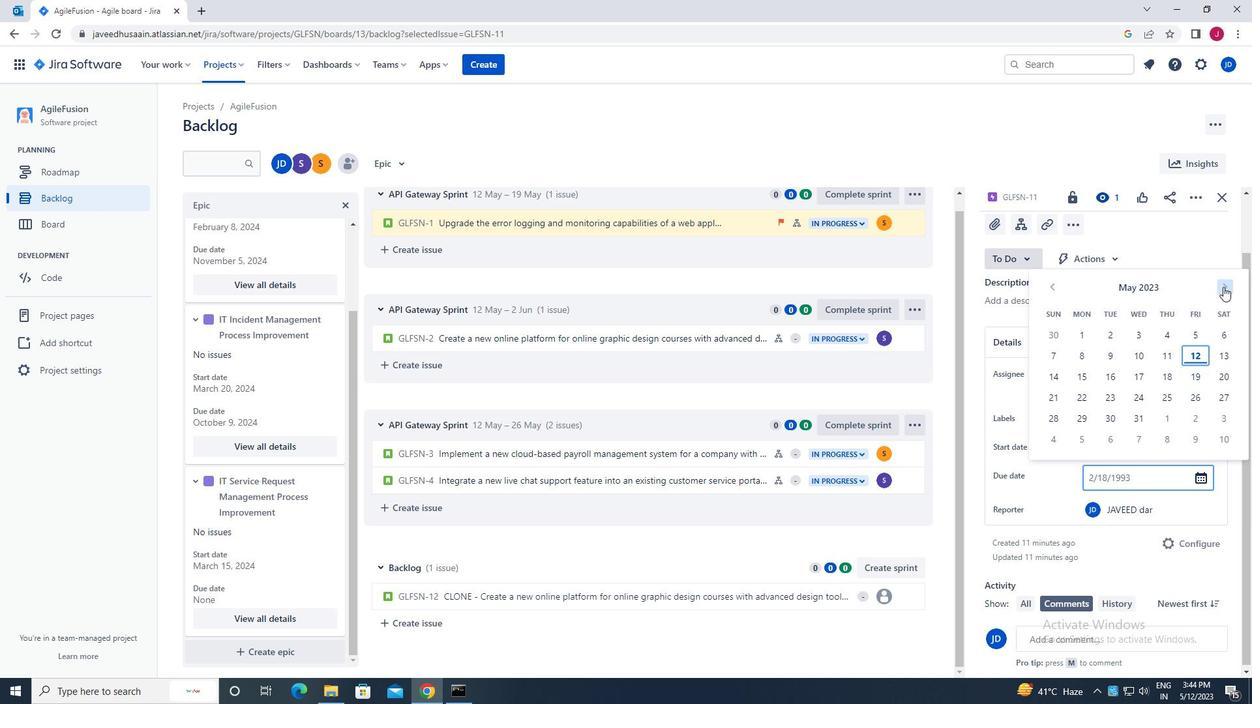 
Action: Mouse pressed left at (1224, 287)
Screenshot: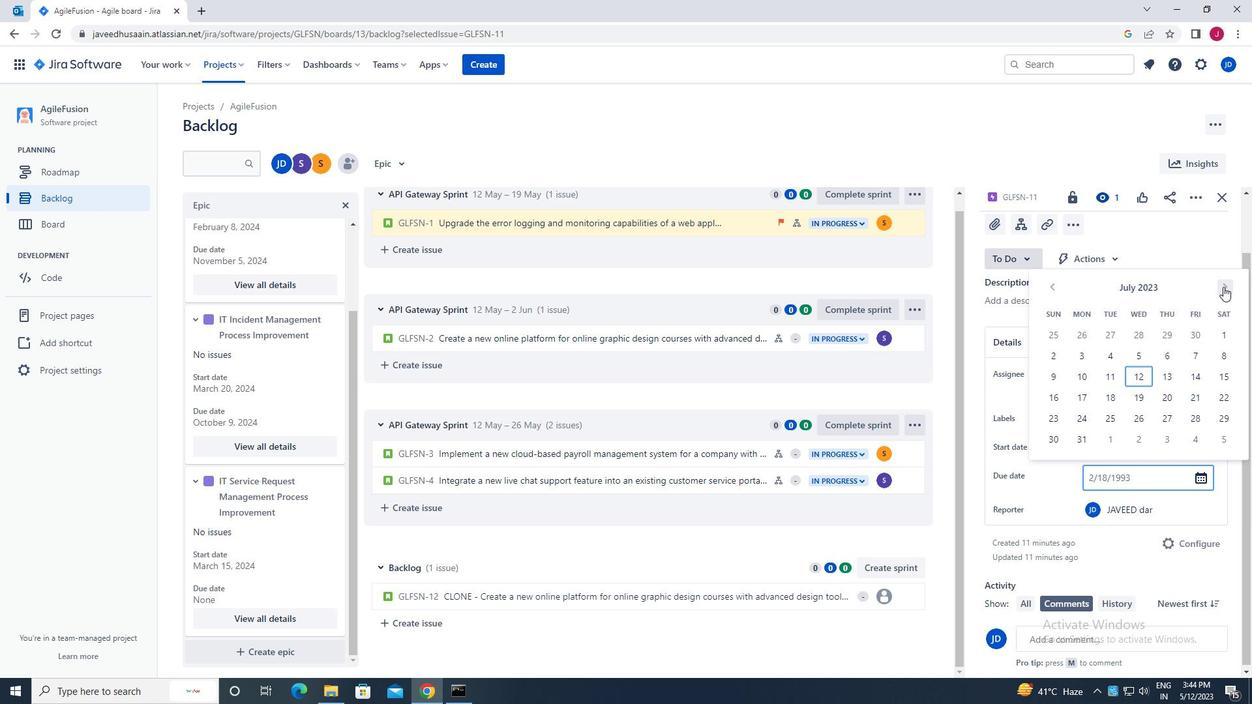 
Action: Mouse pressed left at (1224, 287)
Screenshot: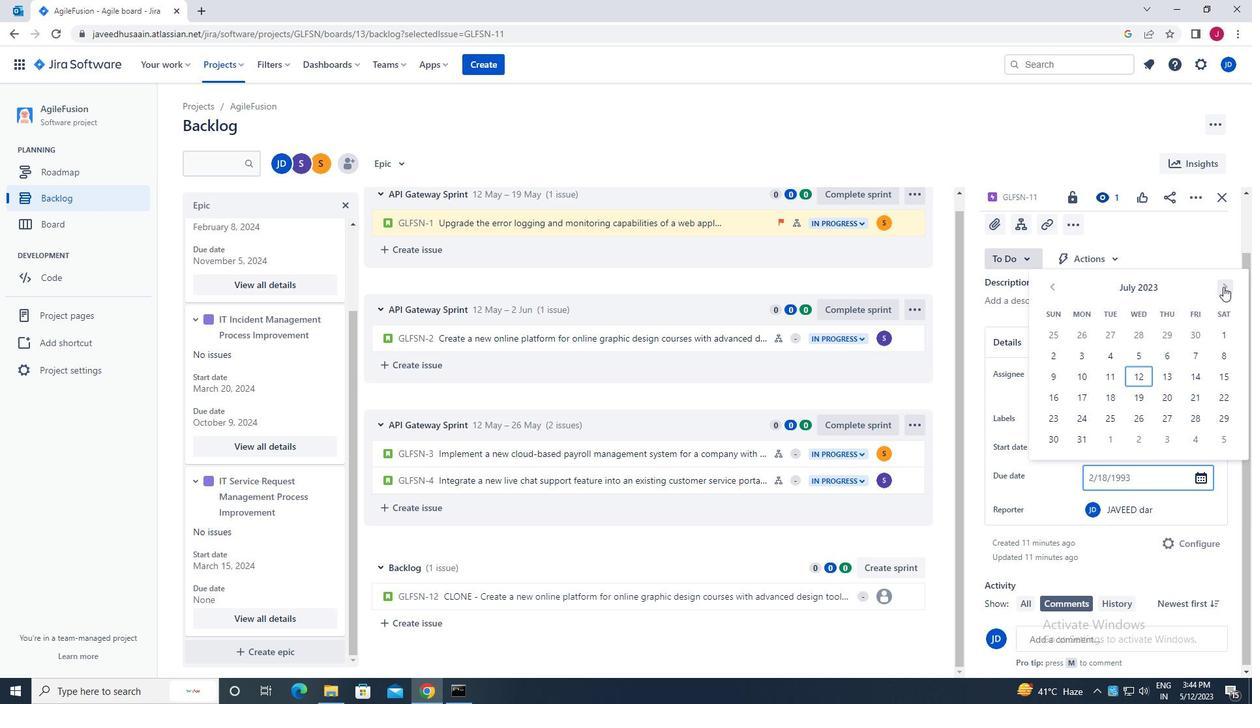 
Action: Mouse pressed left at (1224, 287)
Screenshot: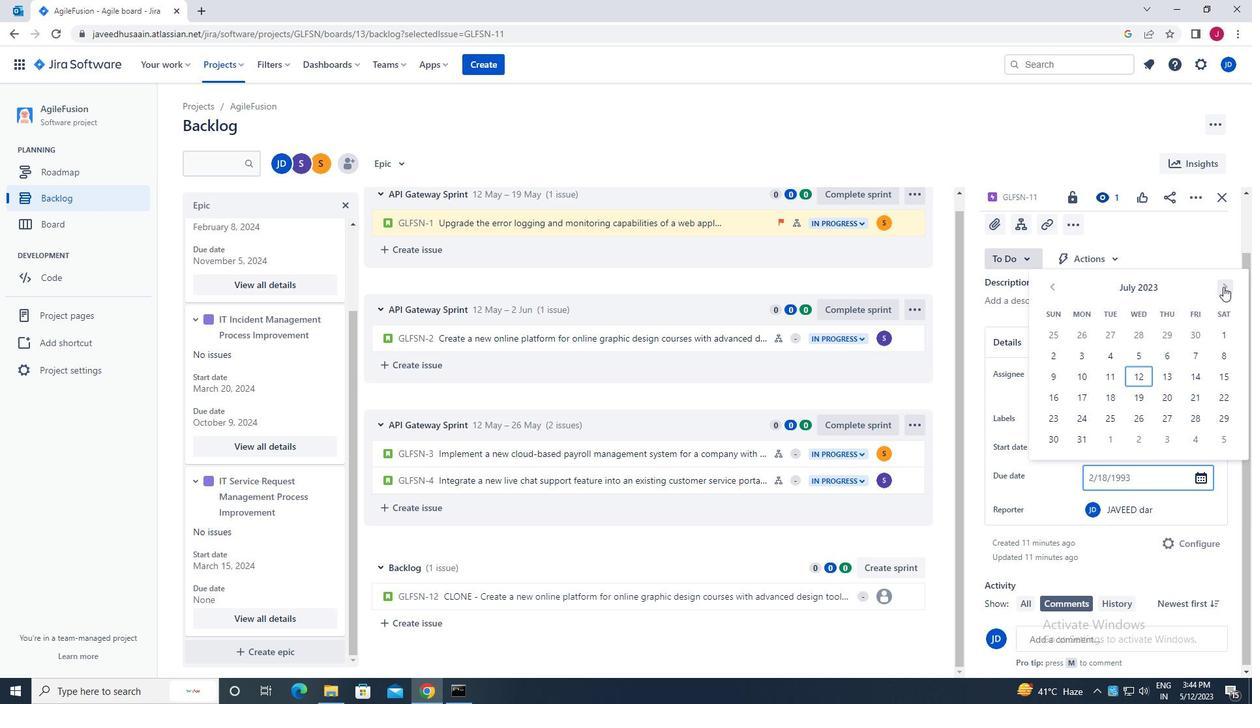 
Action: Mouse pressed left at (1224, 287)
Screenshot: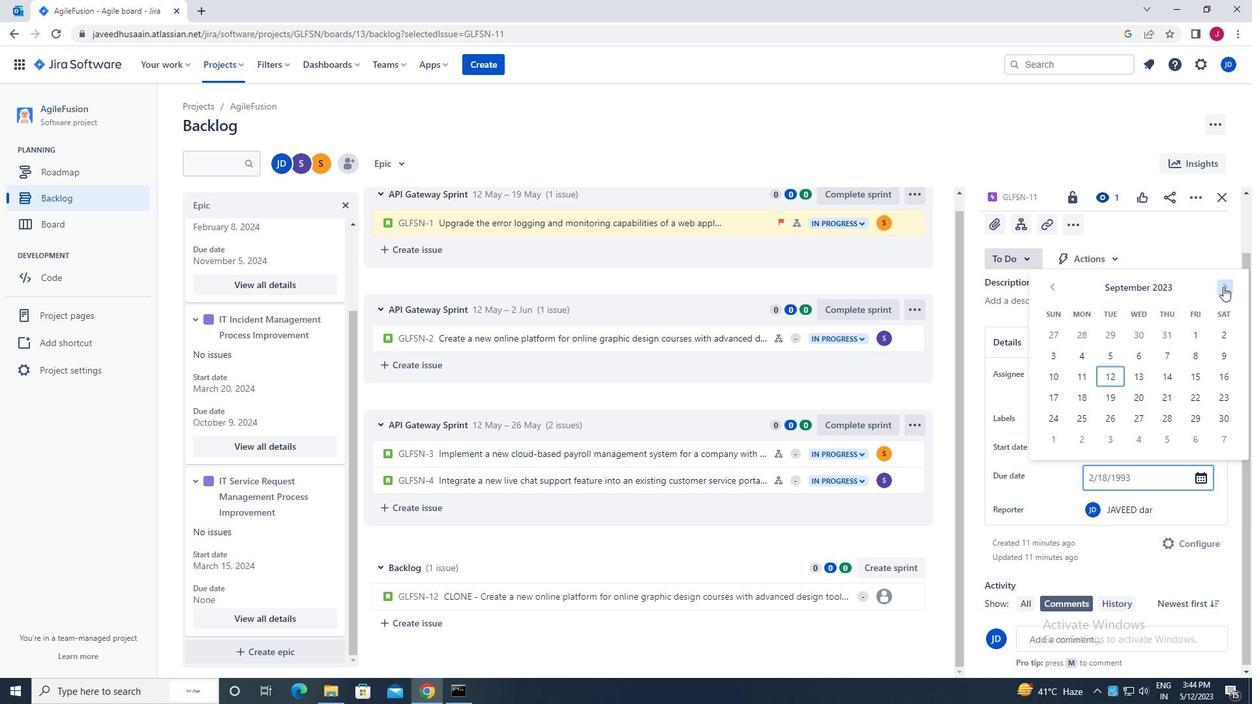 
Action: Mouse pressed left at (1224, 287)
Screenshot: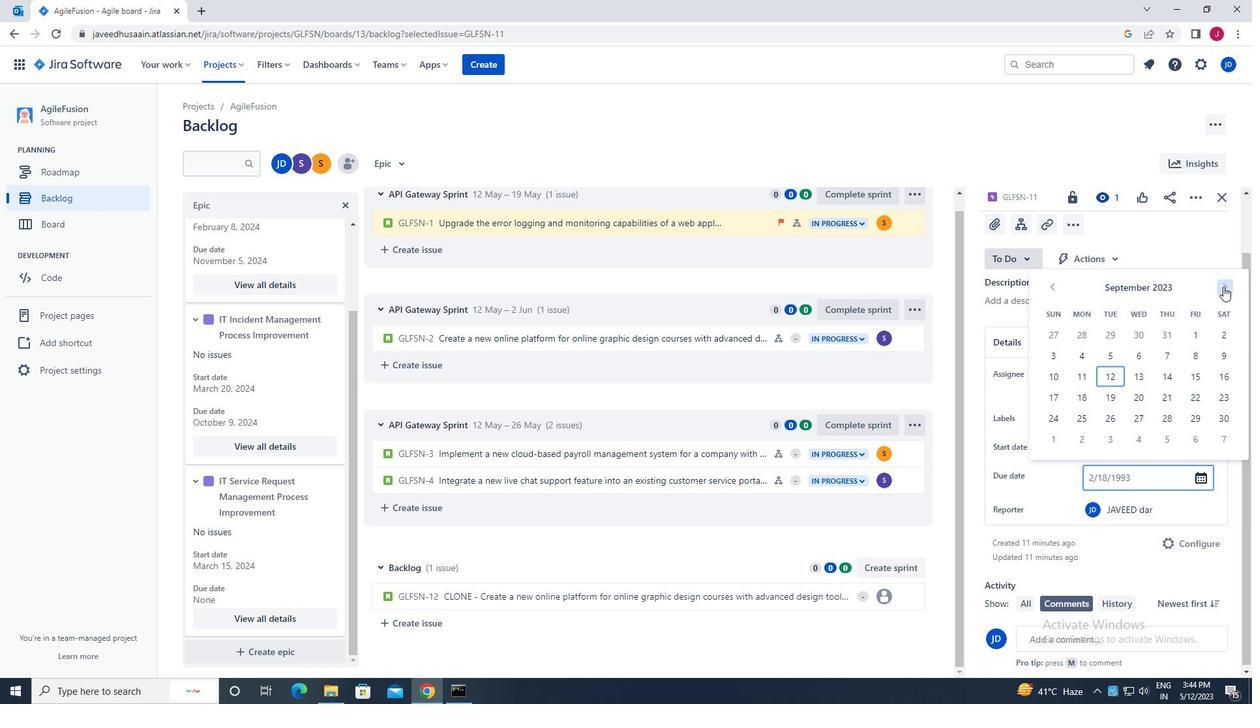 
Action: Mouse pressed left at (1224, 287)
Screenshot: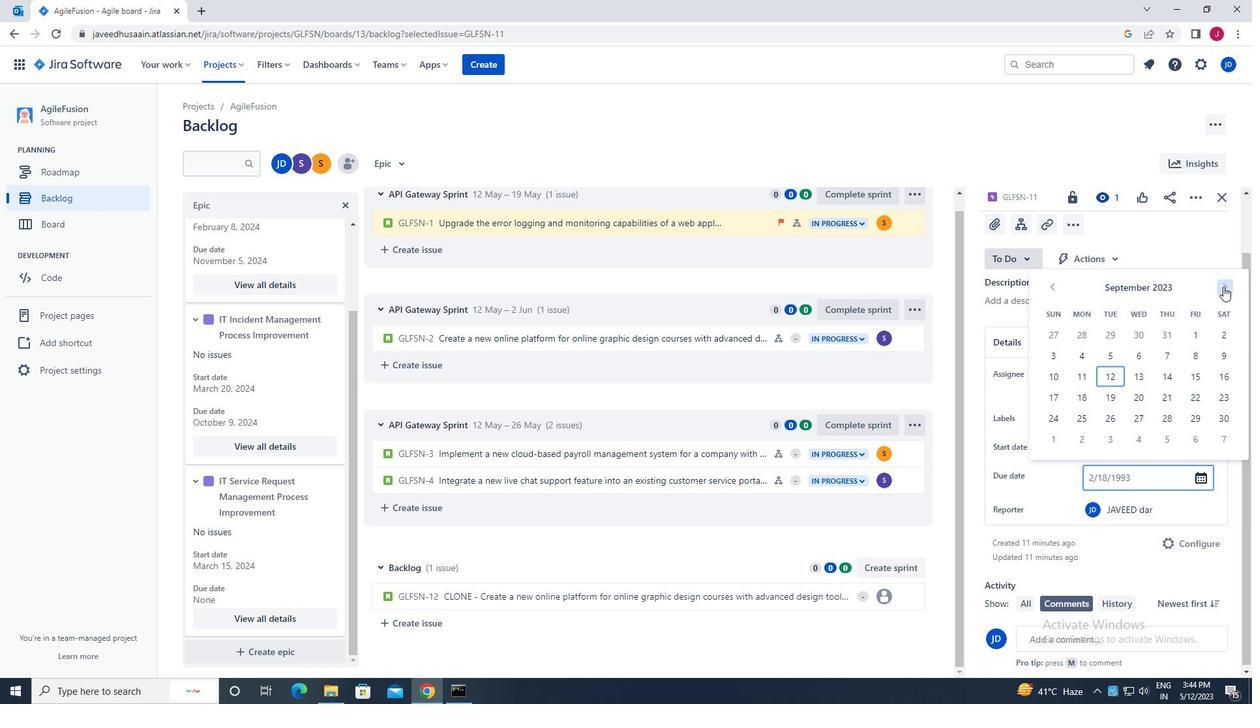 
Action: Mouse pressed left at (1224, 287)
Screenshot: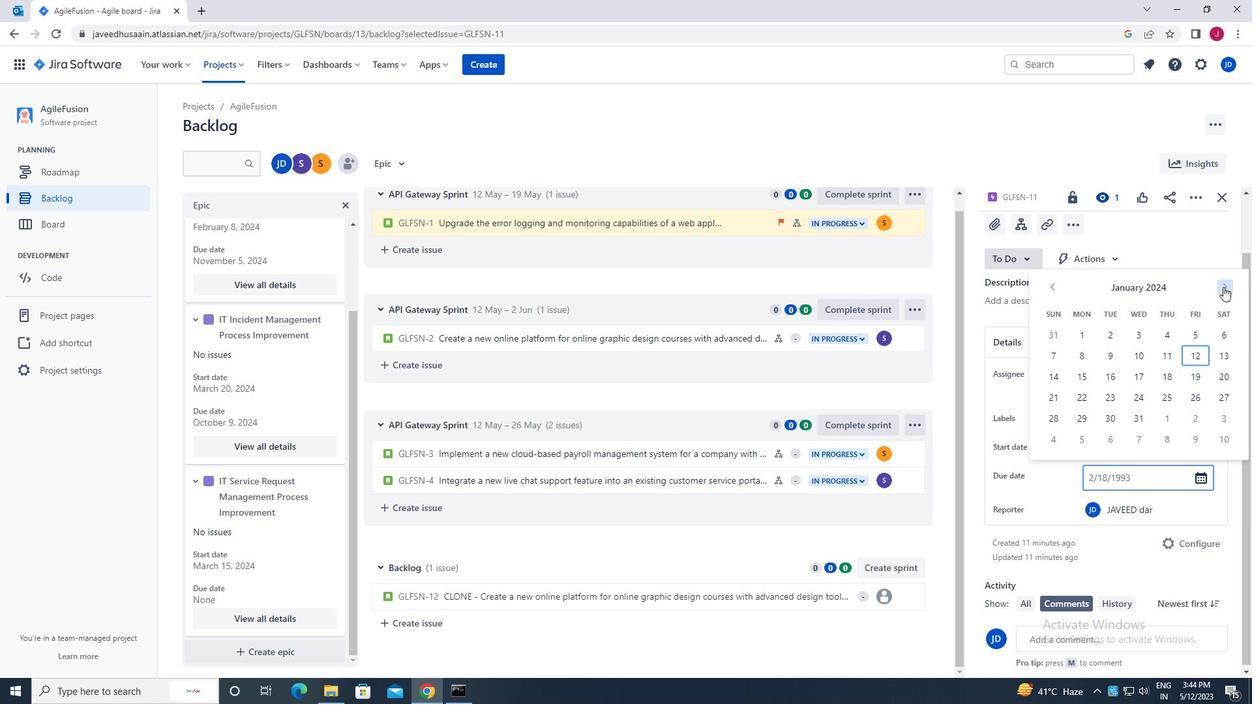 
Action: Mouse pressed left at (1224, 287)
Screenshot: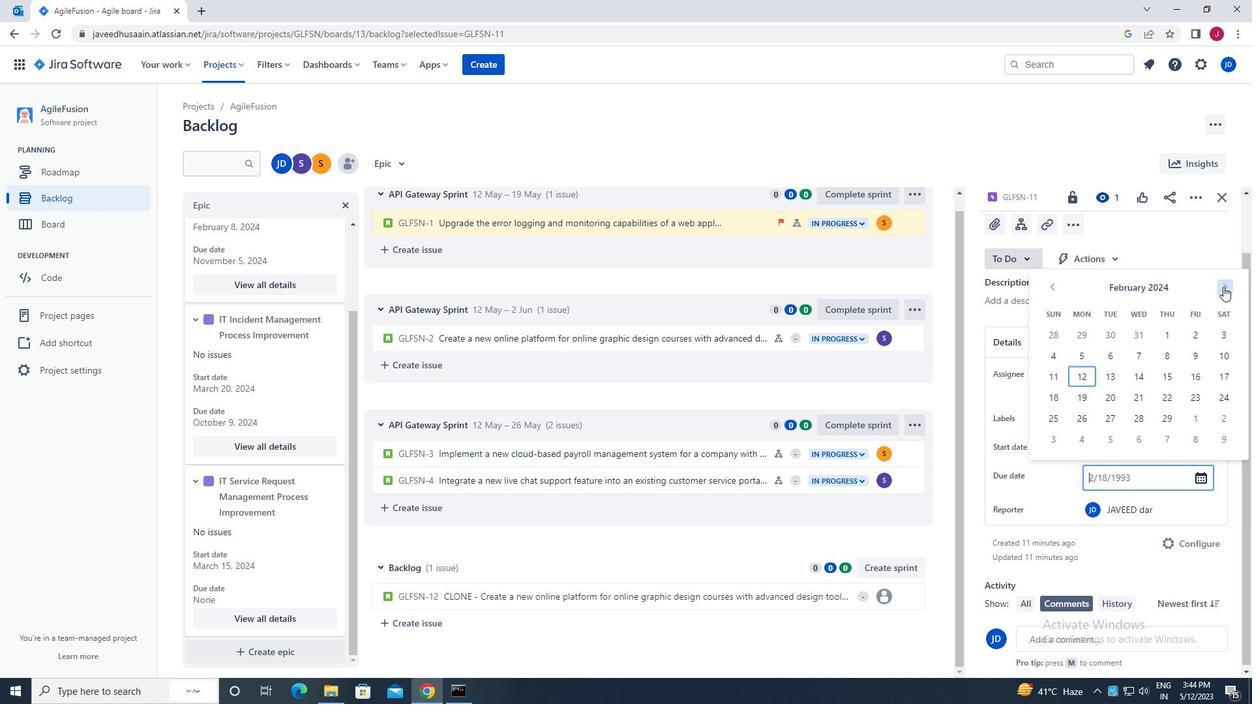 
Action: Mouse pressed left at (1224, 287)
Screenshot: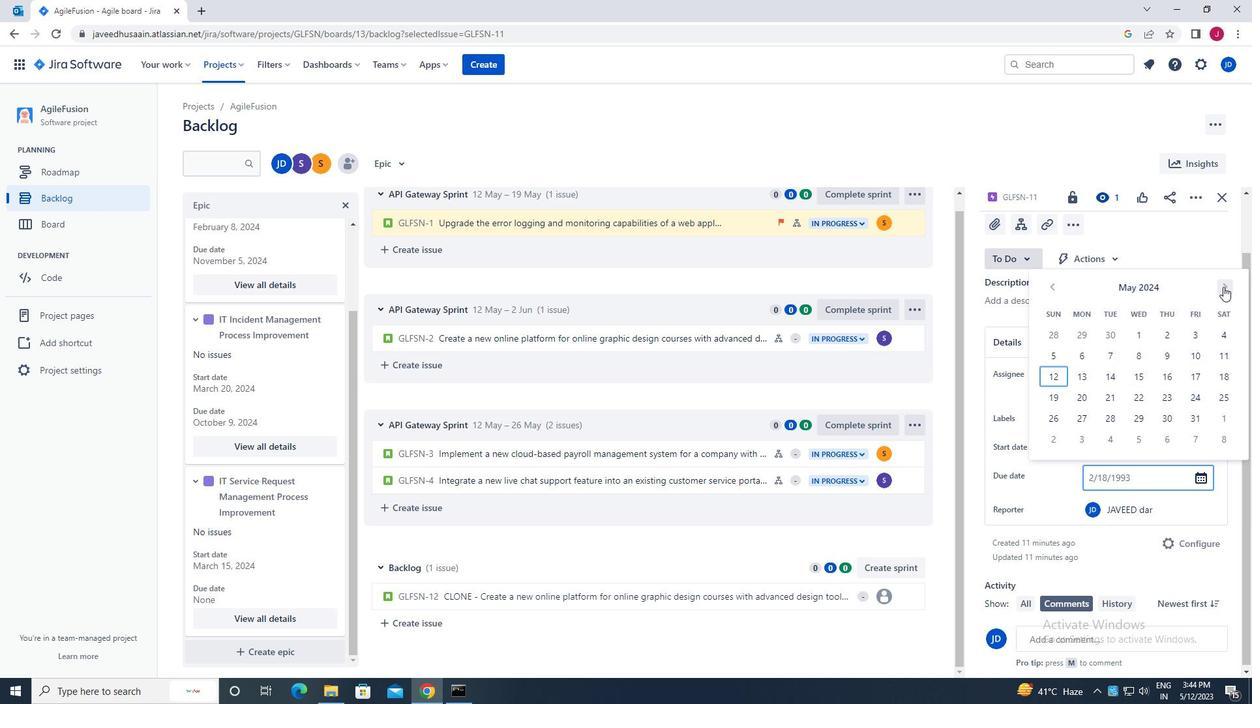 
Action: Mouse pressed left at (1224, 287)
Screenshot: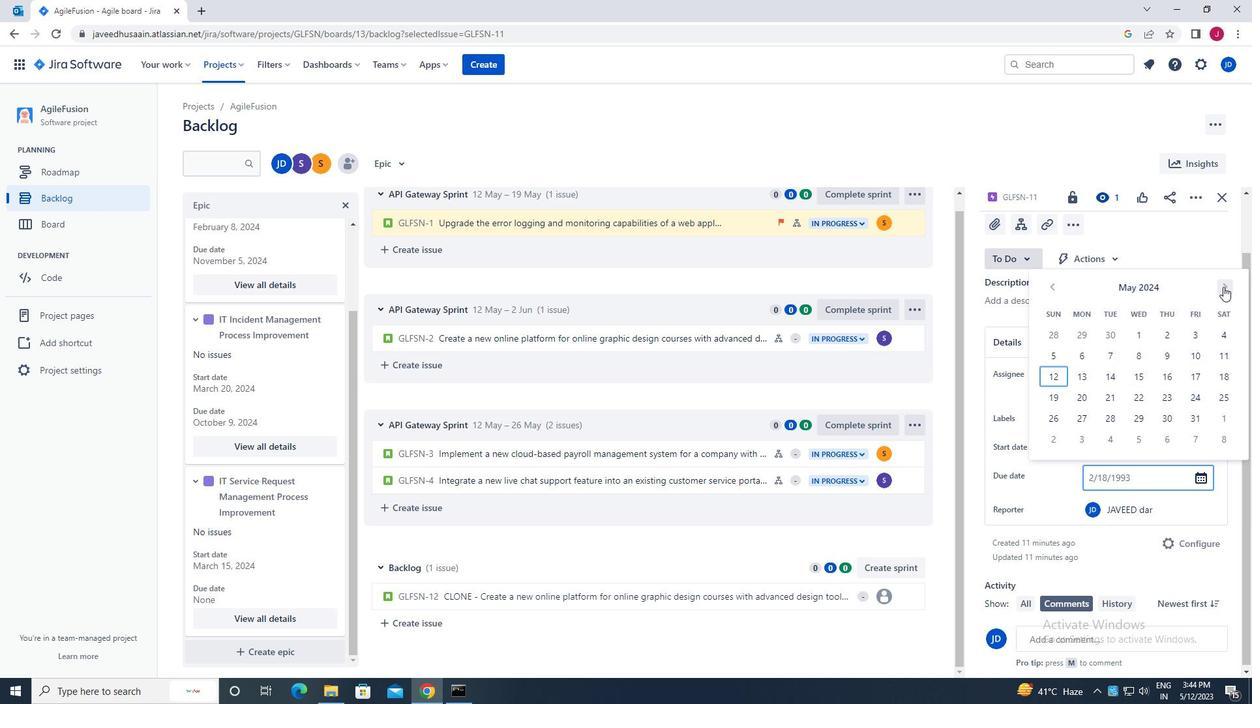 
Action: Mouse pressed left at (1224, 287)
Screenshot: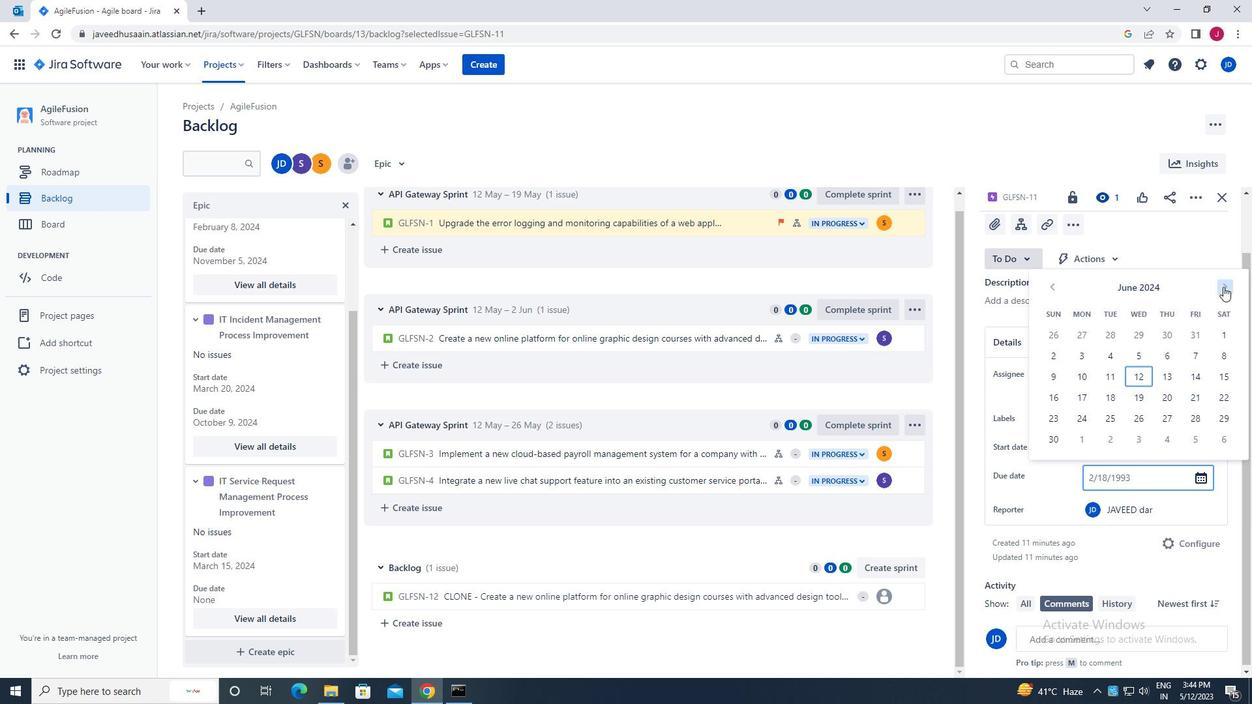 
Action: Mouse pressed left at (1224, 287)
Screenshot: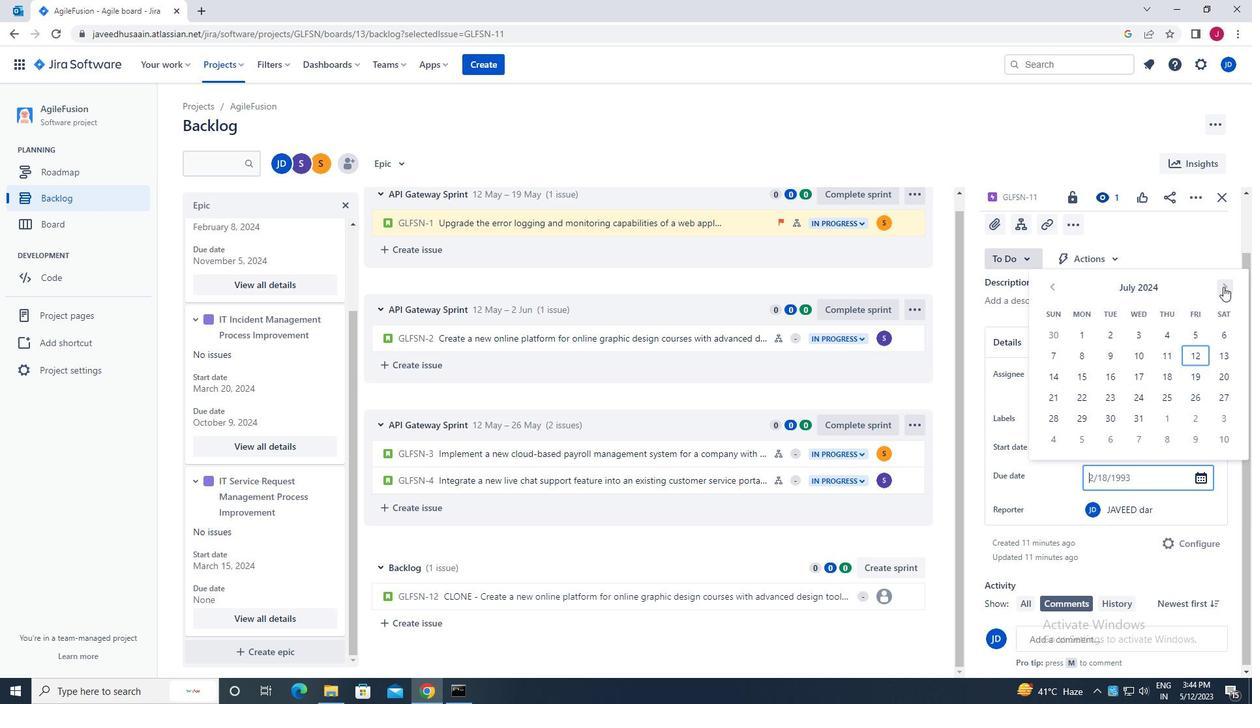 
Action: Mouse moved to (1201, 374)
Screenshot: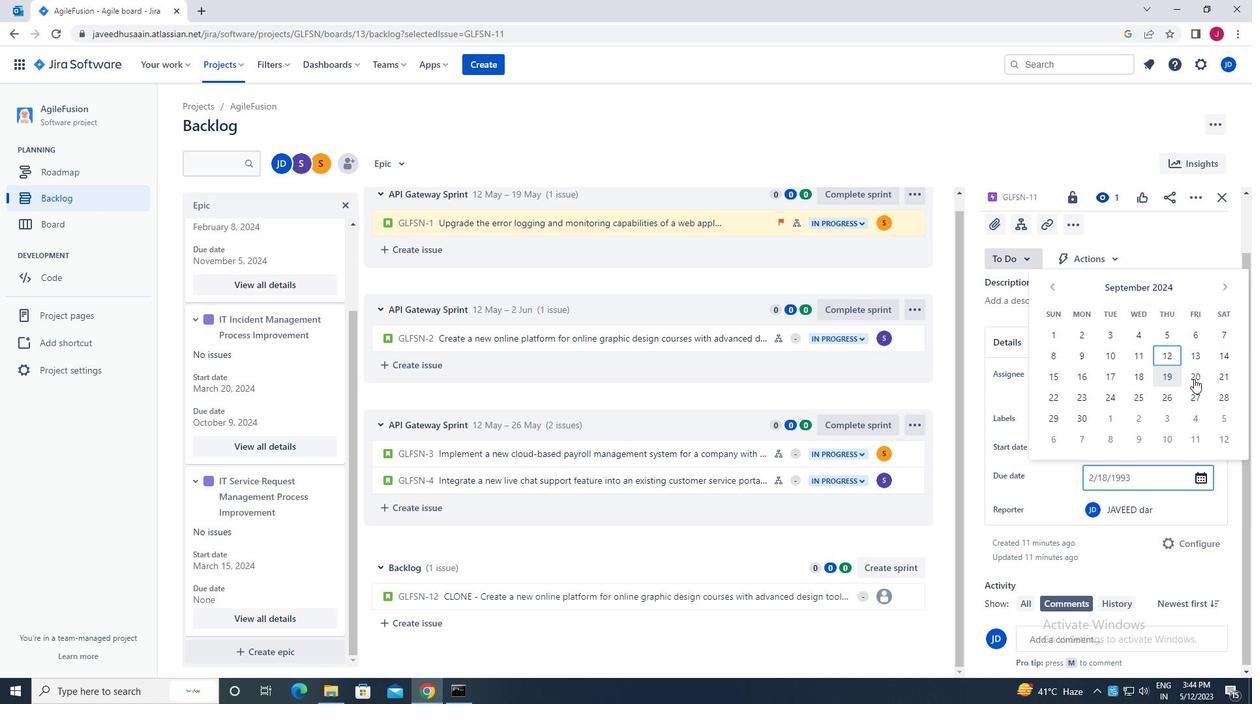 
Action: Mouse pressed left at (1201, 374)
Screenshot: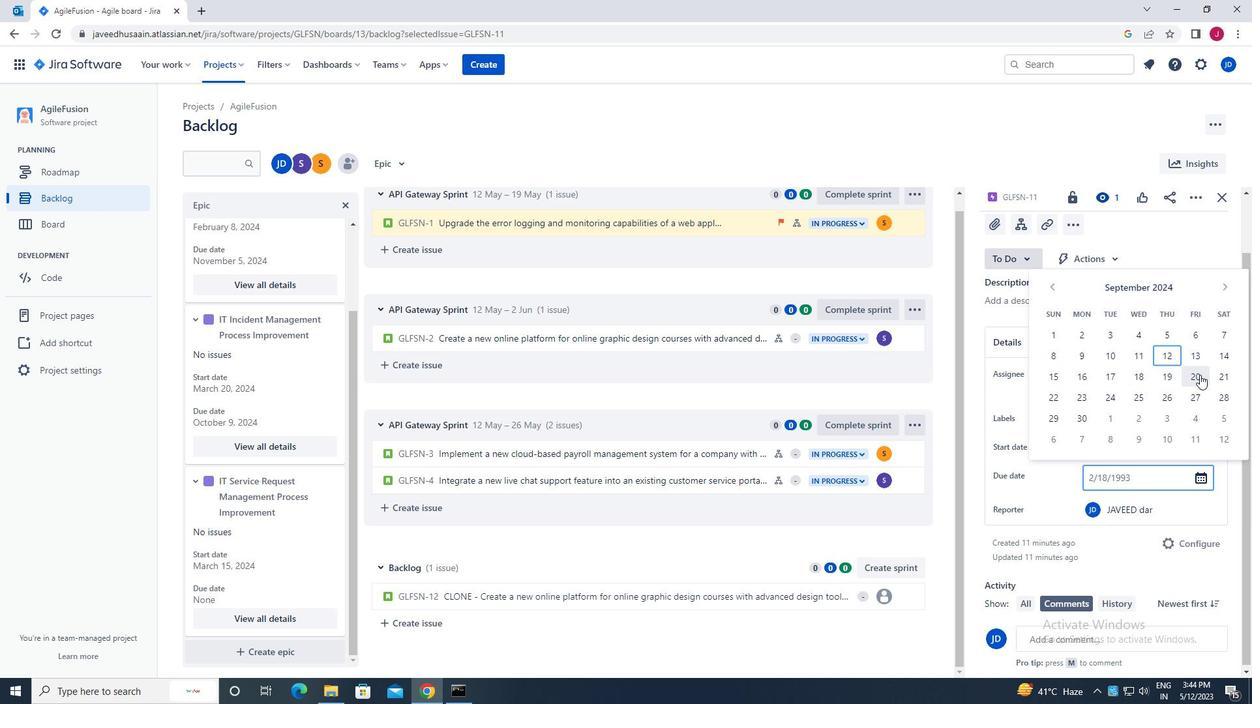 
Action: Mouse moved to (1201, 374)
Screenshot: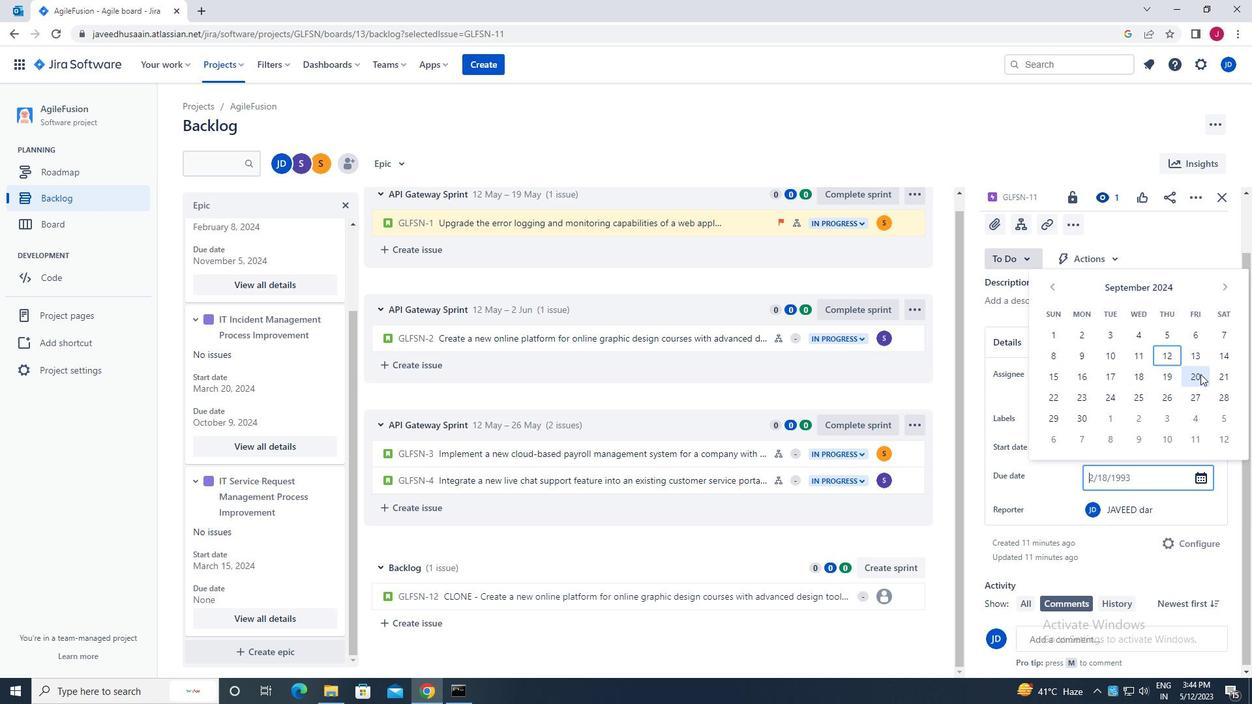 
Action: Key pressed <Key.enter>
Screenshot: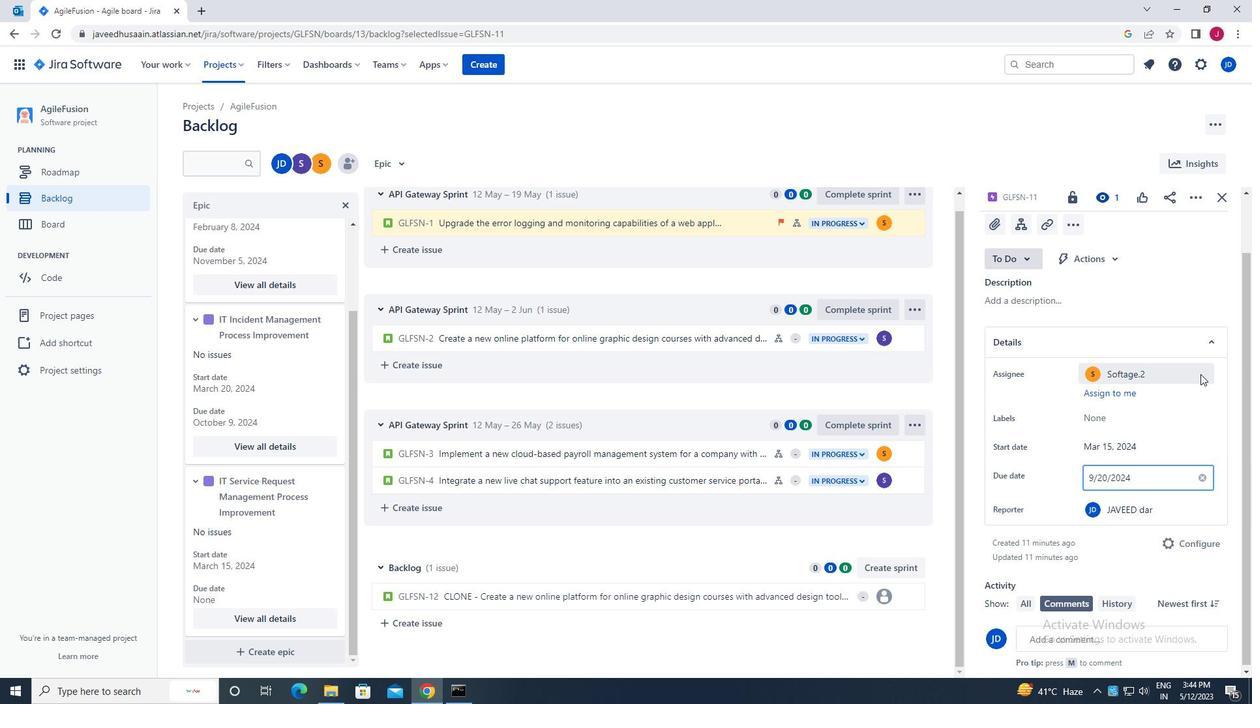 
Action: Mouse moved to (1224, 201)
Screenshot: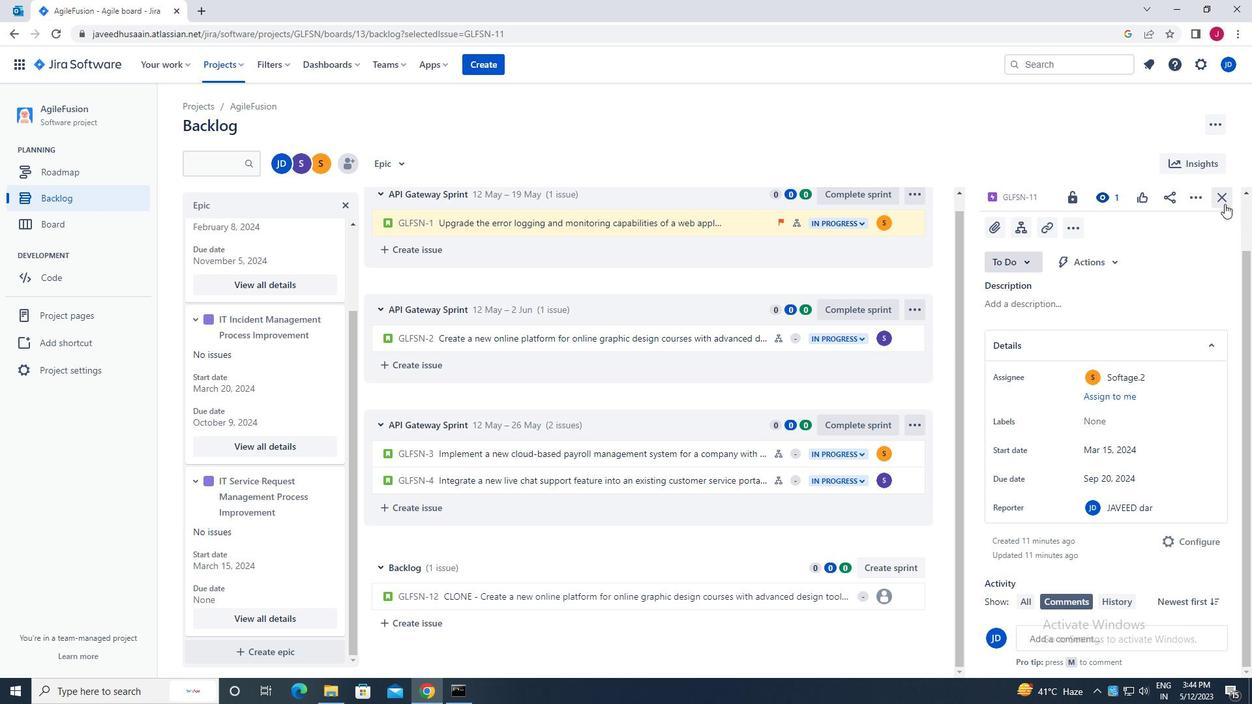 
Action: Mouse pressed left at (1224, 201)
Screenshot: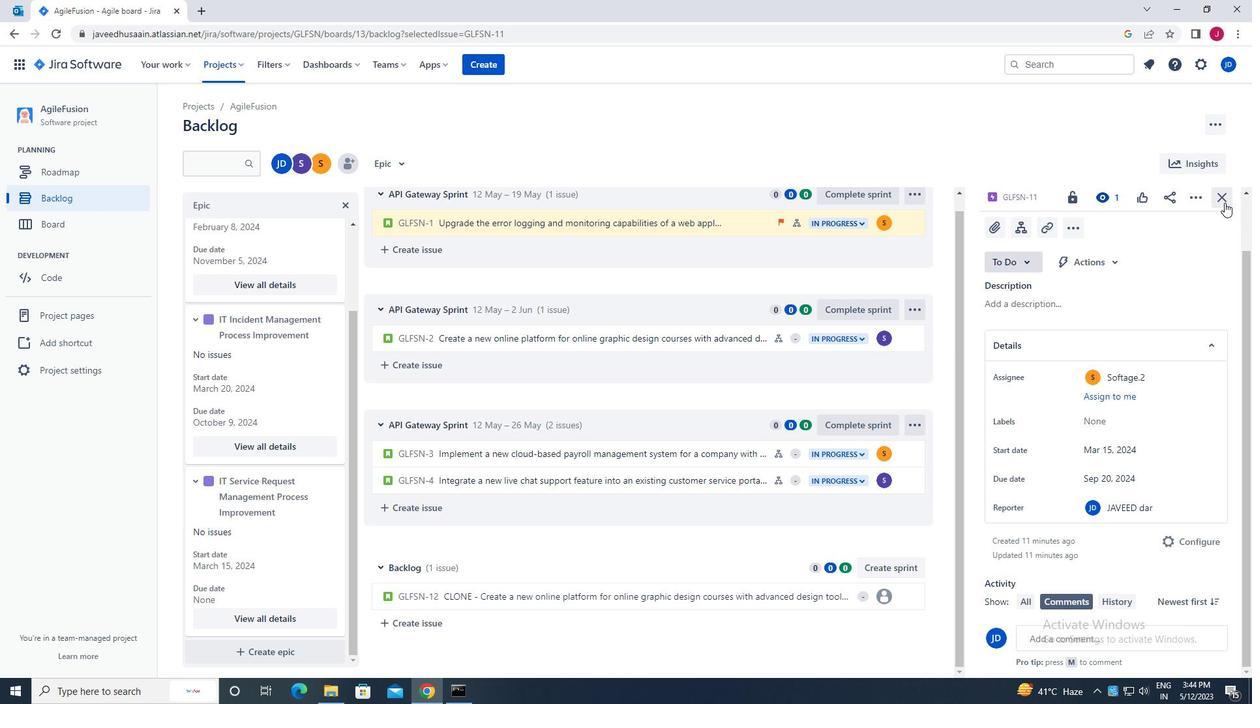 
Action: Mouse moved to (1224, 201)
Screenshot: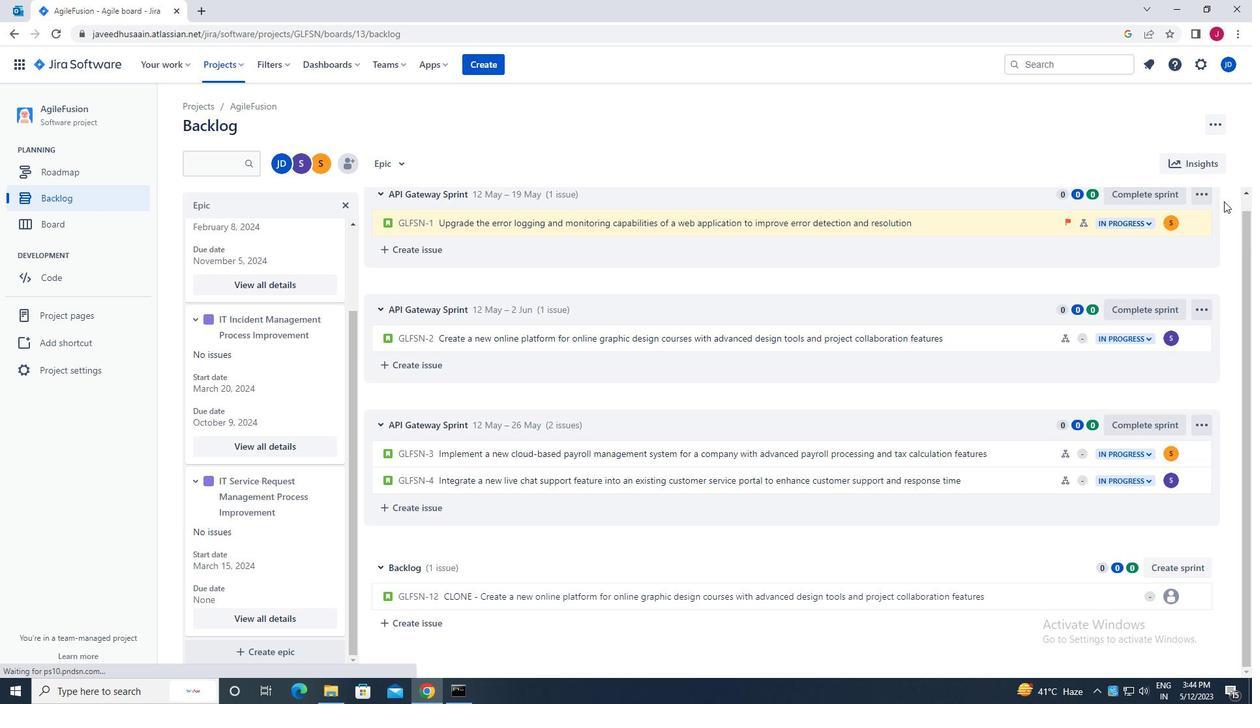 
